 Task: Buy 3 Deep Fryers from Fryers section under best seller category for shipping address: Brittany Collins, 2429 August Lane, Shreveport, Louisiana 71101, Cell Number 3184332610. Pay from credit card ending with 7965, CVV 549
Action: Mouse moved to (144, 103)
Screenshot: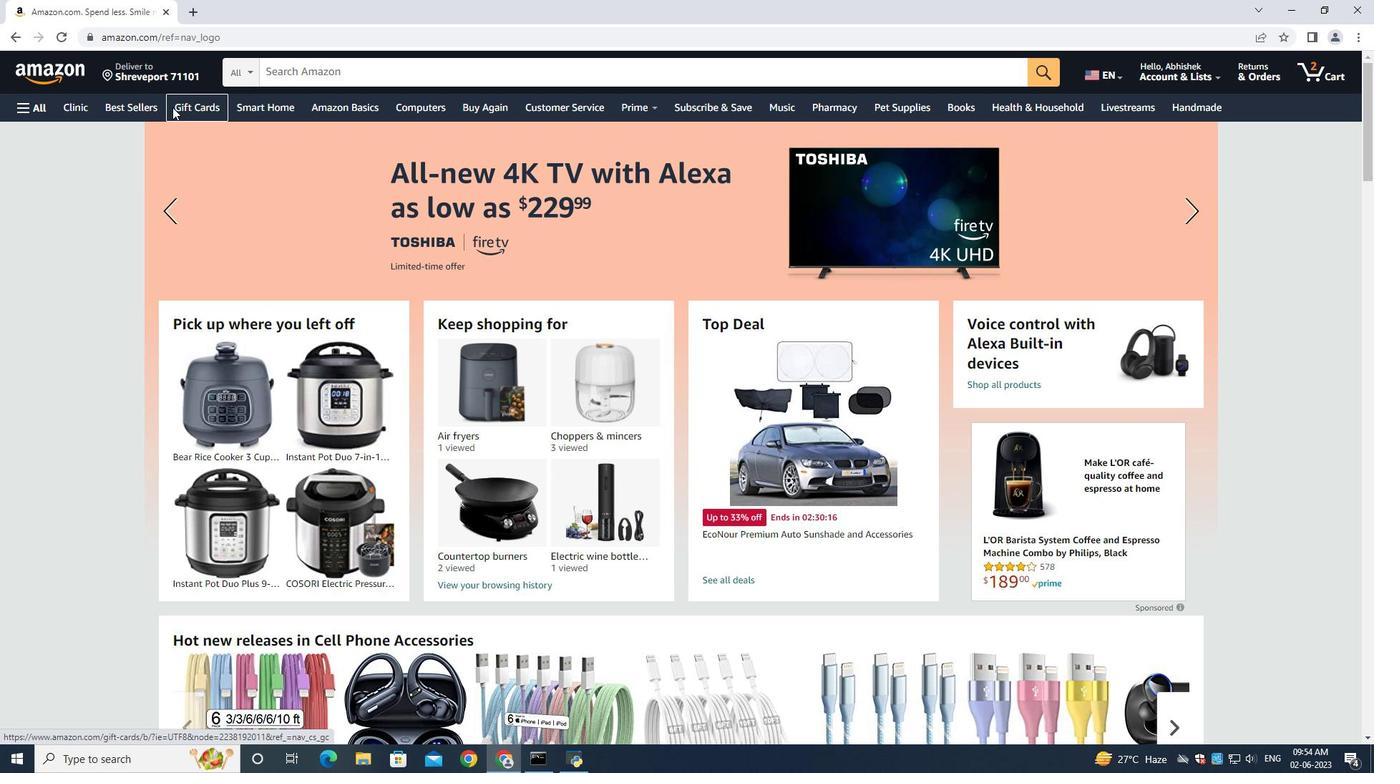 
Action: Mouse pressed left at (144, 103)
Screenshot: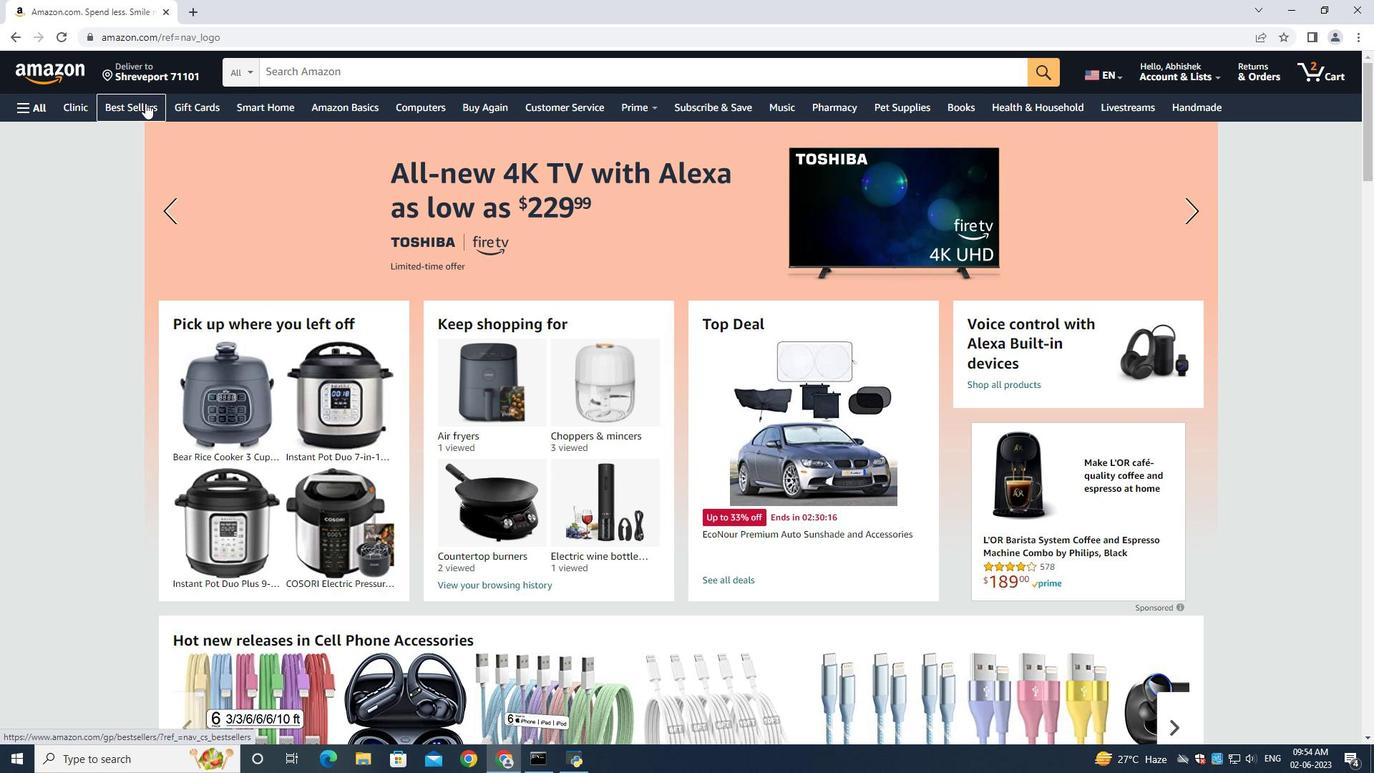 
Action: Mouse moved to (349, 67)
Screenshot: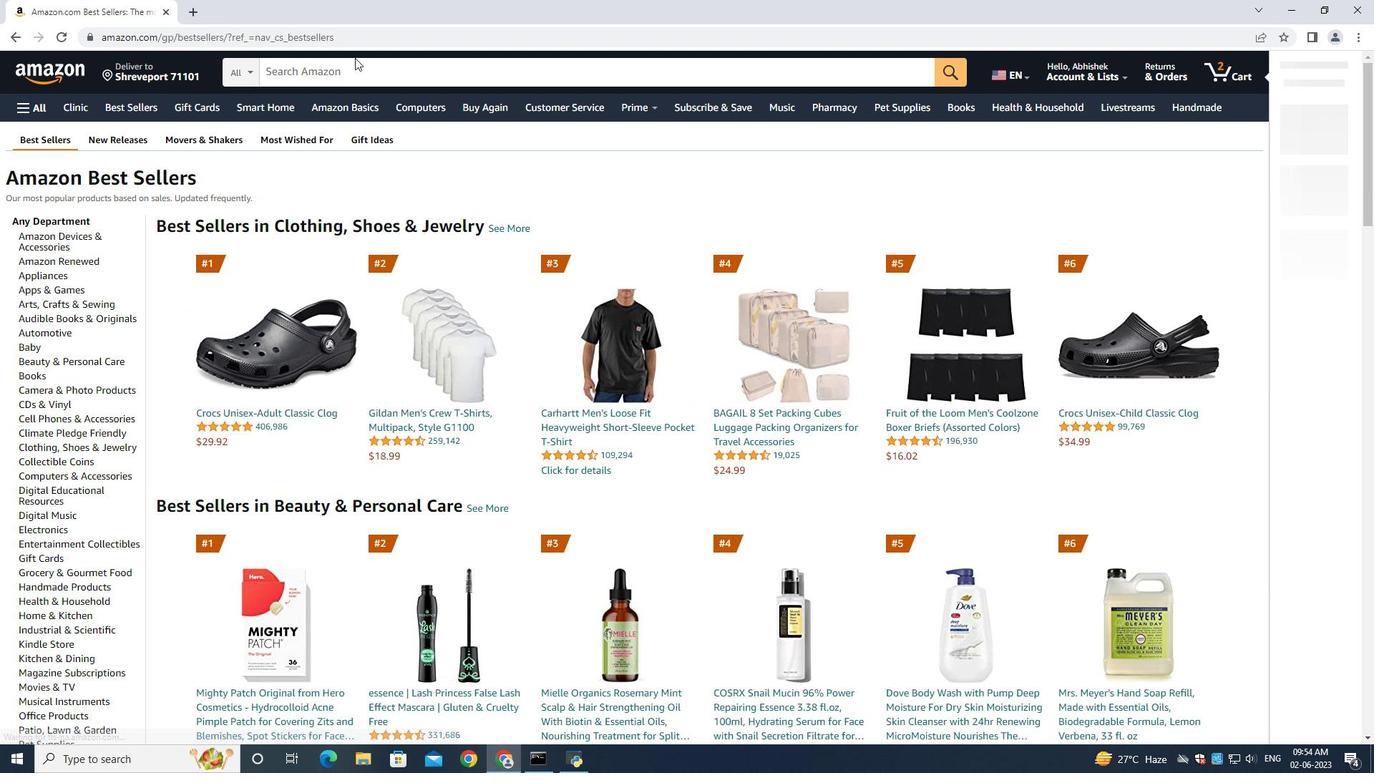 
Action: Mouse pressed left at (349, 67)
Screenshot: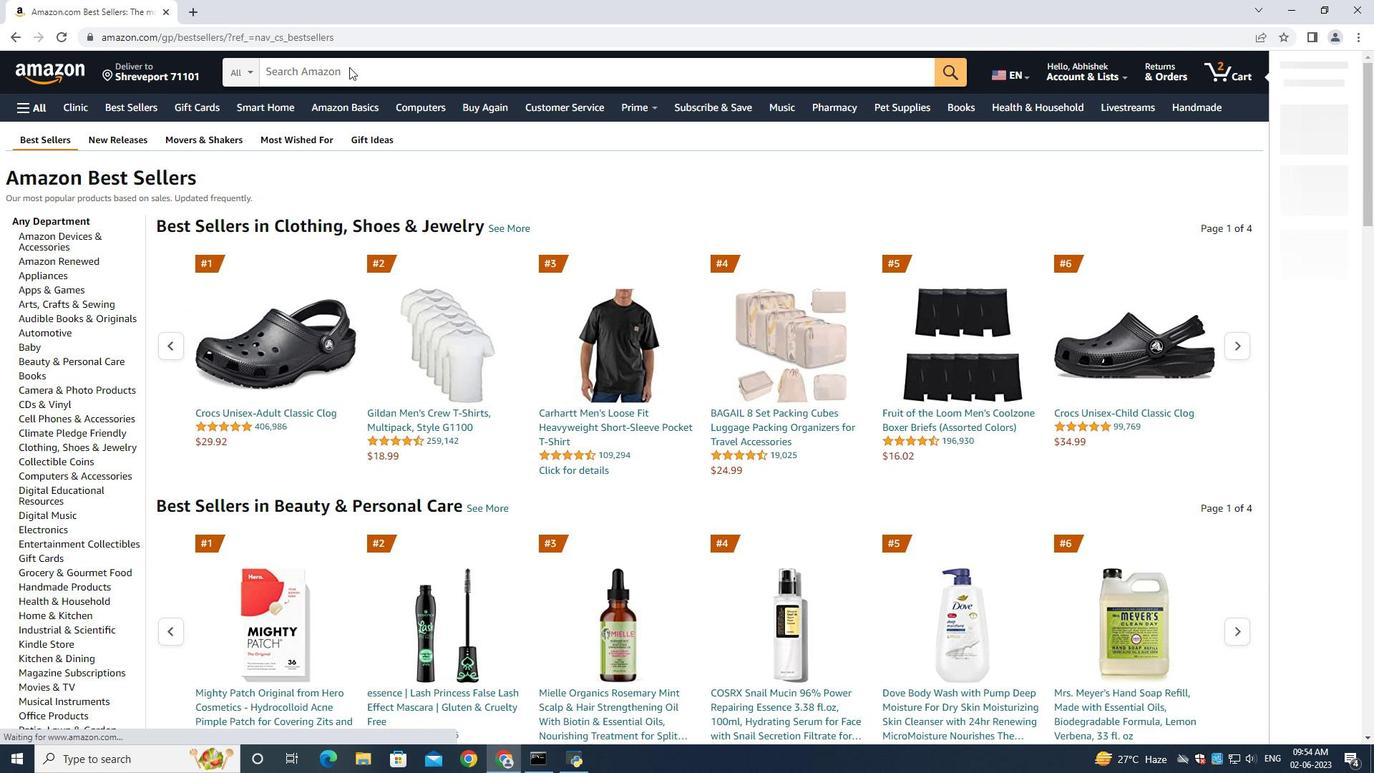 
Action: Mouse moved to (1344, 300)
Screenshot: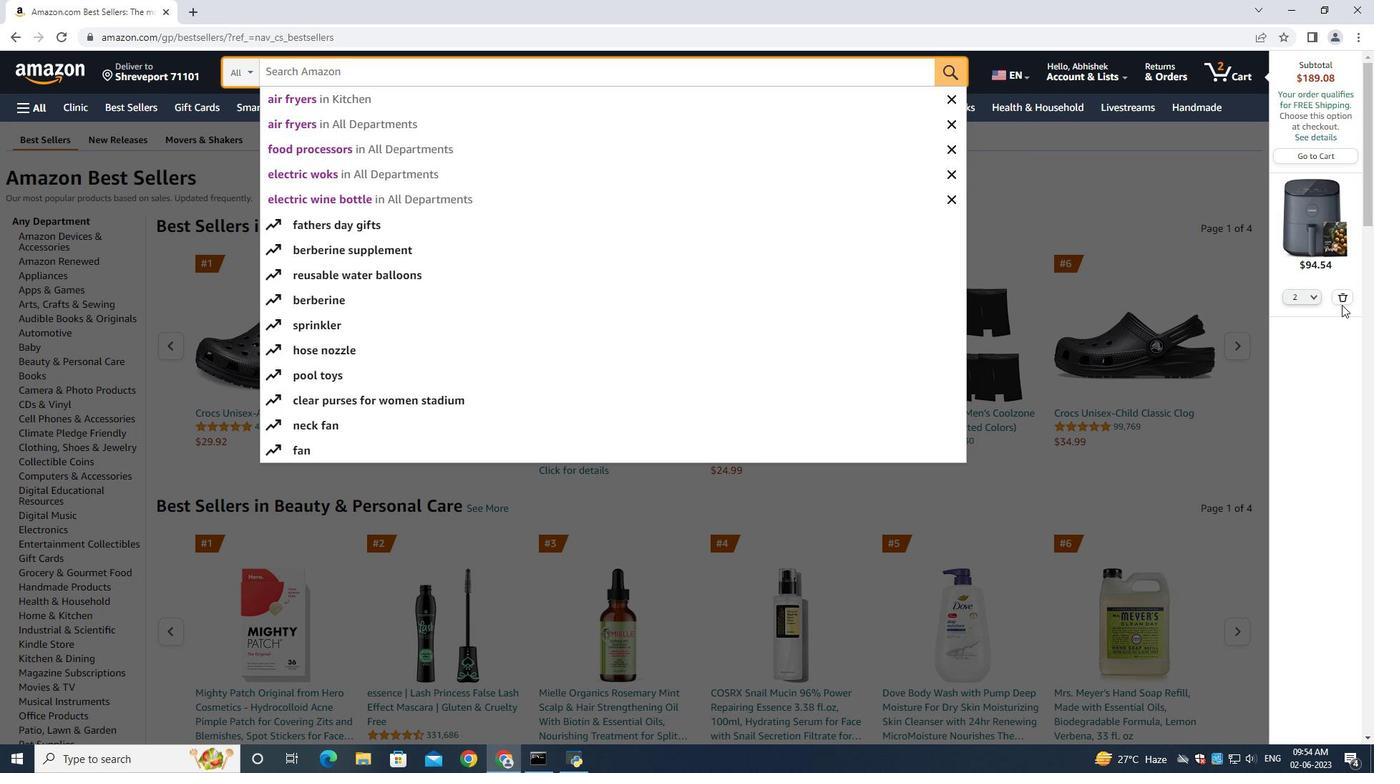
Action: Mouse pressed left at (1344, 300)
Screenshot: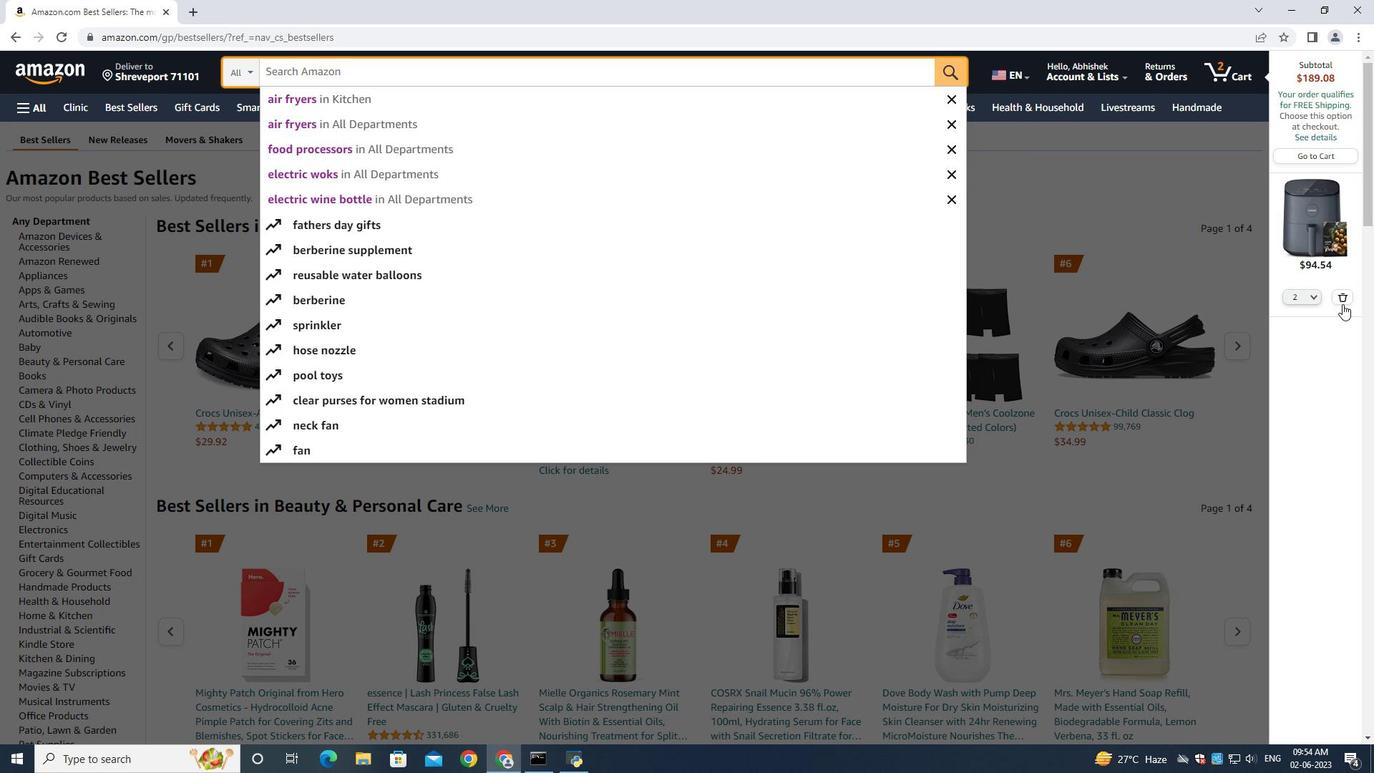 
Action: Mouse moved to (284, 74)
Screenshot: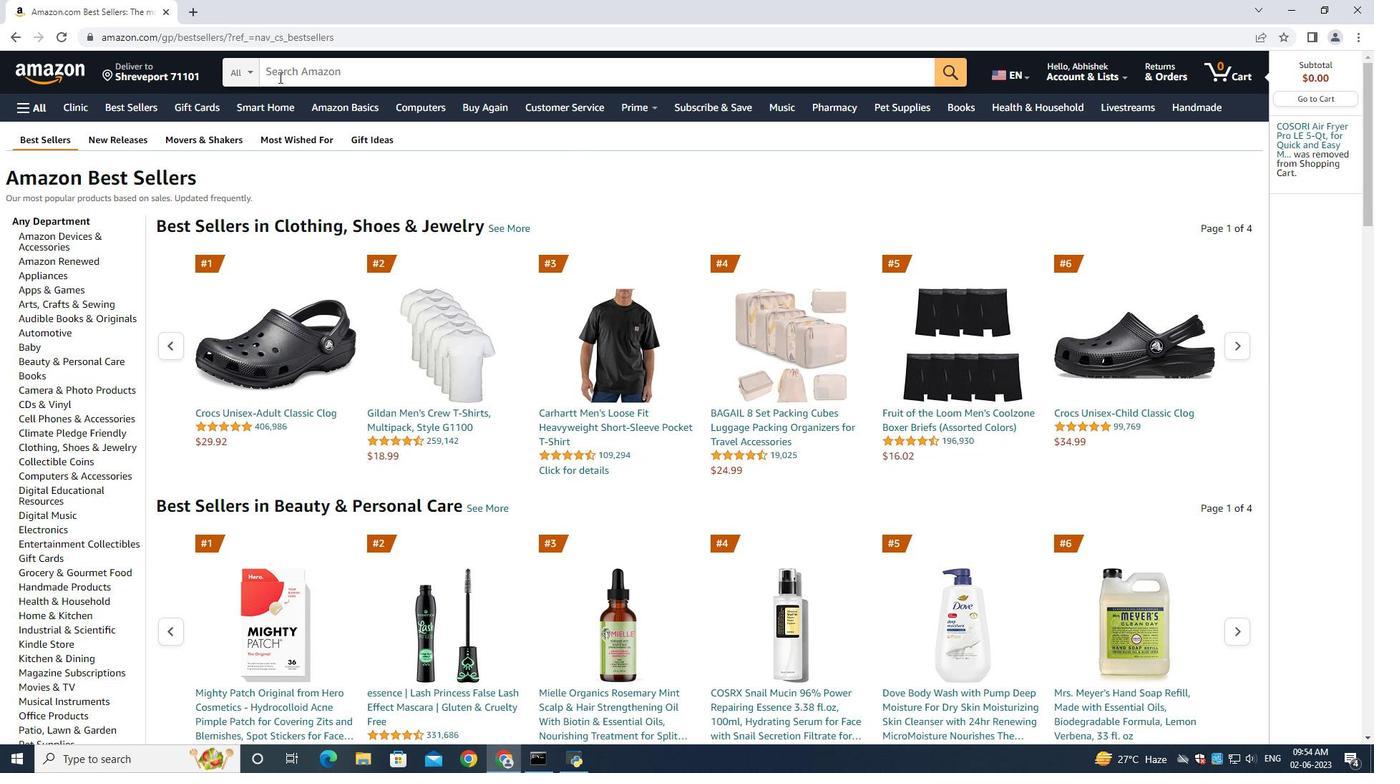 
Action: Mouse pressed left at (284, 74)
Screenshot: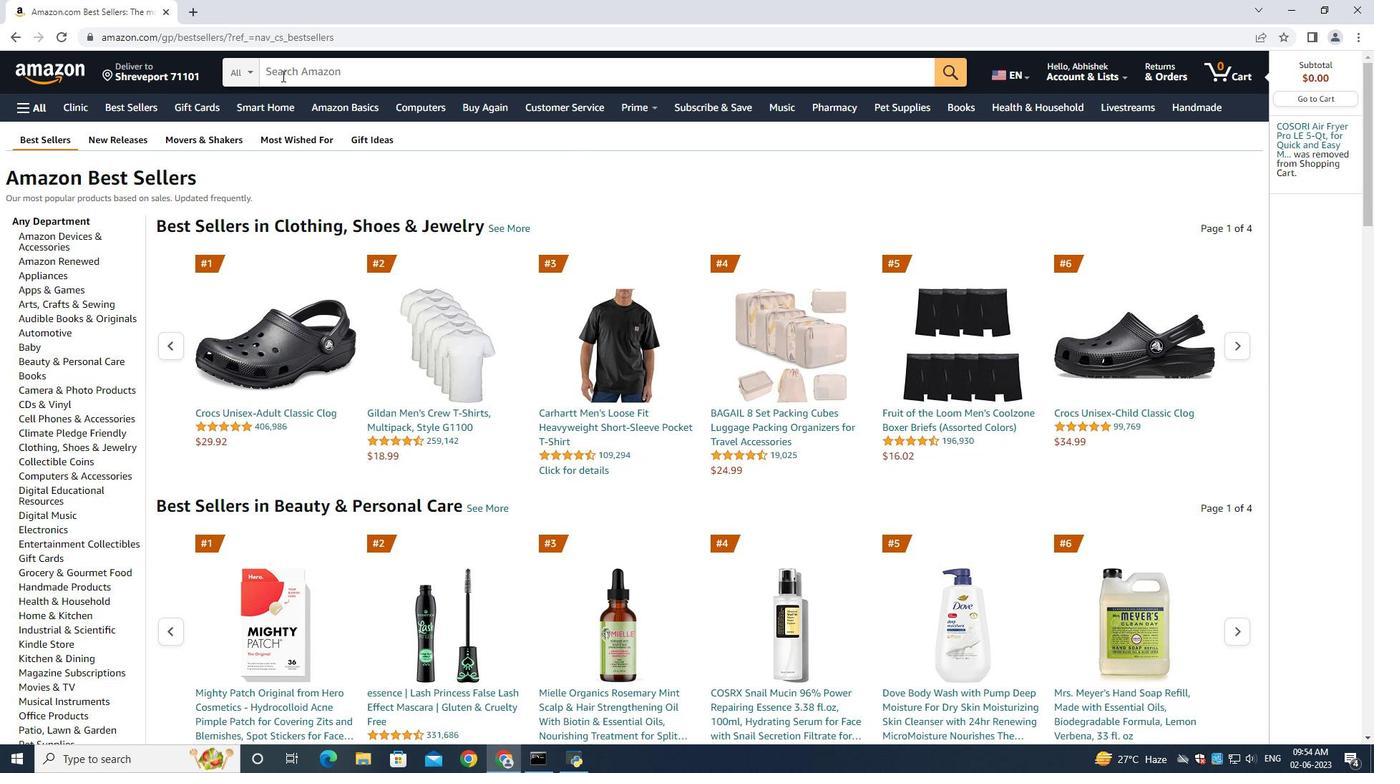 
Action: Mouse moved to (283, 74)
Screenshot: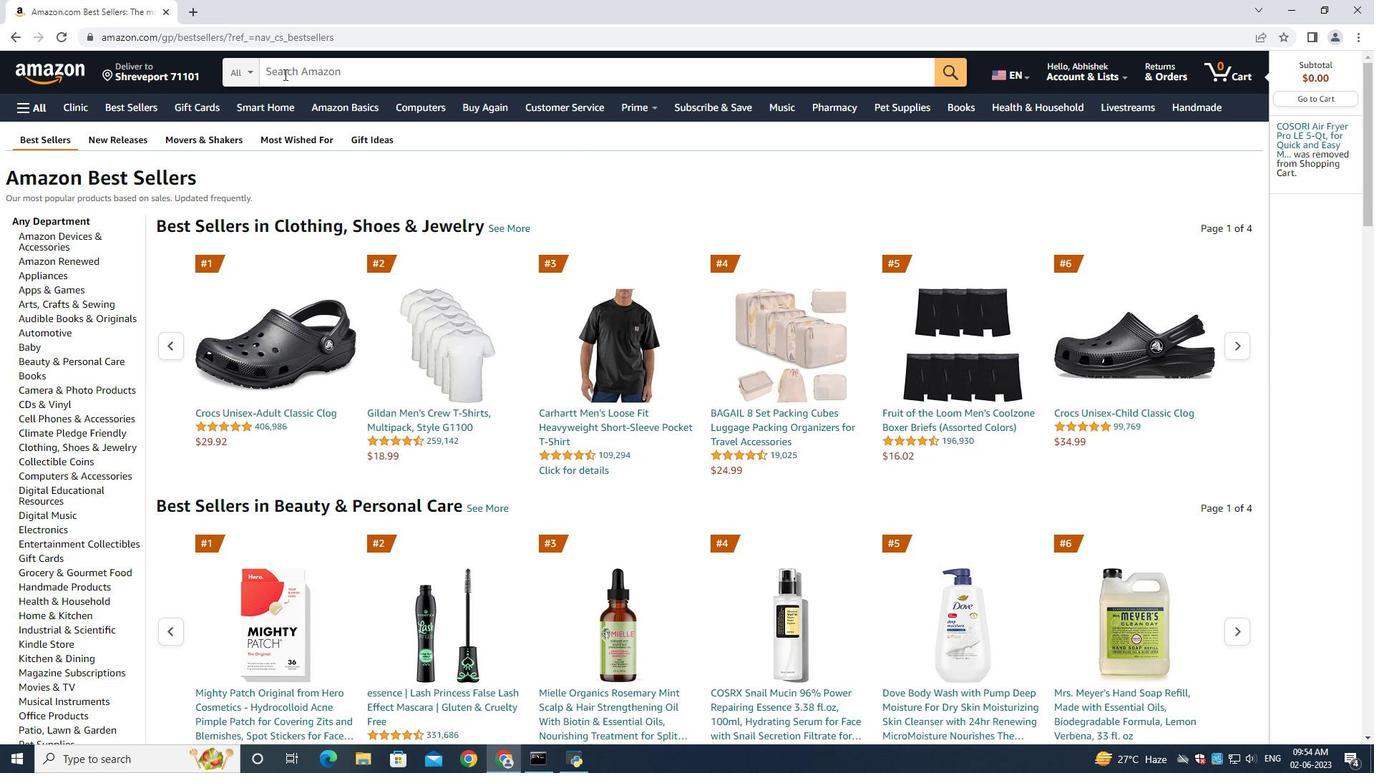 
Action: Key pressed <Key.shift>Deep<Key.space><Key.shift><Key.shift><Key.shift><Key.shift><Key.shift><Key.shift><Key.shift><Key.shift><Key.shift><Key.shift><Key.shift><Key.shift><Key.shift><Key.shift><Key.shift>Fryers<Key.enter>
Screenshot: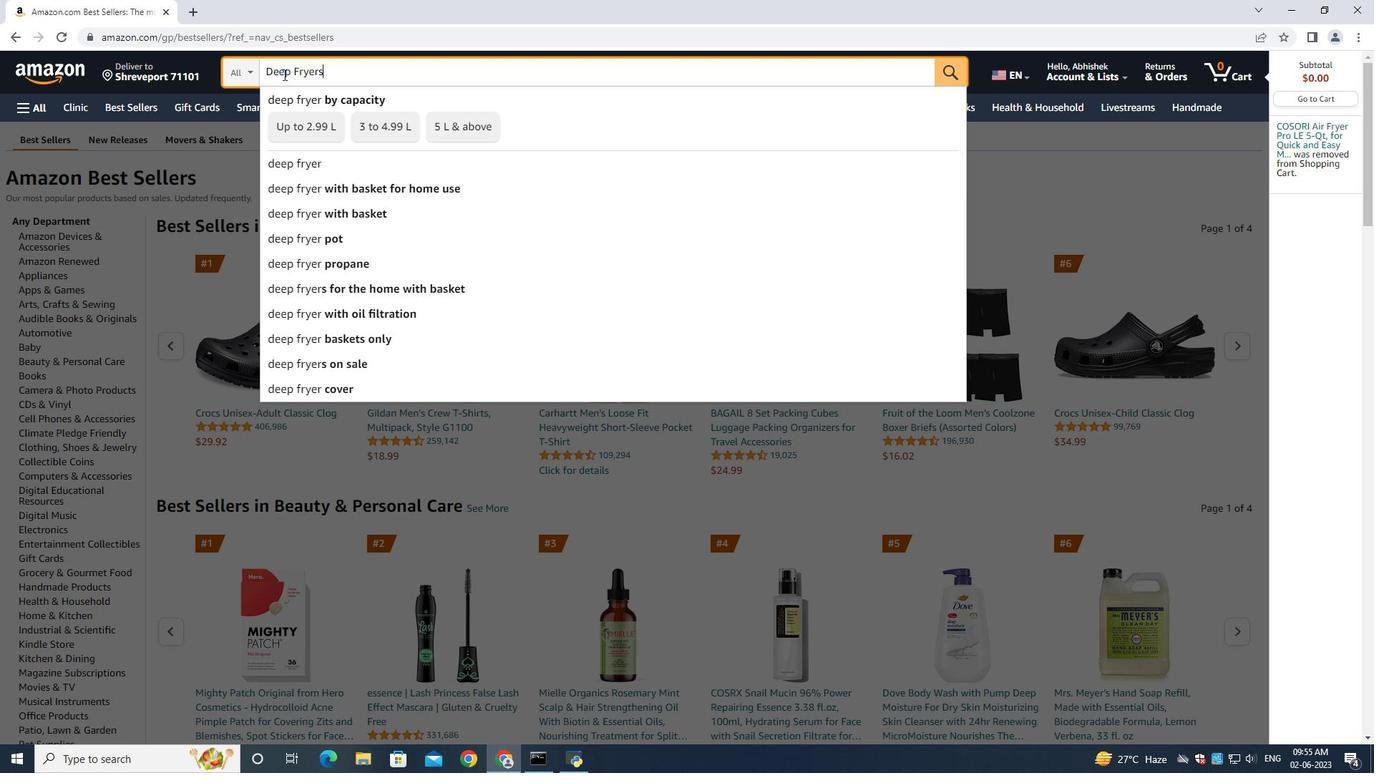 
Action: Mouse moved to (52, 254)
Screenshot: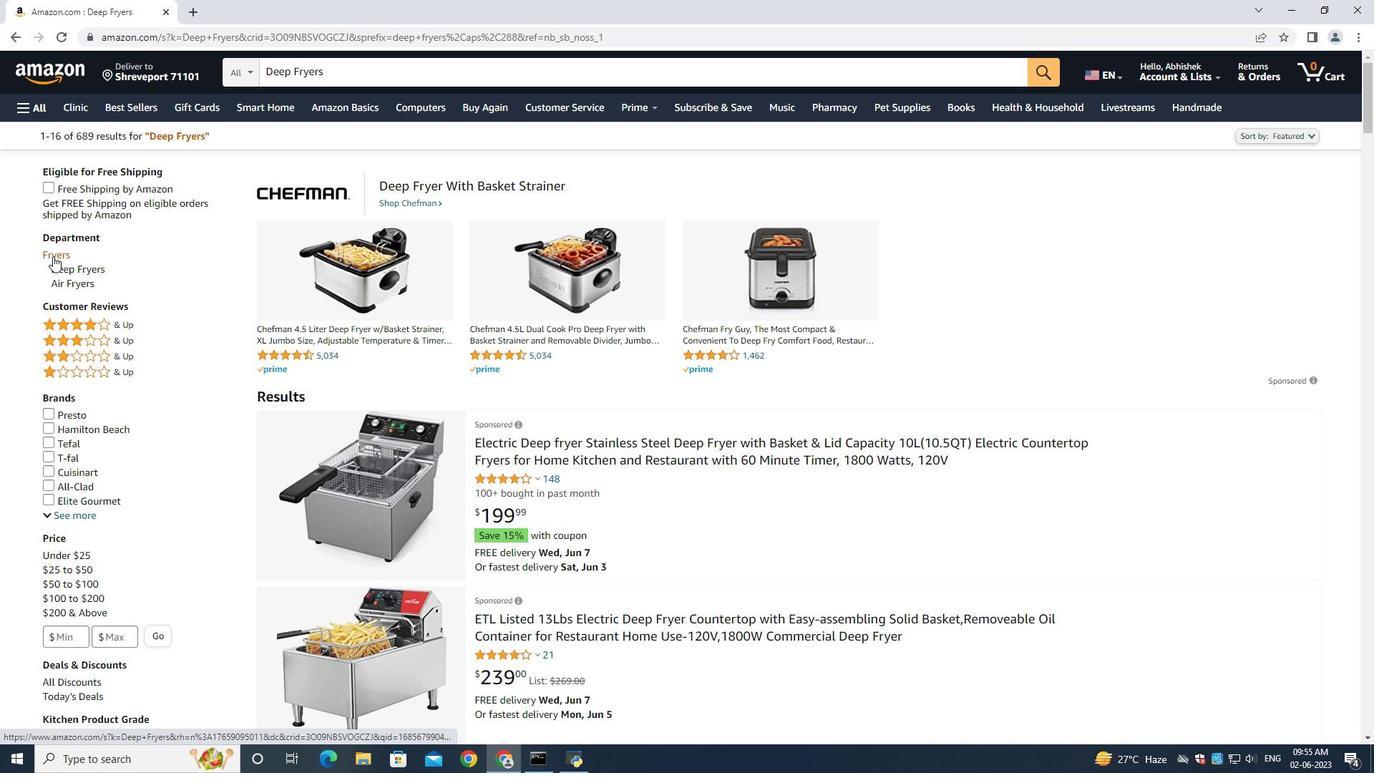 
Action: Mouse pressed left at (52, 254)
Screenshot: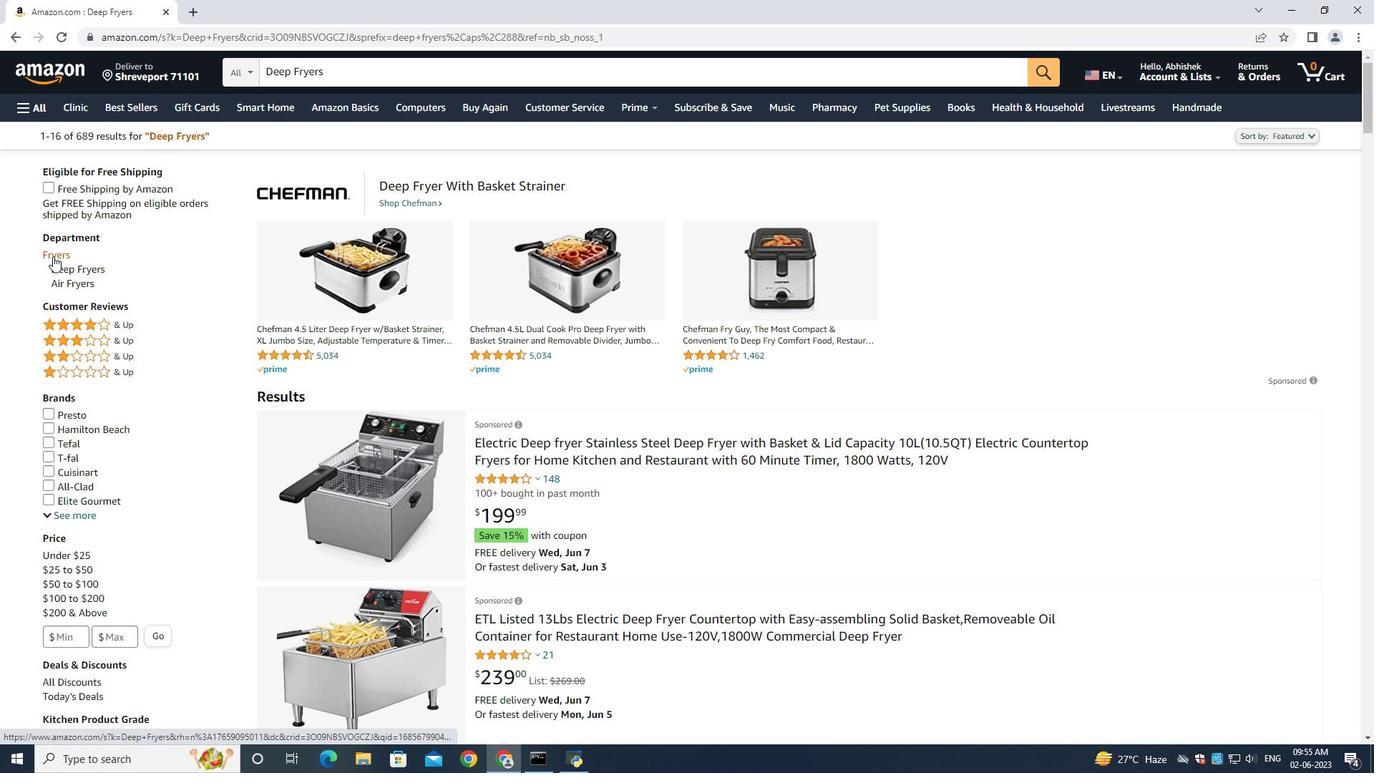 
Action: Mouse moved to (658, 485)
Screenshot: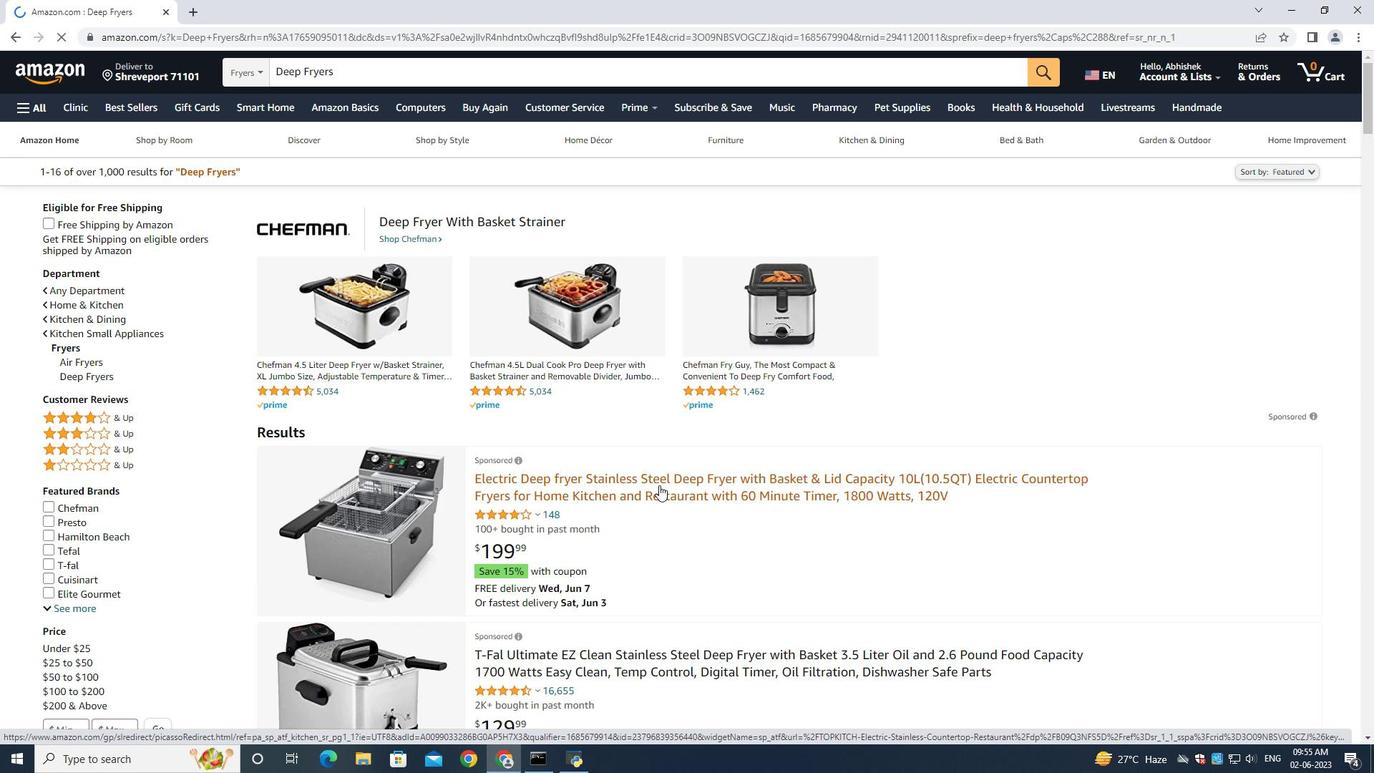 
Action: Mouse pressed left at (658, 485)
Screenshot: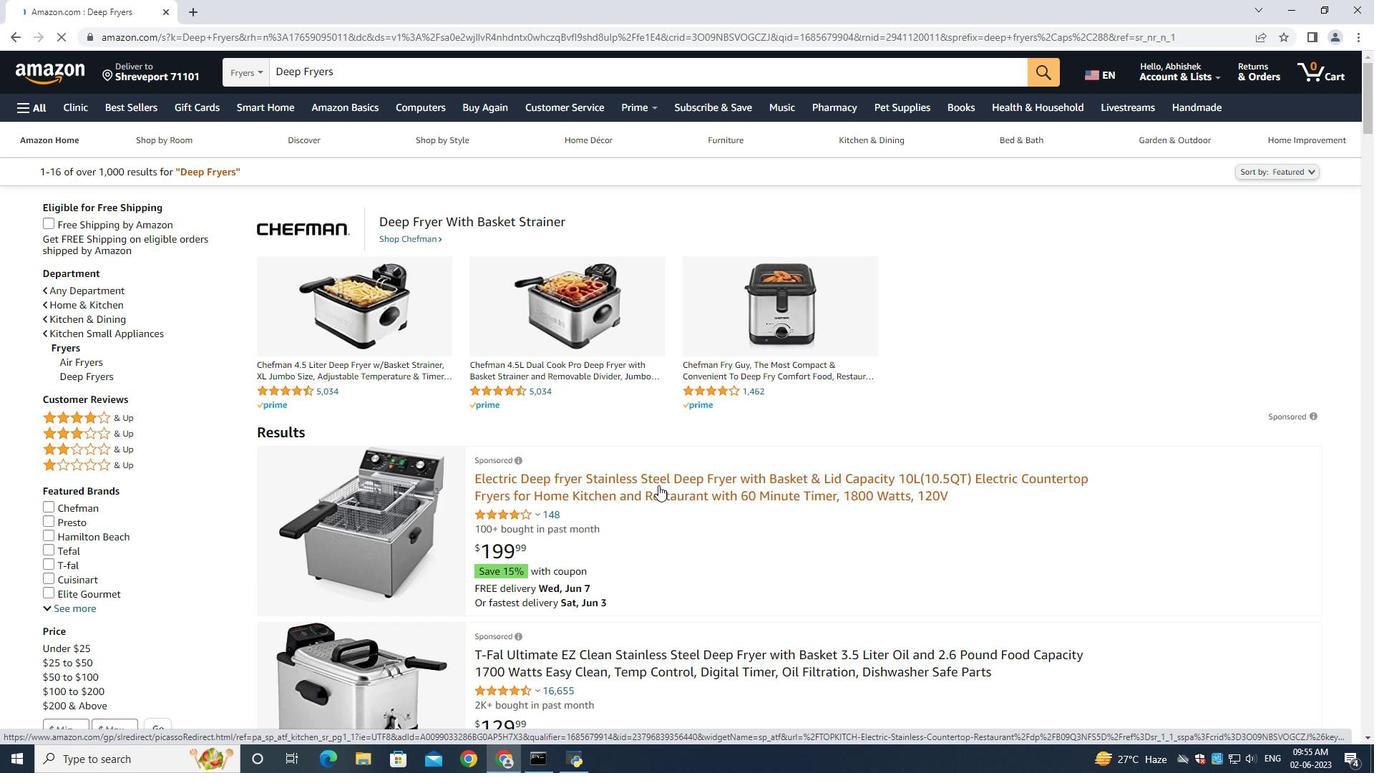 
Action: Mouse moved to (1077, 485)
Screenshot: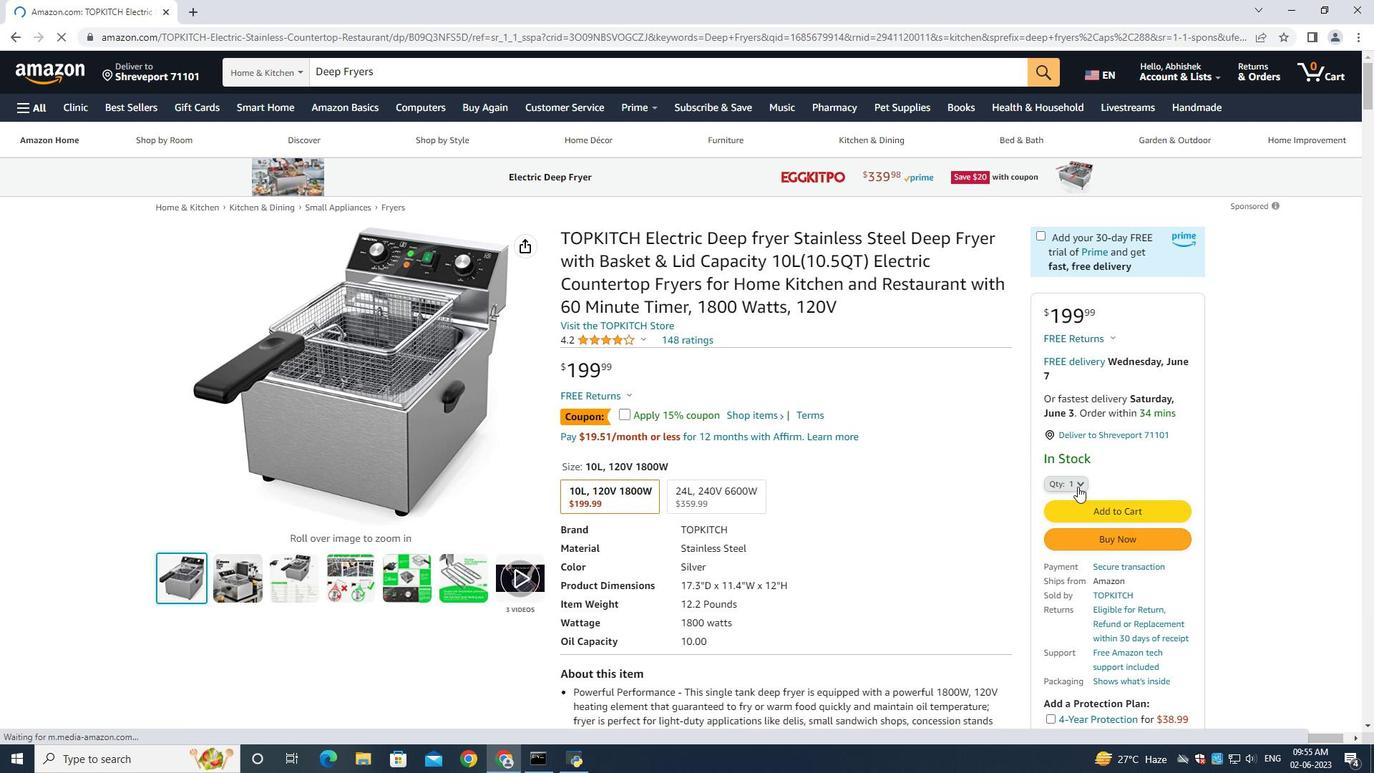 
Action: Mouse pressed left at (1077, 485)
Screenshot: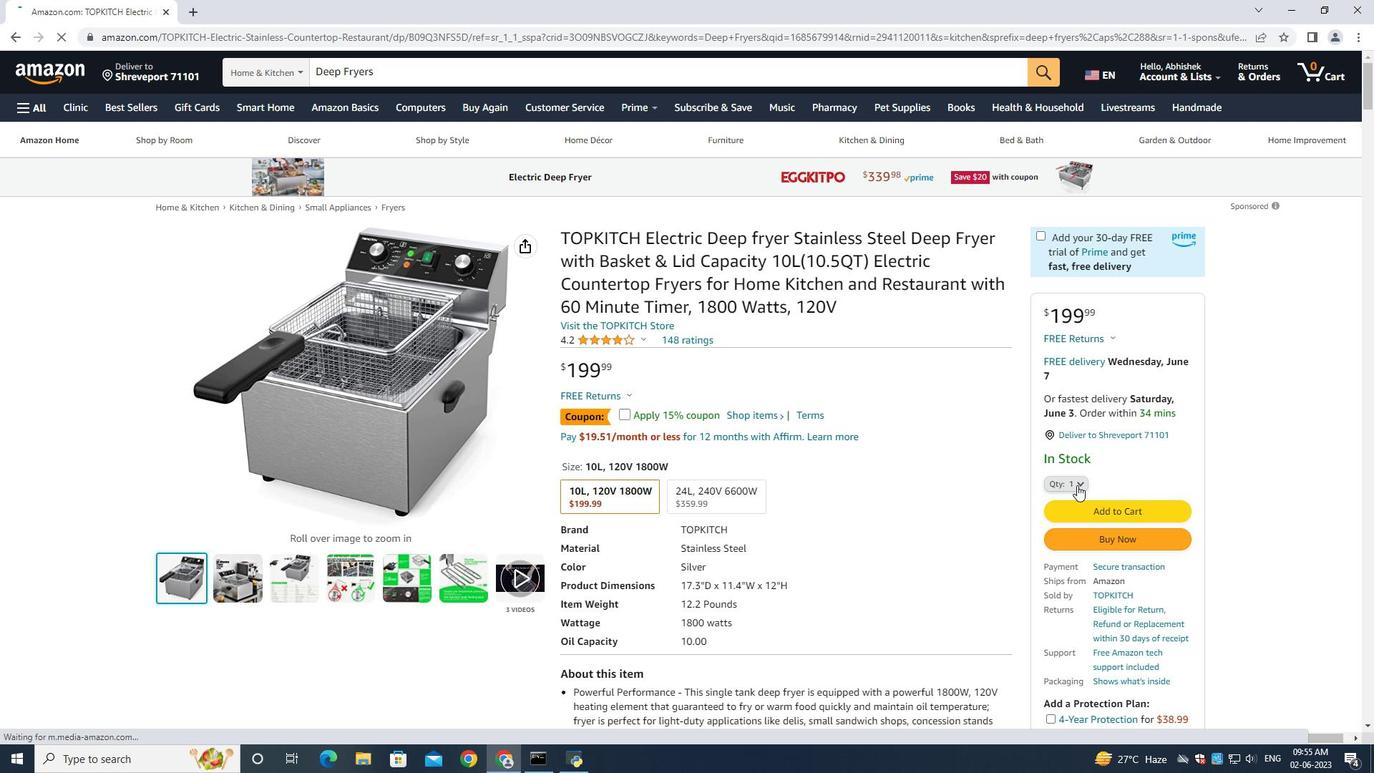 
Action: Mouse moved to (1056, 118)
Screenshot: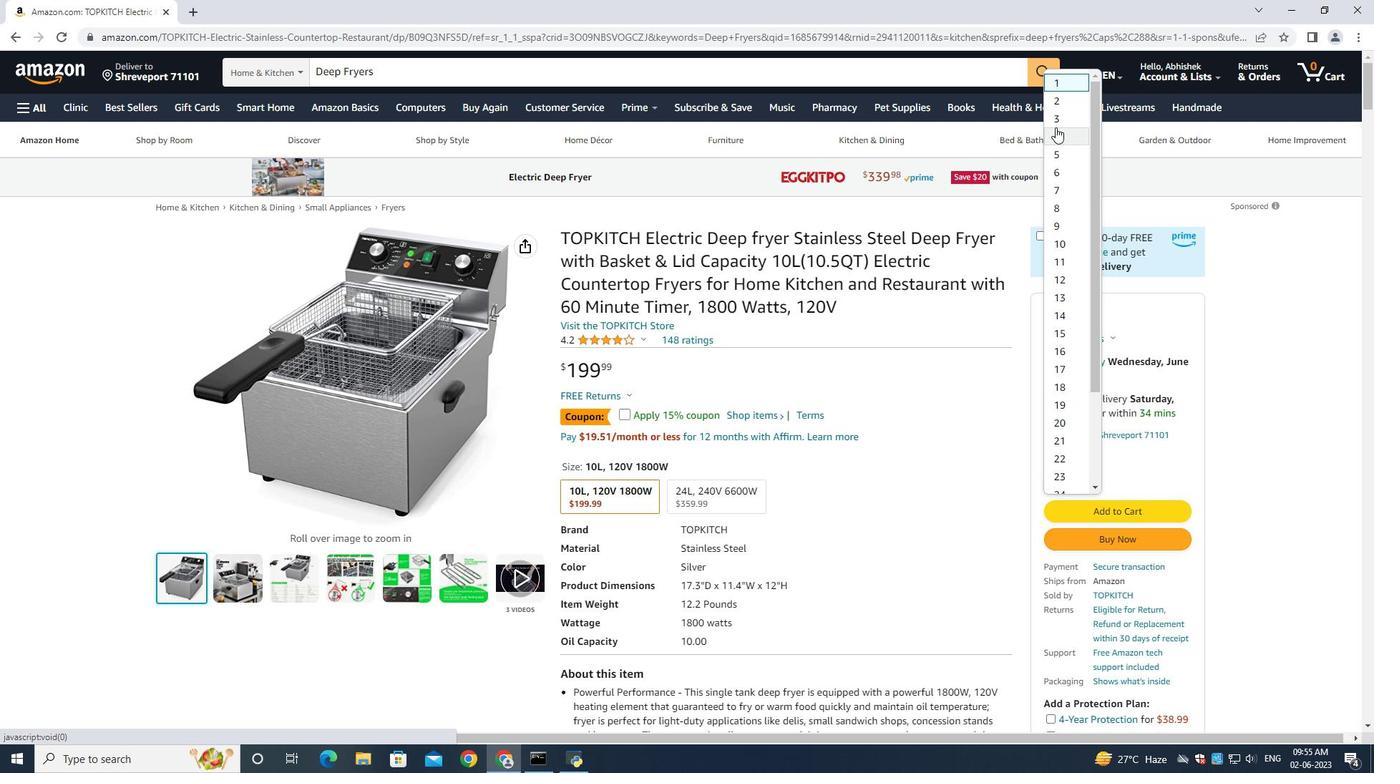 
Action: Mouse pressed left at (1056, 118)
Screenshot: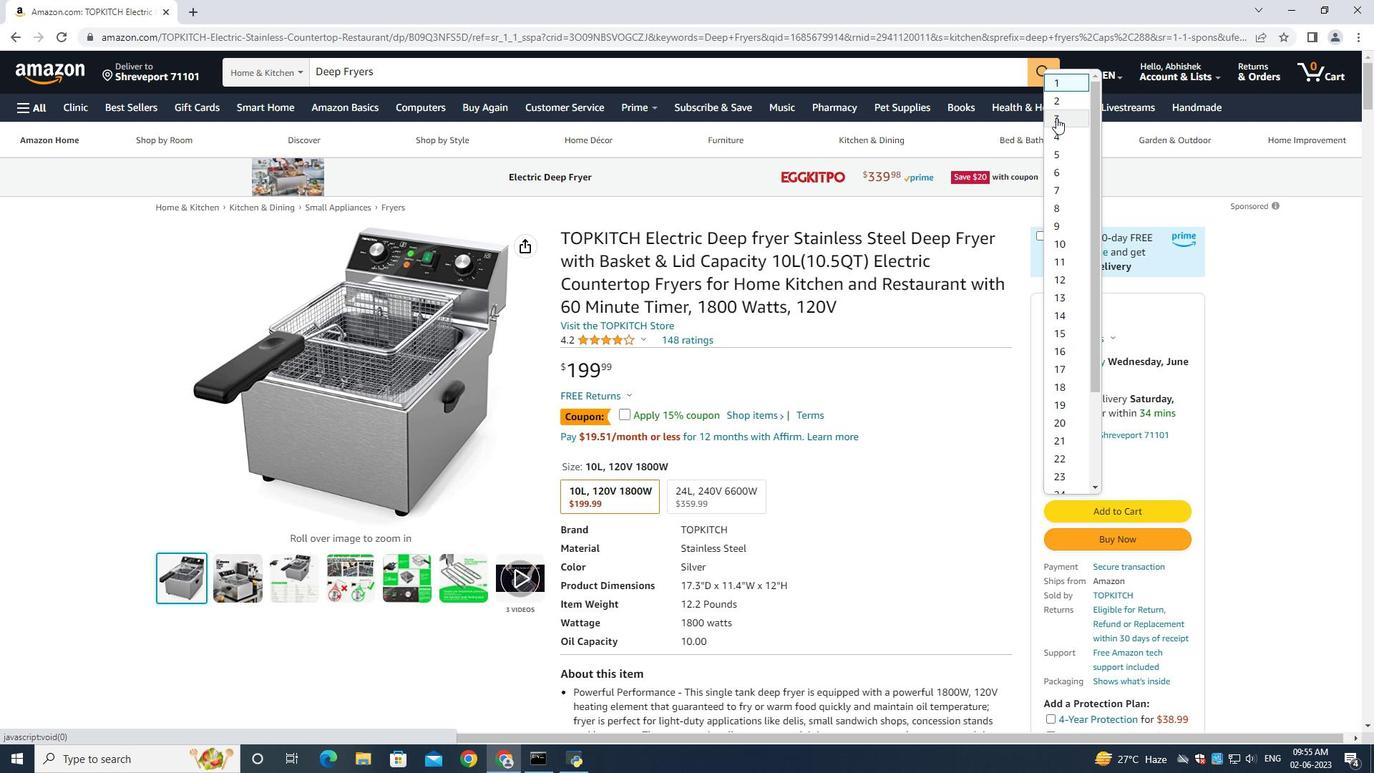 
Action: Mouse moved to (1099, 538)
Screenshot: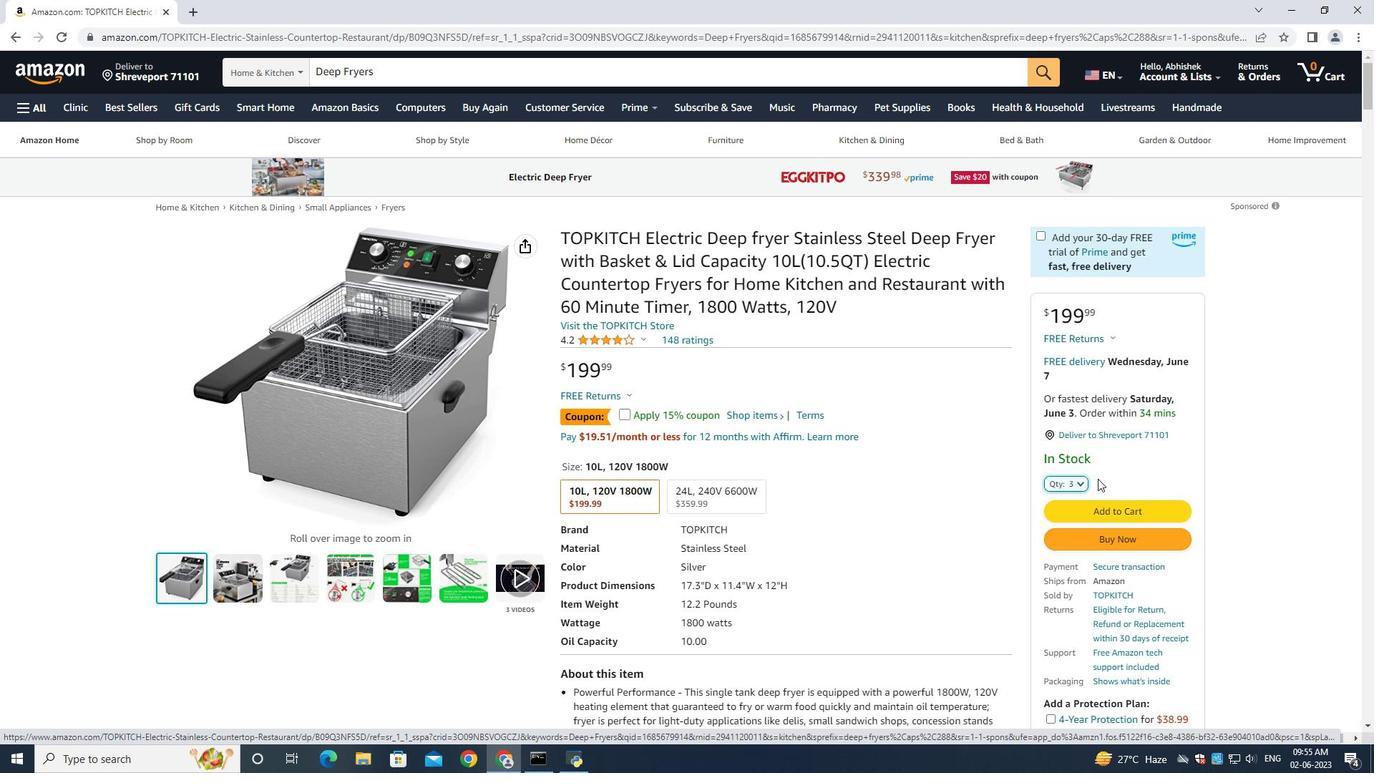 
Action: Mouse pressed left at (1099, 538)
Screenshot: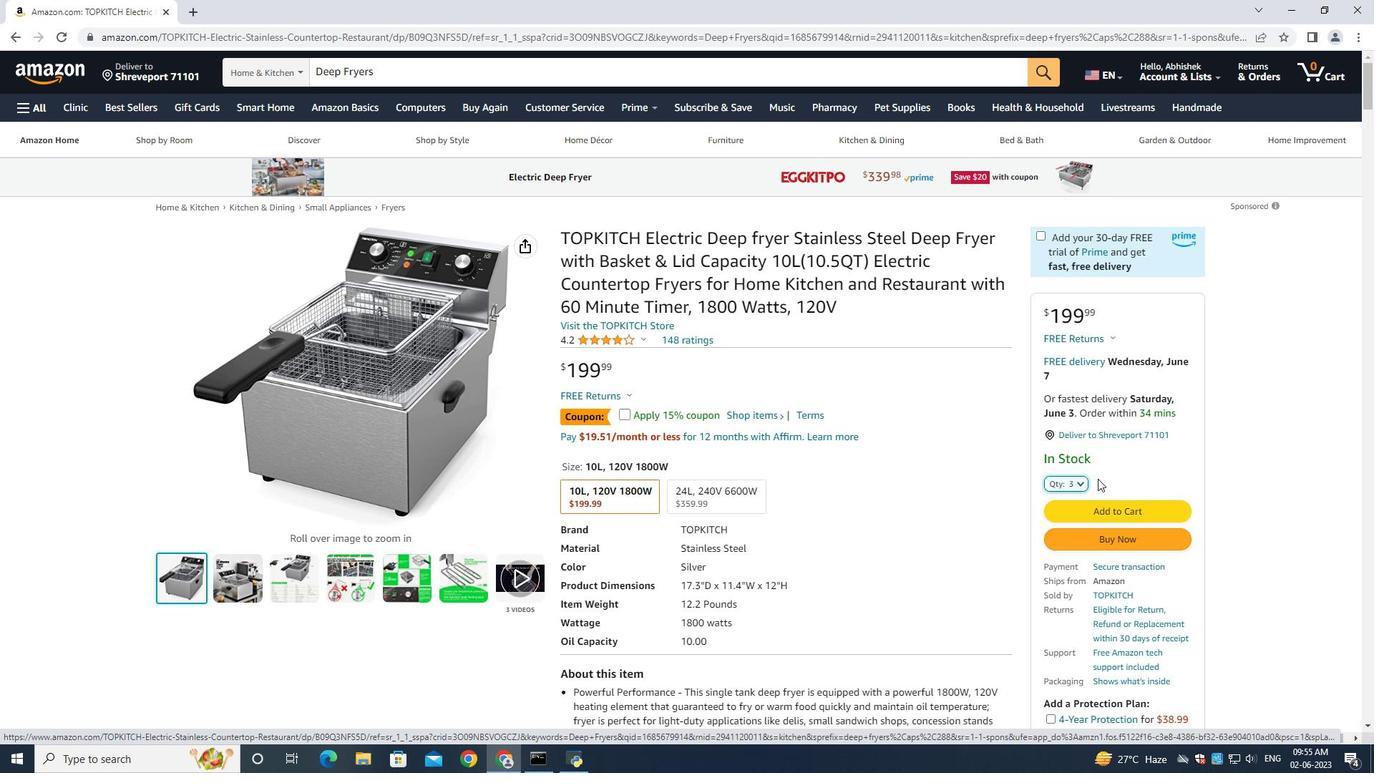 
Action: Mouse moved to (1105, 537)
Screenshot: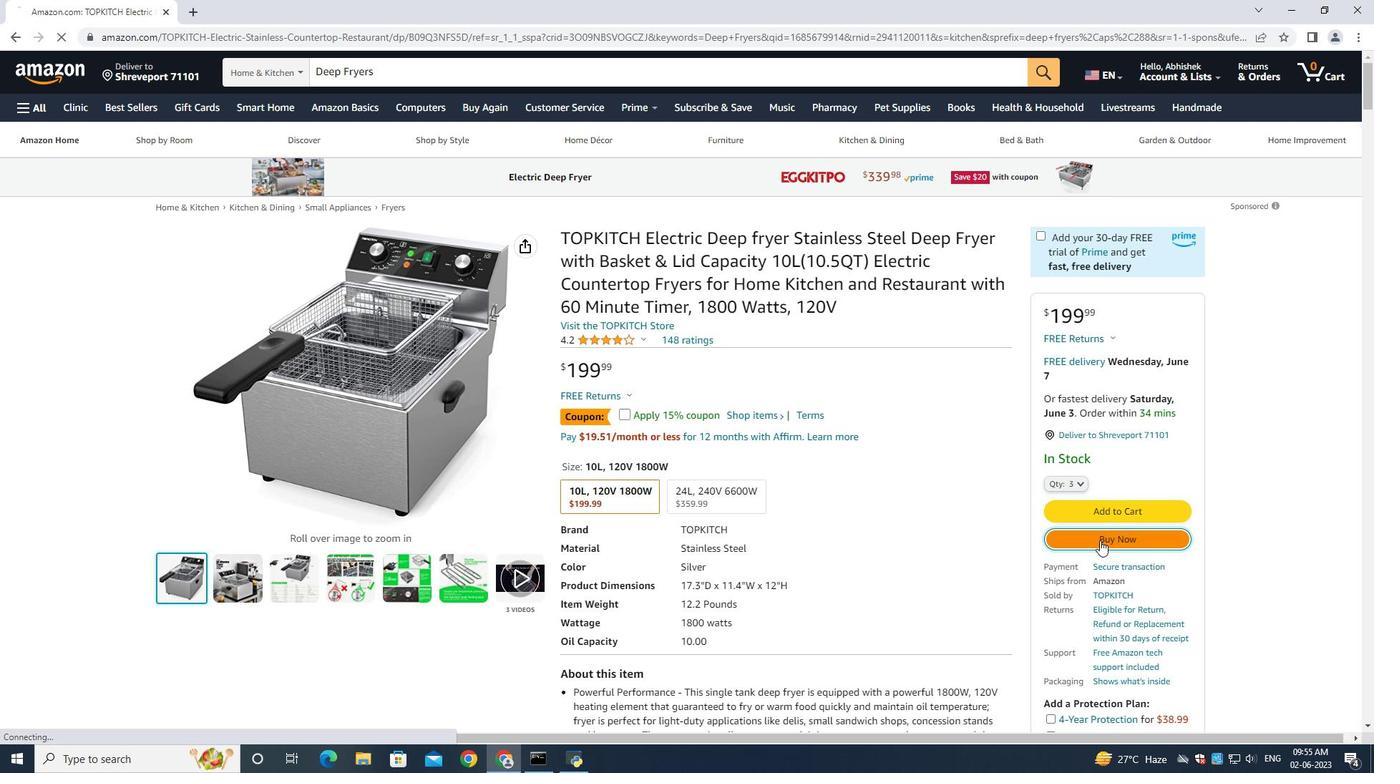 
Action: Mouse pressed left at (1105, 537)
Screenshot: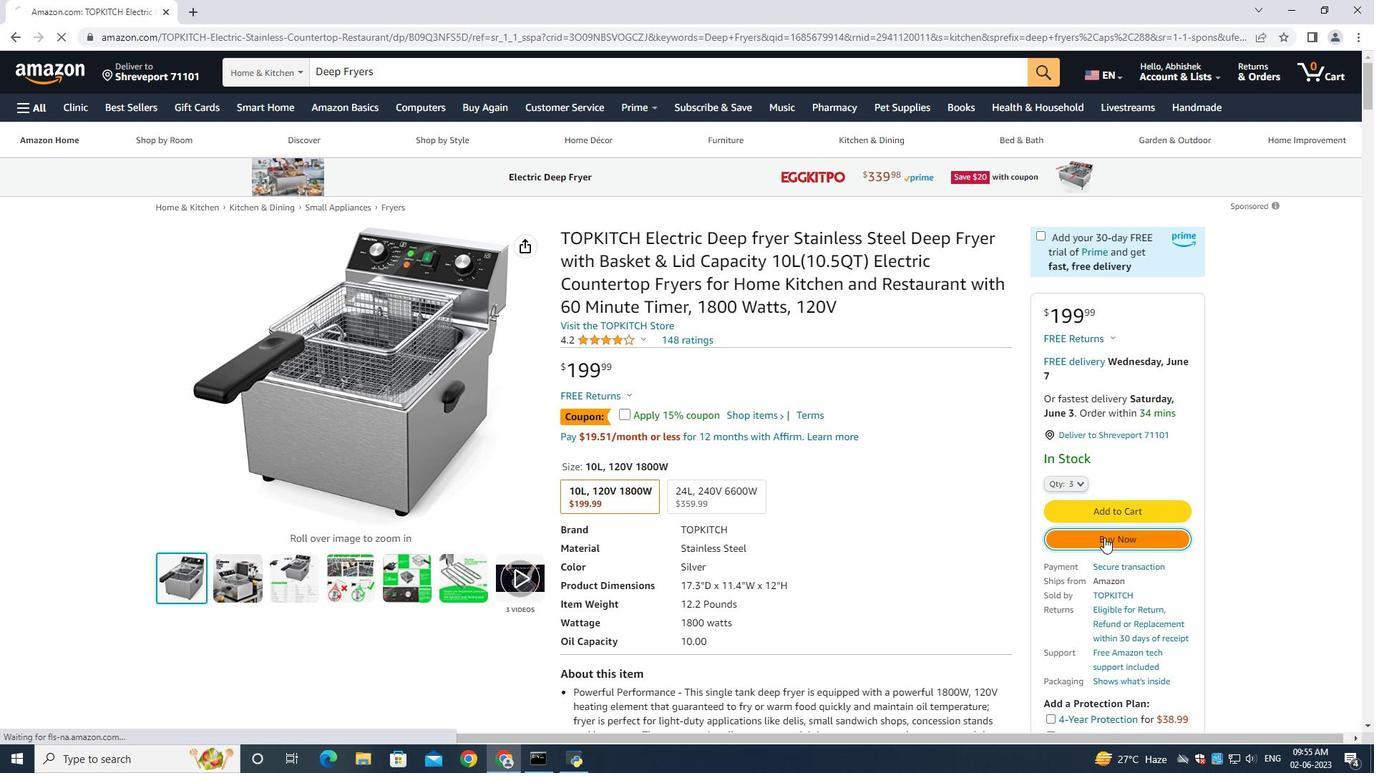 
Action: Mouse moved to (963, 420)
Screenshot: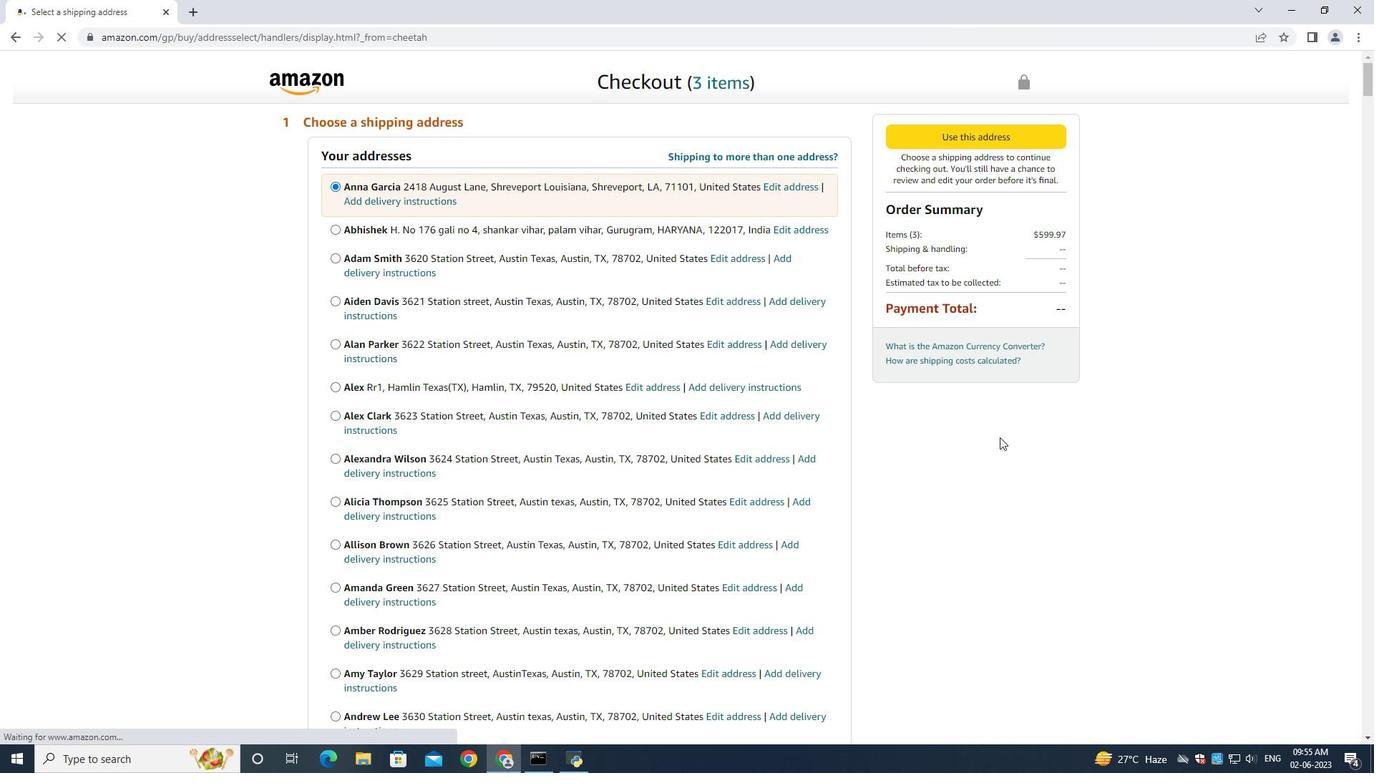 
Action: Mouse scrolled (969, 417) with delta (0, 0)
Screenshot: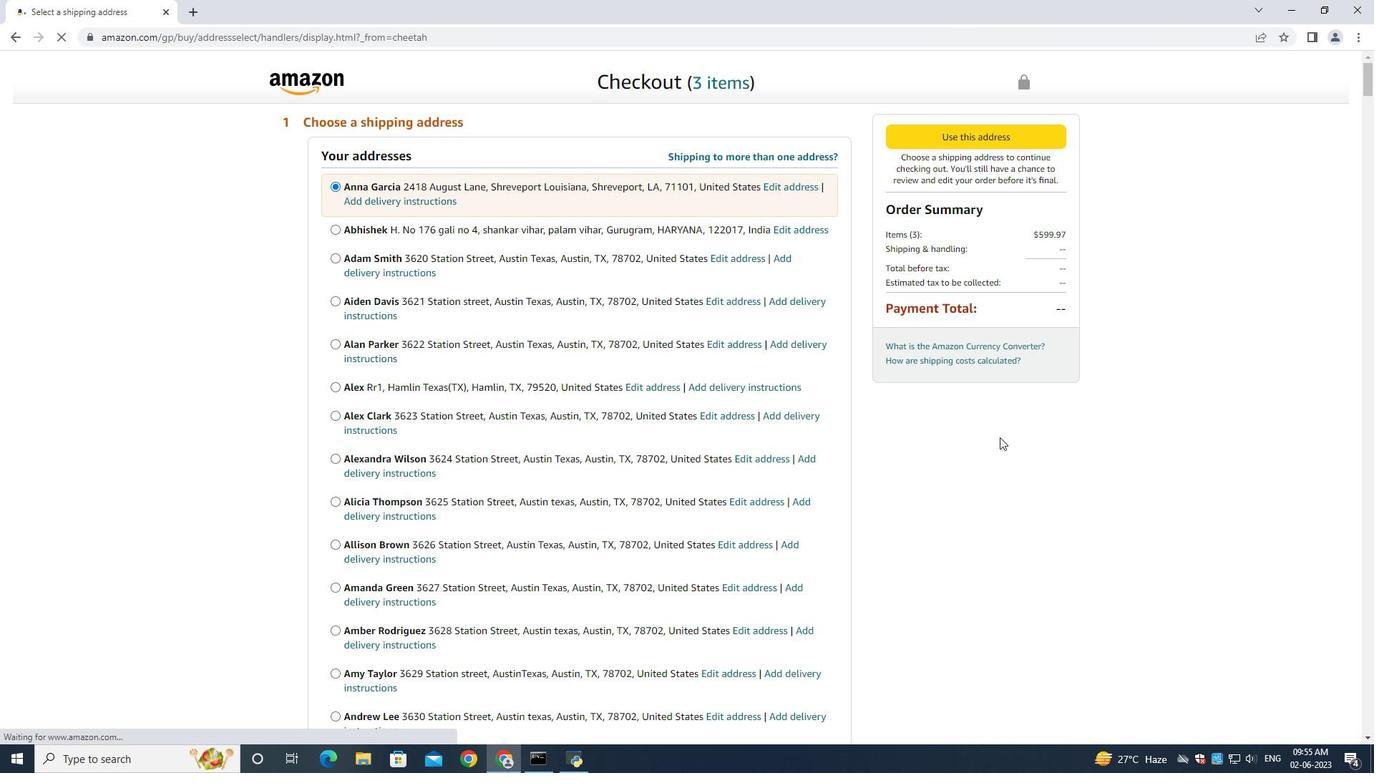 
Action: Mouse moved to (950, 427)
Screenshot: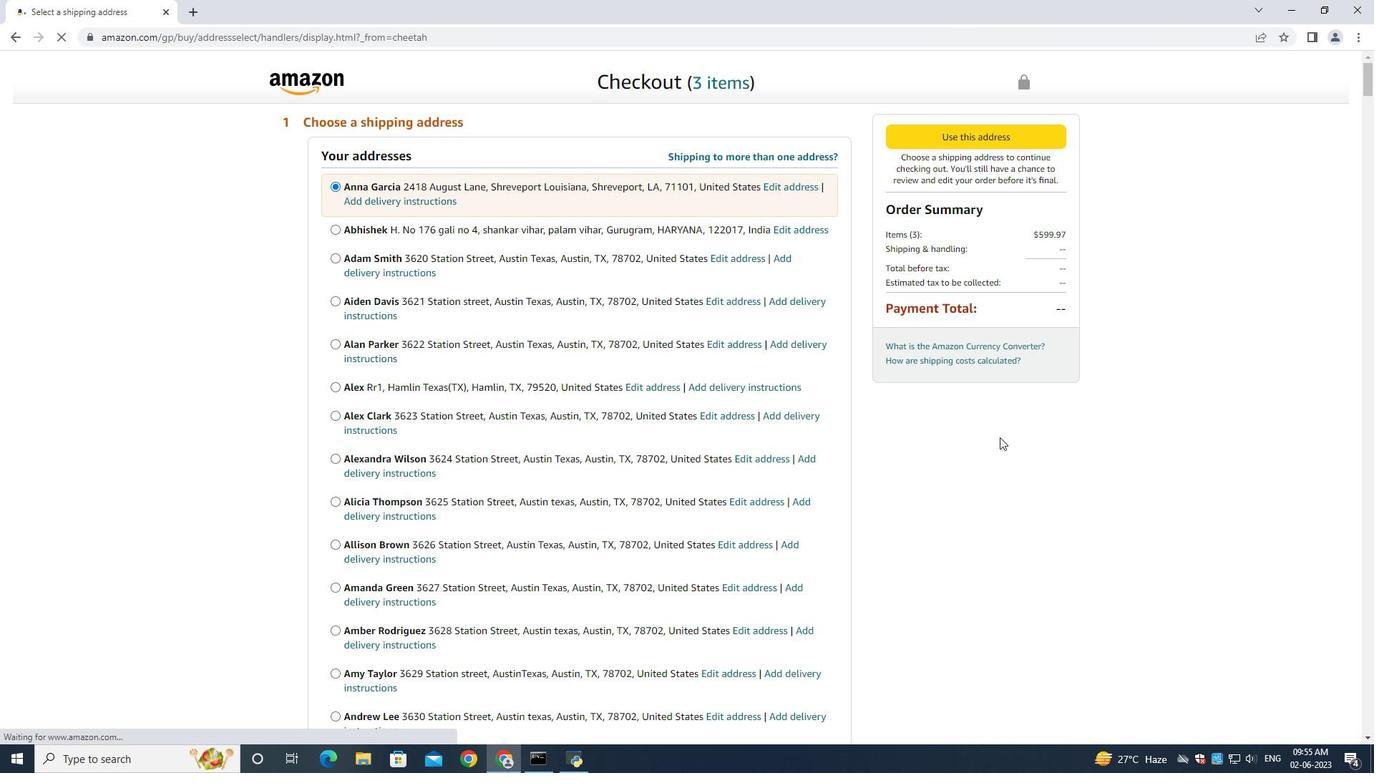 
Action: Mouse scrolled (957, 423) with delta (0, 0)
Screenshot: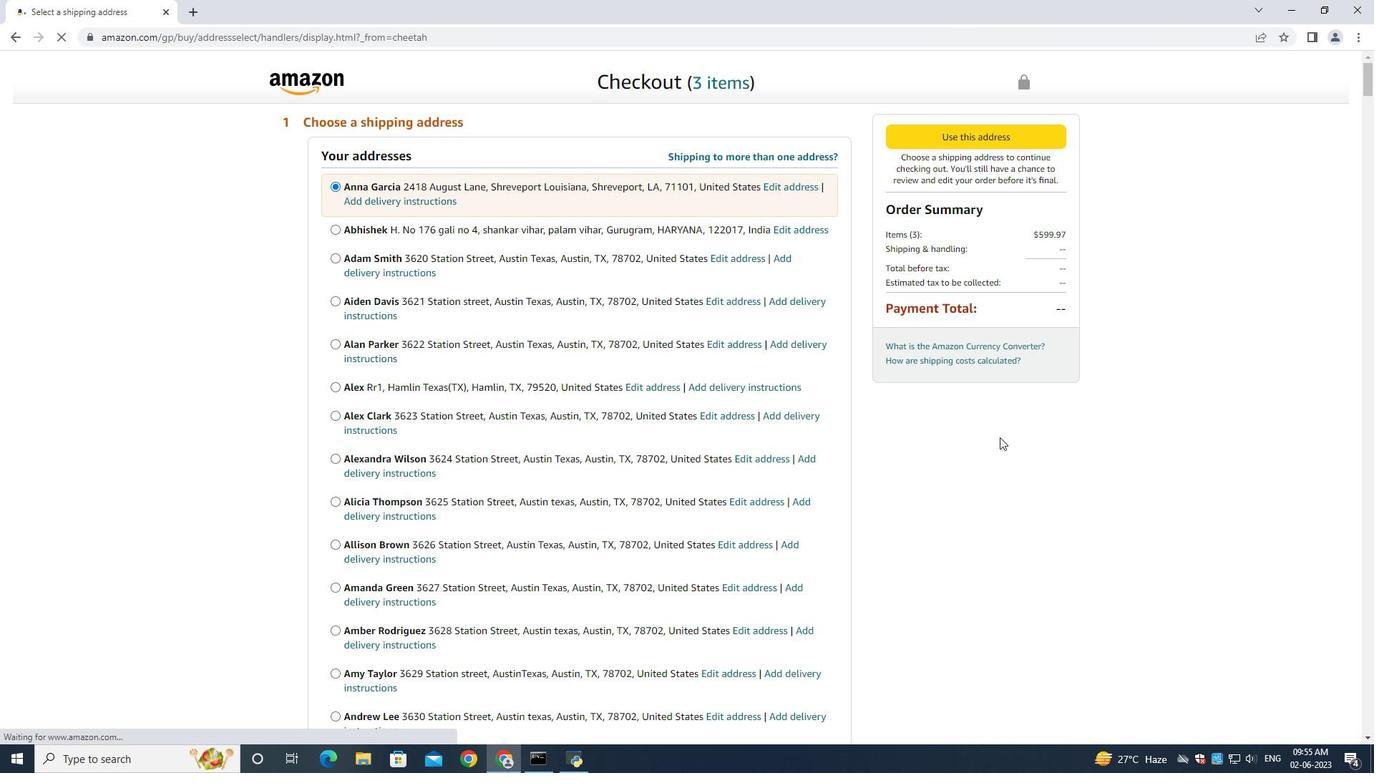 
Action: Mouse moved to (940, 430)
Screenshot: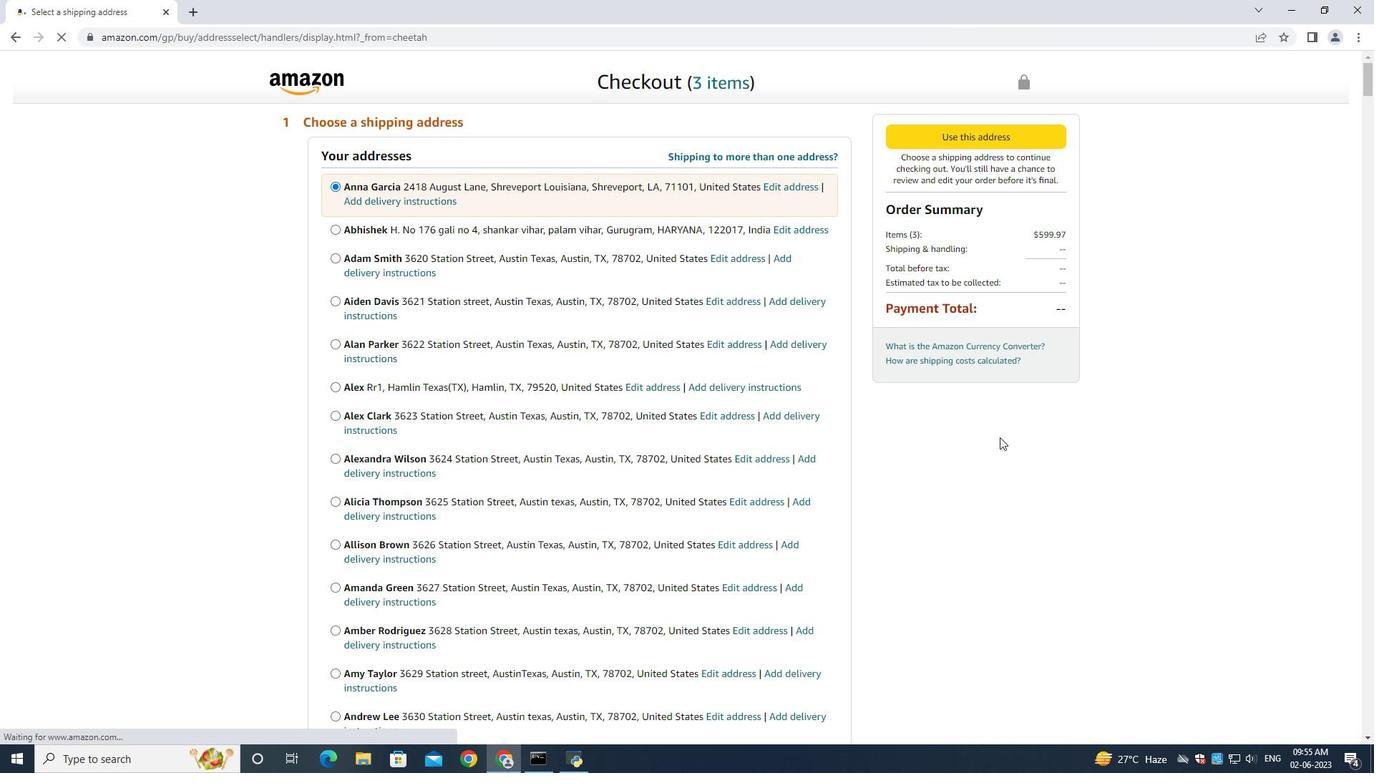
Action: Mouse scrolled (945, 428) with delta (0, 0)
Screenshot: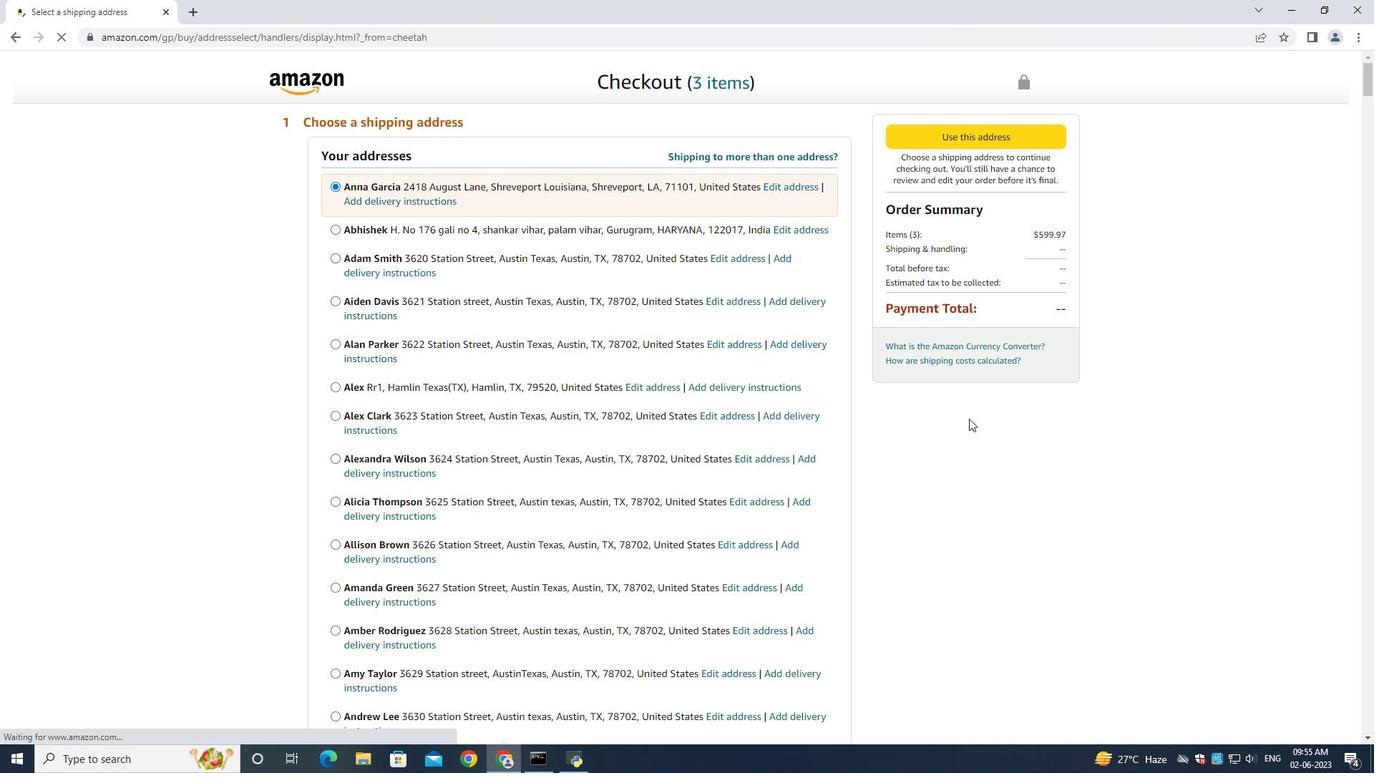 
Action: Mouse moved to (935, 430)
Screenshot: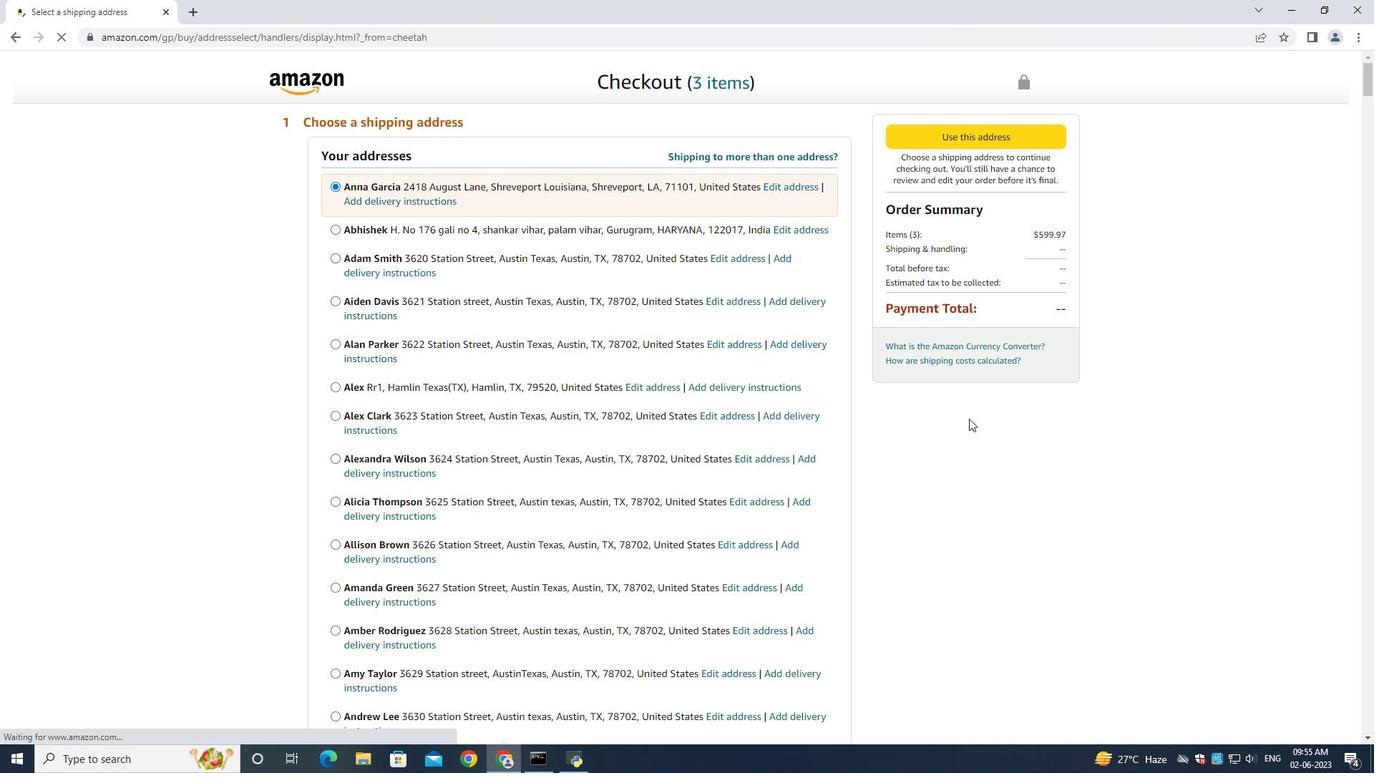 
Action: Mouse scrolled (940, 429) with delta (0, 0)
Screenshot: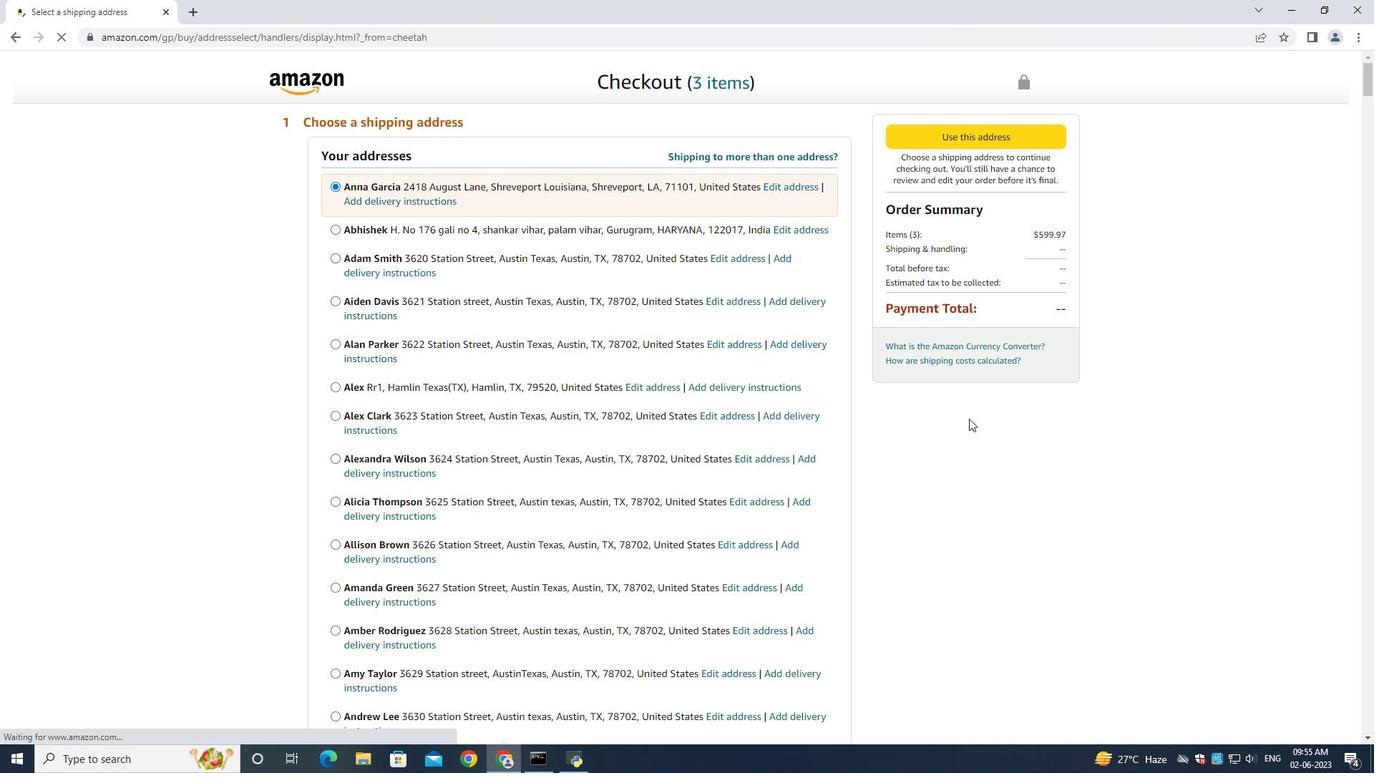 
Action: Mouse moved to (925, 430)
Screenshot: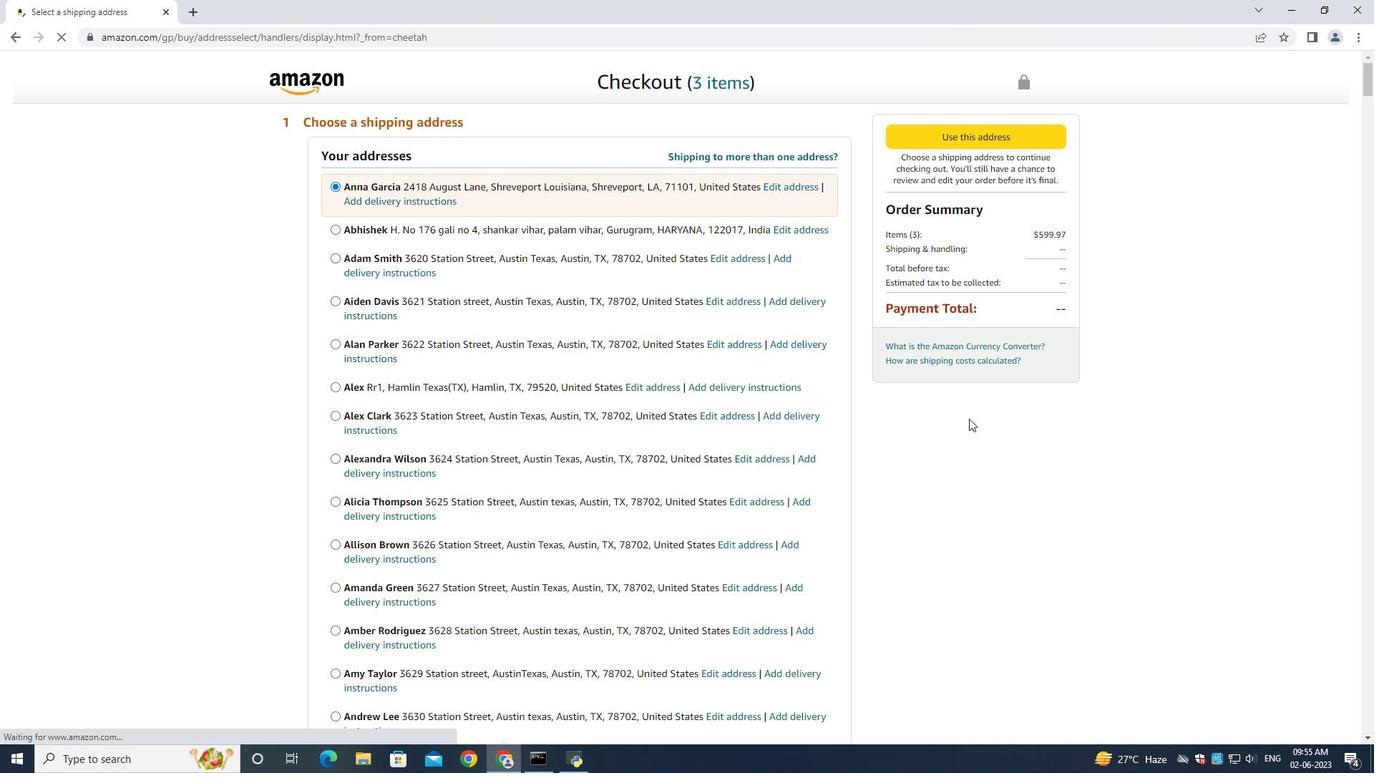 
Action: Mouse scrolled (929, 429) with delta (0, 0)
Screenshot: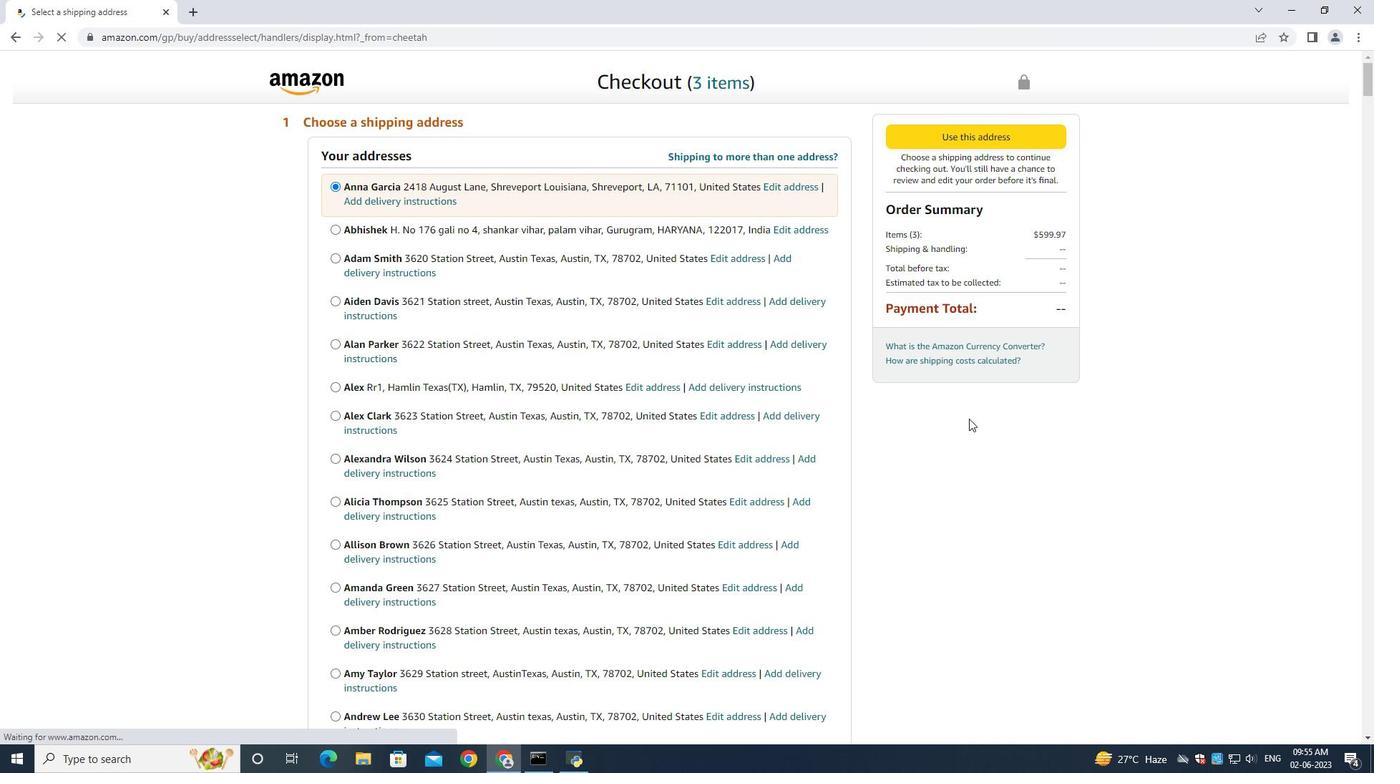
Action: Mouse moved to (918, 430)
Screenshot: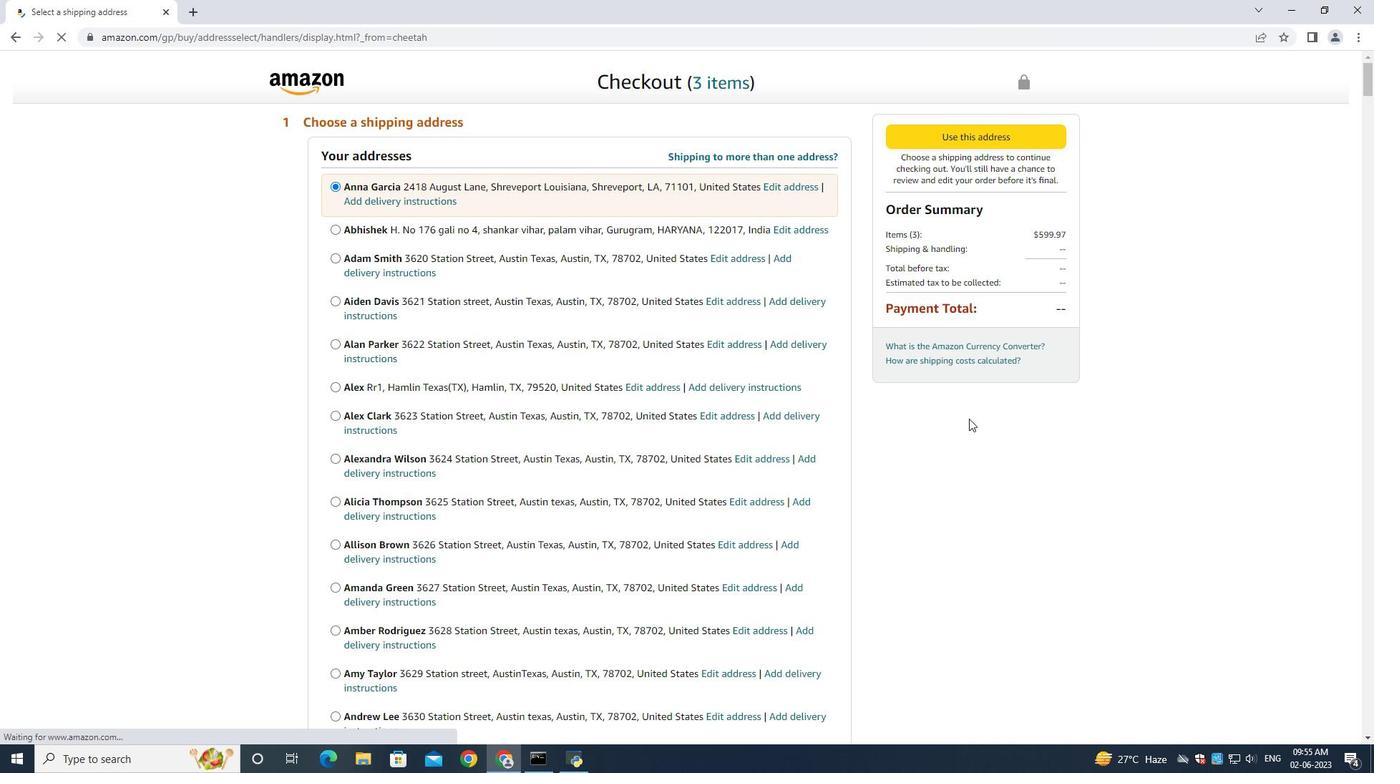 
Action: Mouse scrolled (925, 429) with delta (0, 0)
Screenshot: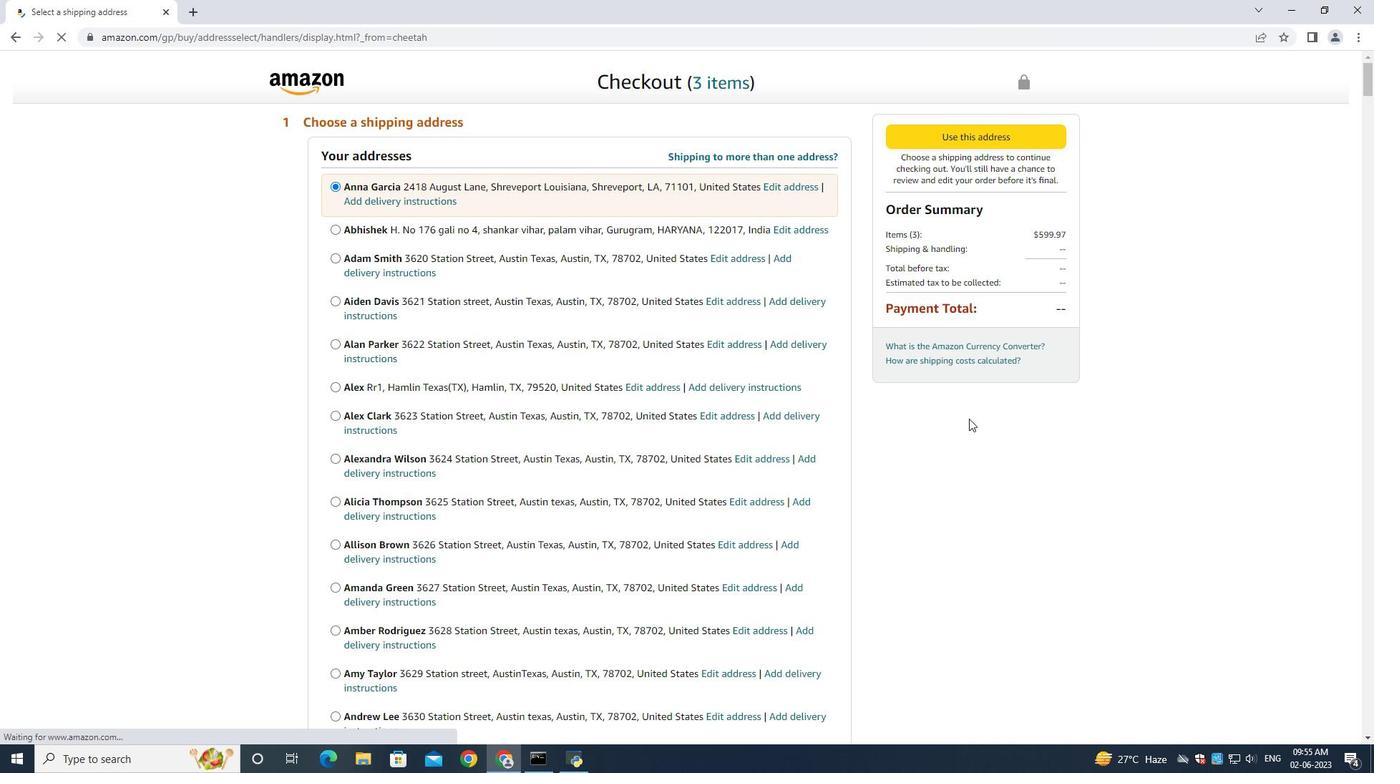 
Action: Mouse moved to (884, 428)
Screenshot: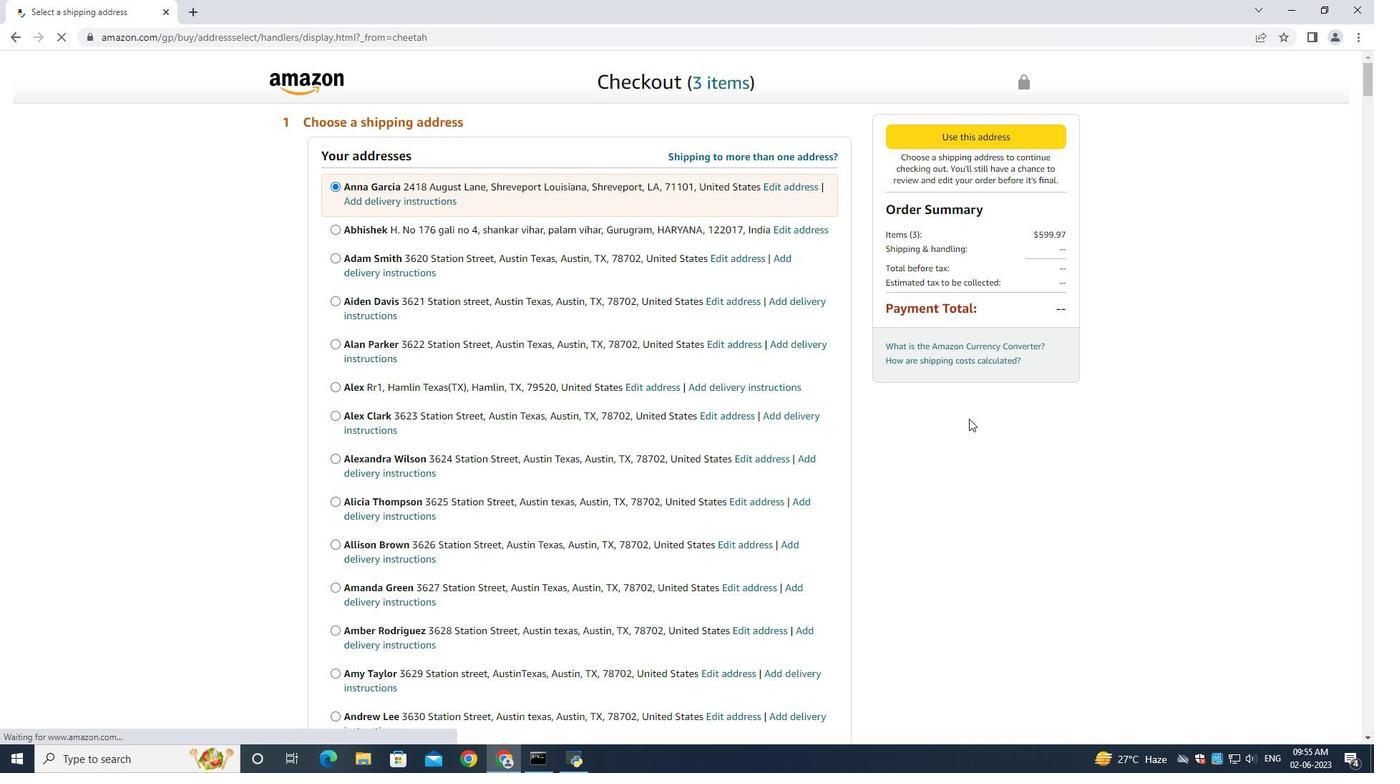 
Action: Mouse scrolled (906, 429) with delta (0, 0)
Screenshot: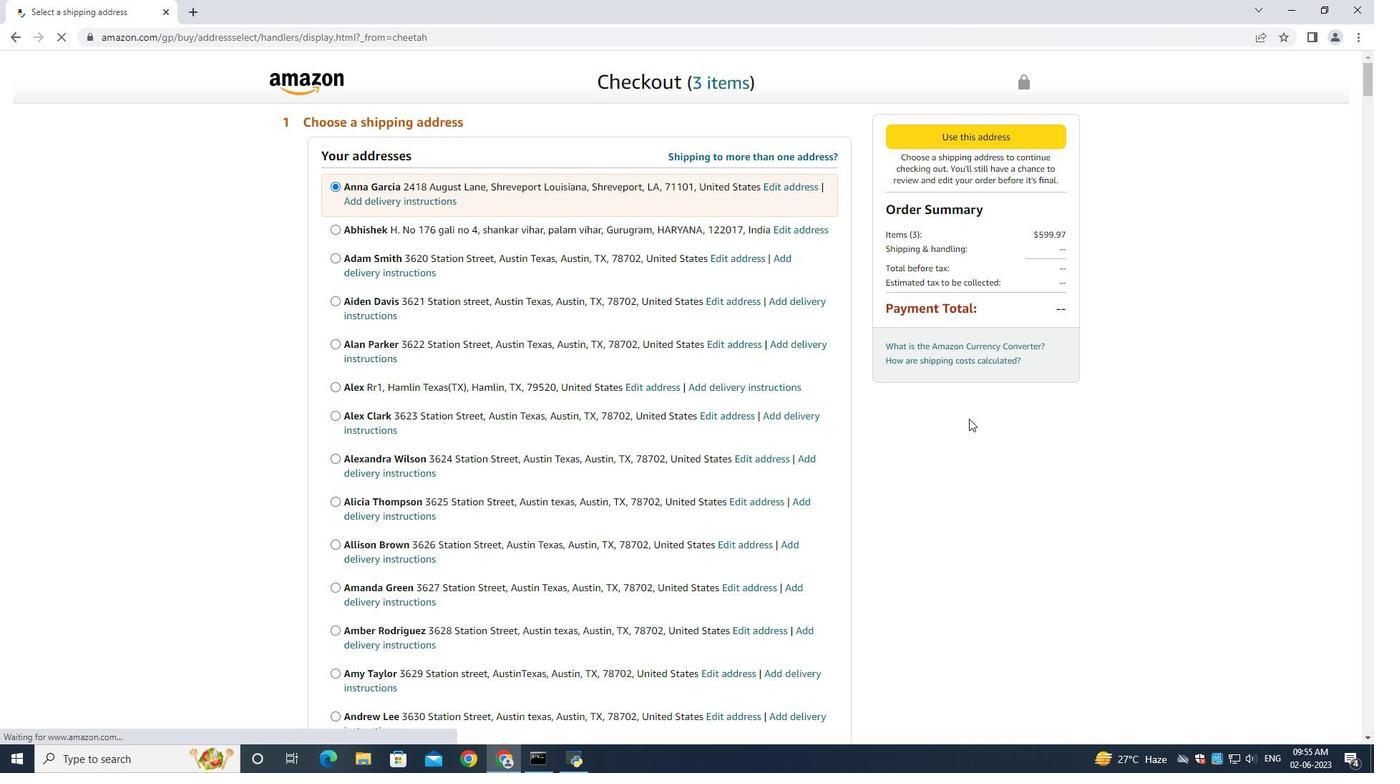 
Action: Mouse moved to (698, 414)
Screenshot: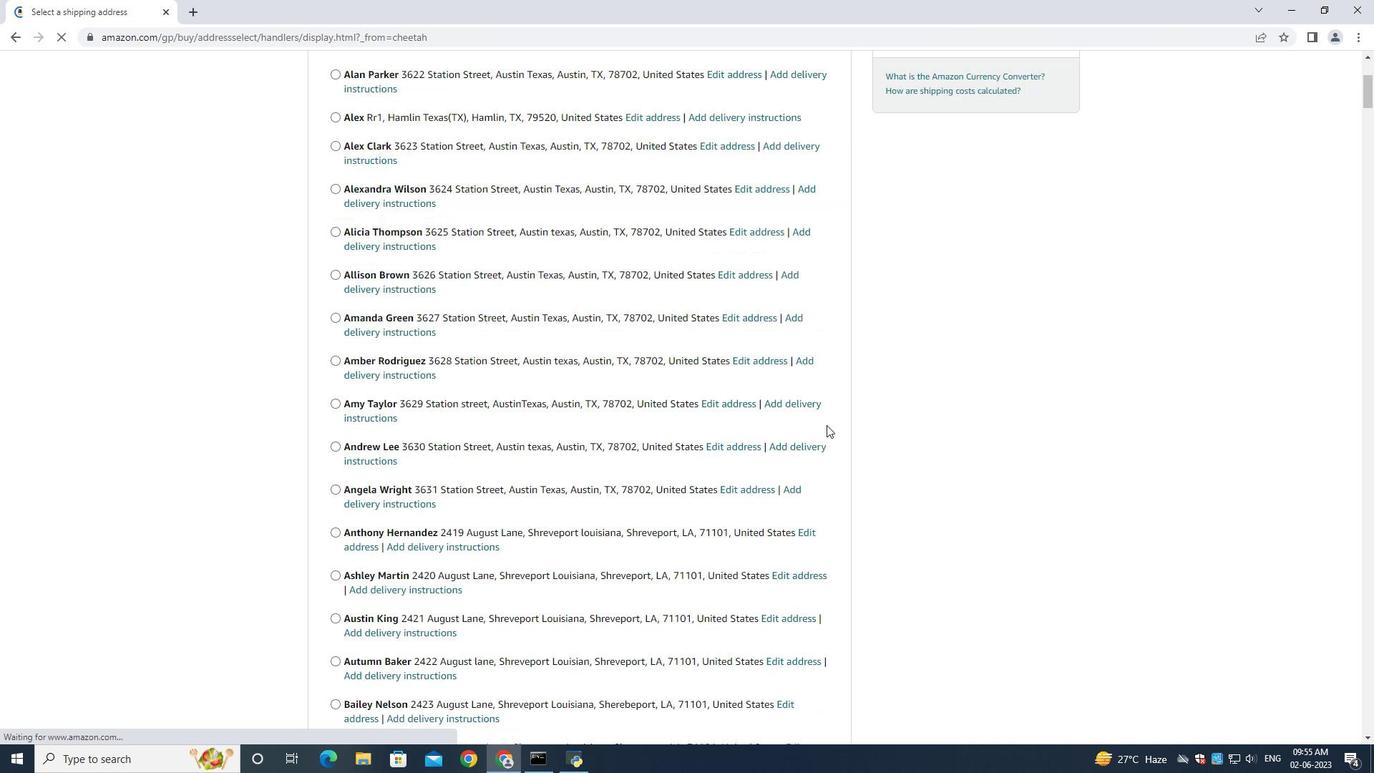 
Action: Mouse scrolled (698, 413) with delta (0, 0)
Screenshot: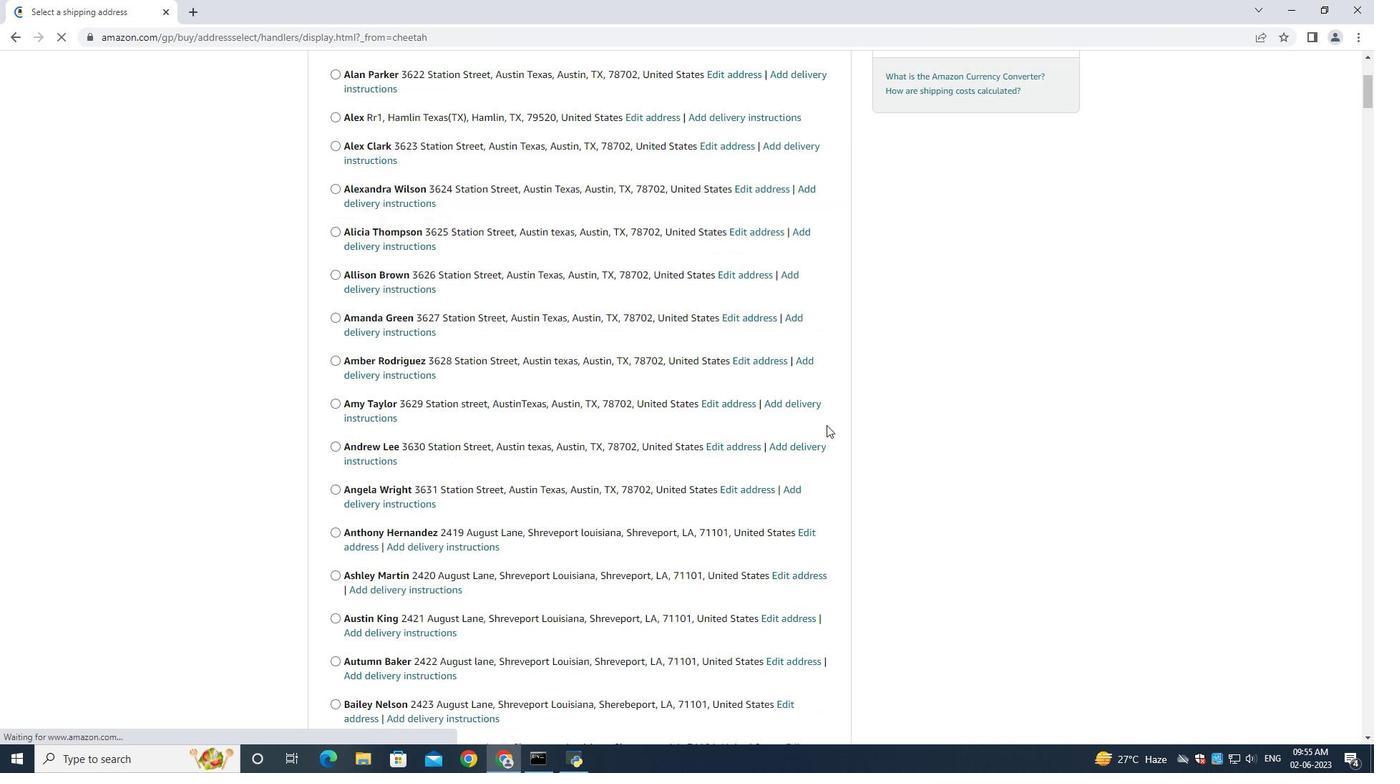 
Action: Mouse scrolled (698, 413) with delta (0, 0)
Screenshot: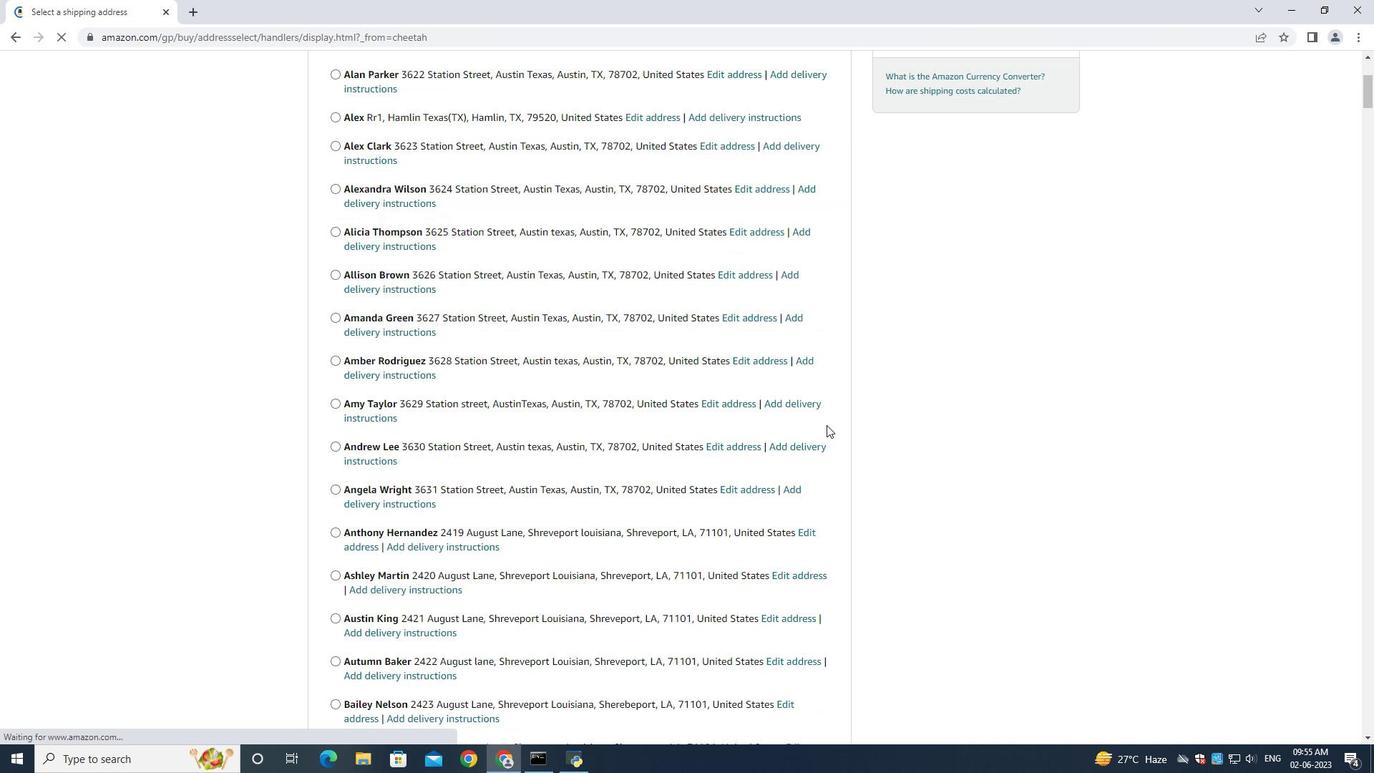 
Action: Mouse scrolled (698, 413) with delta (0, 0)
Screenshot: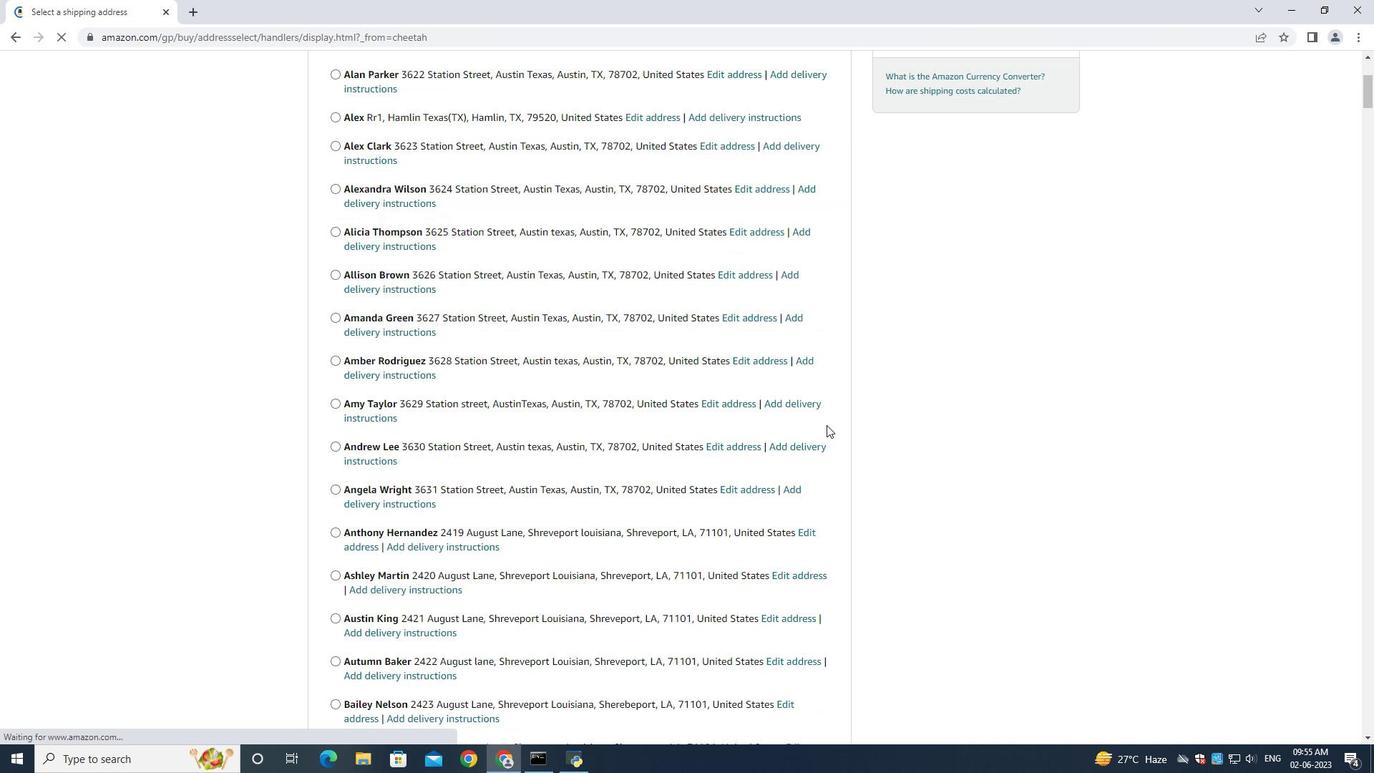 
Action: Mouse scrolled (698, 413) with delta (0, 0)
Screenshot: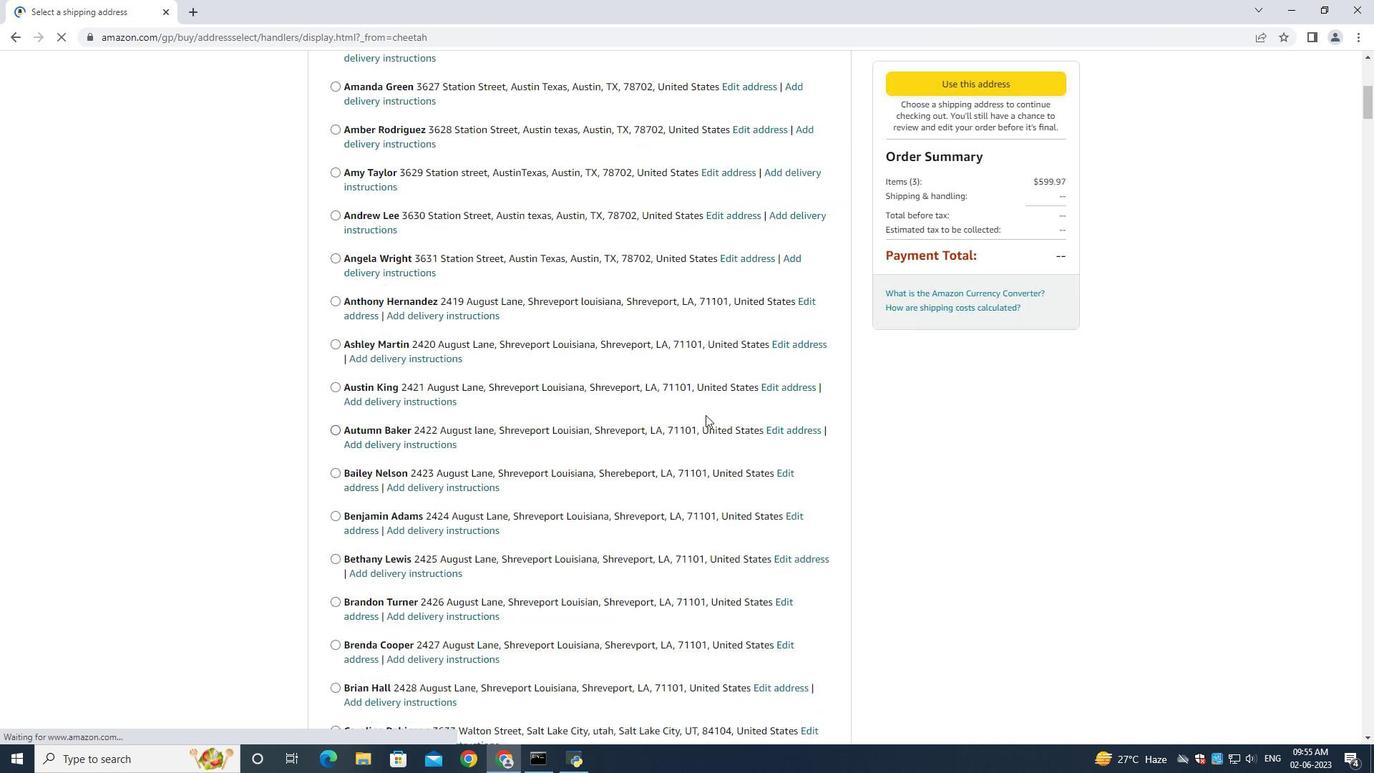 
Action: Mouse moved to (695, 412)
Screenshot: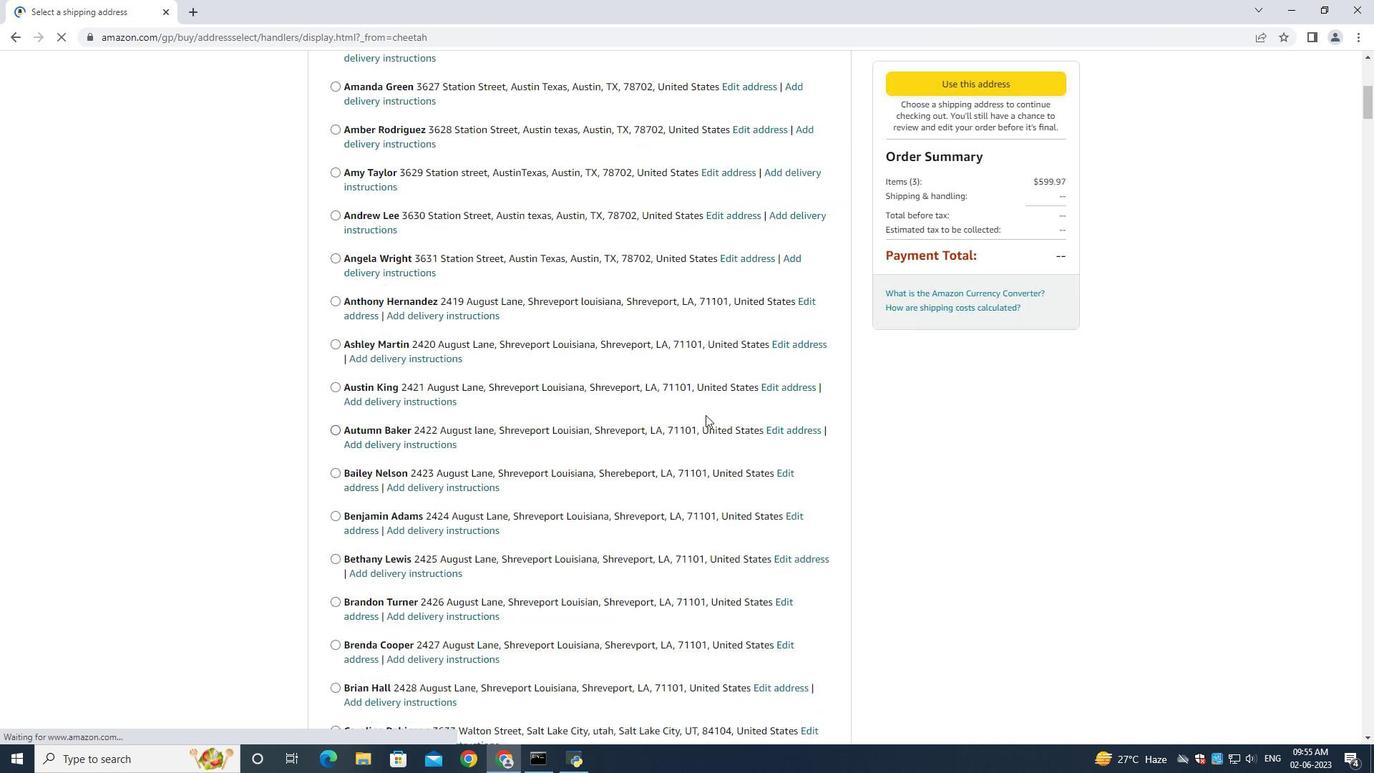 
Action: Mouse scrolled (695, 411) with delta (0, 0)
Screenshot: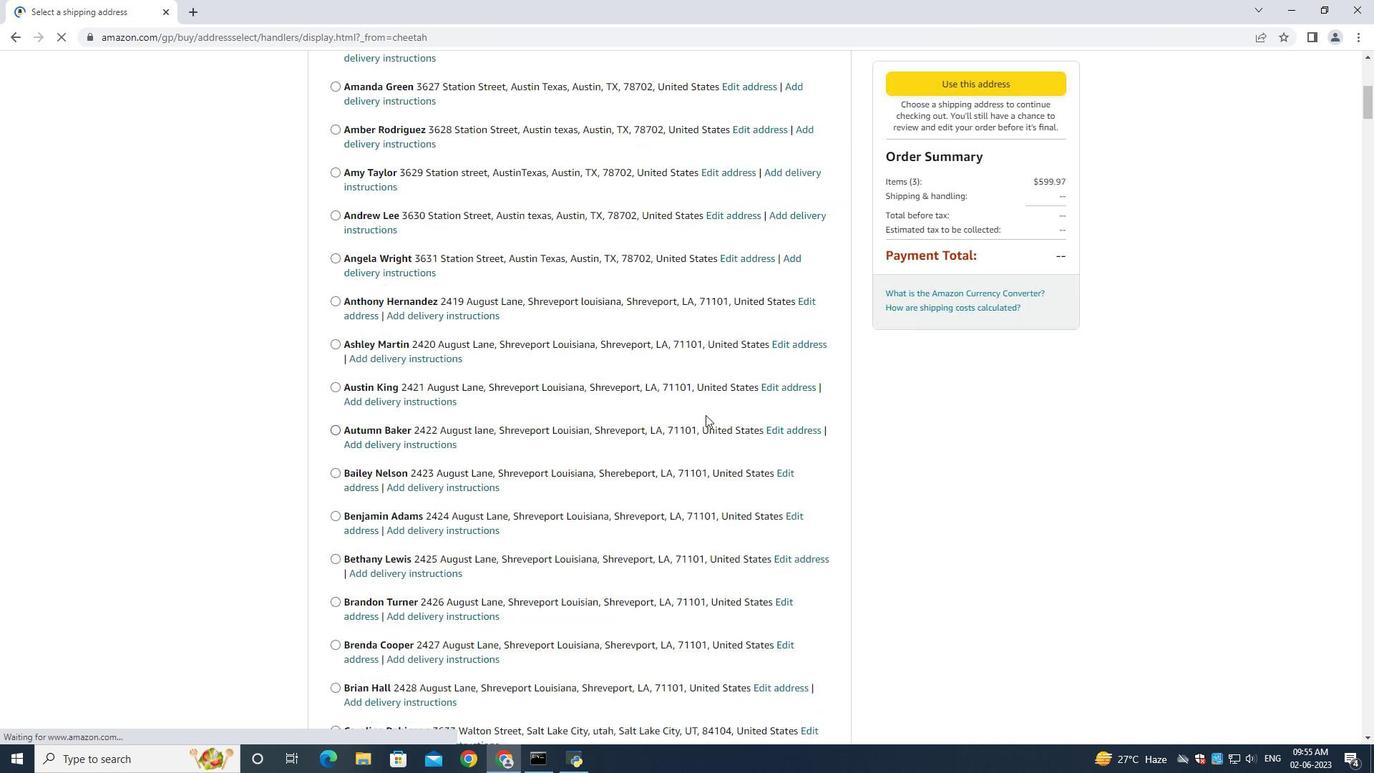 
Action: Mouse moved to (677, 393)
Screenshot: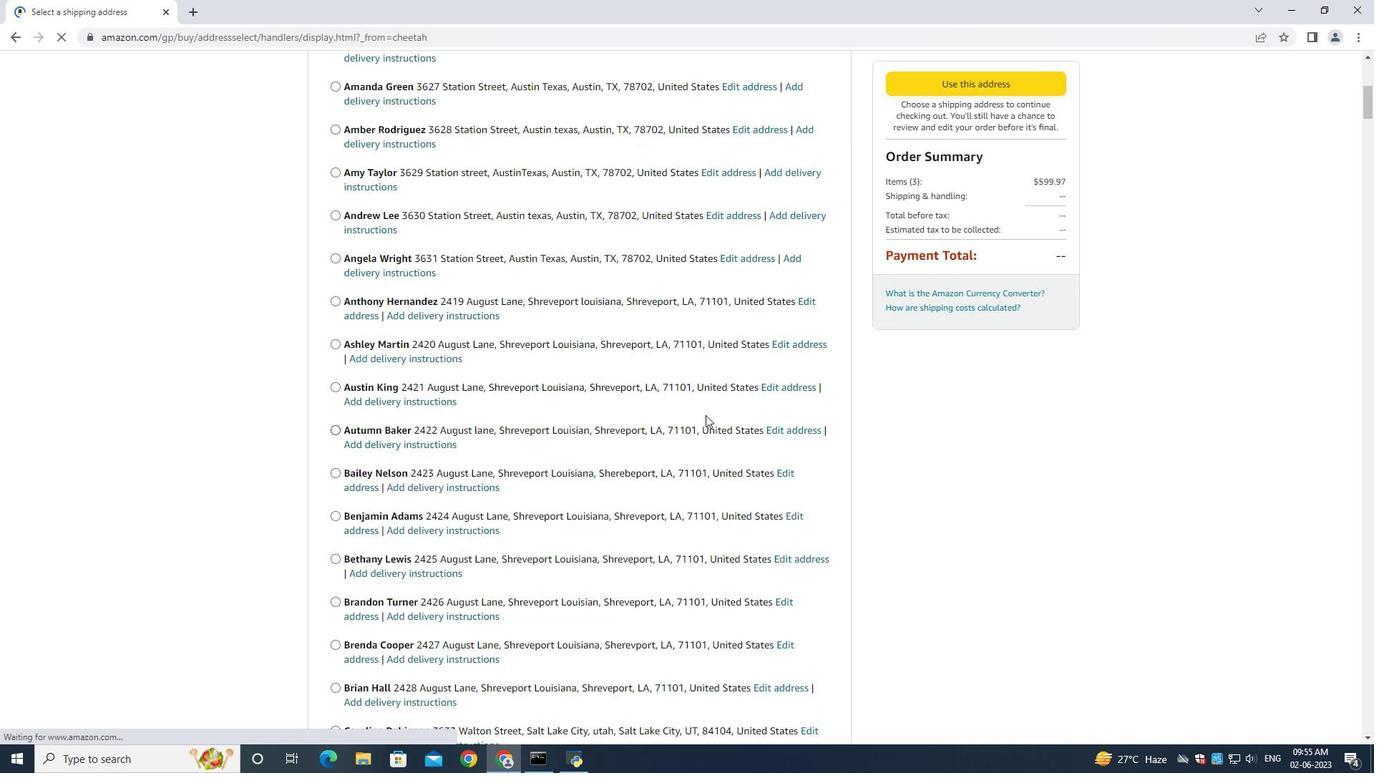 
Action: Mouse scrolled (688, 403) with delta (0, 0)
Screenshot: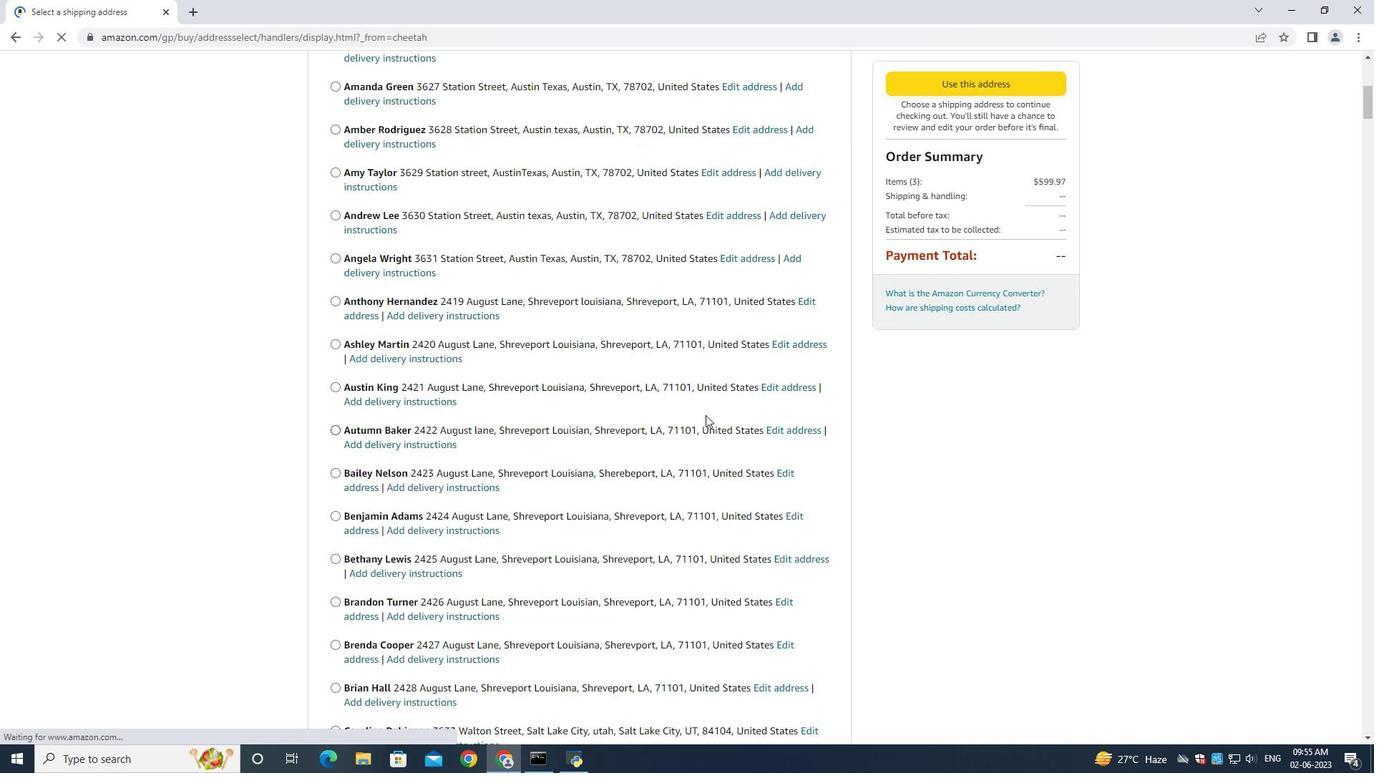 
Action: Mouse moved to (648, 379)
Screenshot: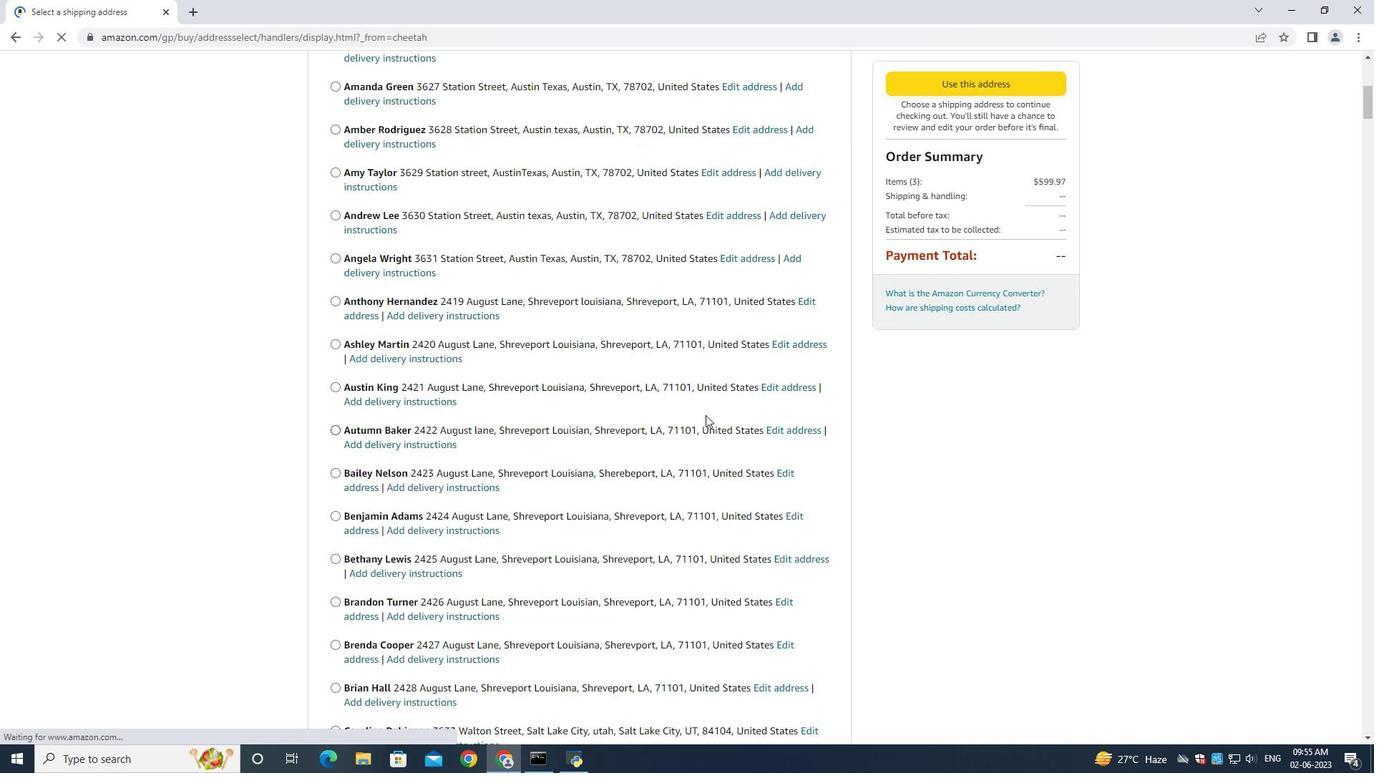 
Action: Mouse scrolled (677, 392) with delta (0, 0)
Screenshot: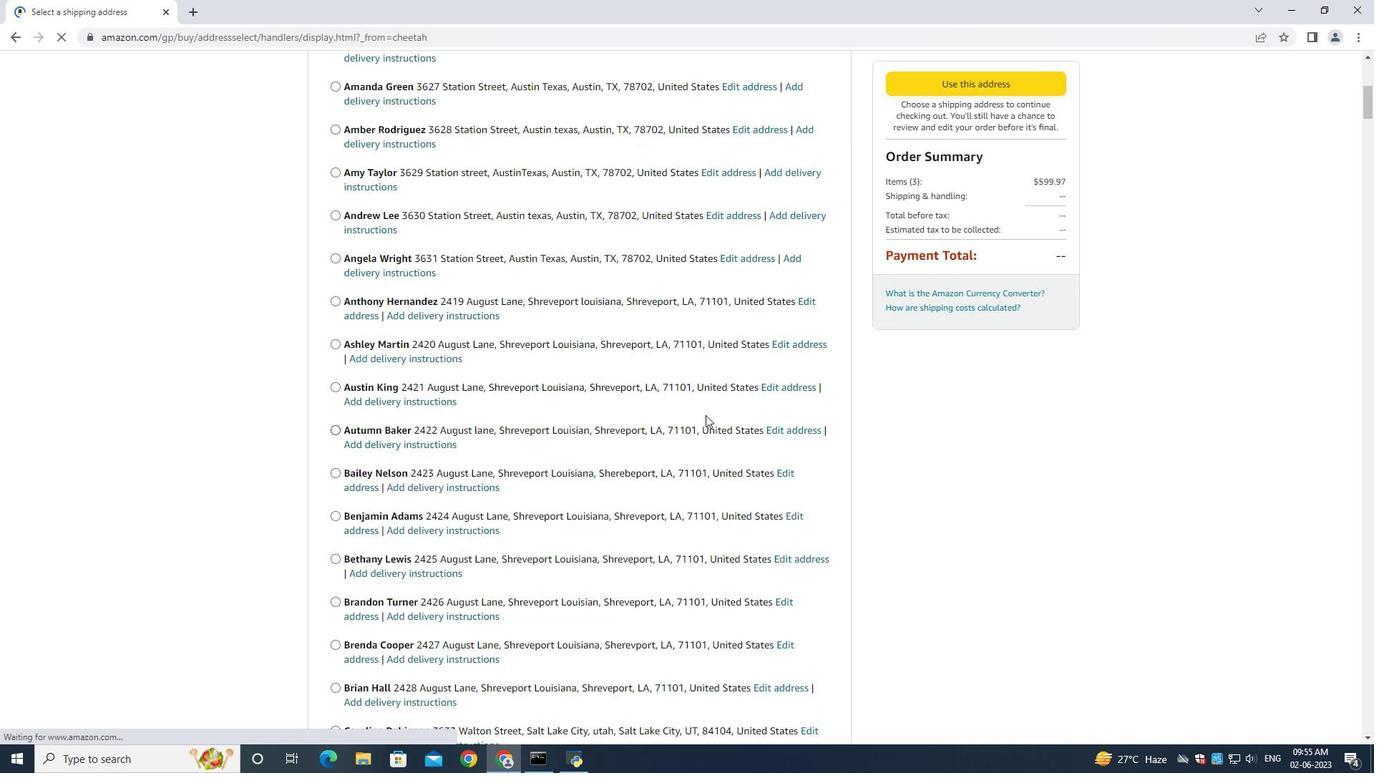 
Action: Mouse moved to (624, 361)
Screenshot: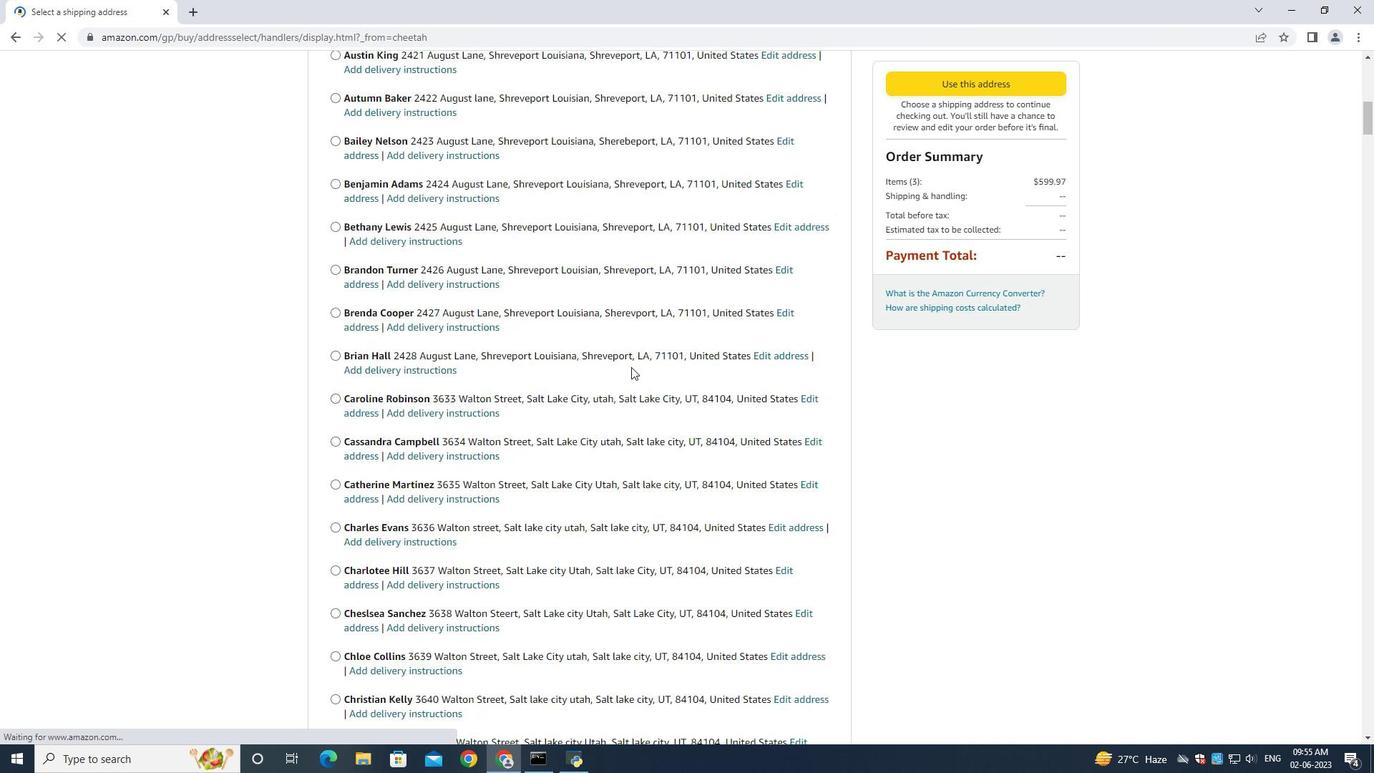 
Action: Mouse scrolled (624, 360) with delta (0, 0)
Screenshot: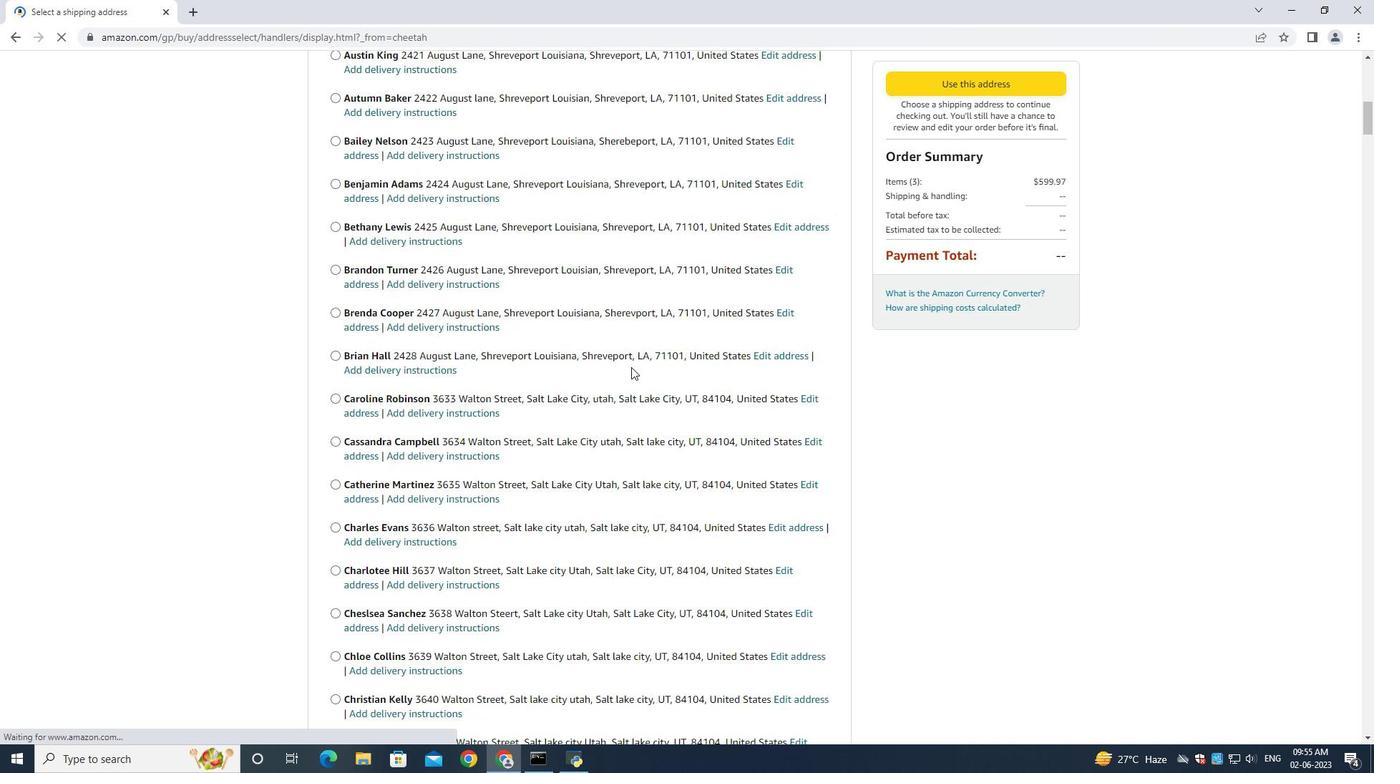
Action: Mouse scrolled (624, 360) with delta (0, 0)
Screenshot: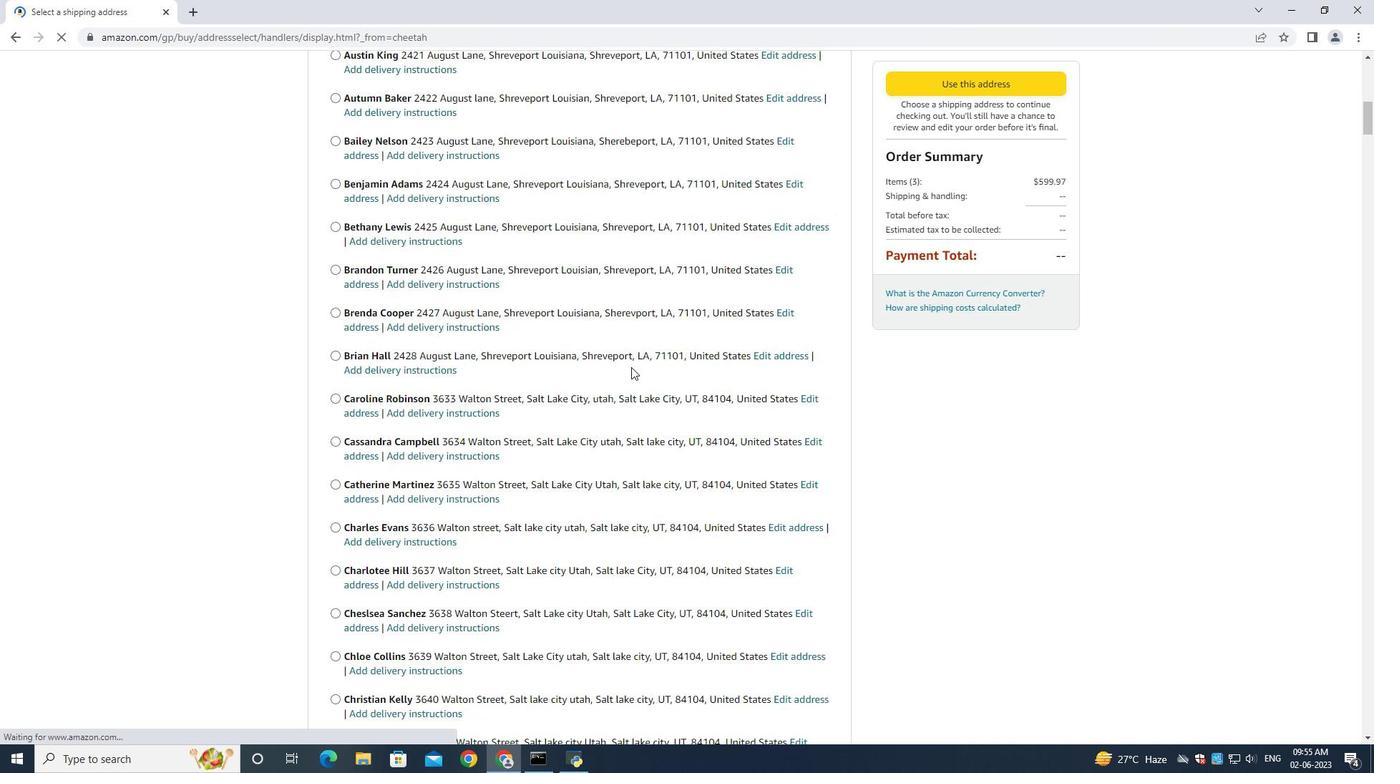 
Action: Mouse scrolled (624, 360) with delta (0, 0)
Screenshot: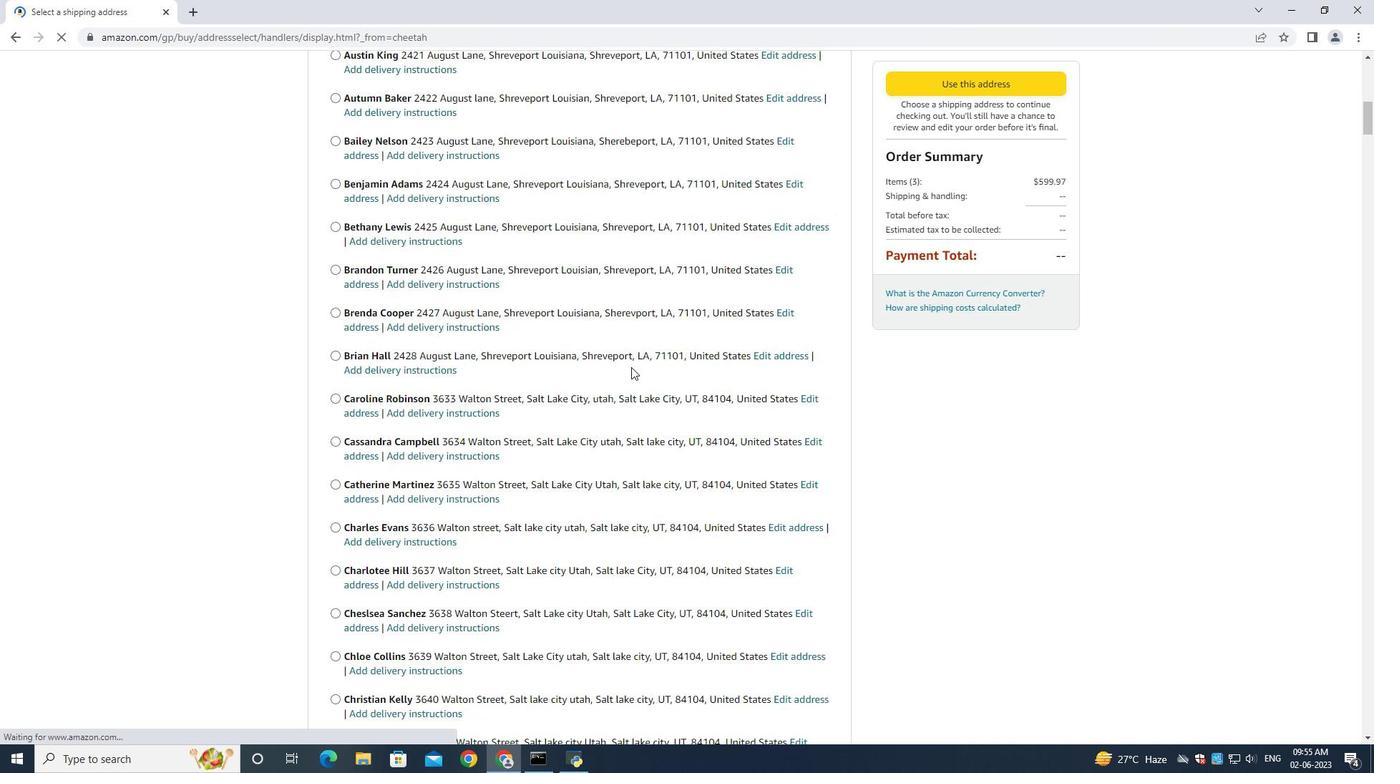 
Action: Mouse scrolled (624, 360) with delta (0, 0)
Screenshot: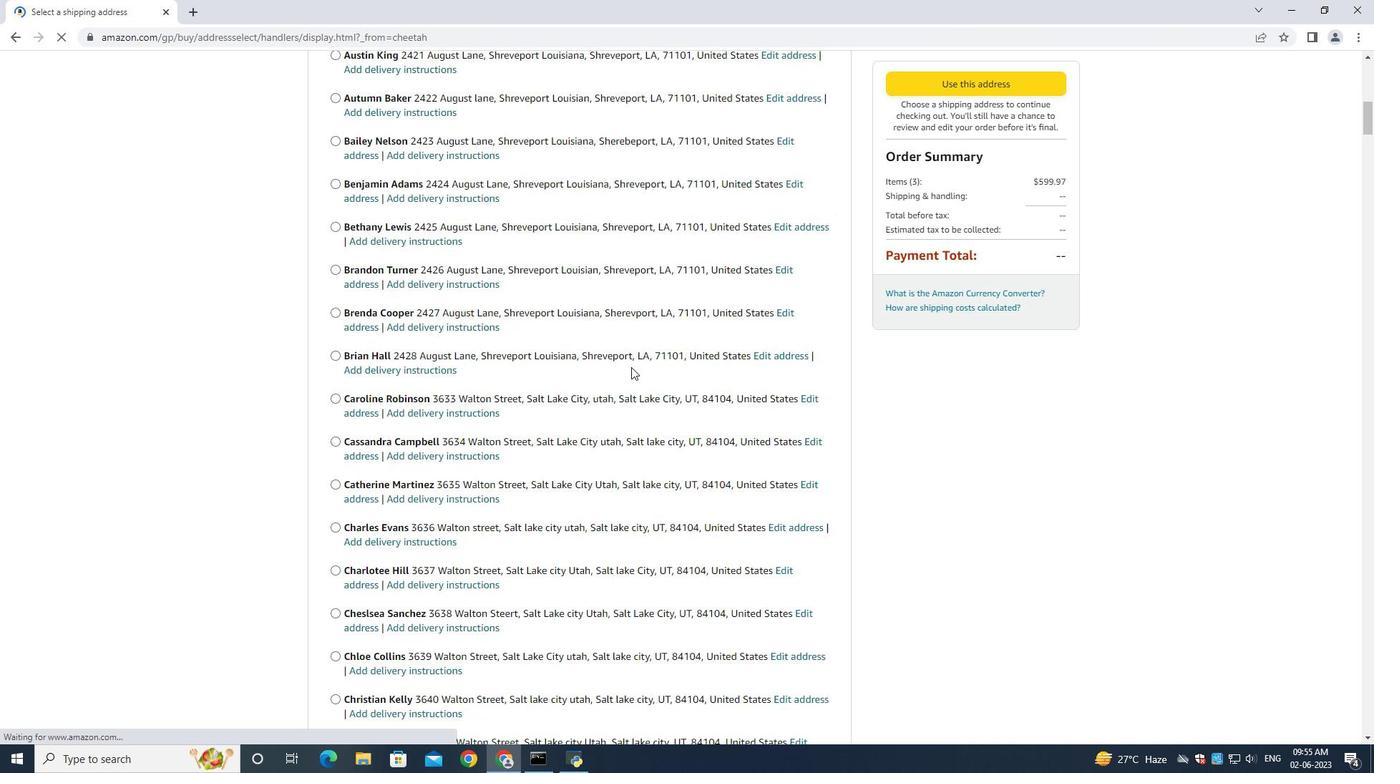
Action: Mouse scrolled (624, 360) with delta (0, -1)
Screenshot: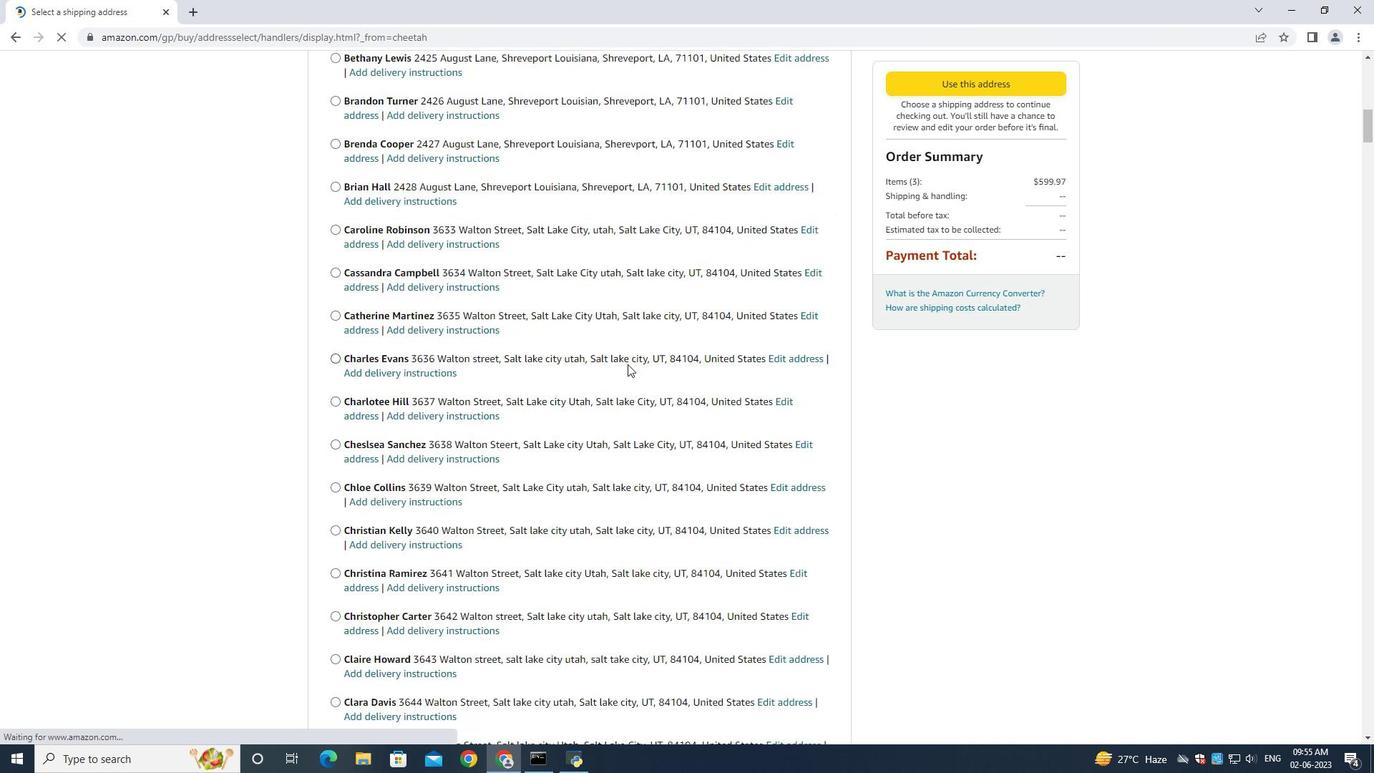 
Action: Mouse moved to (622, 355)
Screenshot: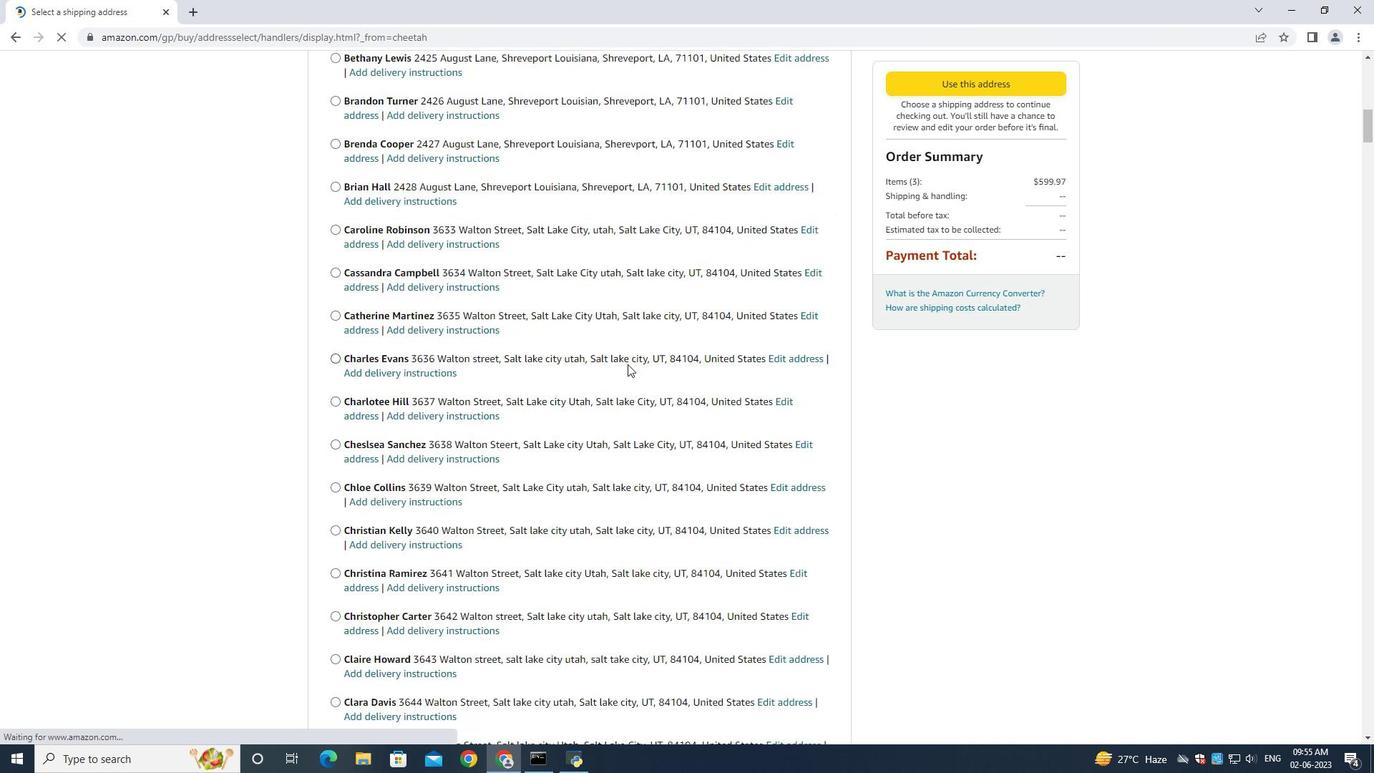 
Action: Mouse scrolled (622, 355) with delta (0, 0)
Screenshot: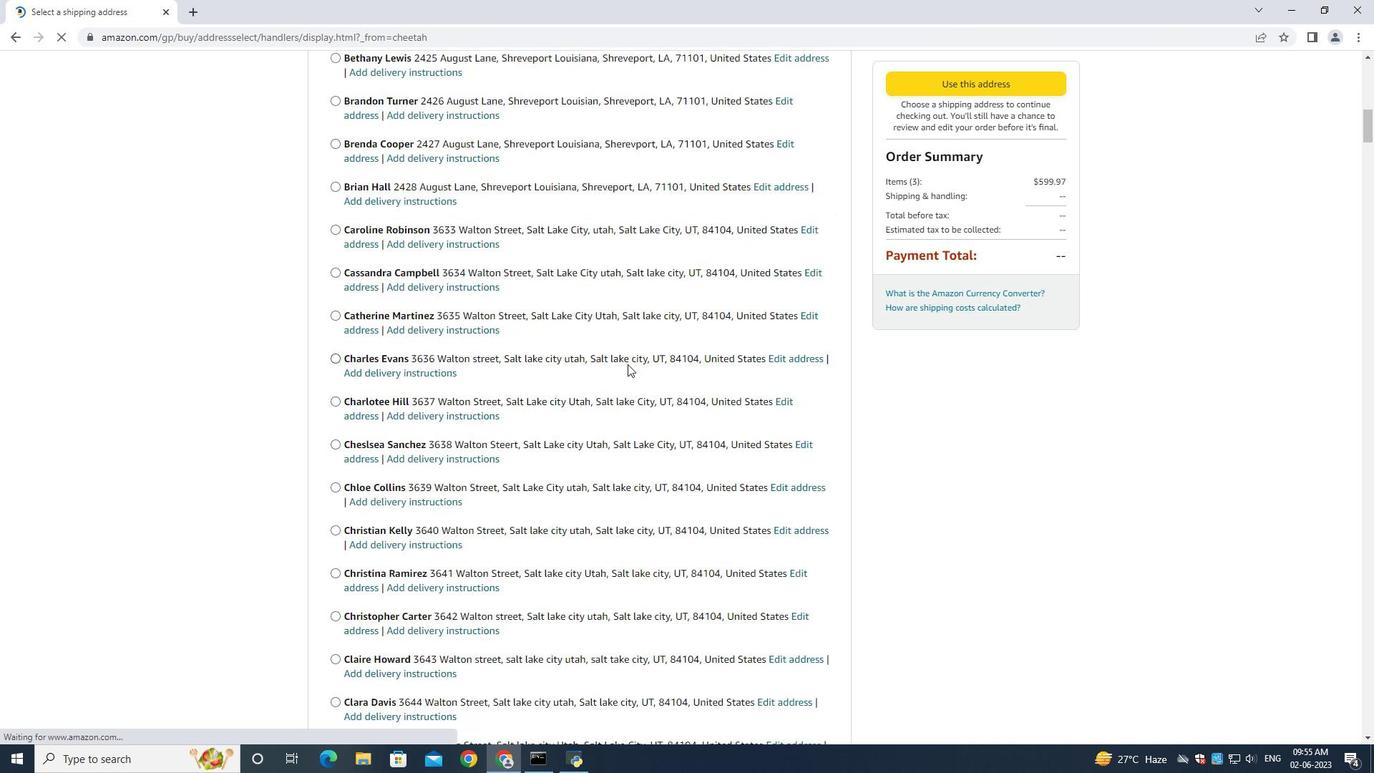 
Action: Mouse moved to (616, 339)
Screenshot: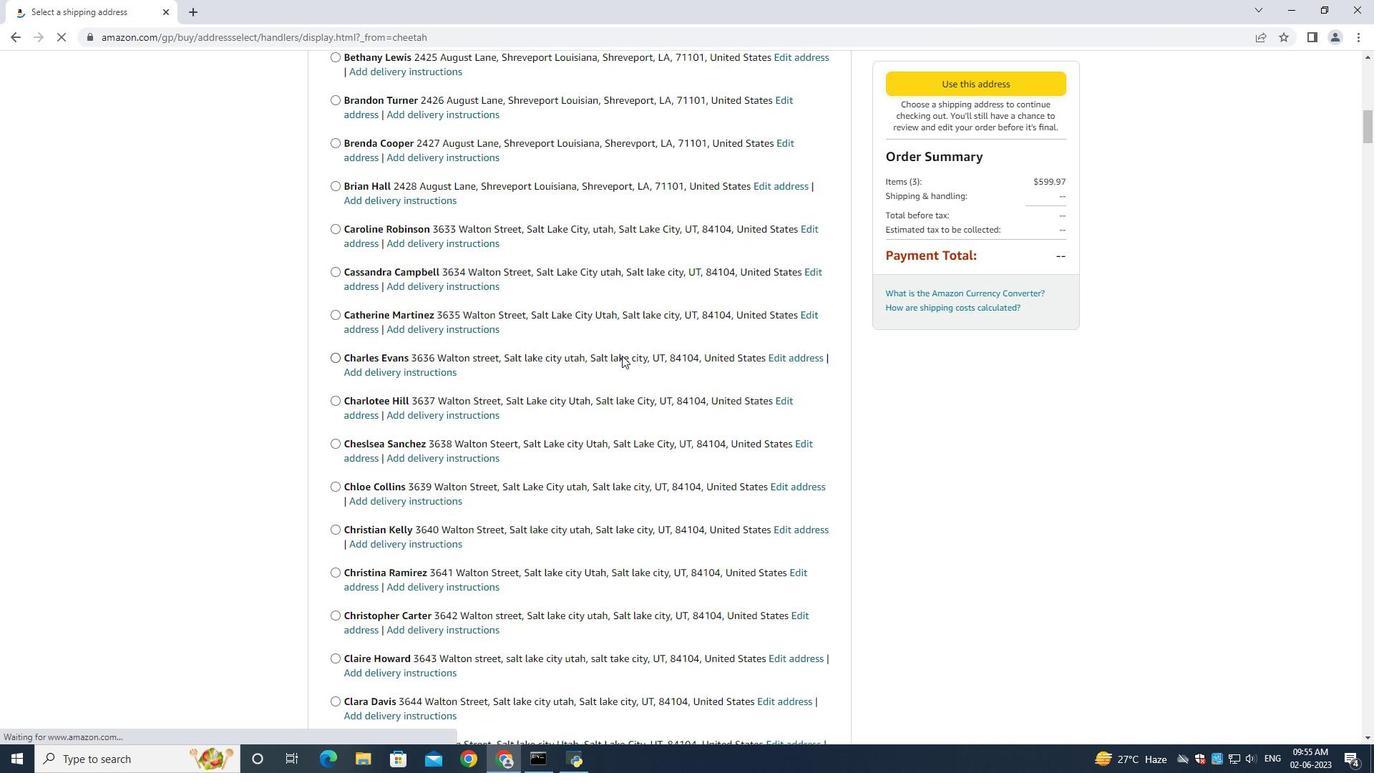 
Action: Mouse scrolled (616, 338) with delta (0, 0)
Screenshot: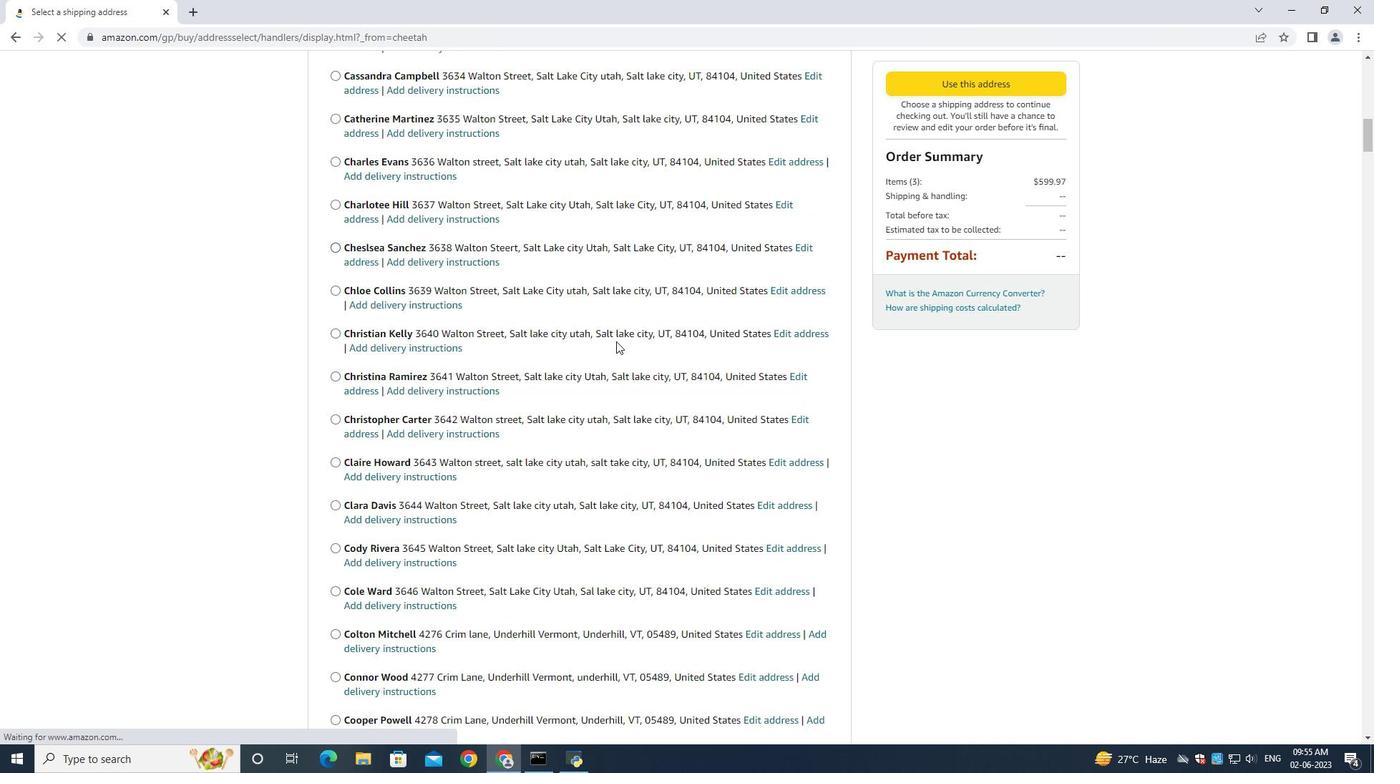 
Action: Mouse scrolled (616, 338) with delta (0, 0)
Screenshot: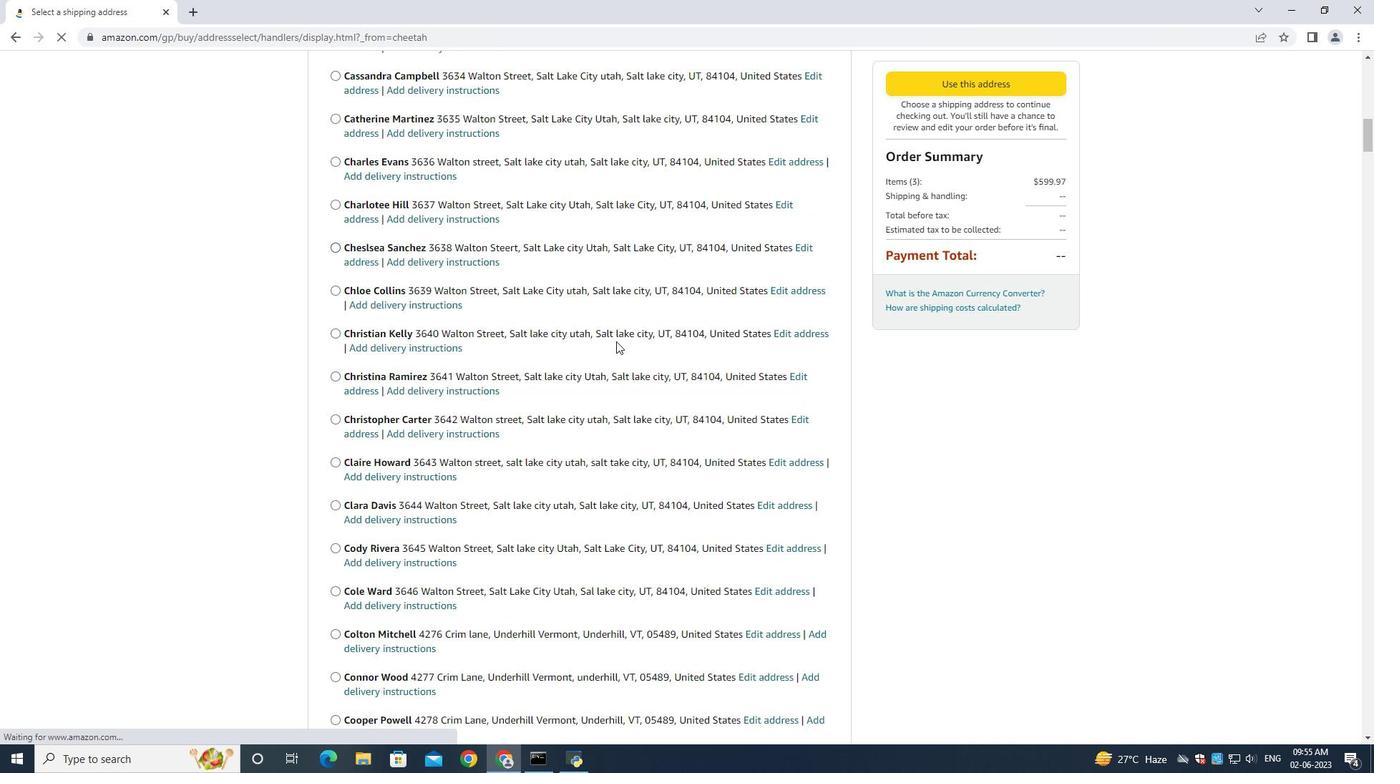
Action: Mouse scrolled (616, 338) with delta (0, 0)
Screenshot: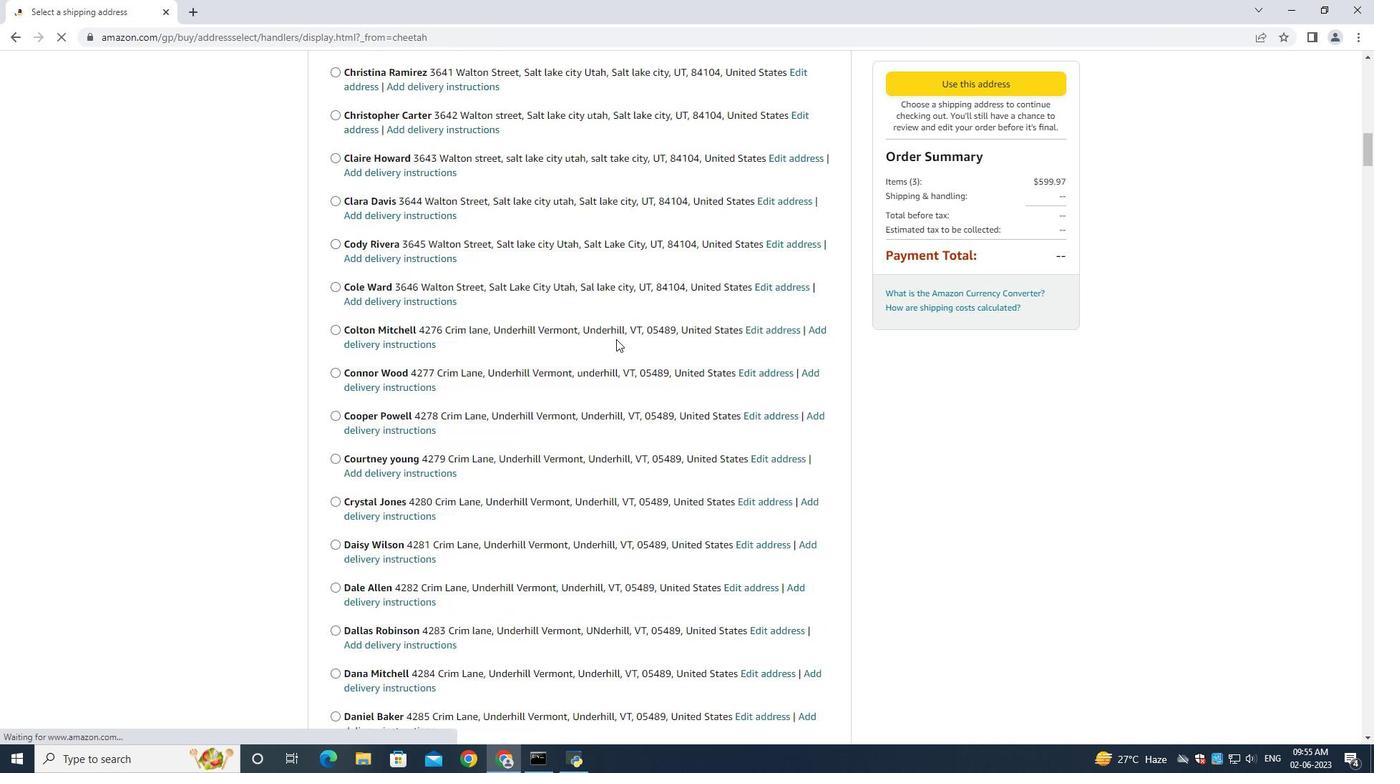 
Action: Mouse scrolled (616, 338) with delta (0, 0)
Screenshot: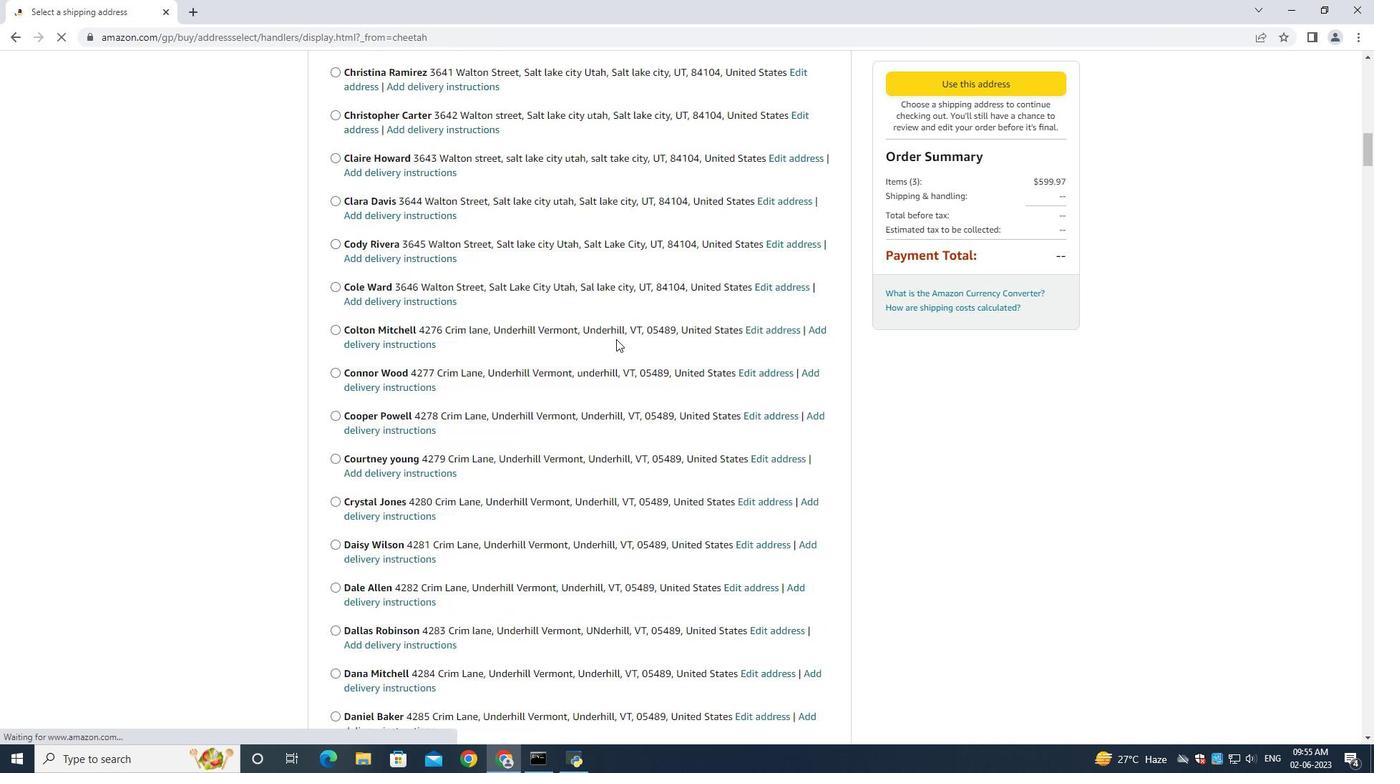 
Action: Mouse scrolled (616, 338) with delta (0, 0)
Screenshot: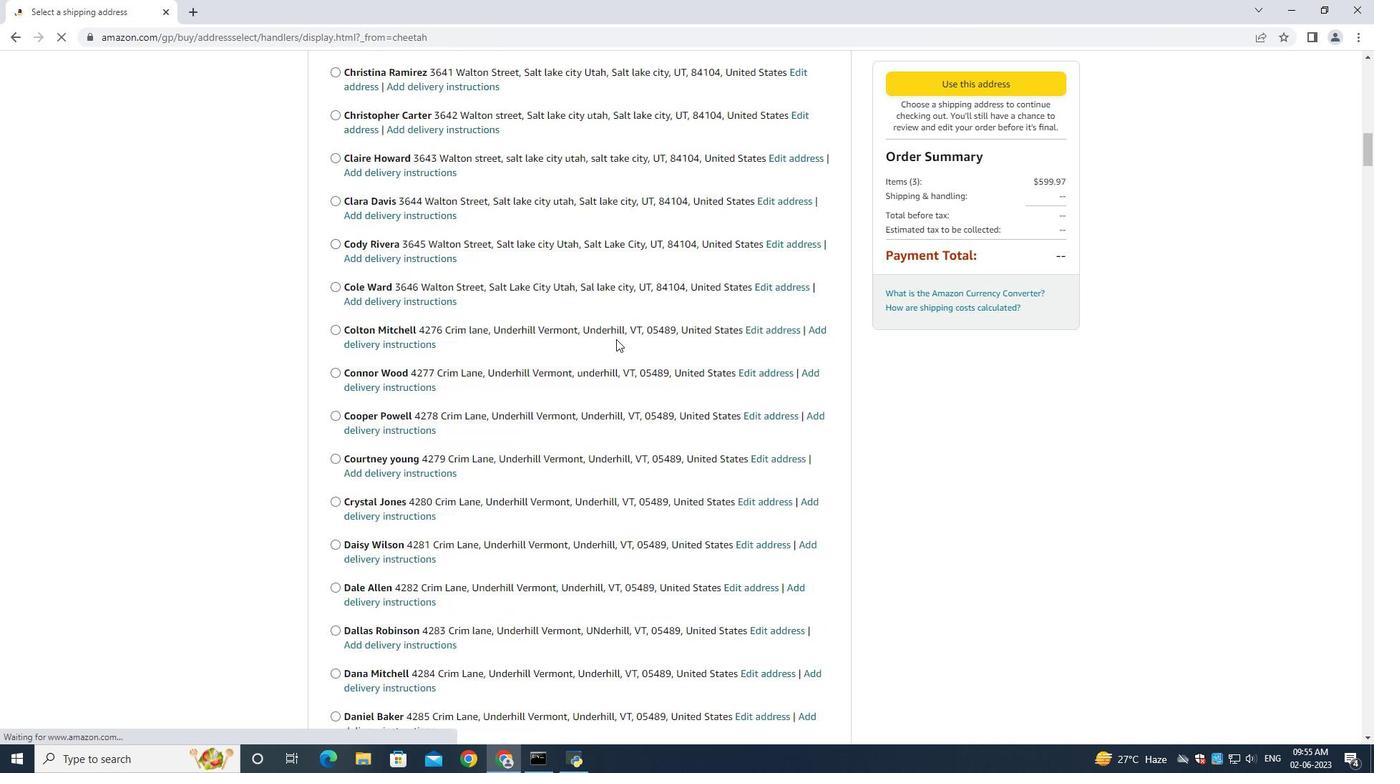 
Action: Mouse scrolled (616, 338) with delta (0, 0)
Screenshot: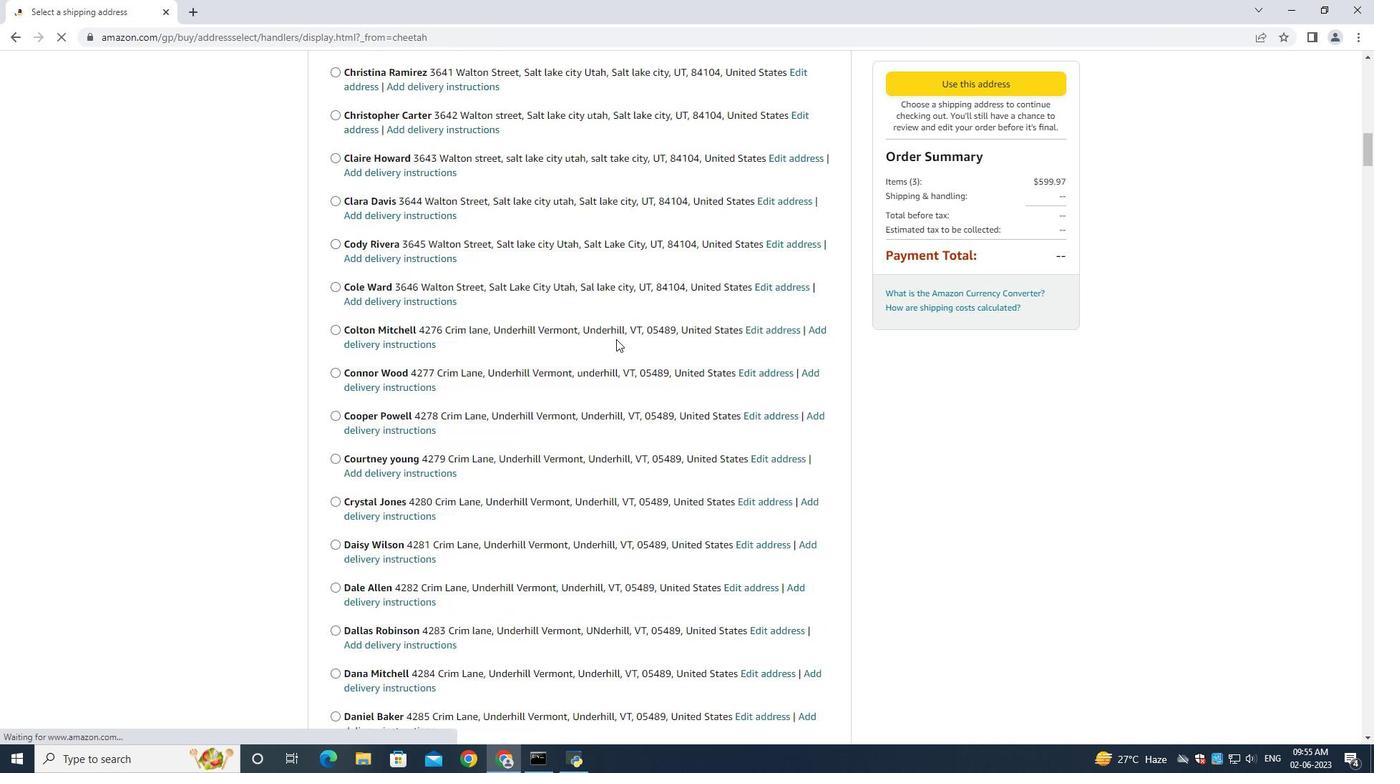 
Action: Mouse scrolled (616, 338) with delta (0, 0)
Screenshot: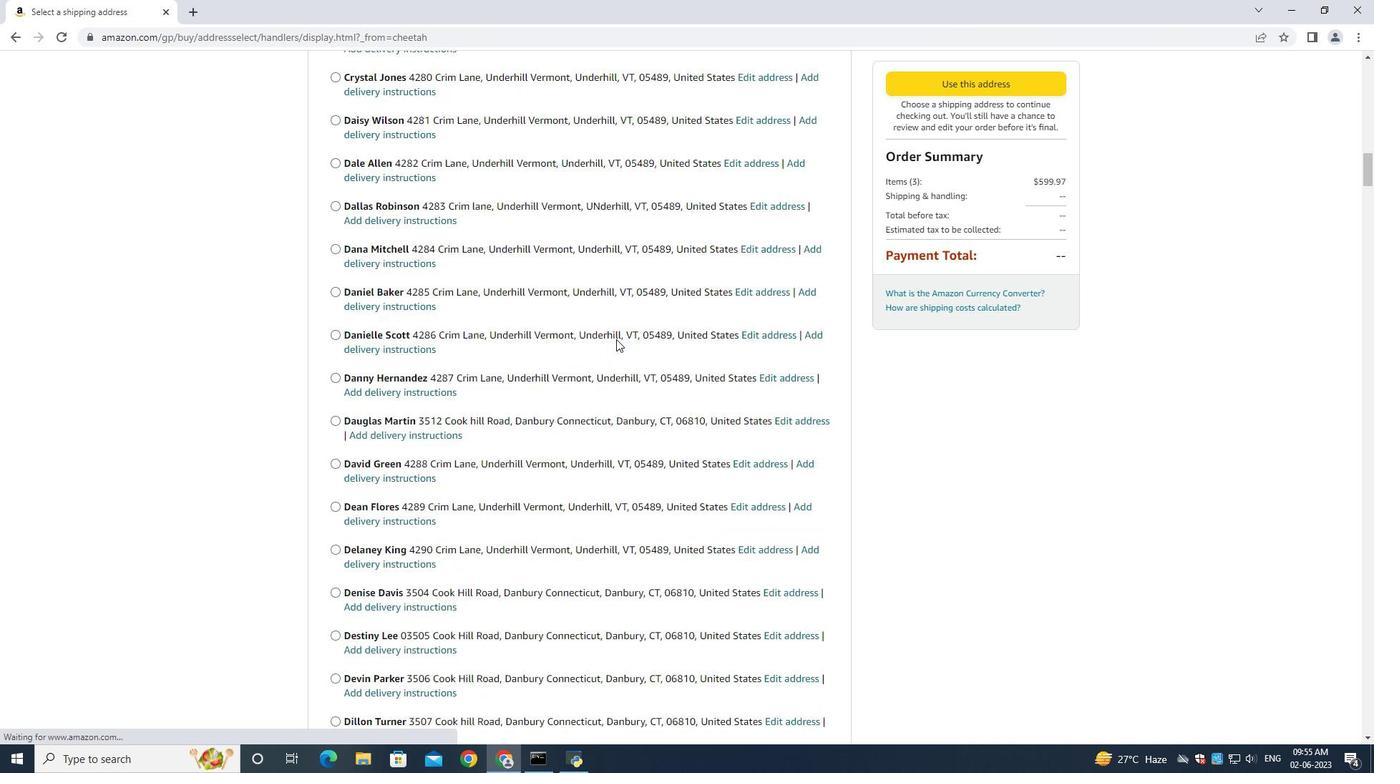 
Action: Mouse scrolled (616, 338) with delta (0, 0)
Screenshot: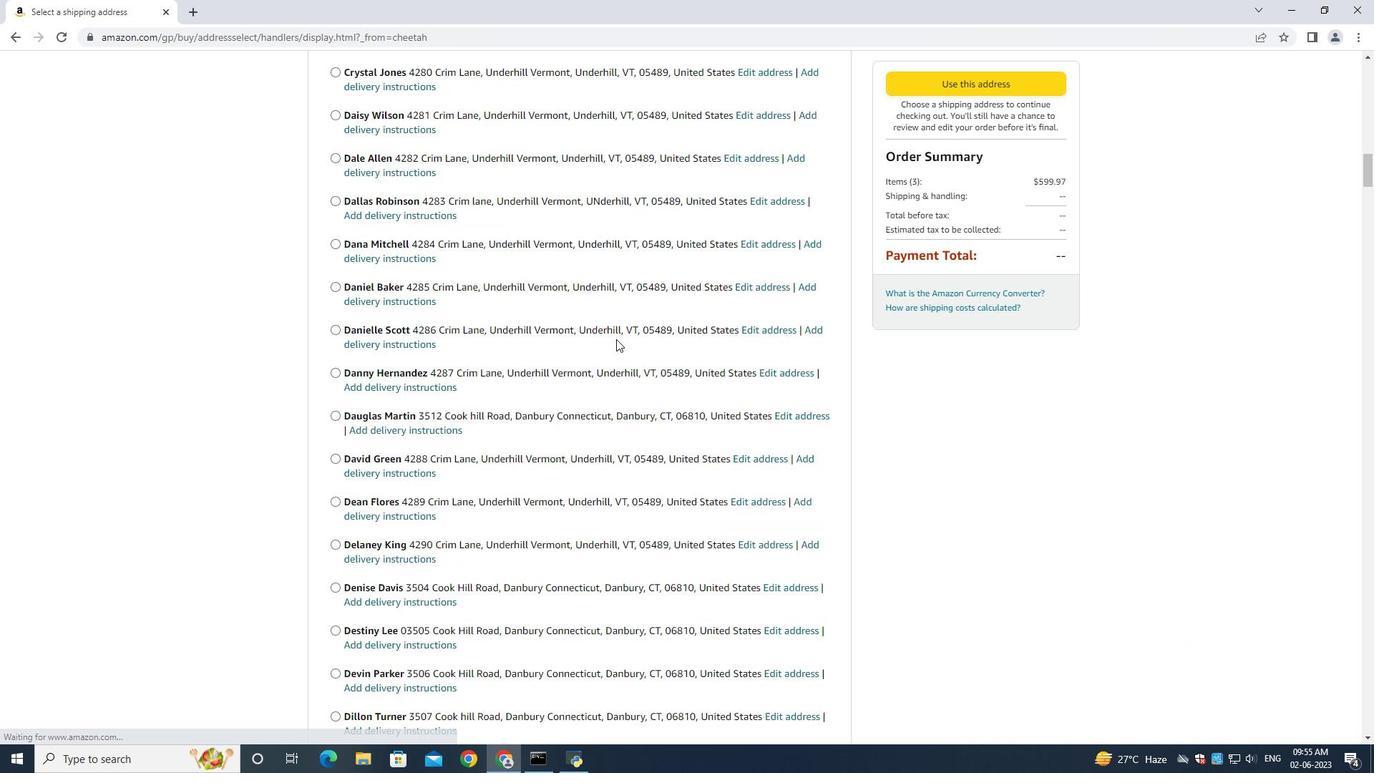 
Action: Mouse scrolled (616, 338) with delta (0, 0)
Screenshot: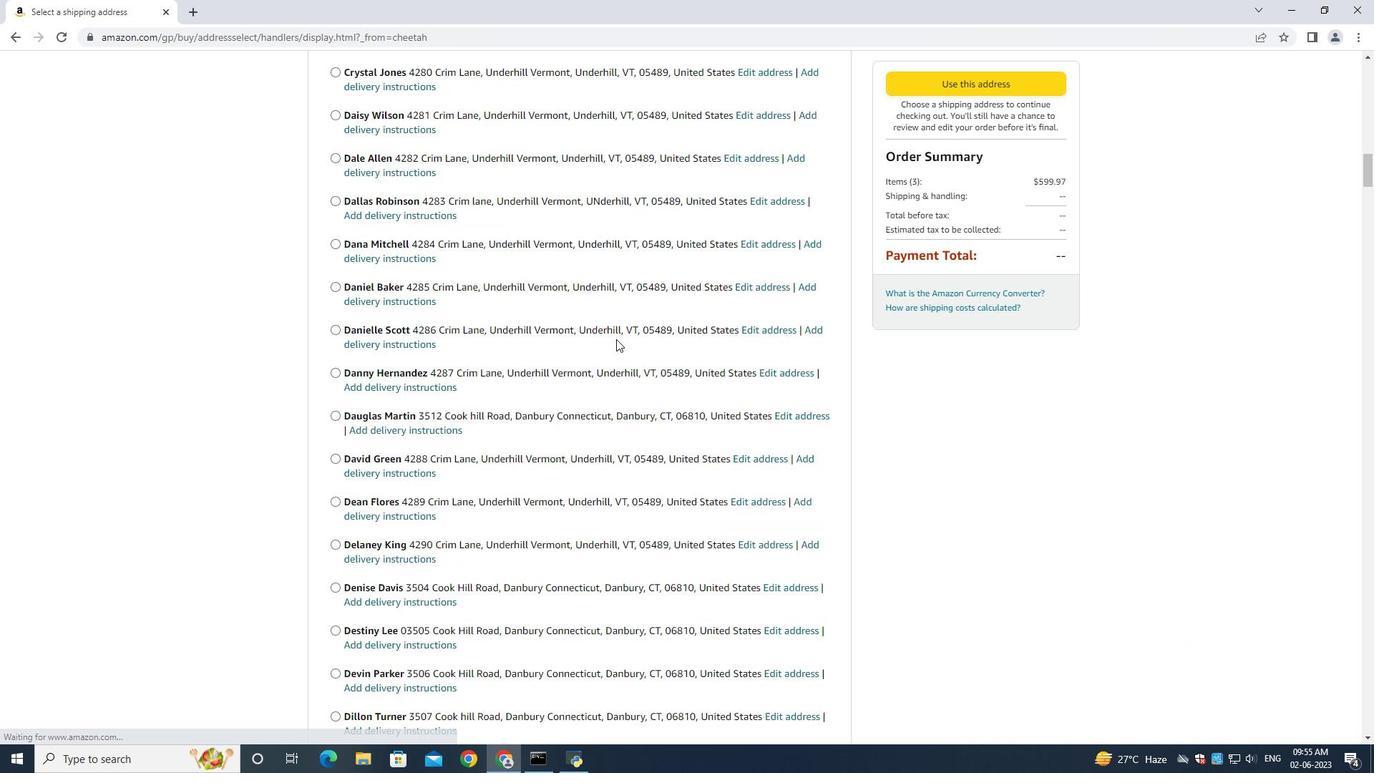 
Action: Mouse scrolled (616, 338) with delta (0, 0)
Screenshot: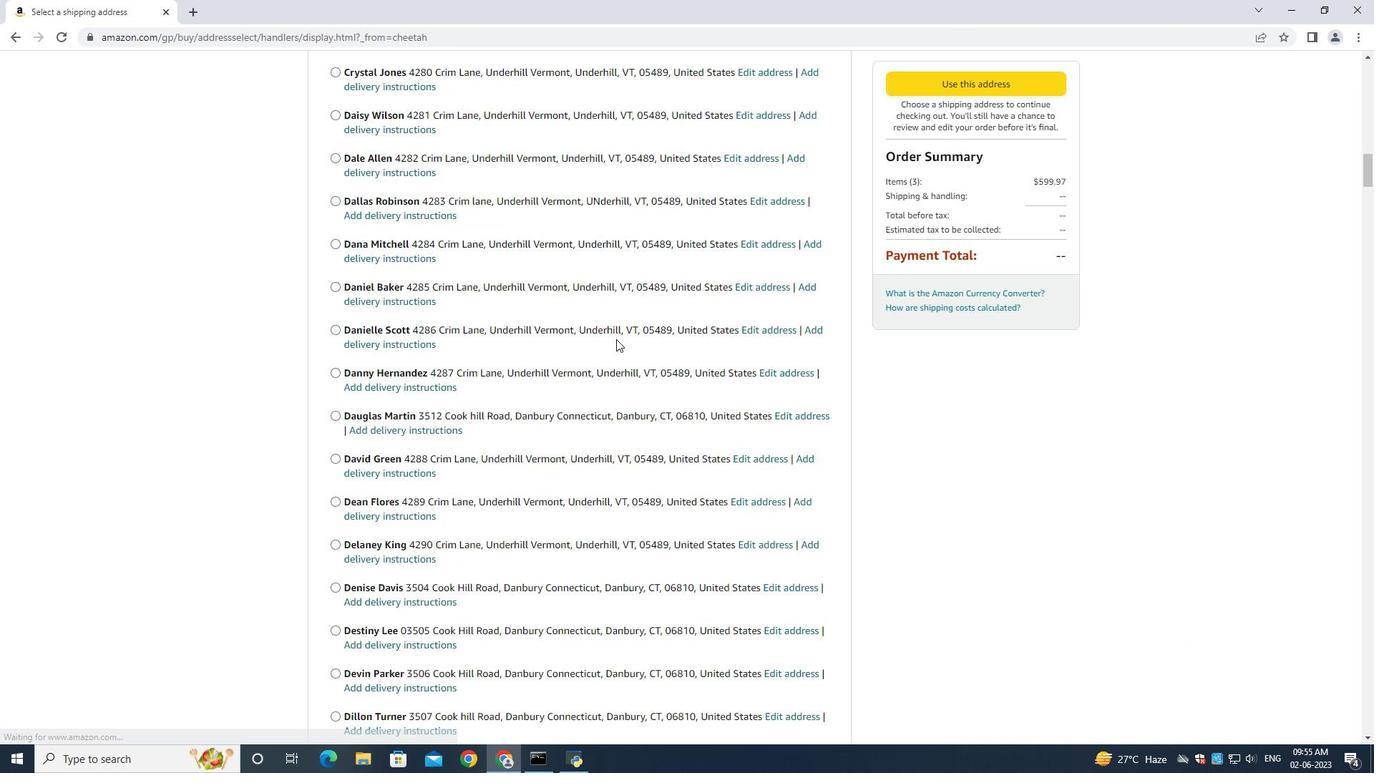 
Action: Mouse scrolled (616, 338) with delta (0, 0)
Screenshot: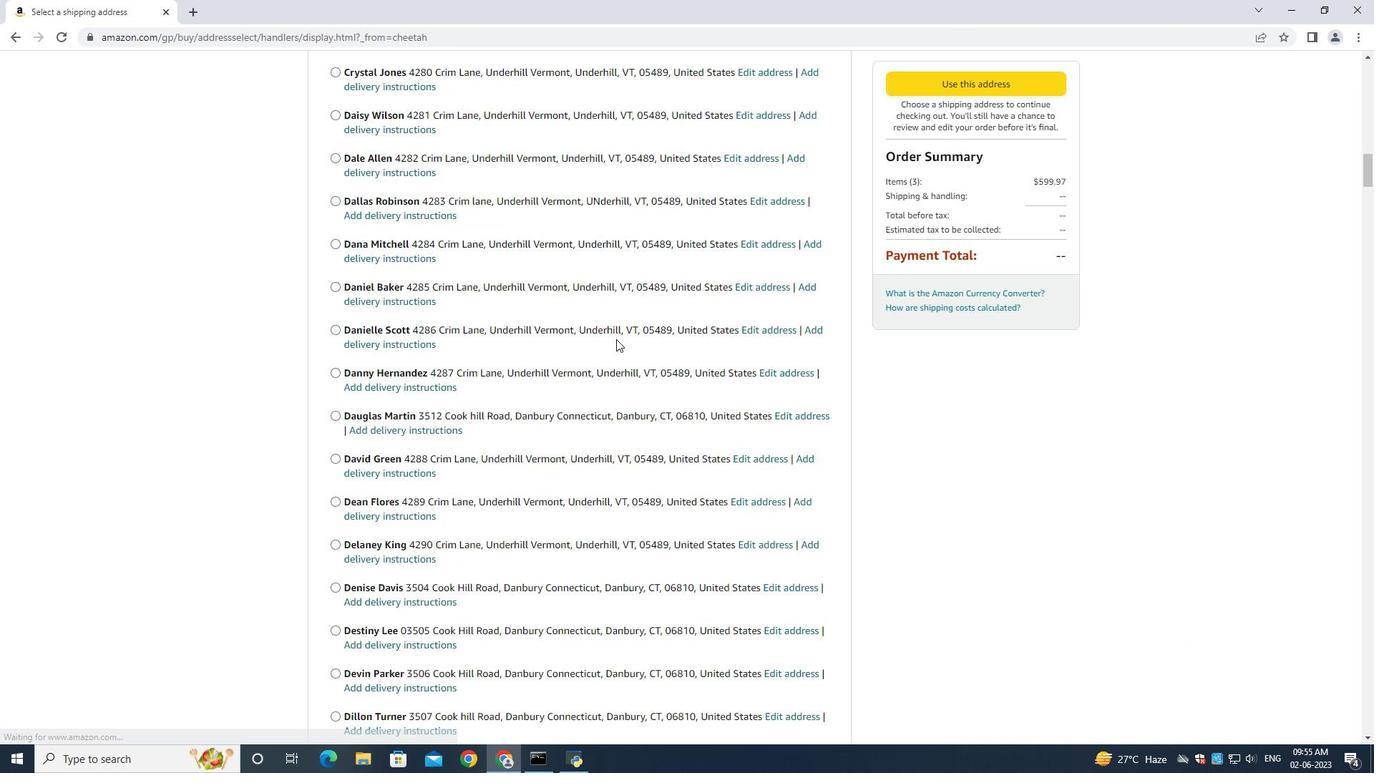 
Action: Mouse scrolled (616, 338) with delta (0, 0)
Screenshot: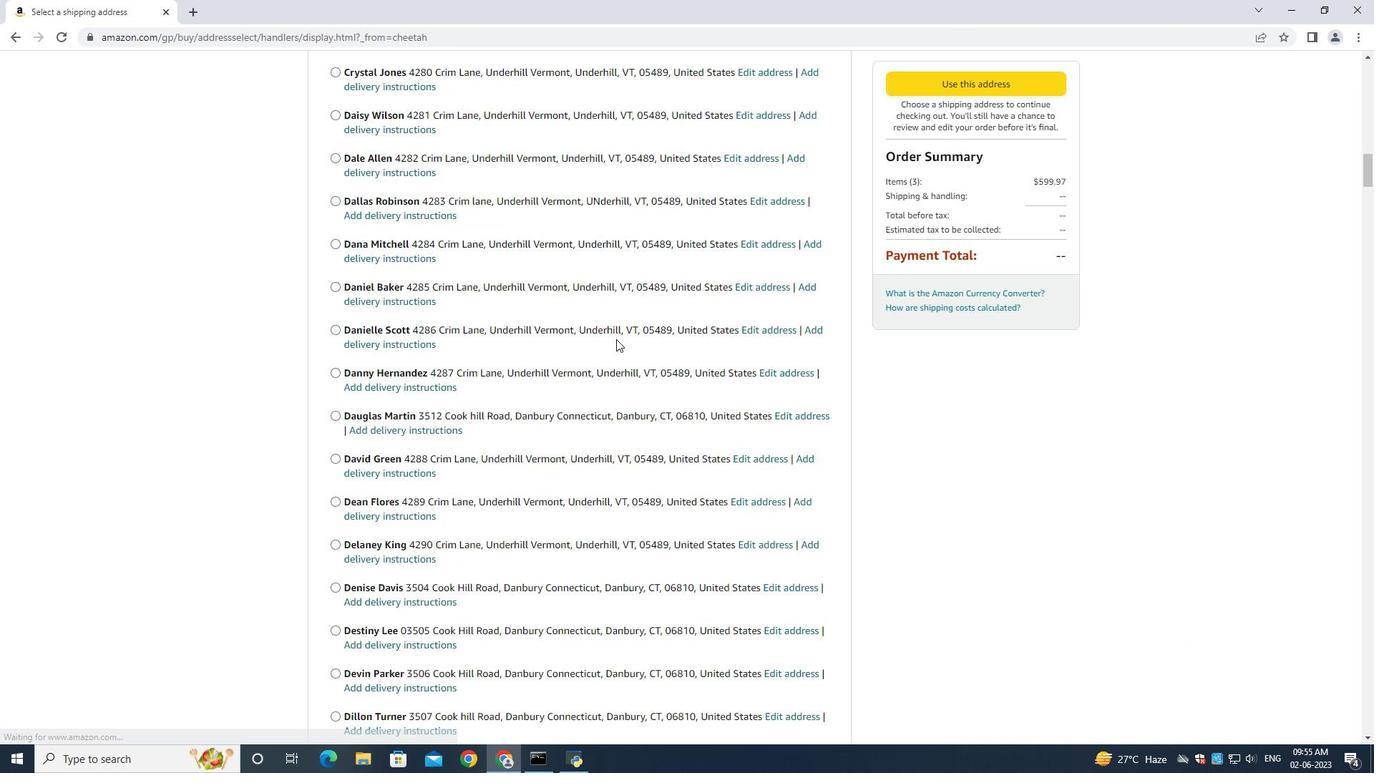 
Action: Mouse moved to (616, 337)
Screenshot: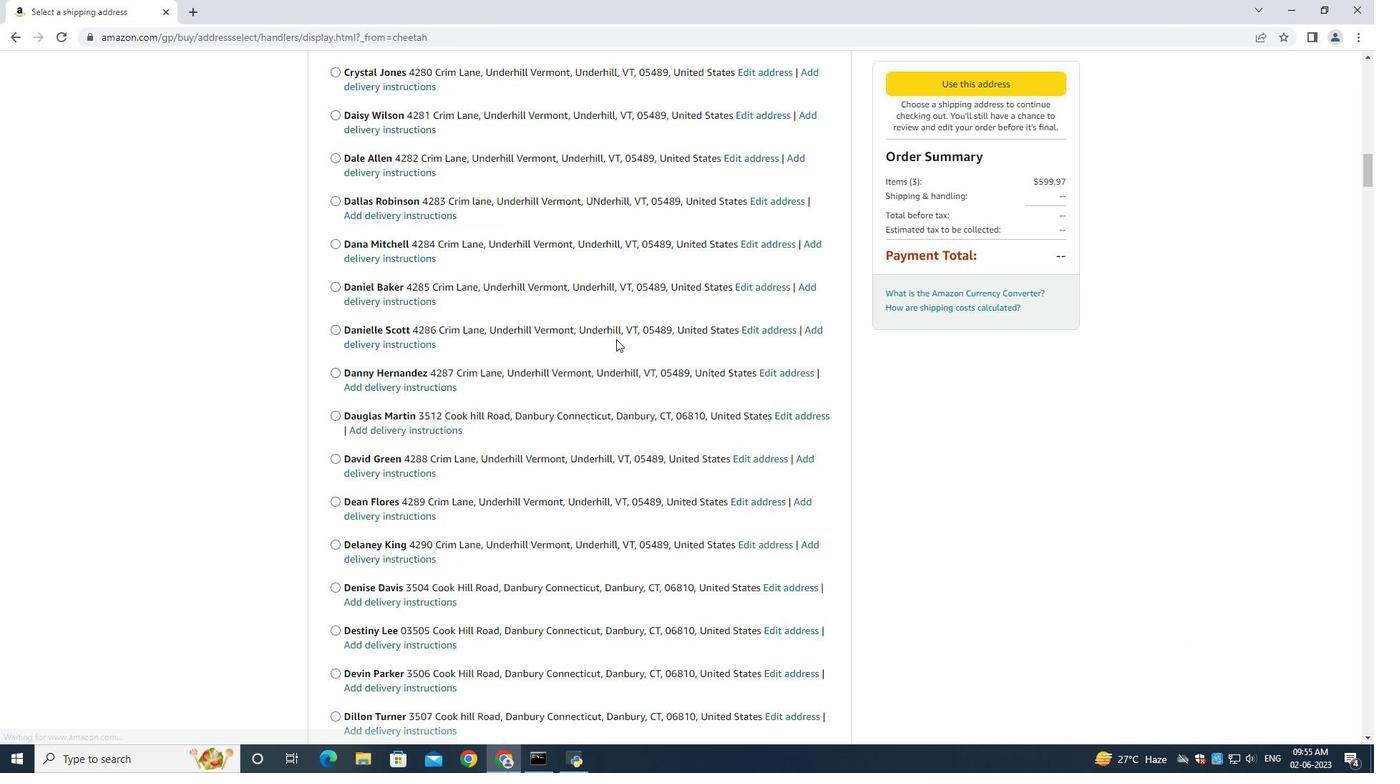 
Action: Mouse scrolled (616, 336) with delta (0, 0)
Screenshot: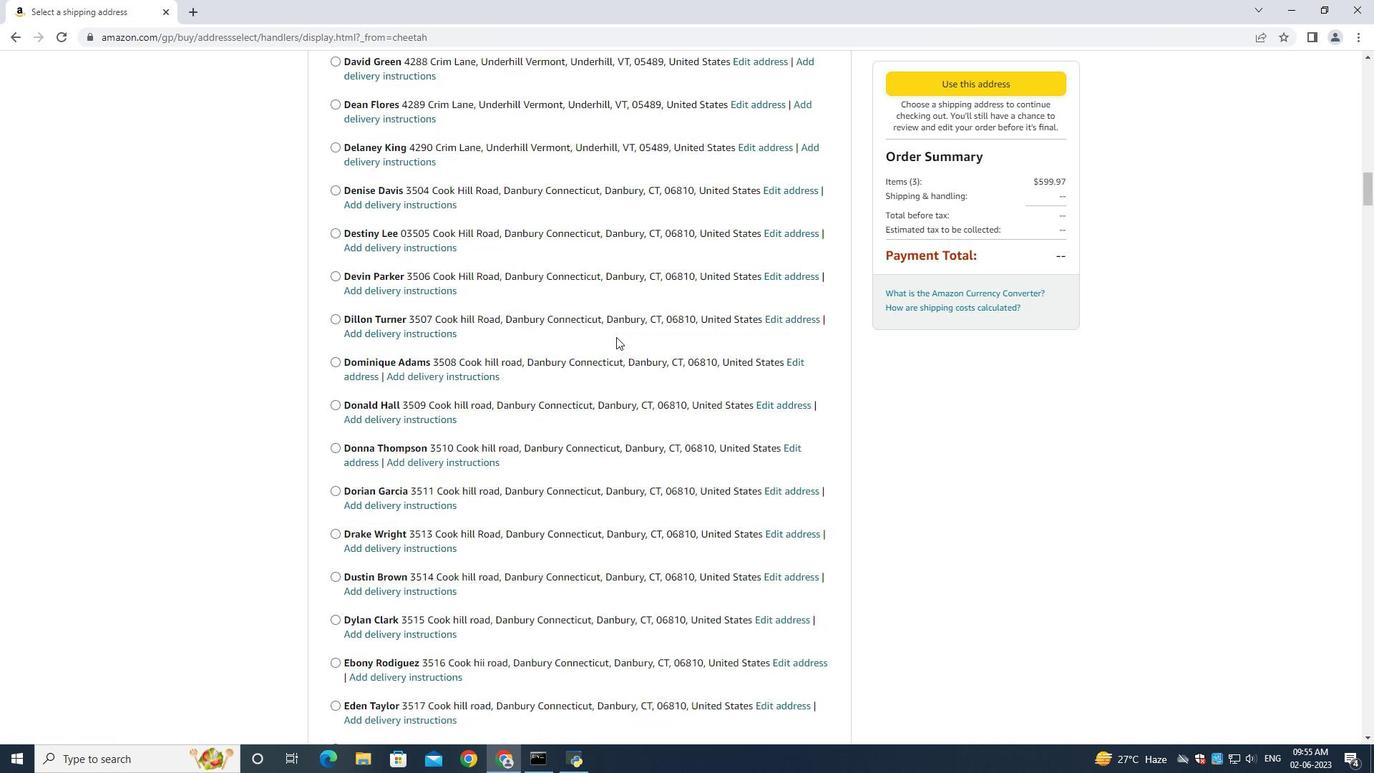 
Action: Mouse scrolled (616, 336) with delta (0, 0)
Screenshot: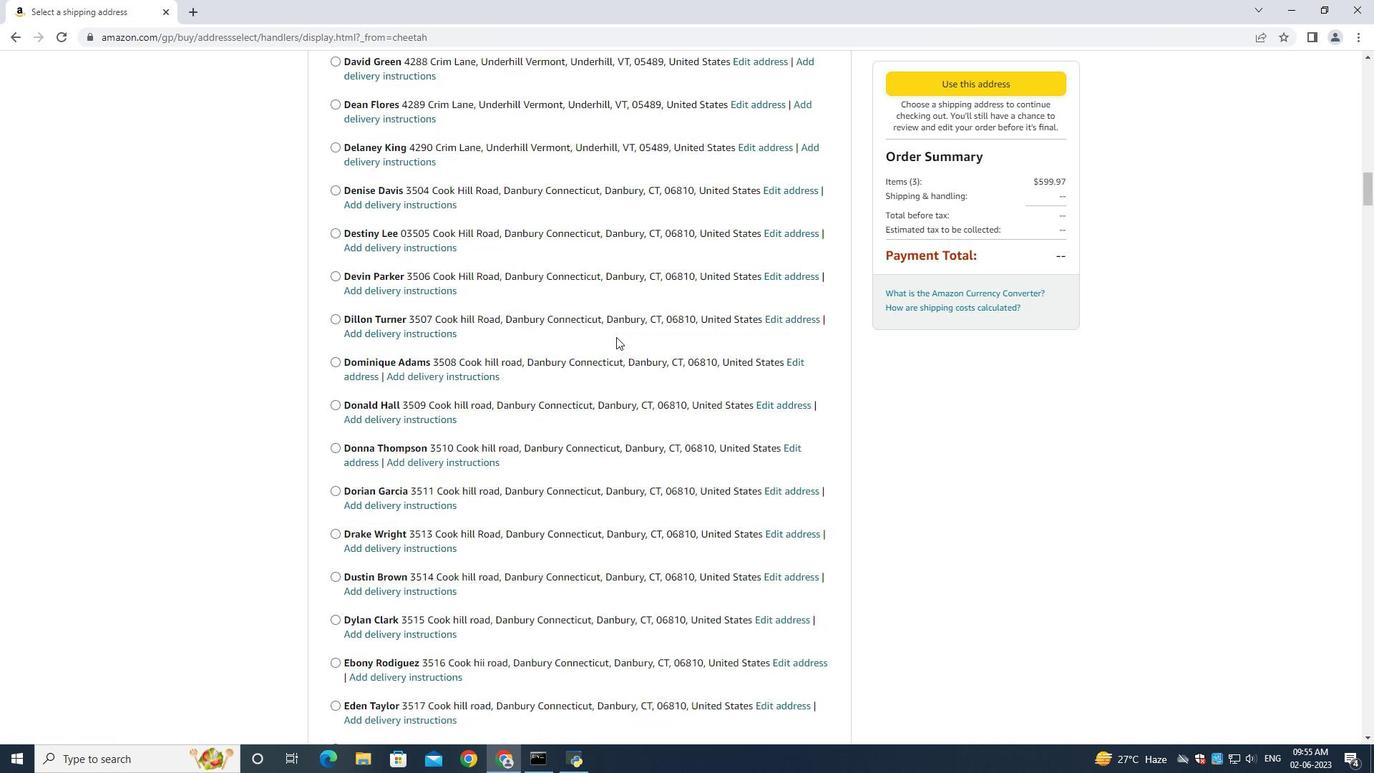 
Action: Mouse scrolled (616, 336) with delta (0, 0)
Screenshot: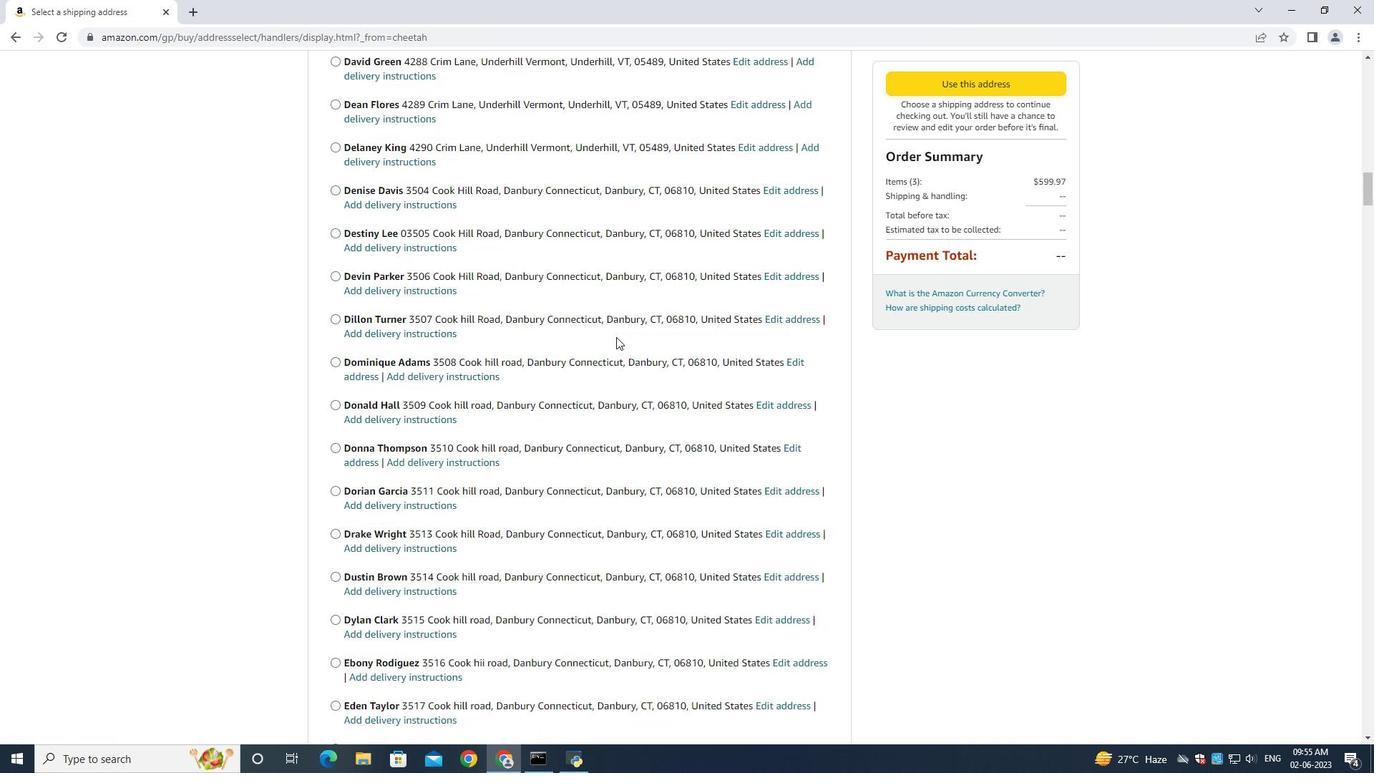 
Action: Mouse scrolled (616, 336) with delta (0, 0)
Screenshot: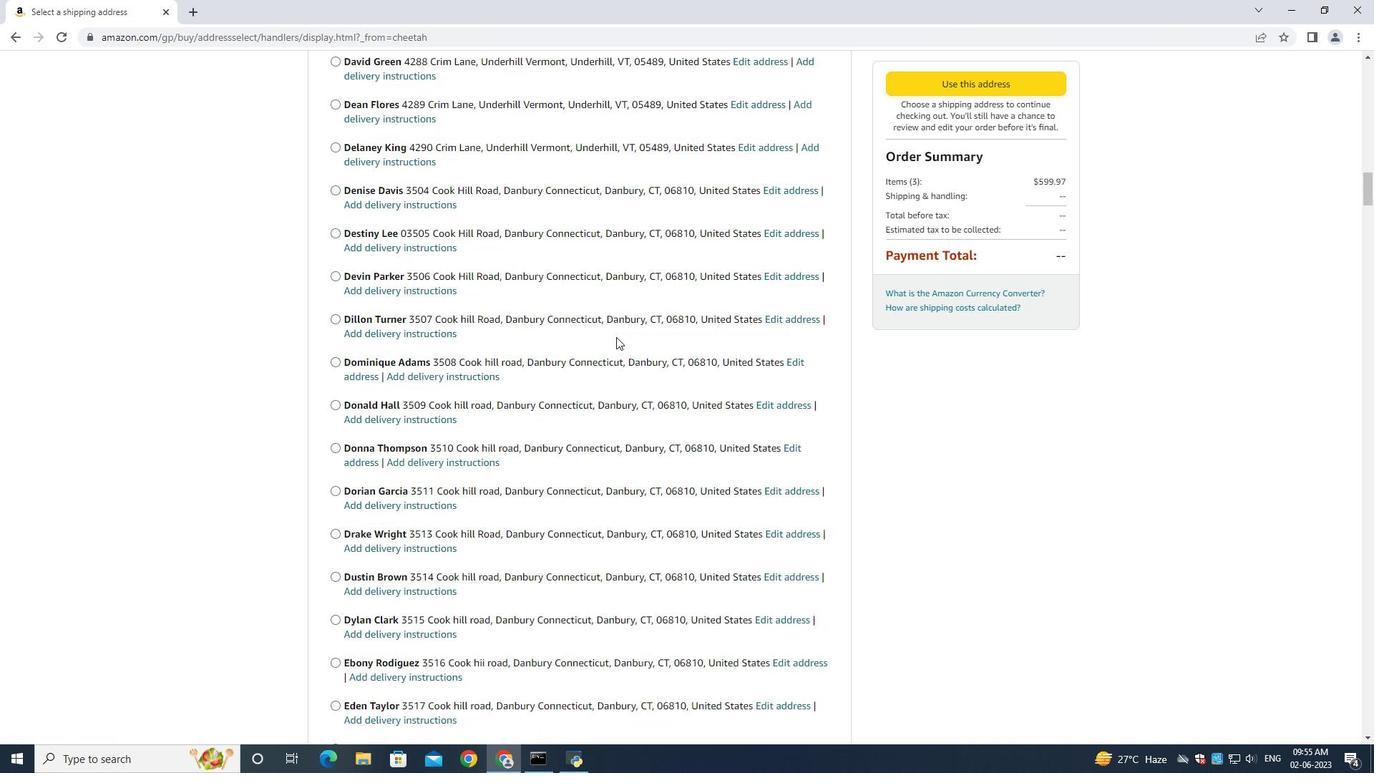 
Action: Mouse scrolled (616, 336) with delta (0, 0)
Screenshot: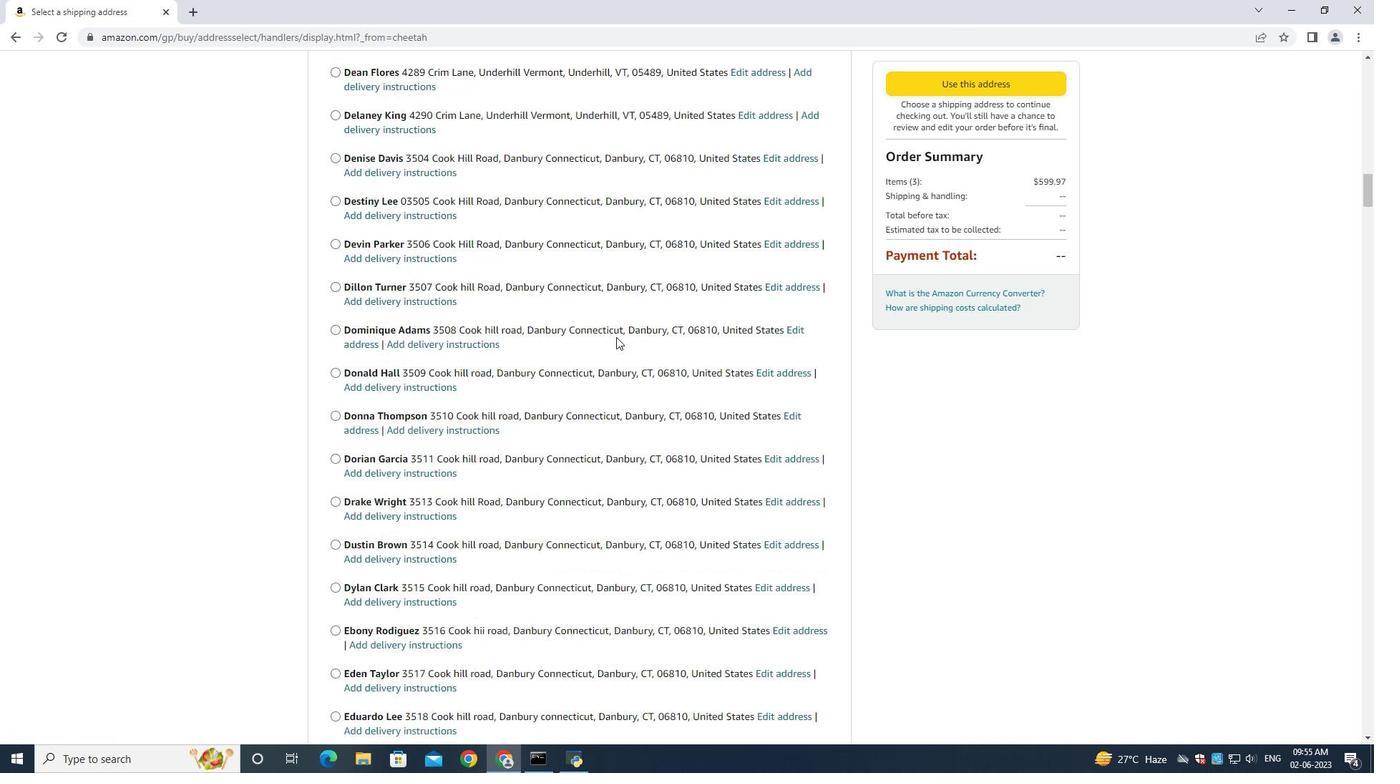 
Action: Mouse moved to (616, 336)
Screenshot: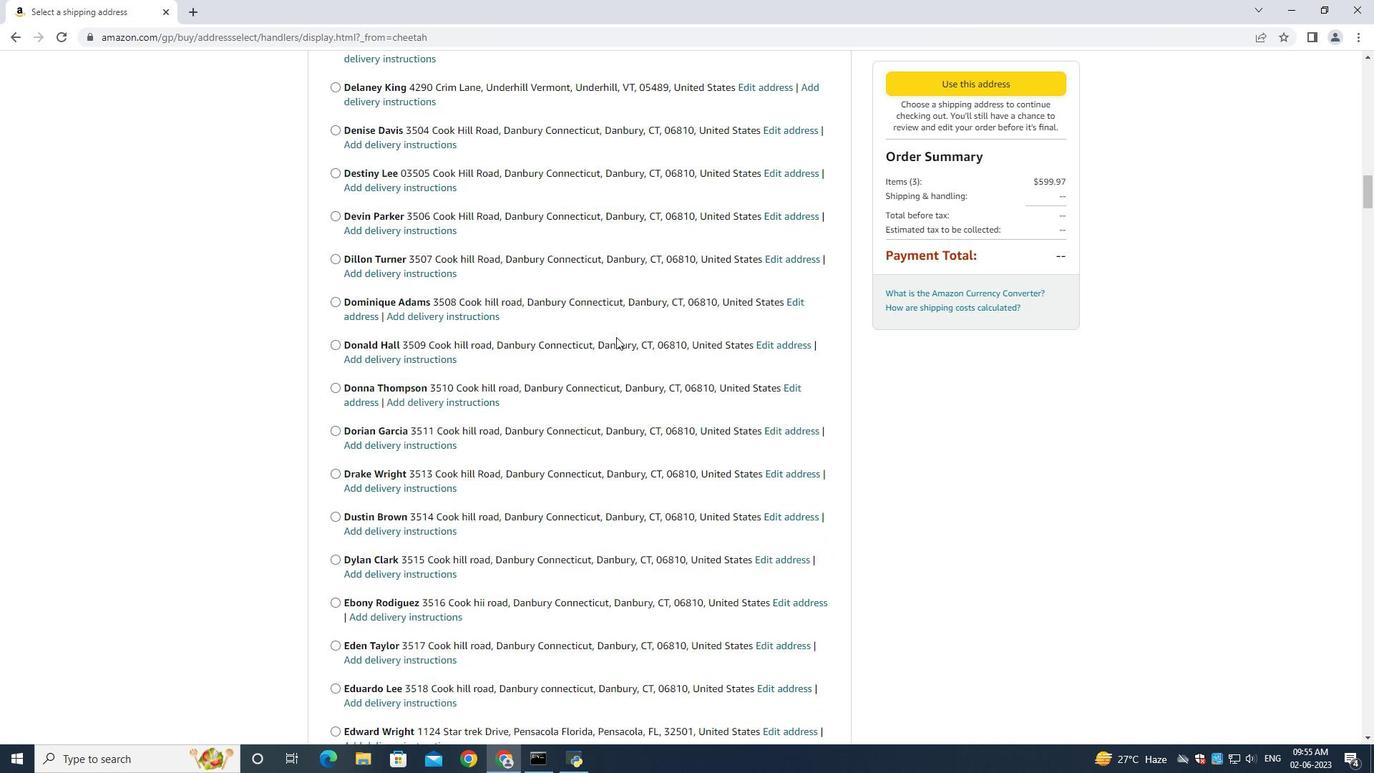 
Action: Mouse scrolled (616, 335) with delta (0, 0)
Screenshot: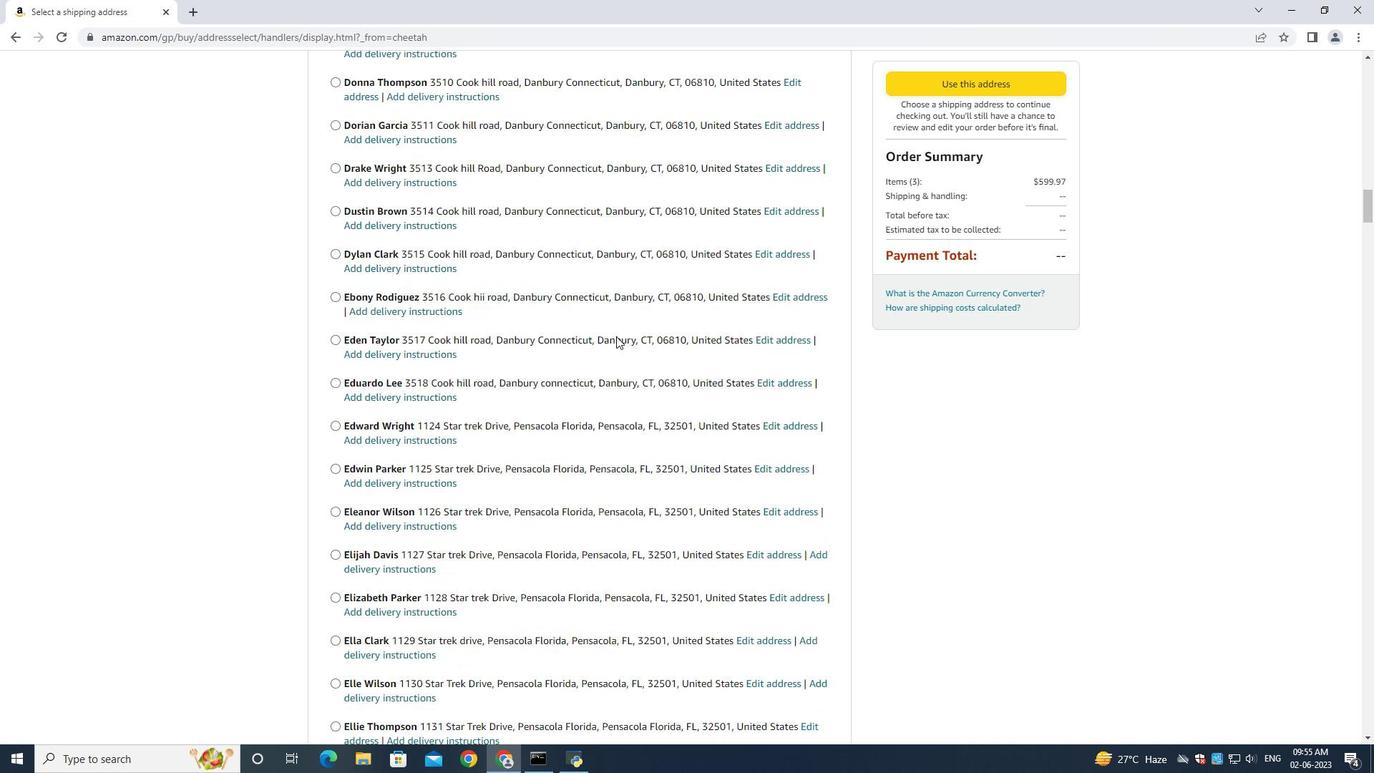 
Action: Mouse scrolled (616, 335) with delta (0, 0)
Screenshot: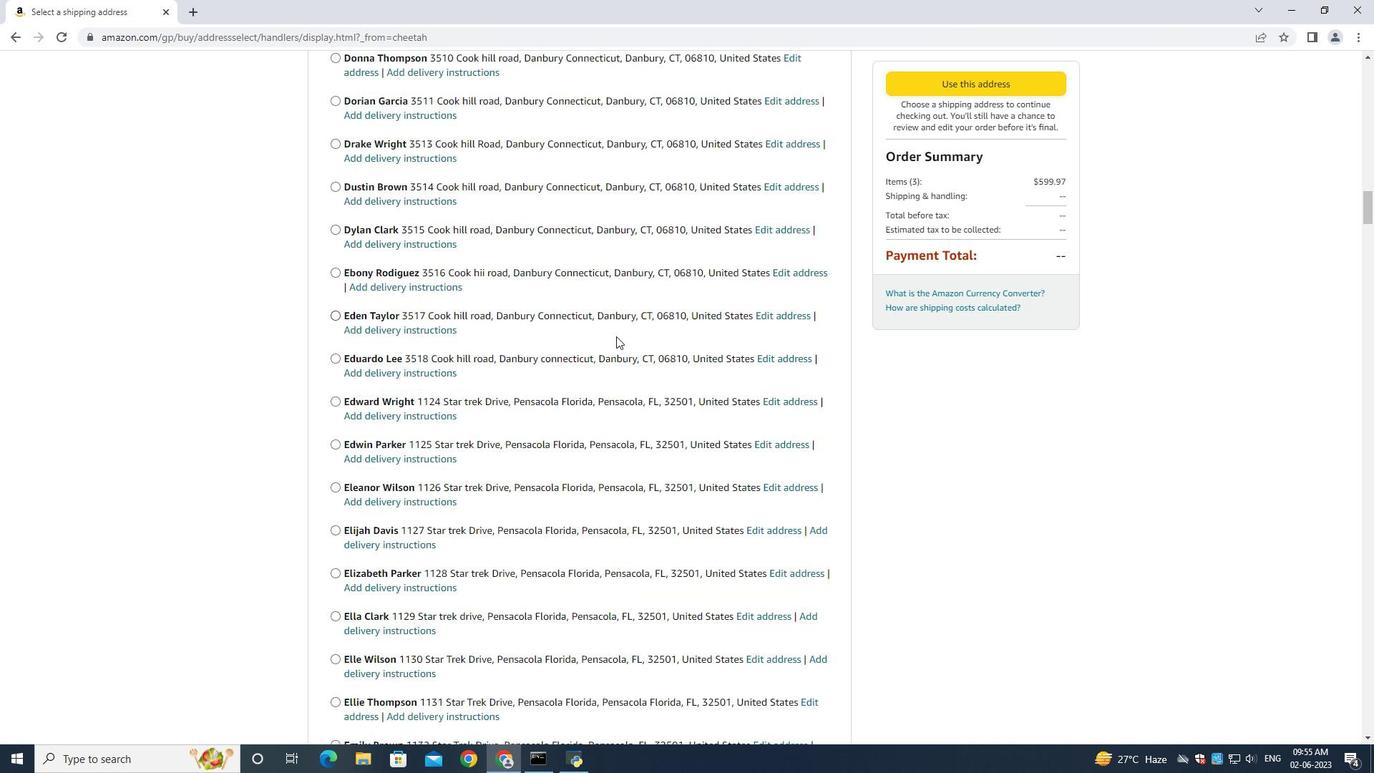 
Action: Mouse scrolled (616, 335) with delta (0, 0)
Screenshot: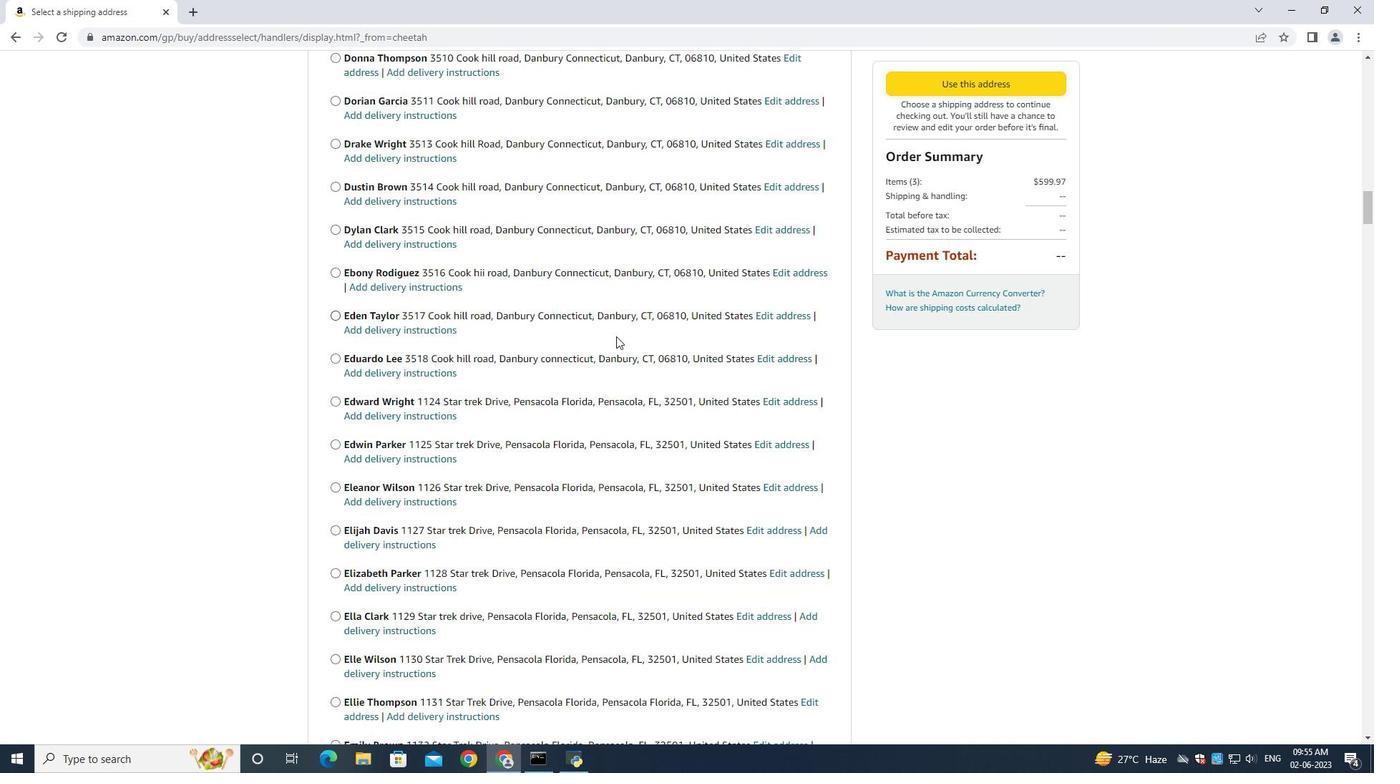 
Action: Mouse scrolled (616, 335) with delta (0, 0)
Screenshot: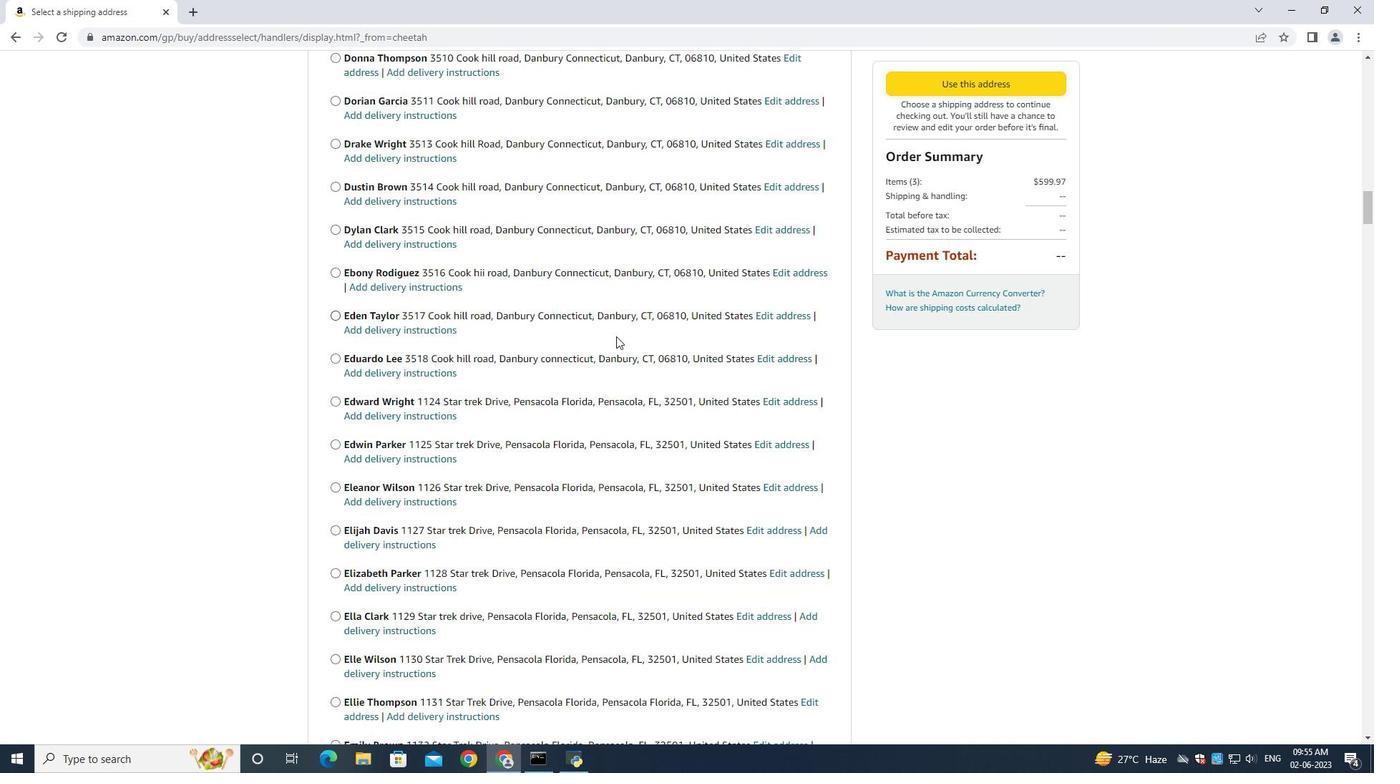 
Action: Mouse scrolled (616, 335) with delta (0, 0)
Screenshot: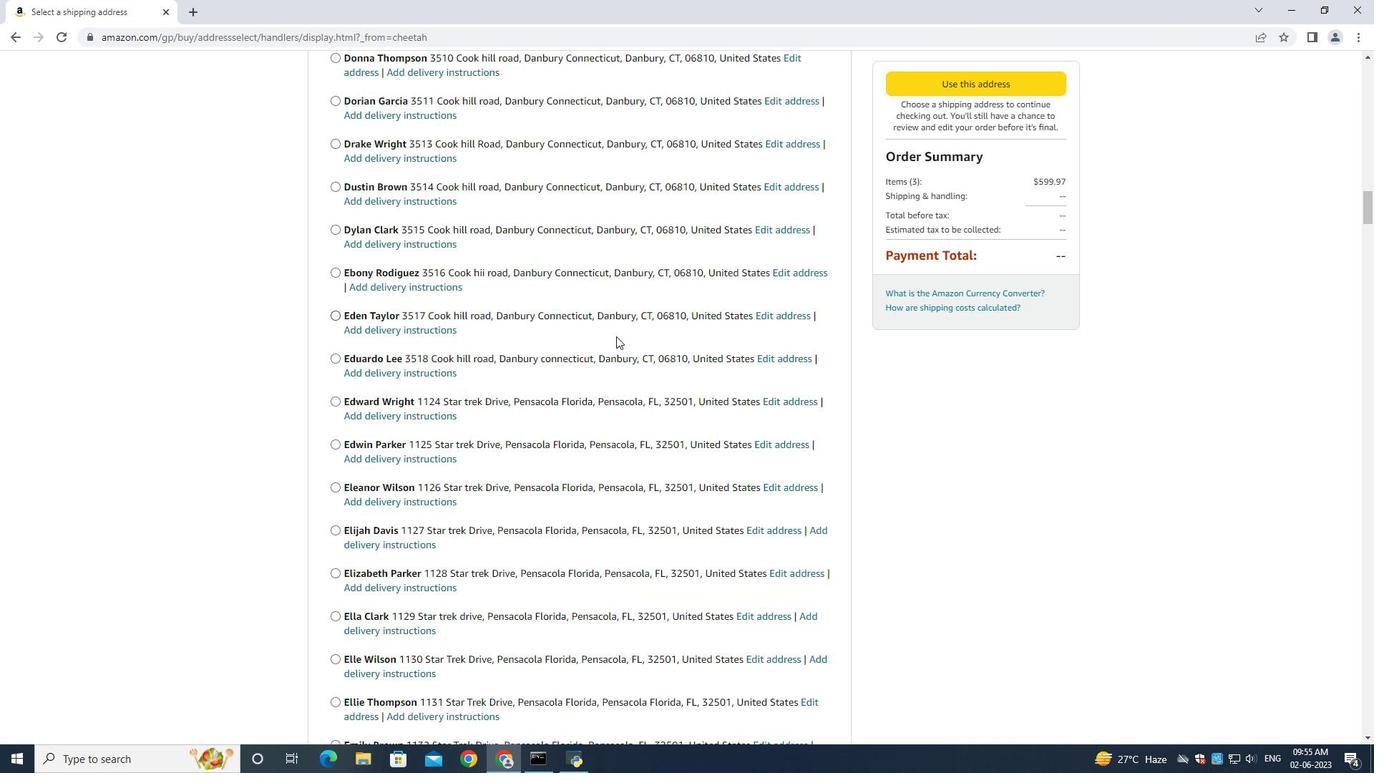 
Action: Mouse scrolled (616, 335) with delta (0, 0)
Screenshot: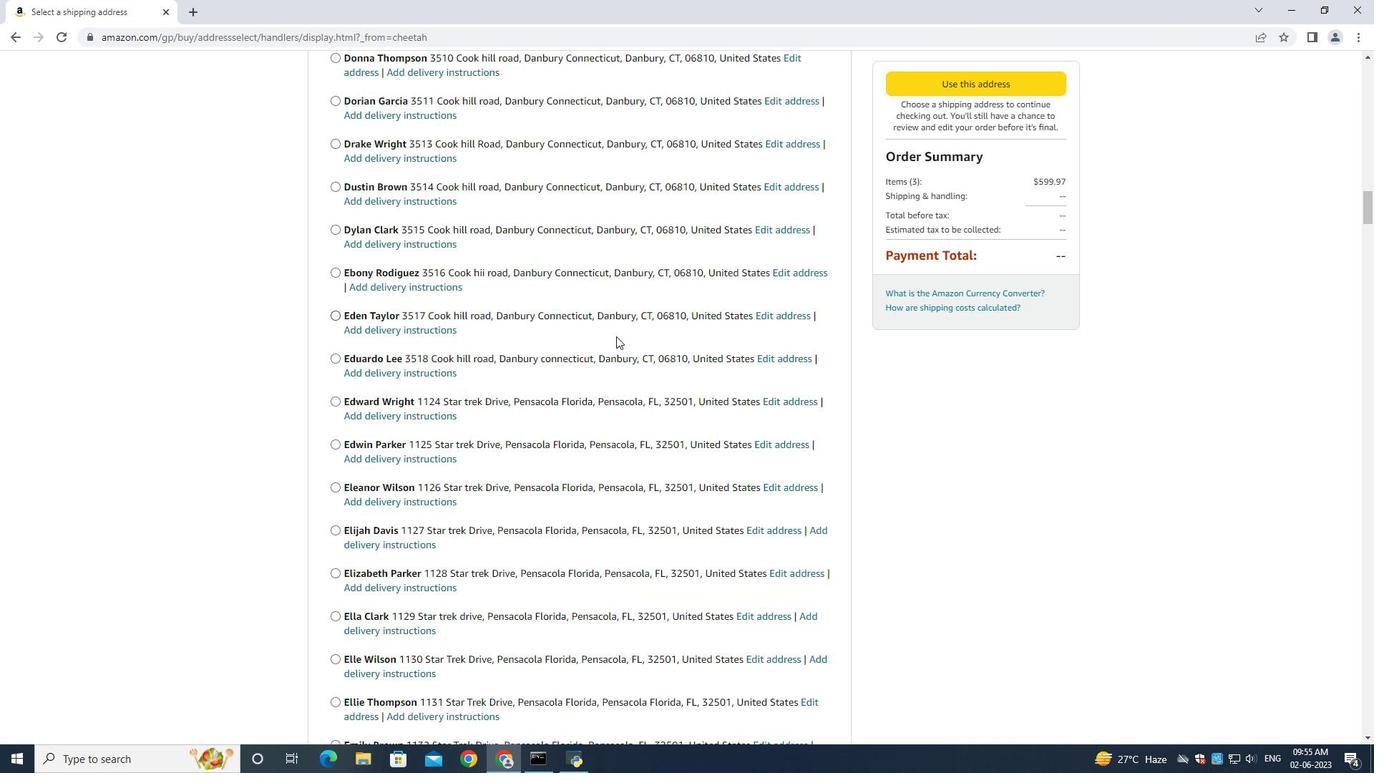 
Action: Mouse moved to (615, 333)
Screenshot: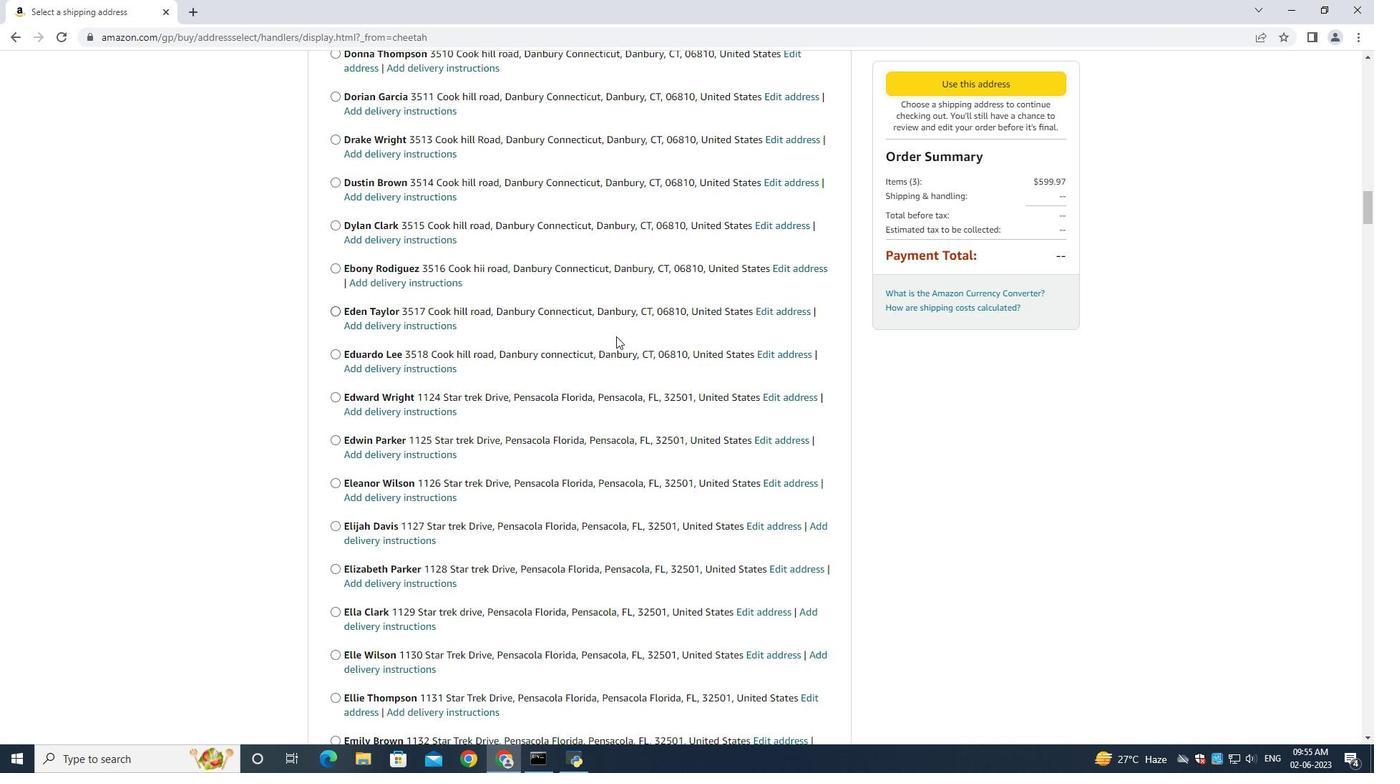 
Action: Mouse scrolled (615, 332) with delta (0, 0)
Screenshot: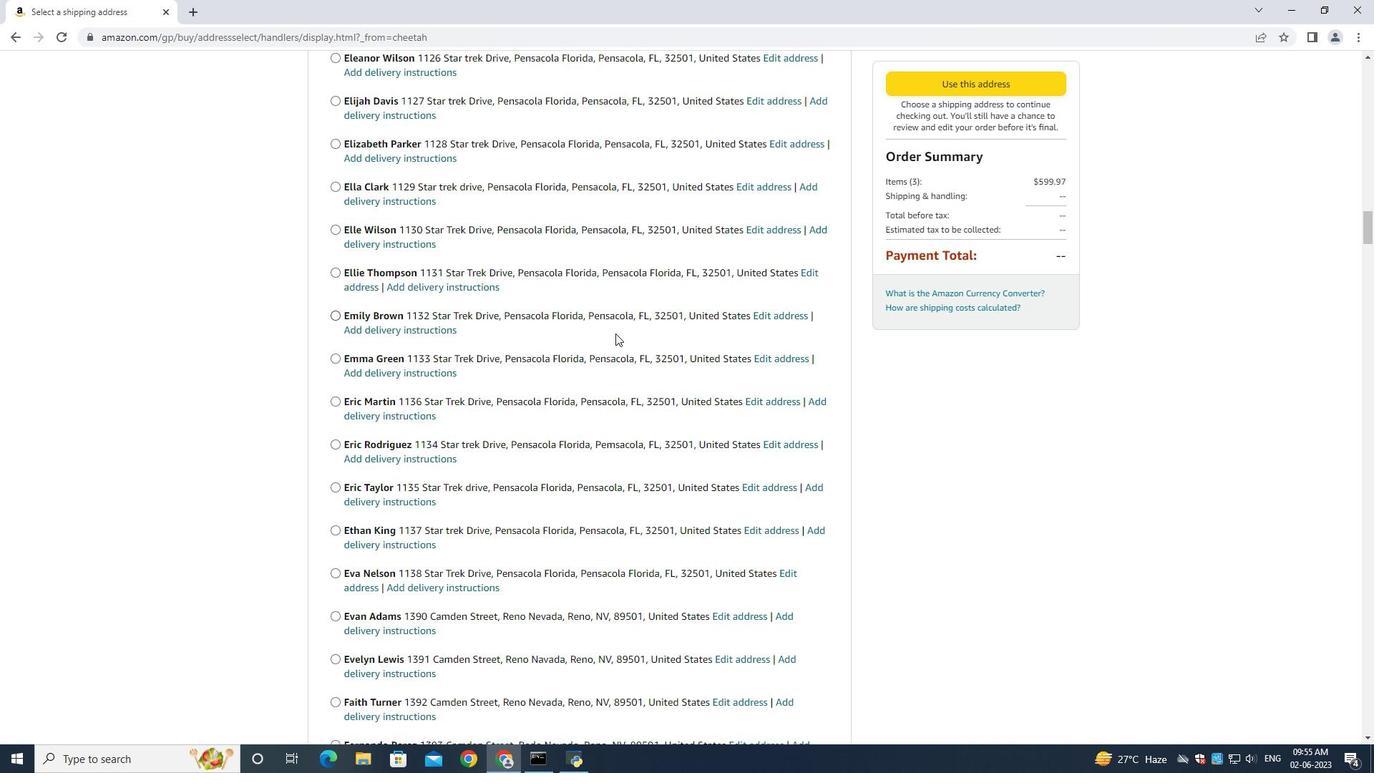 
Action: Mouse scrolled (615, 332) with delta (0, 0)
Screenshot: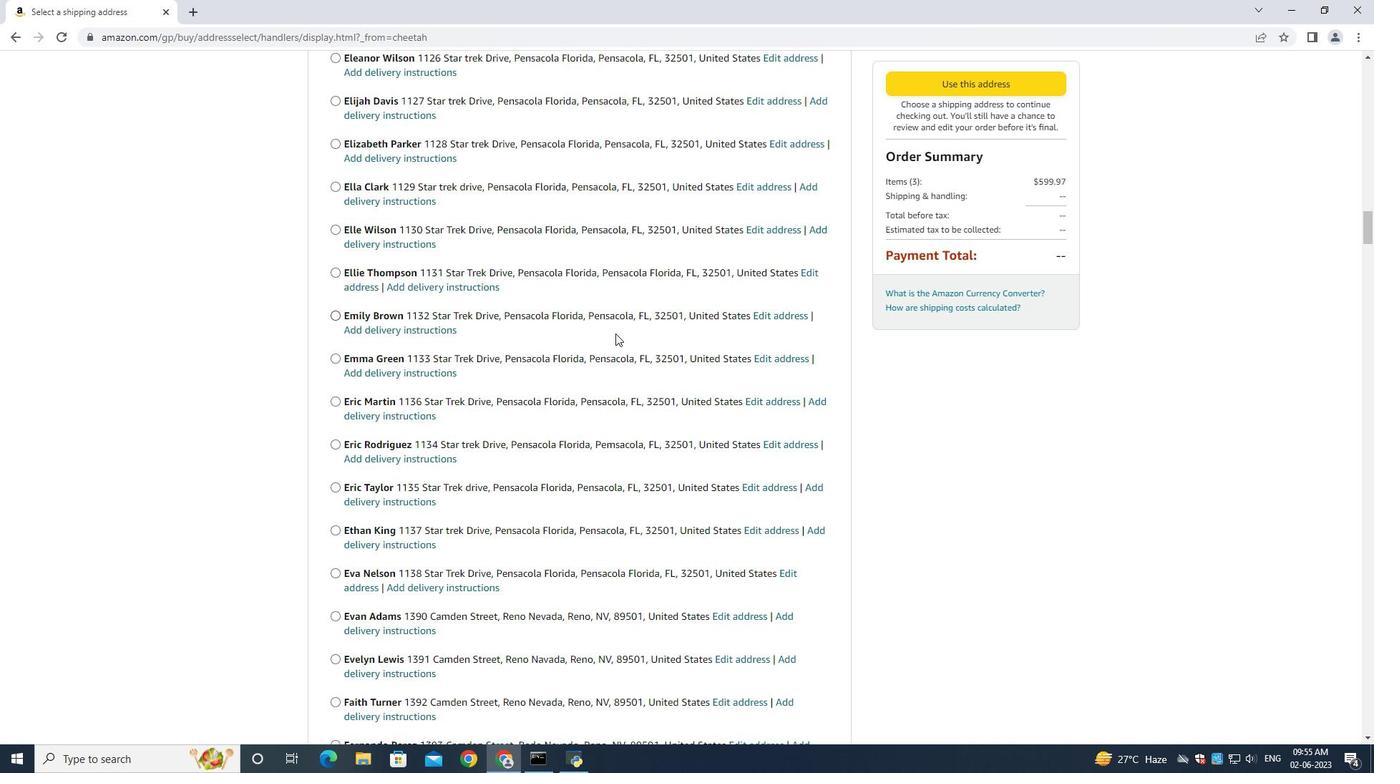 
Action: Mouse scrolled (615, 332) with delta (0, 0)
Screenshot: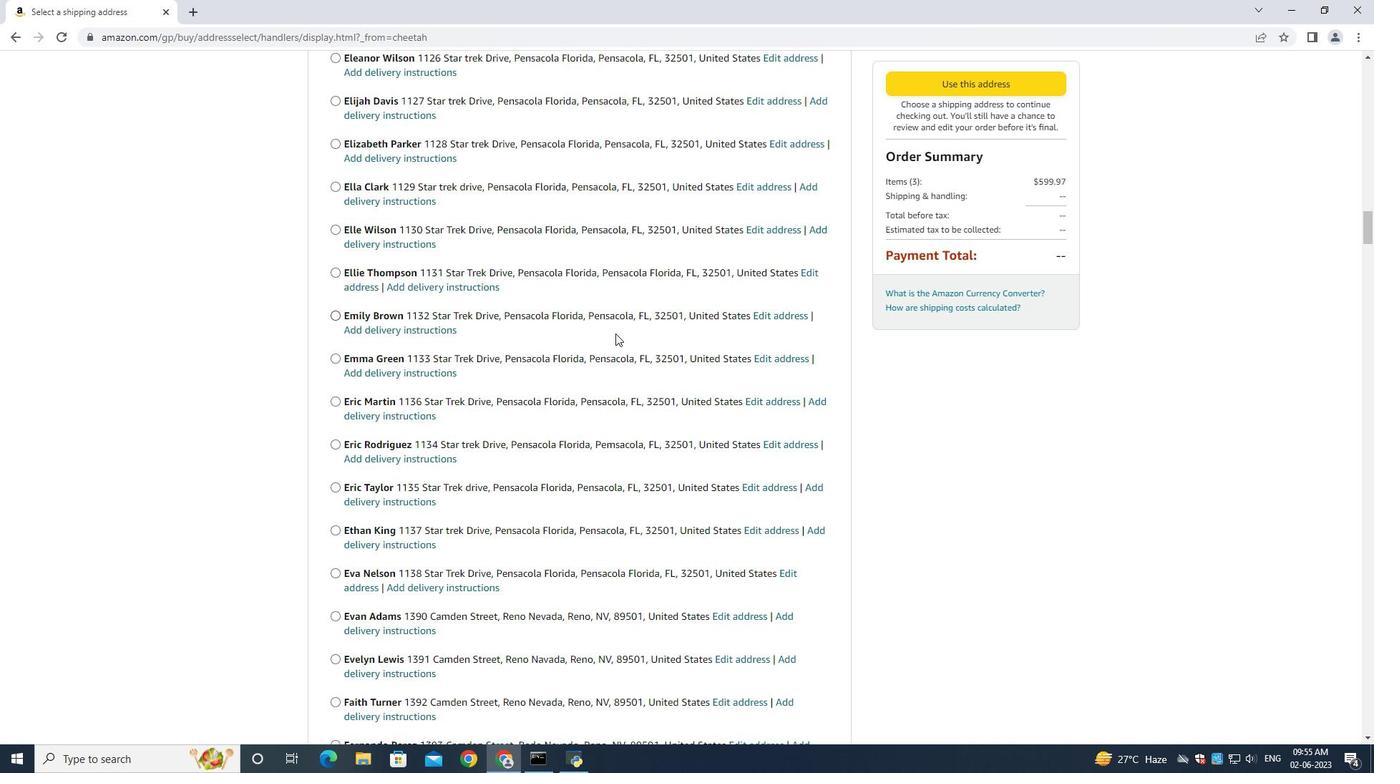 
Action: Mouse scrolled (615, 332) with delta (0, 0)
Screenshot: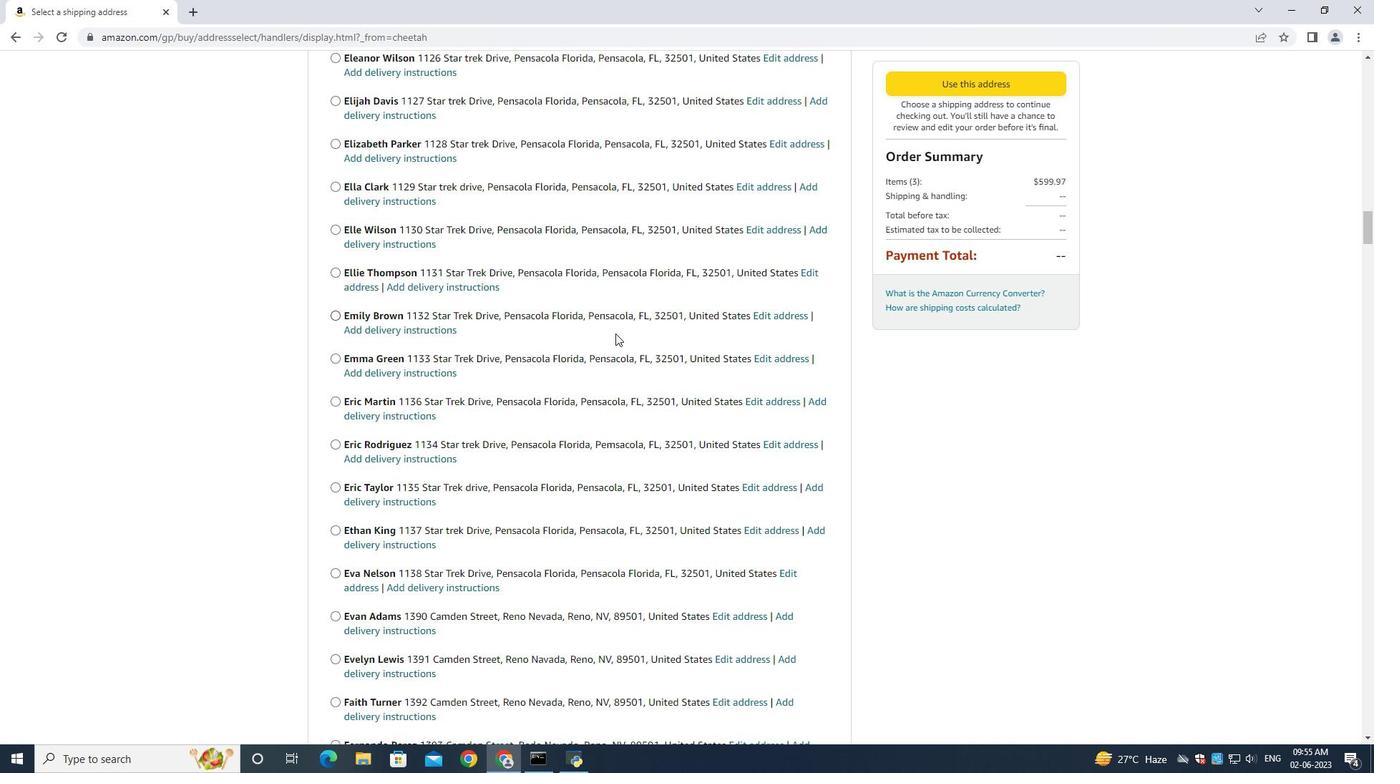 
Action: Mouse scrolled (615, 332) with delta (0, 0)
Screenshot: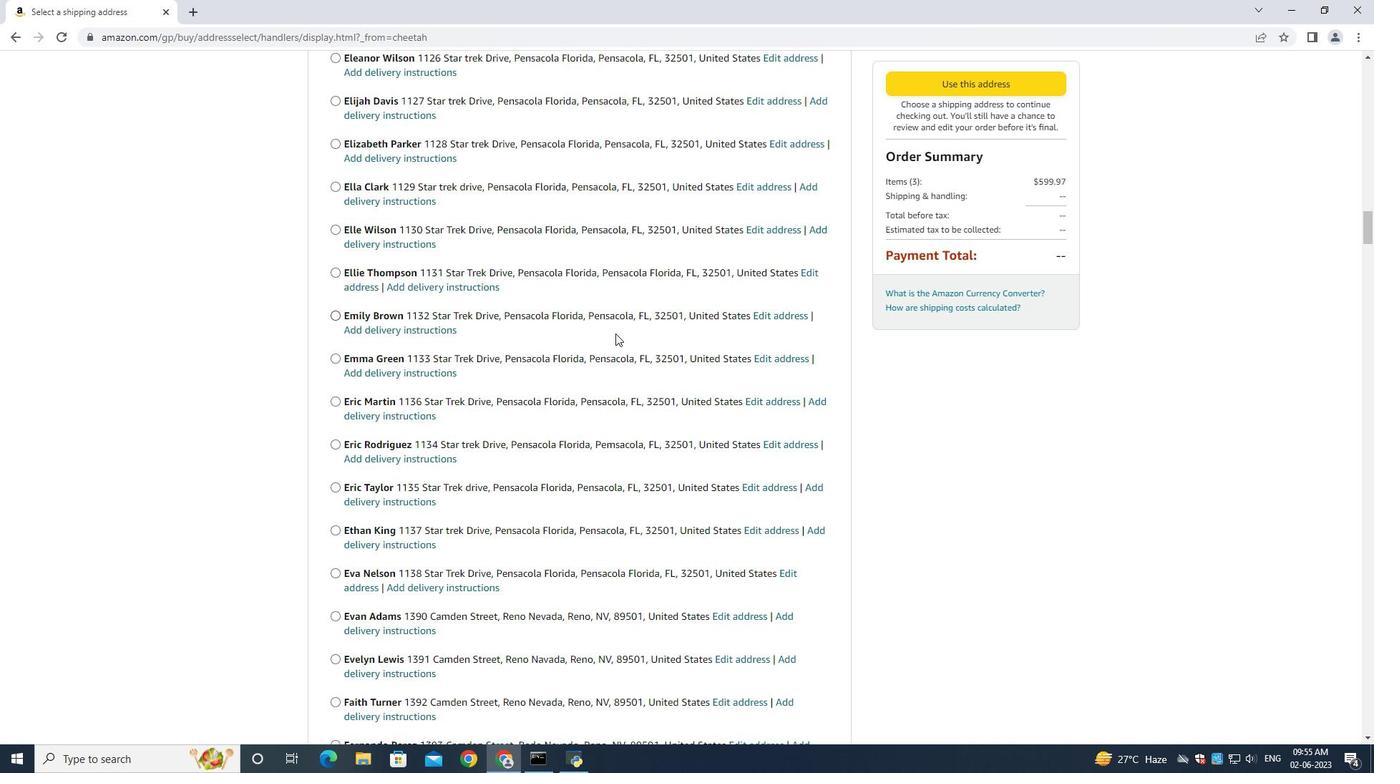 
Action: Mouse scrolled (615, 332) with delta (0, 0)
Screenshot: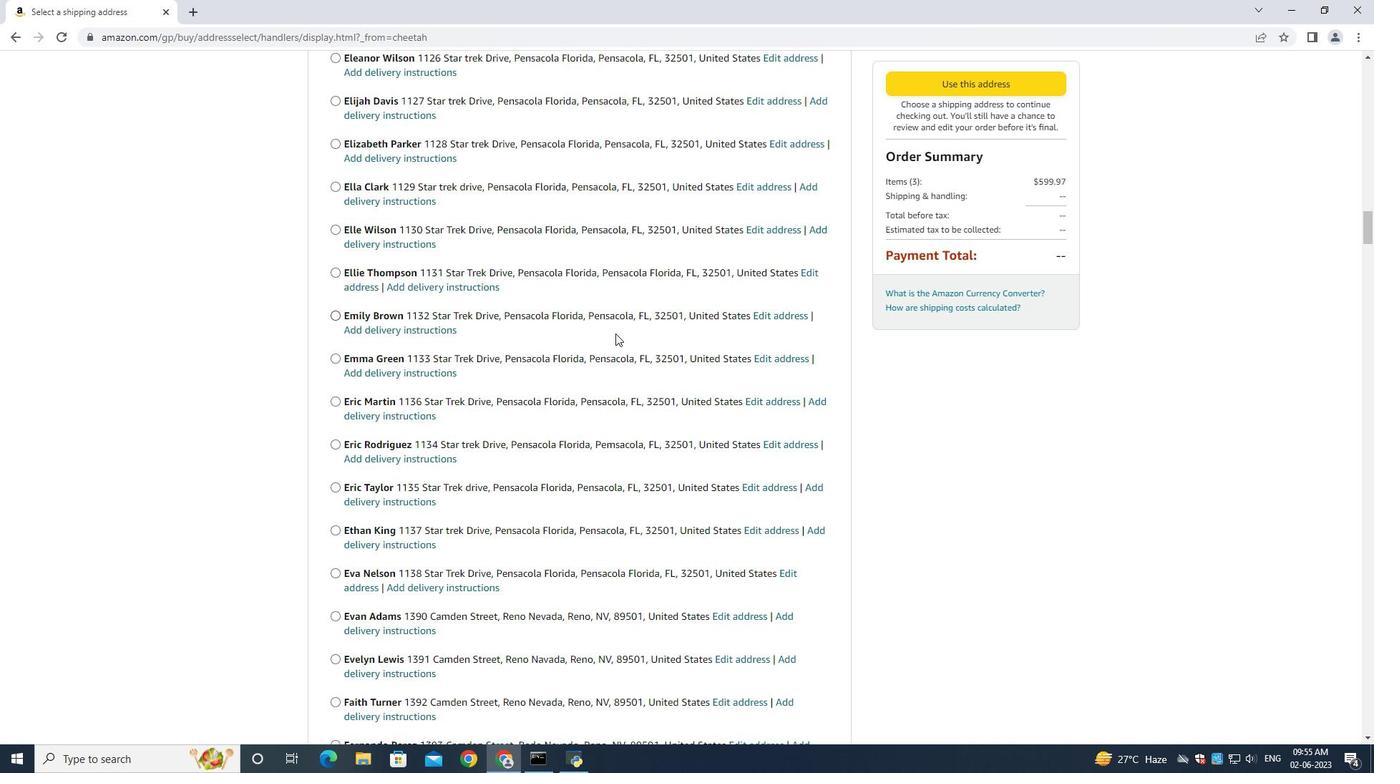
Action: Mouse scrolled (615, 332) with delta (0, 0)
Screenshot: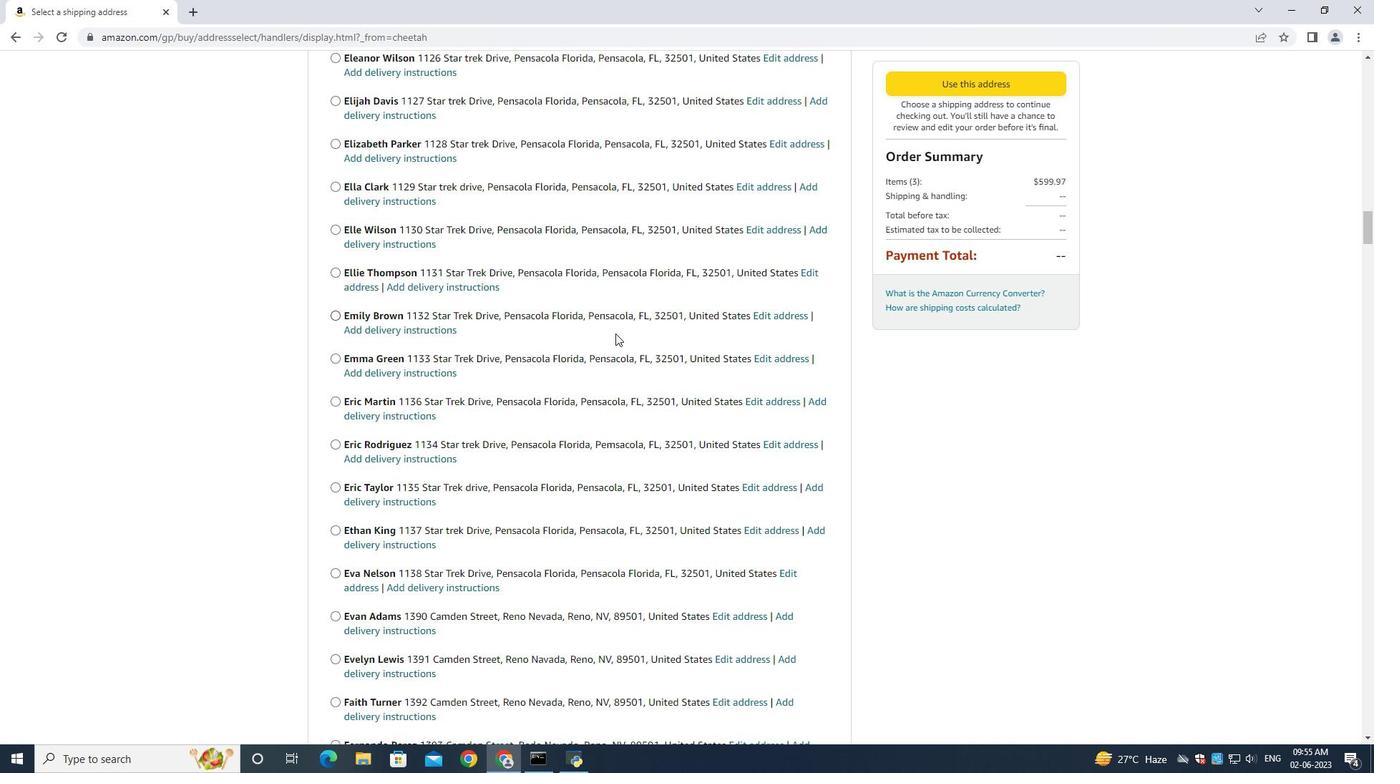 
Action: Mouse moved to (615, 331)
Screenshot: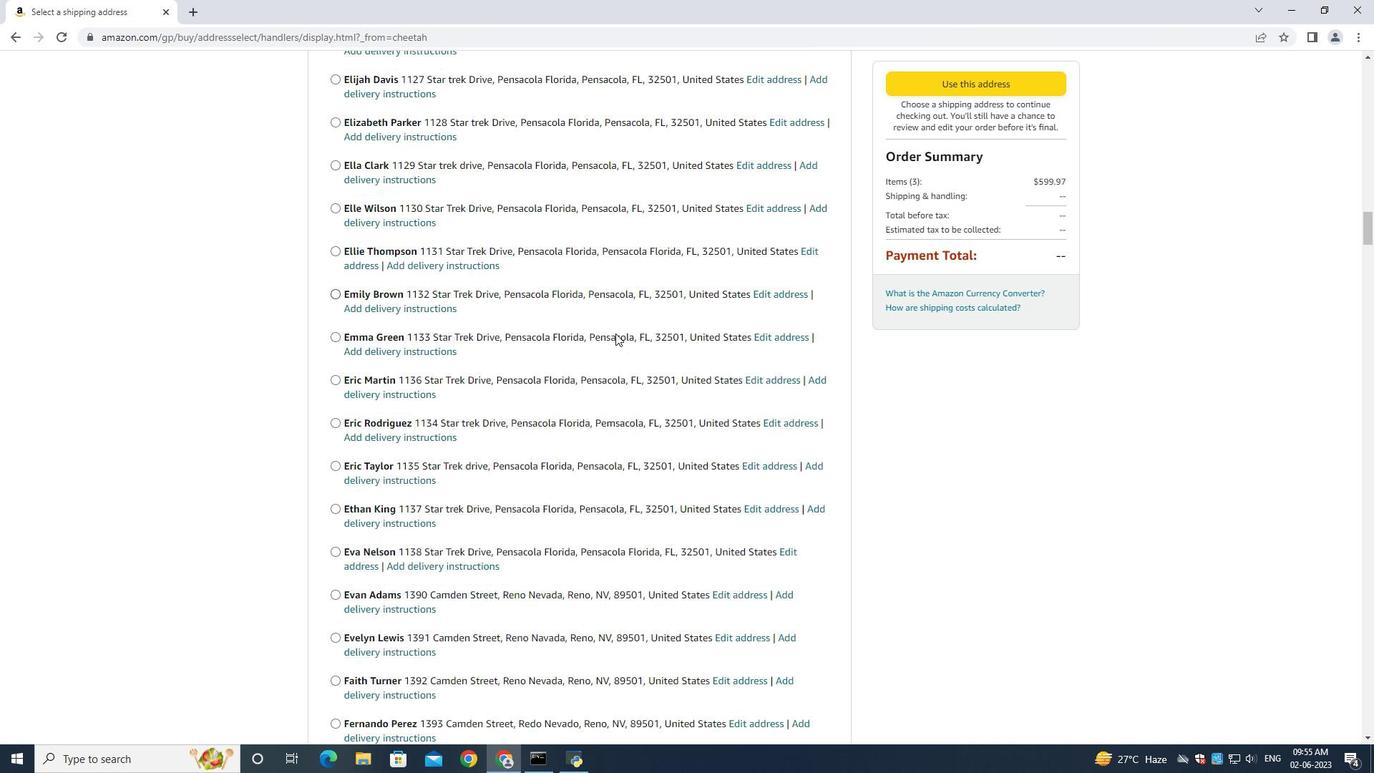 
Action: Mouse scrolled (615, 330) with delta (0, 0)
Screenshot: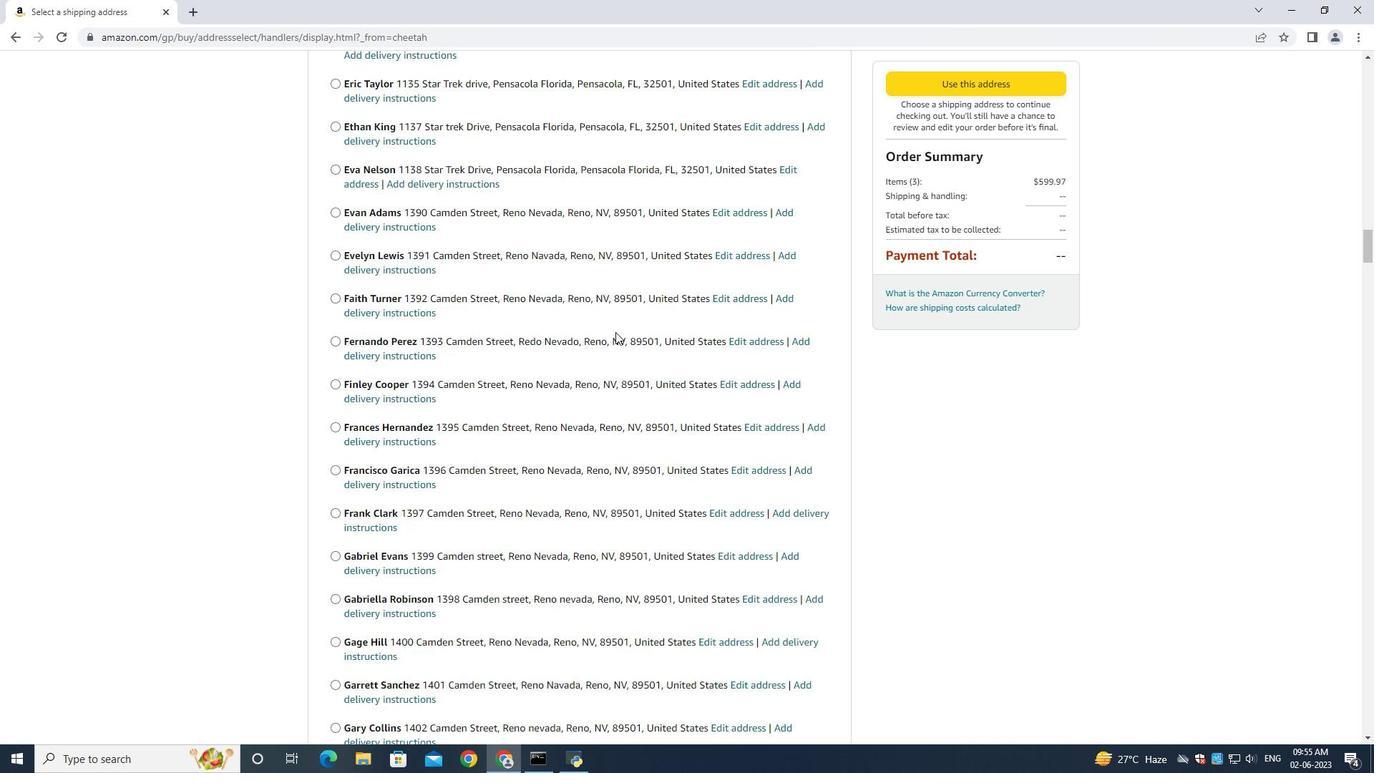 
Action: Mouse scrolled (615, 330) with delta (0, 0)
Screenshot: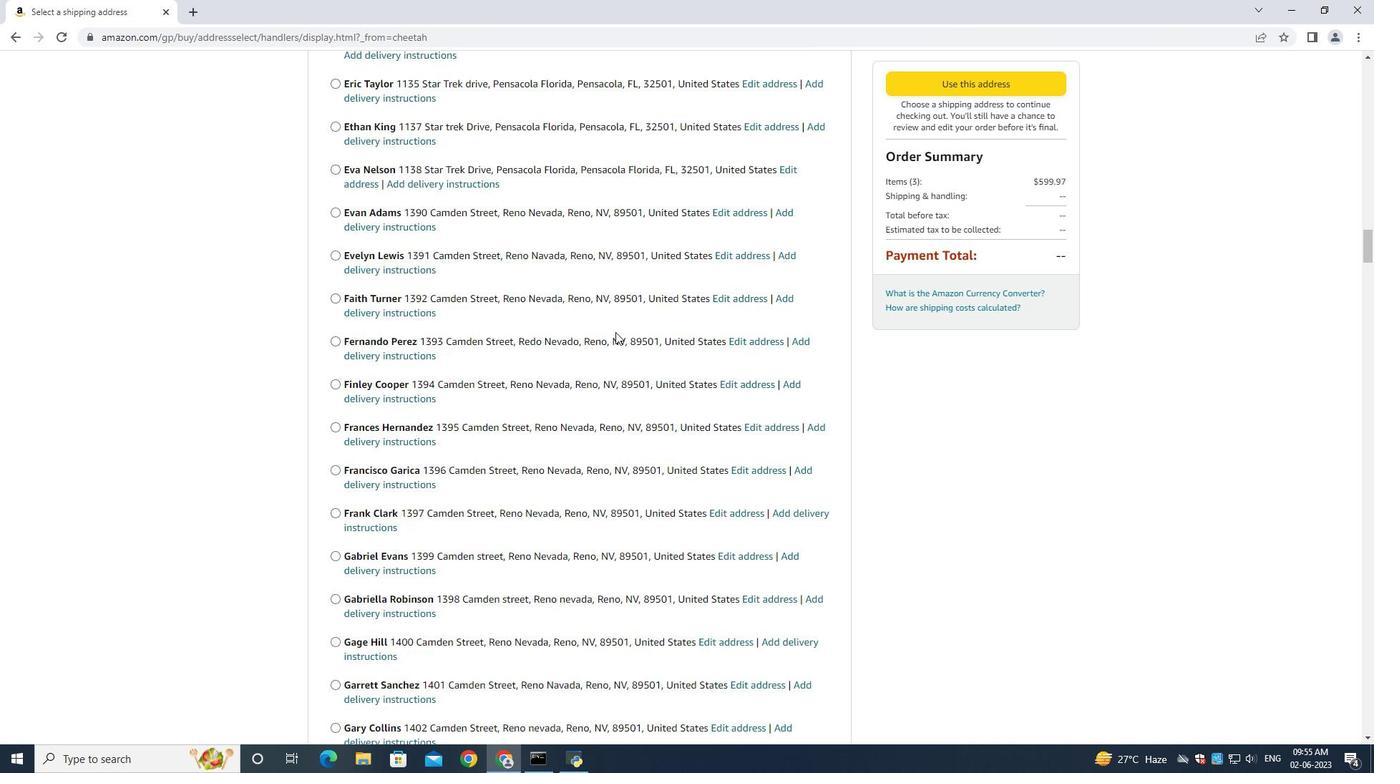 
Action: Mouse scrolled (615, 330) with delta (0, 0)
Screenshot: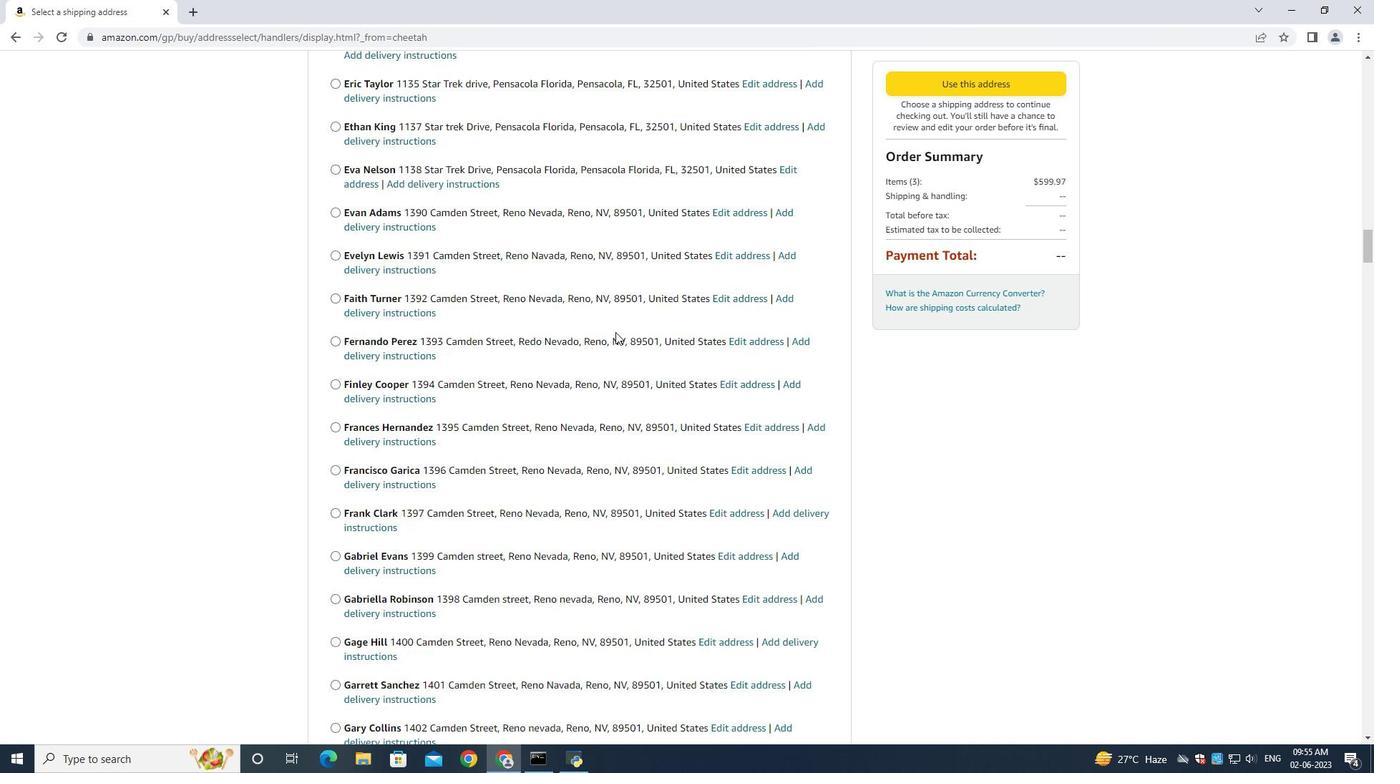 
Action: Mouse scrolled (615, 330) with delta (0, 0)
Screenshot: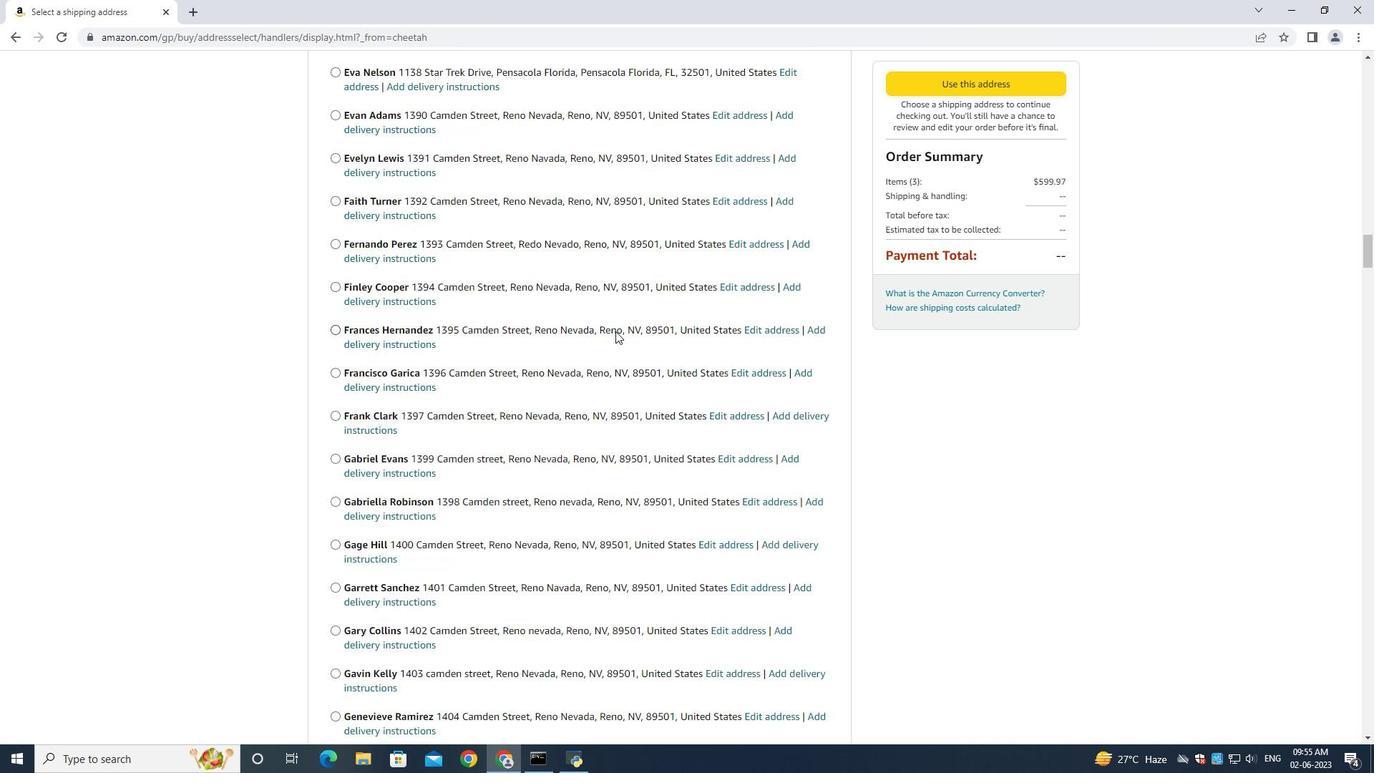 
Action: Mouse scrolled (615, 330) with delta (0, 0)
Screenshot: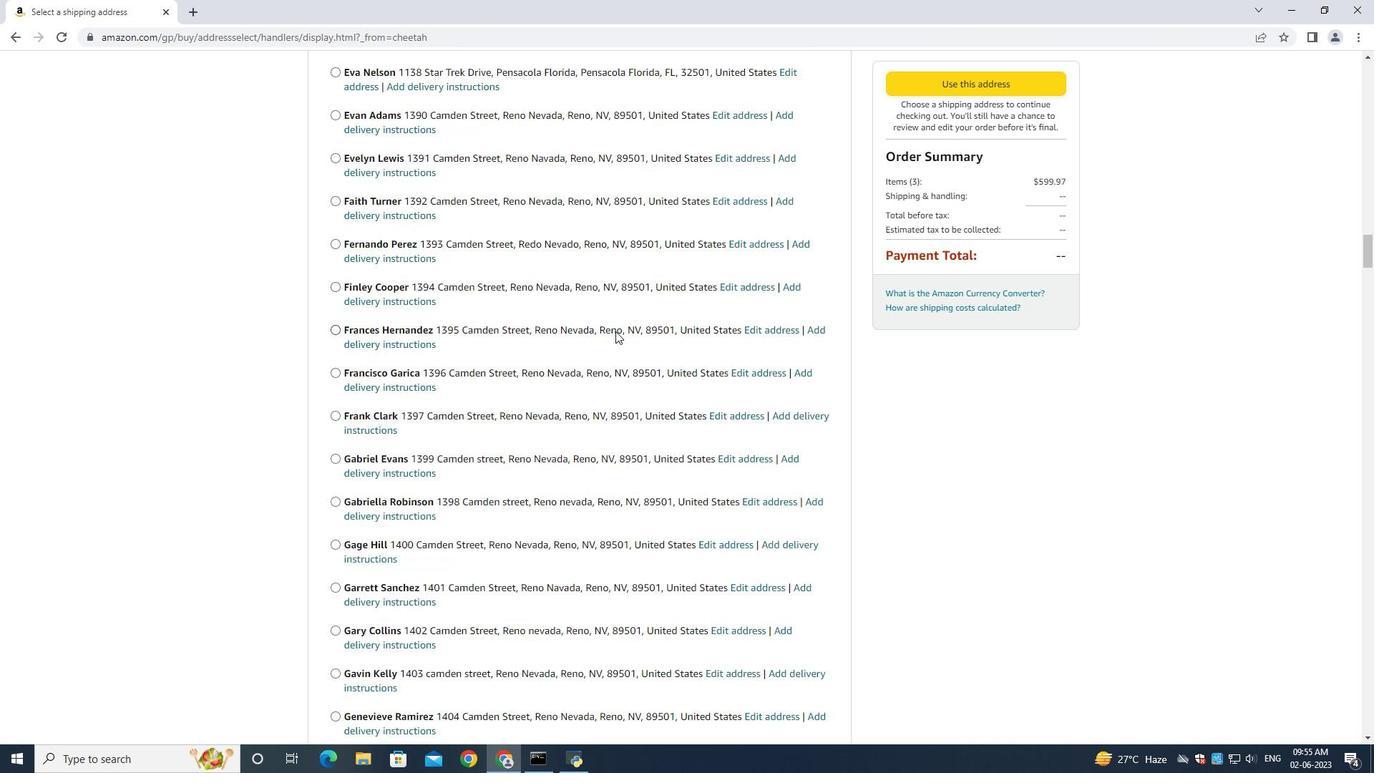 
Action: Mouse scrolled (615, 330) with delta (0, 0)
Screenshot: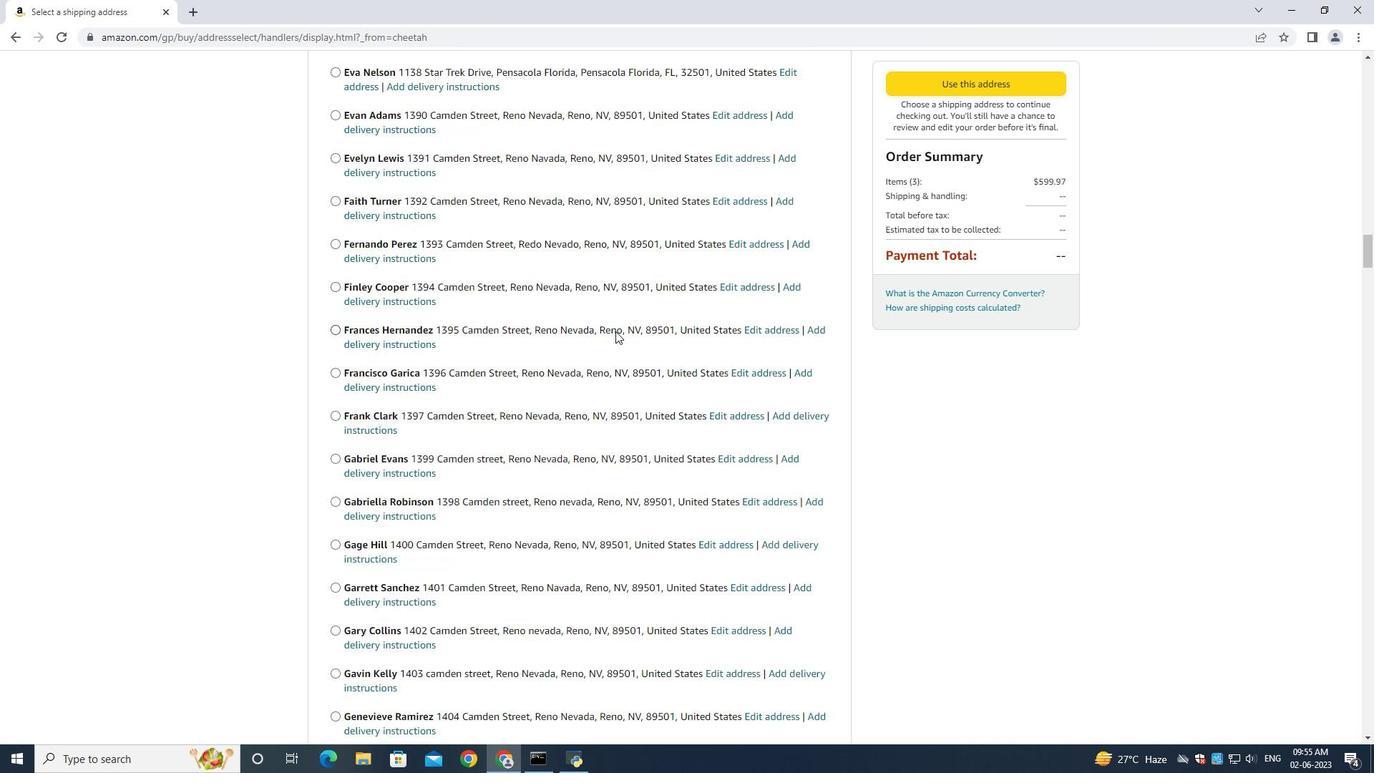 
Action: Mouse scrolled (615, 330) with delta (0, 0)
Screenshot: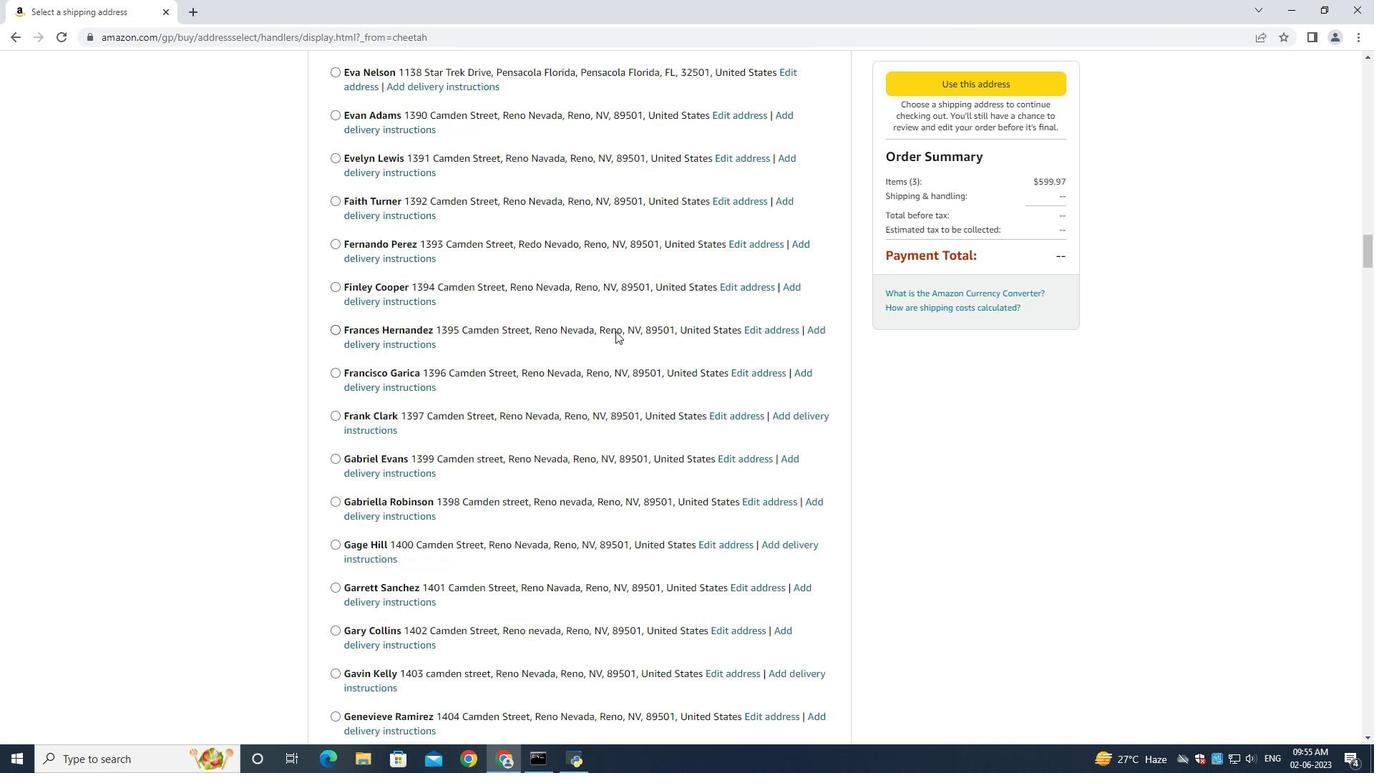 
Action: Mouse scrolled (615, 330) with delta (0, 0)
Screenshot: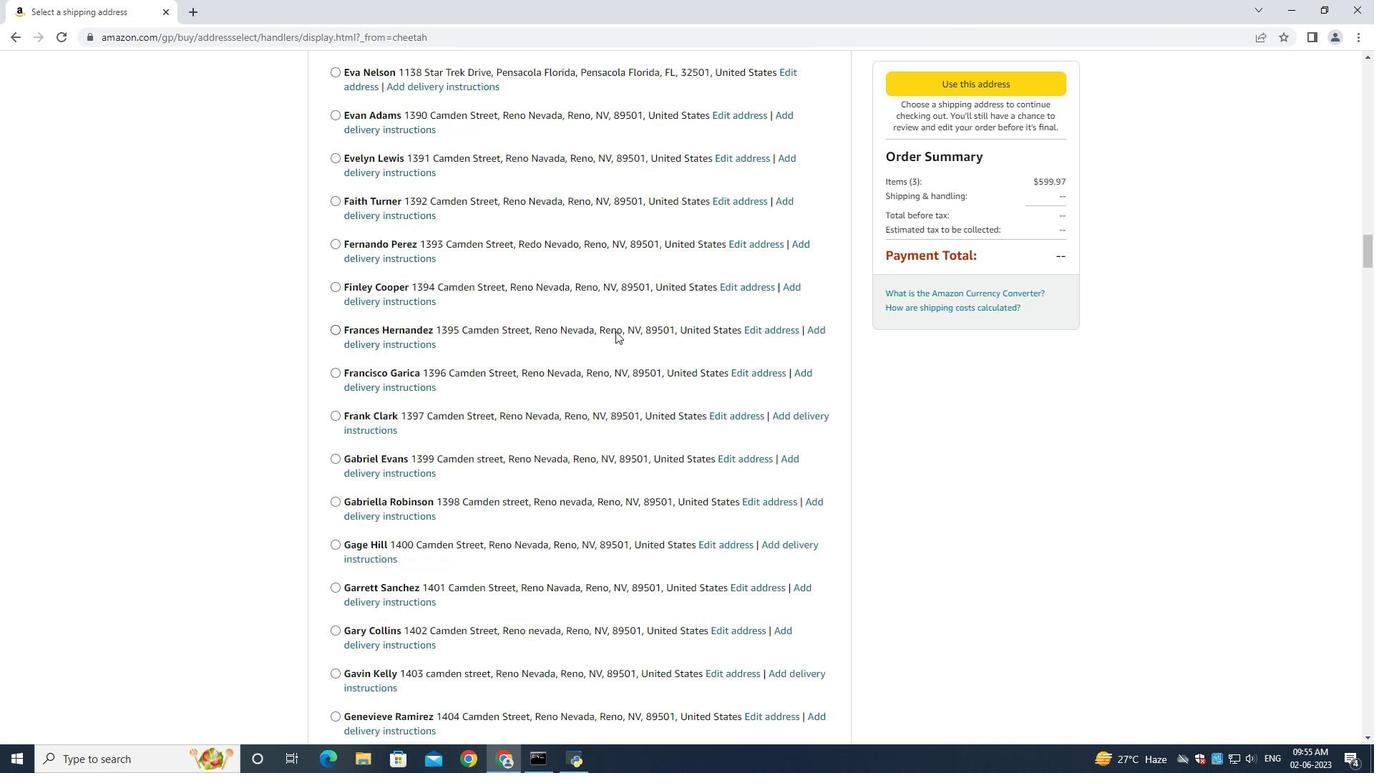 
Action: Mouse moved to (608, 319)
Screenshot: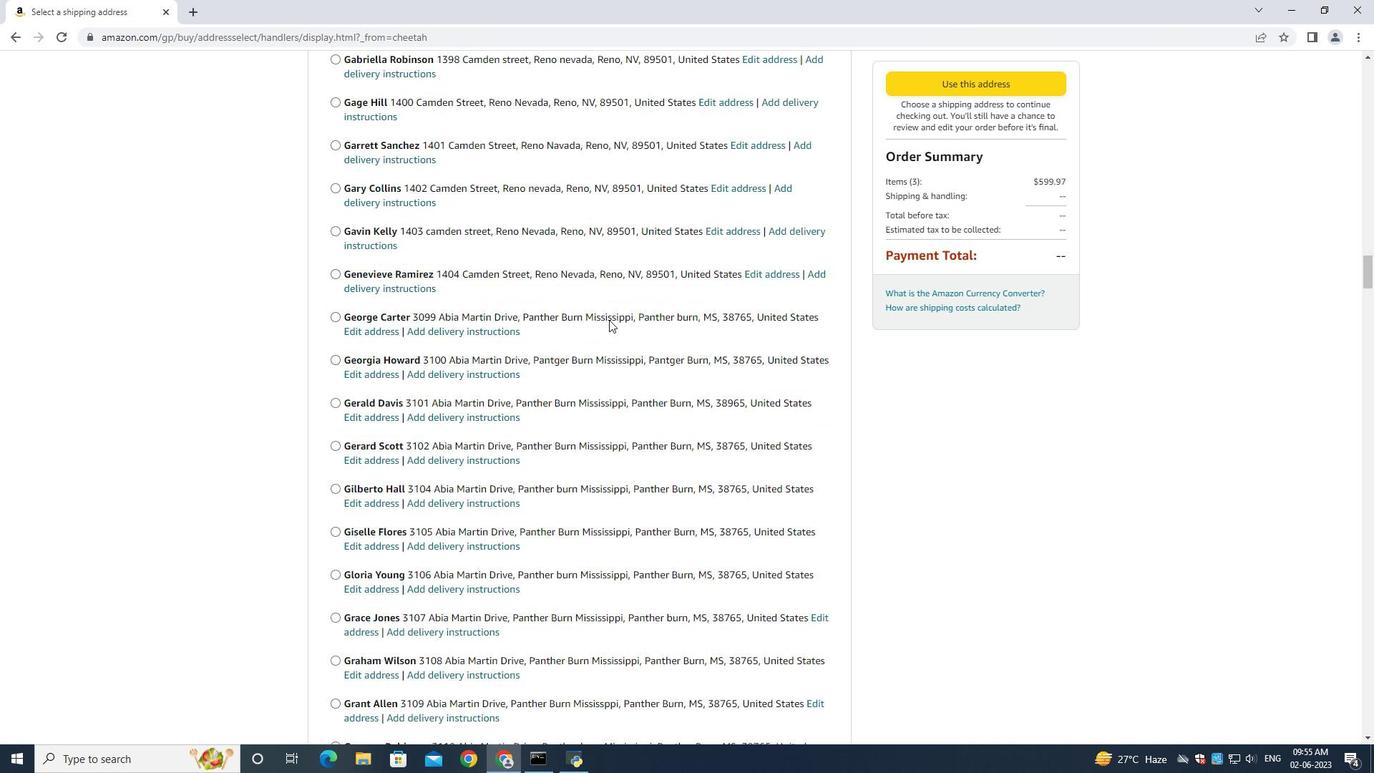 
Action: Mouse scrolled (608, 318) with delta (0, 0)
Screenshot: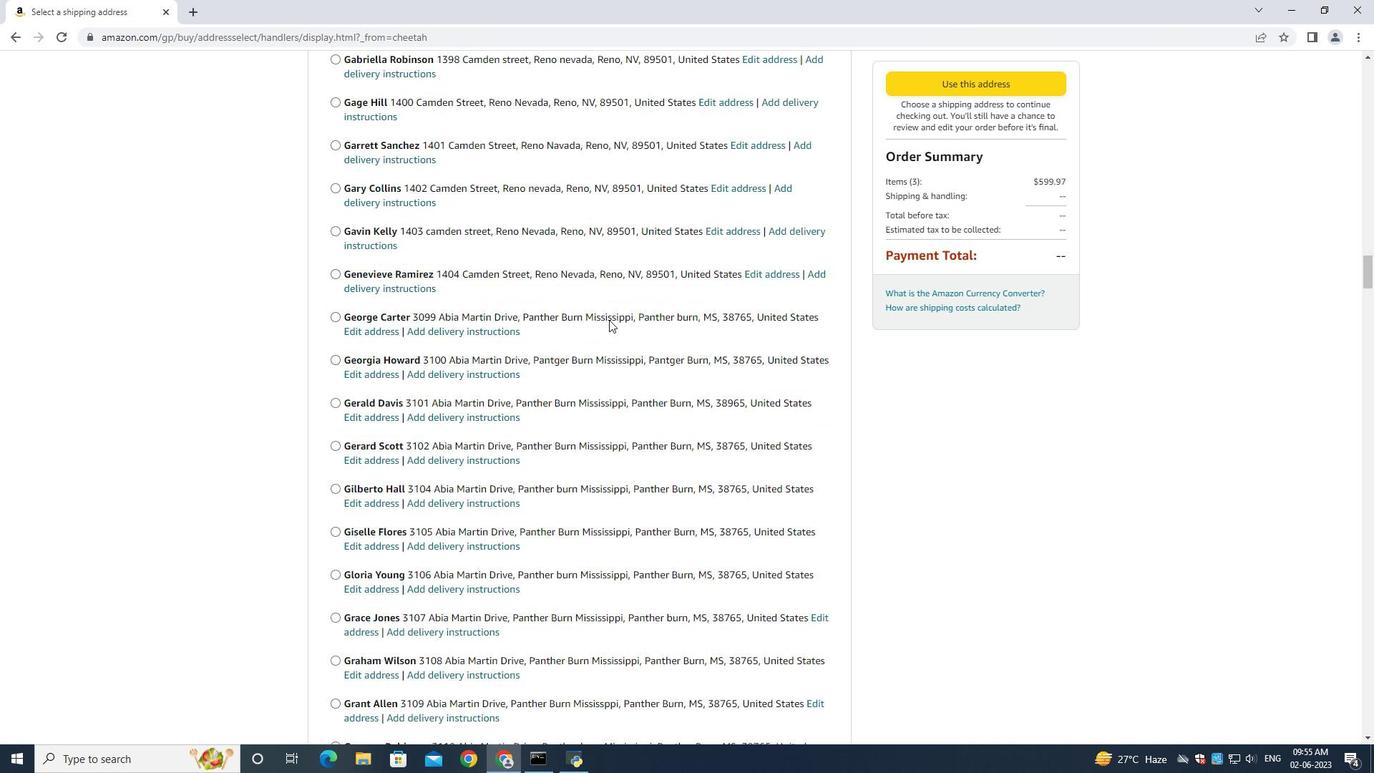 
Action: Mouse scrolled (608, 318) with delta (0, 0)
Screenshot: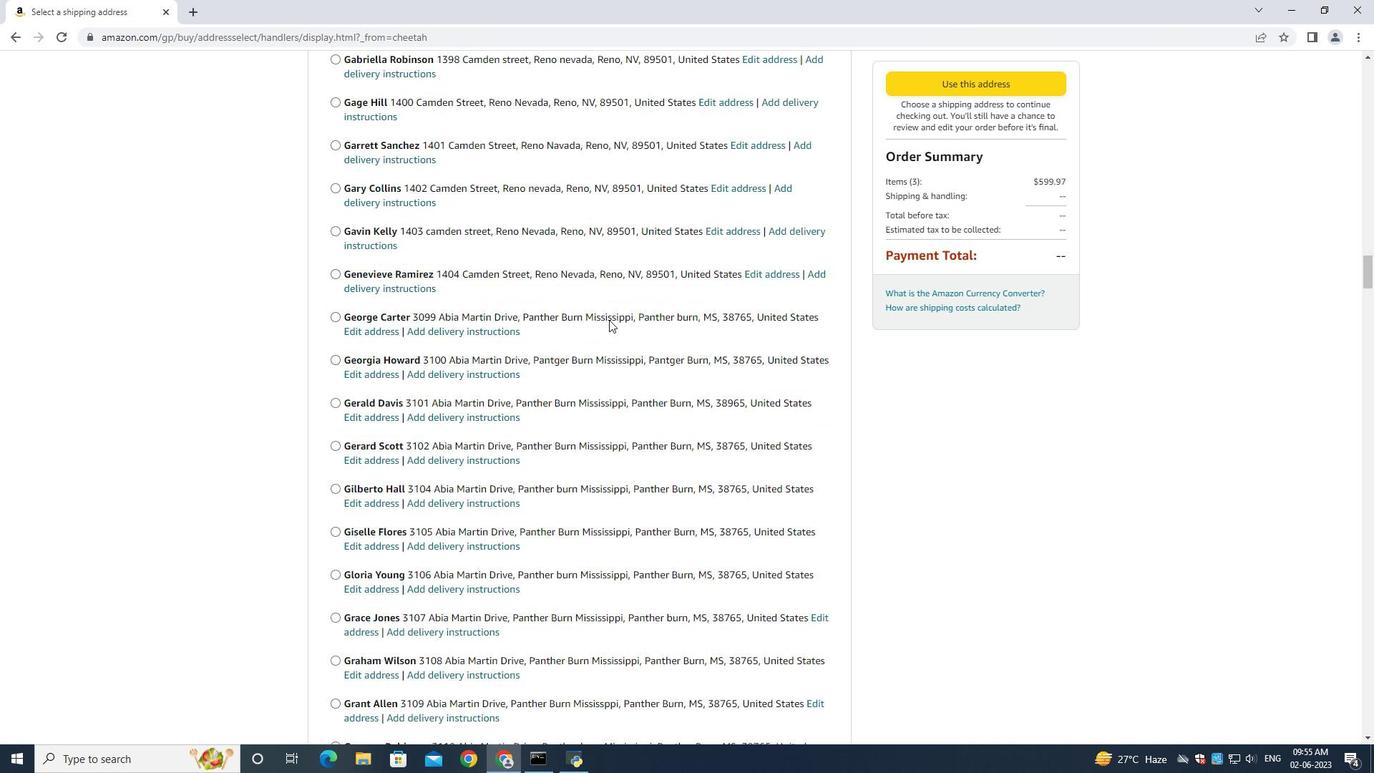 
Action: Mouse scrolled (608, 318) with delta (0, 0)
Screenshot: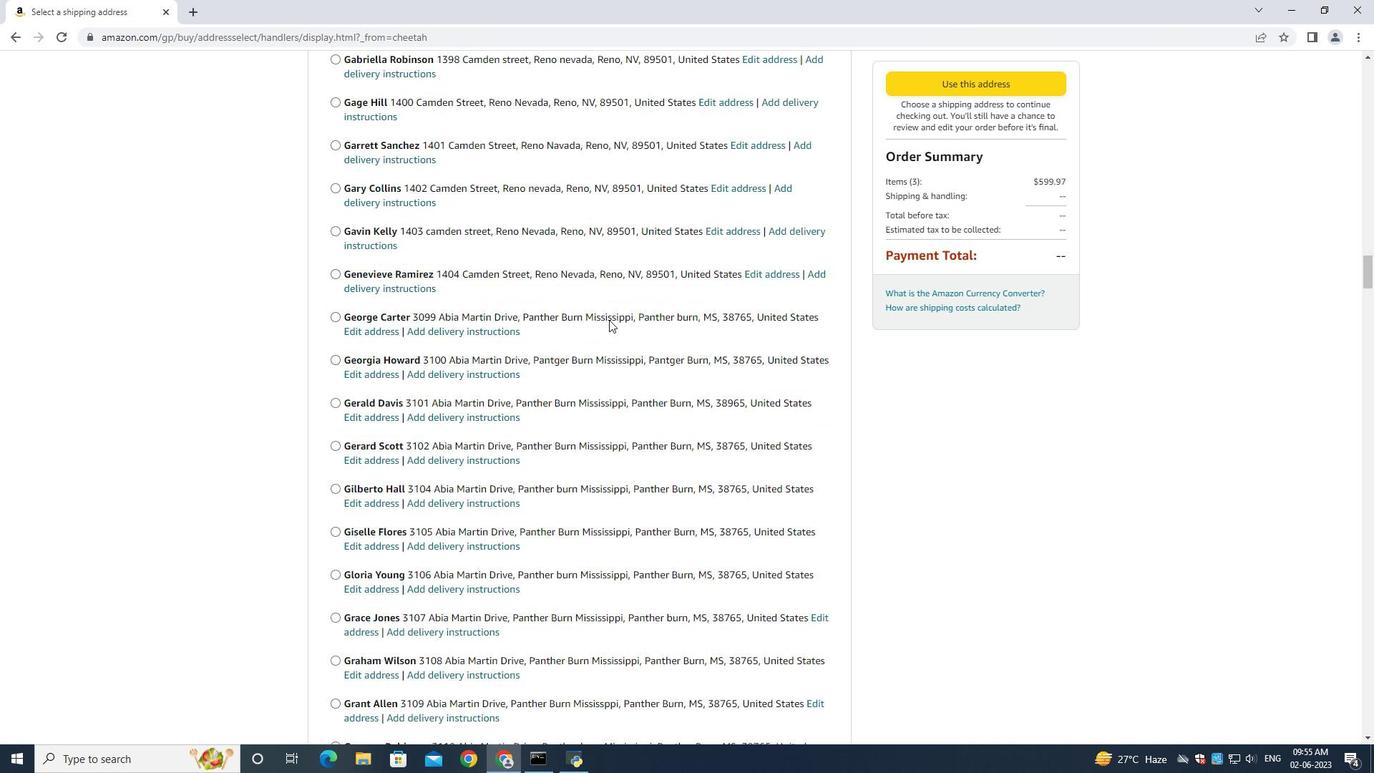 
Action: Mouse scrolled (608, 318) with delta (0, 0)
Screenshot: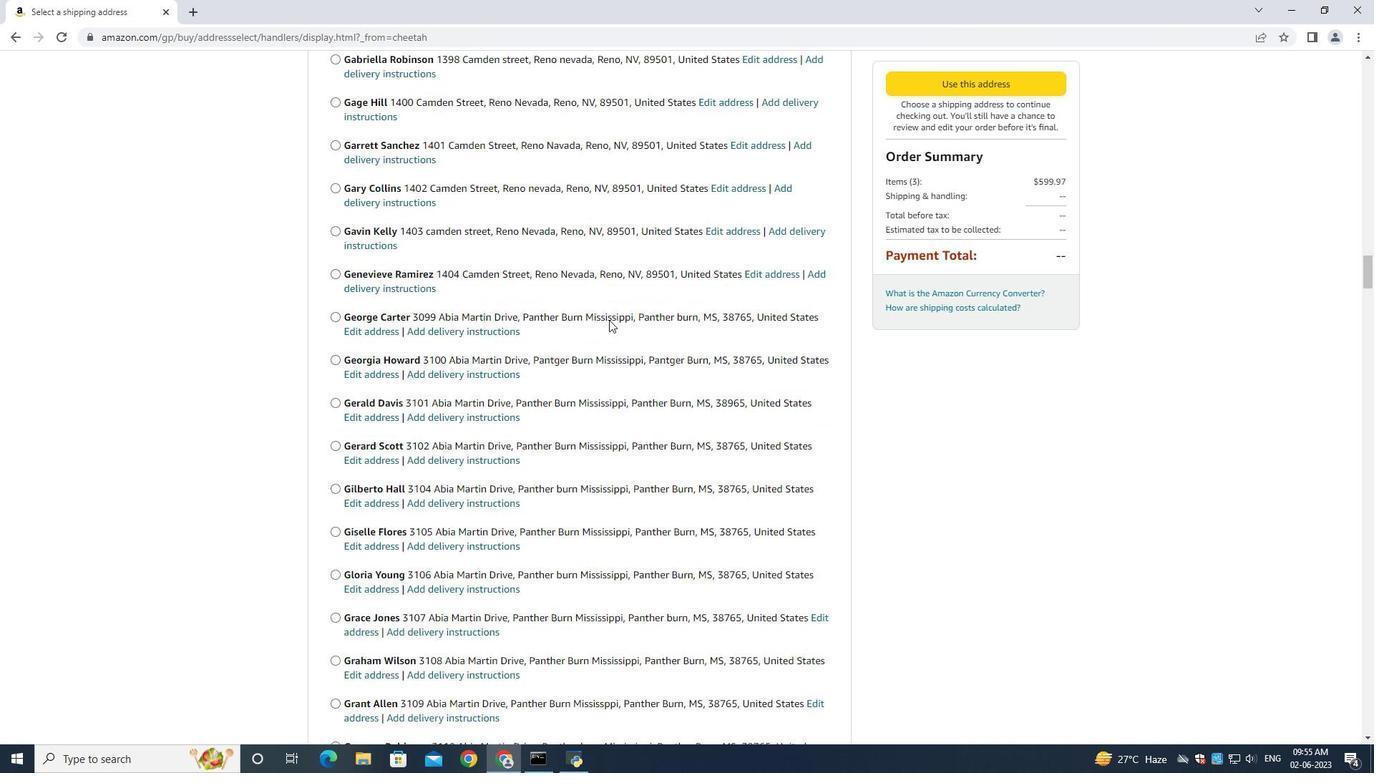 
Action: Mouse scrolled (608, 318) with delta (0, 0)
Screenshot: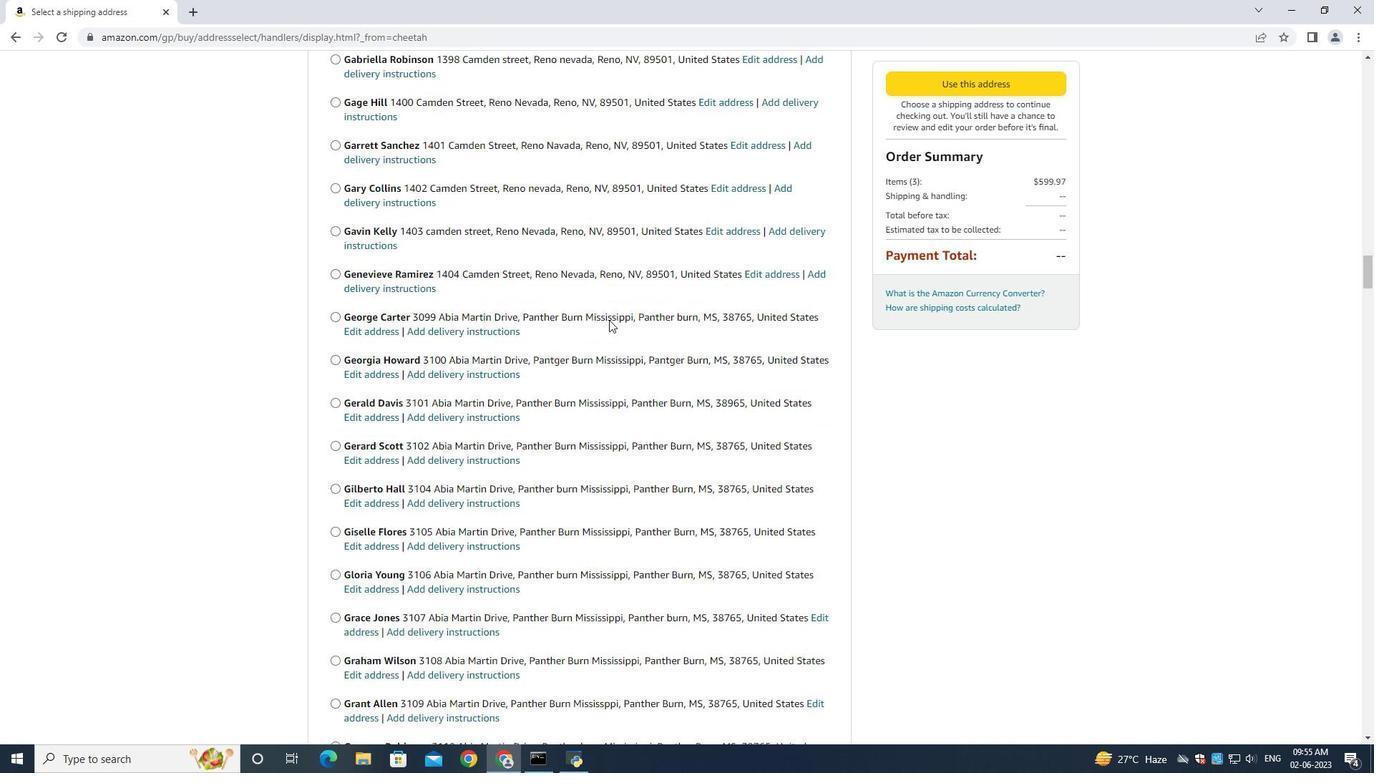 
Action: Mouse scrolled (608, 317) with delta (0, -1)
Screenshot: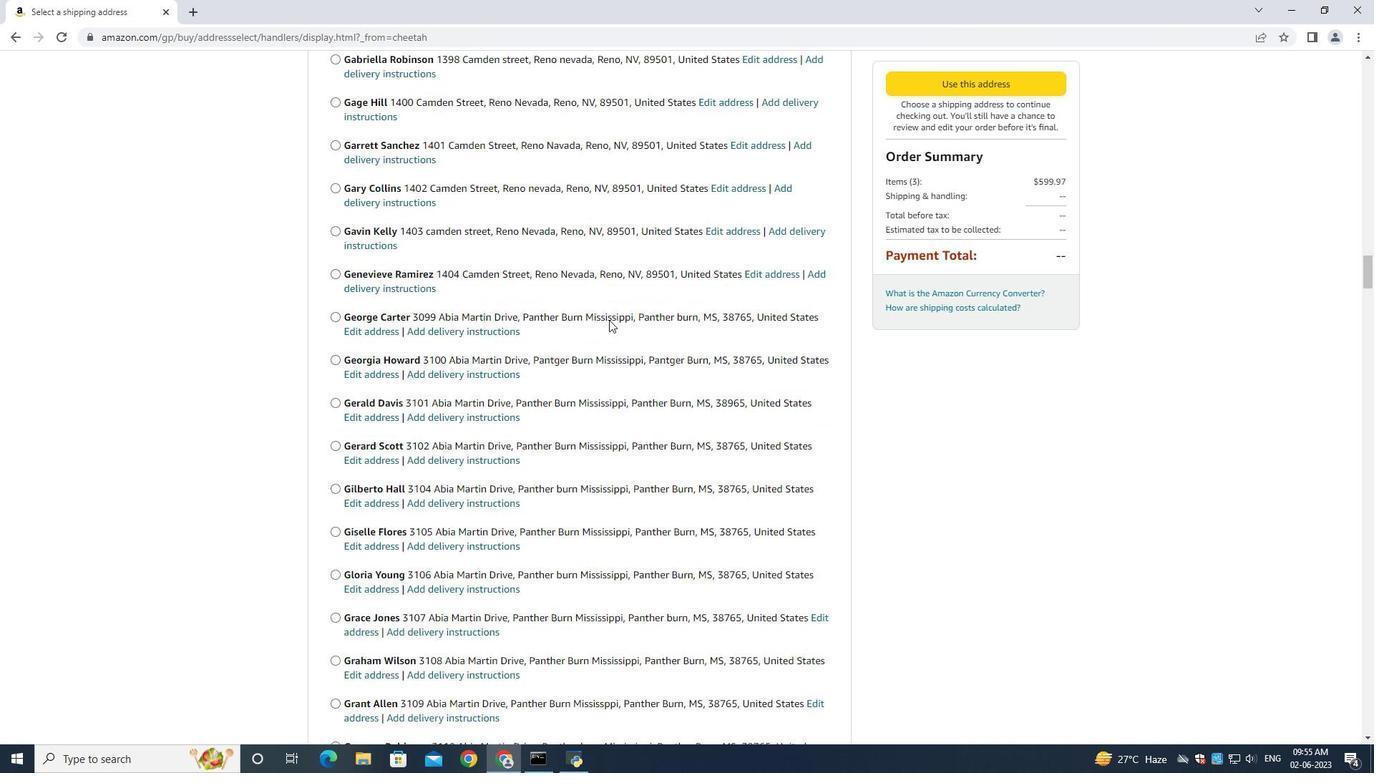 
Action: Mouse scrolled (608, 318) with delta (0, 0)
Screenshot: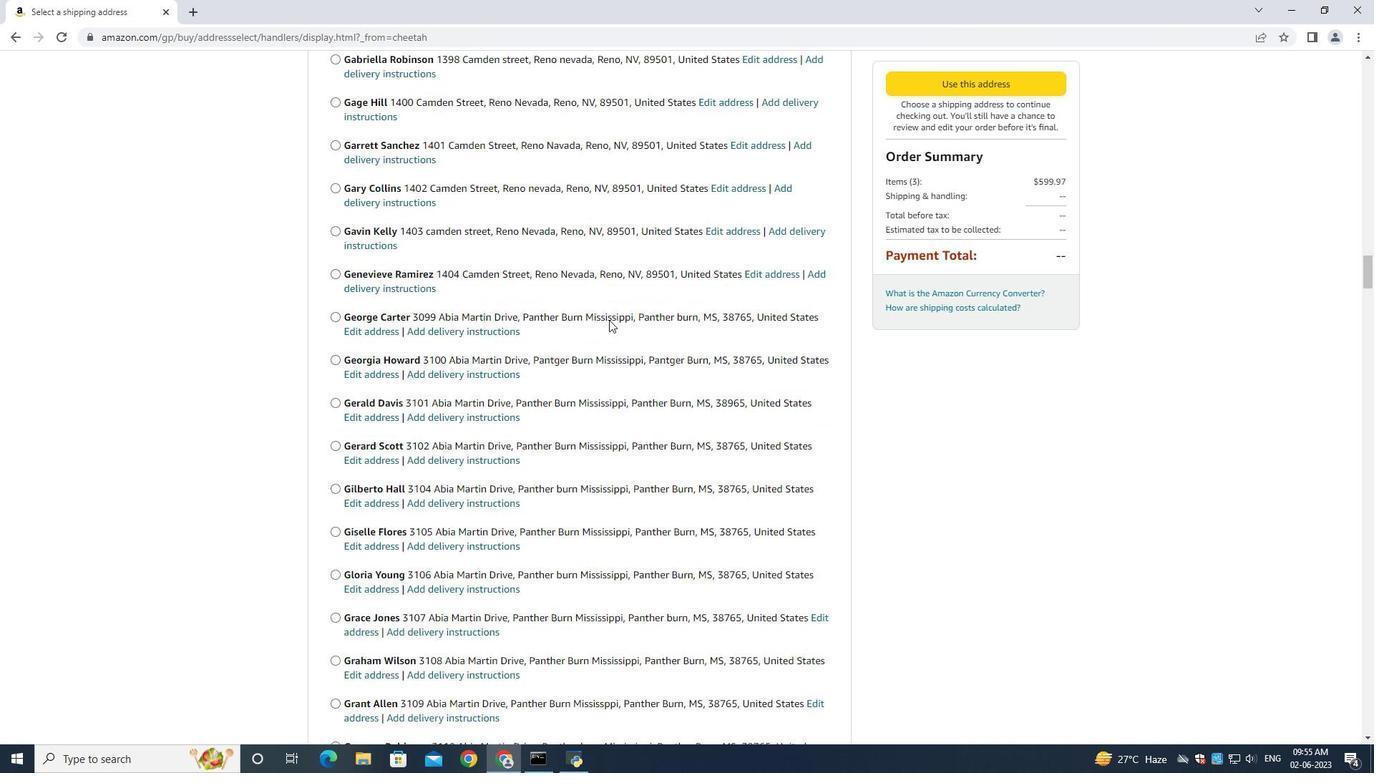 
Action: Mouse moved to (608, 320)
Screenshot: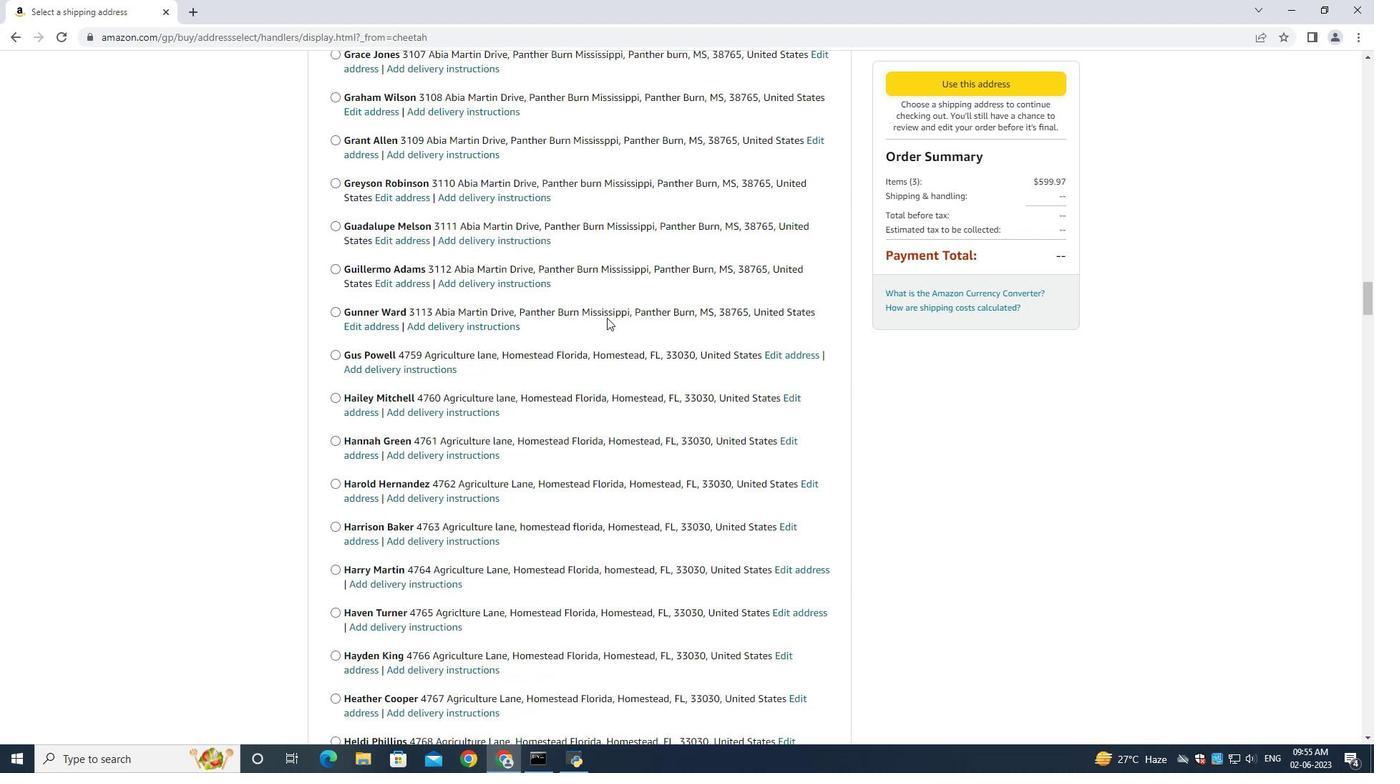 
Action: Mouse scrolled (608, 320) with delta (0, 0)
Screenshot: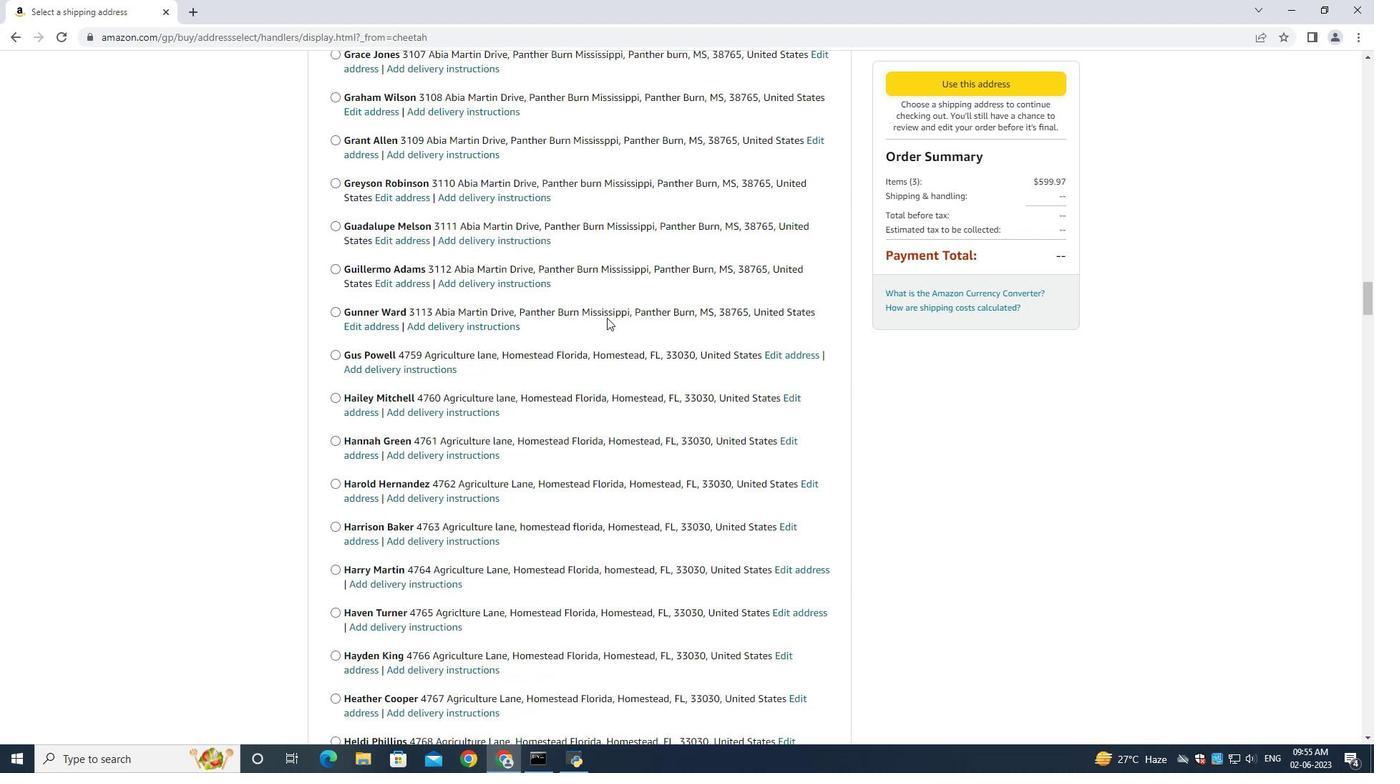 
Action: Mouse scrolled (608, 320) with delta (0, 0)
Screenshot: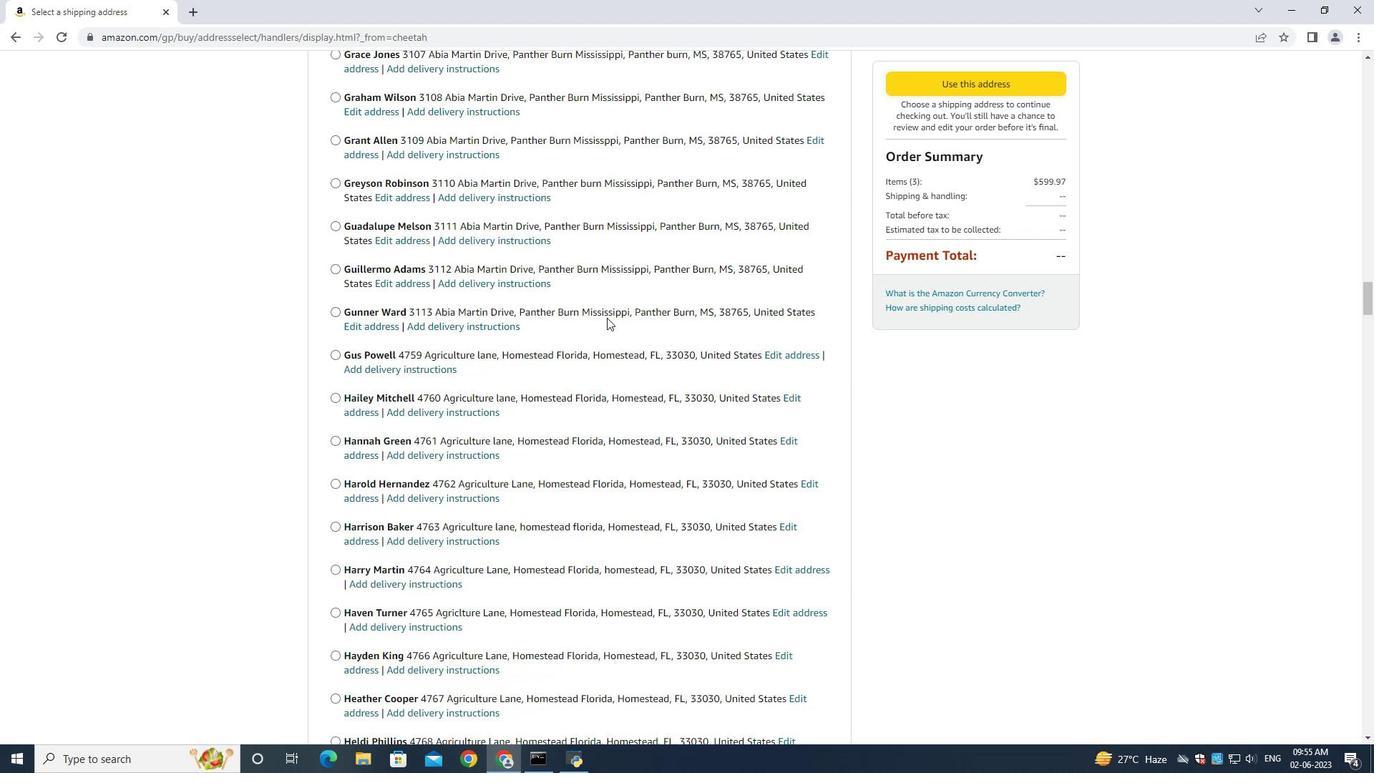 
Action: Mouse scrolled (608, 320) with delta (0, 0)
Screenshot: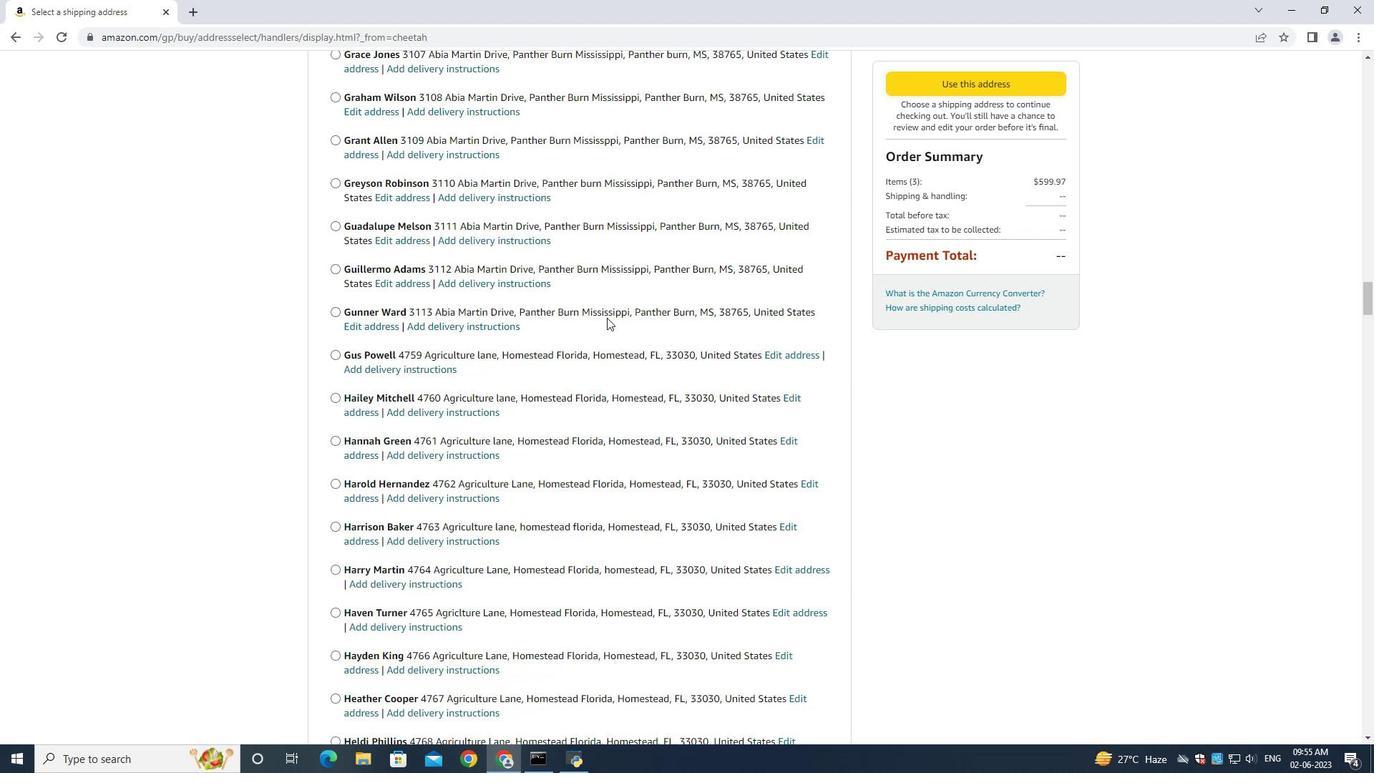 
Action: Mouse scrolled (608, 320) with delta (0, 0)
Screenshot: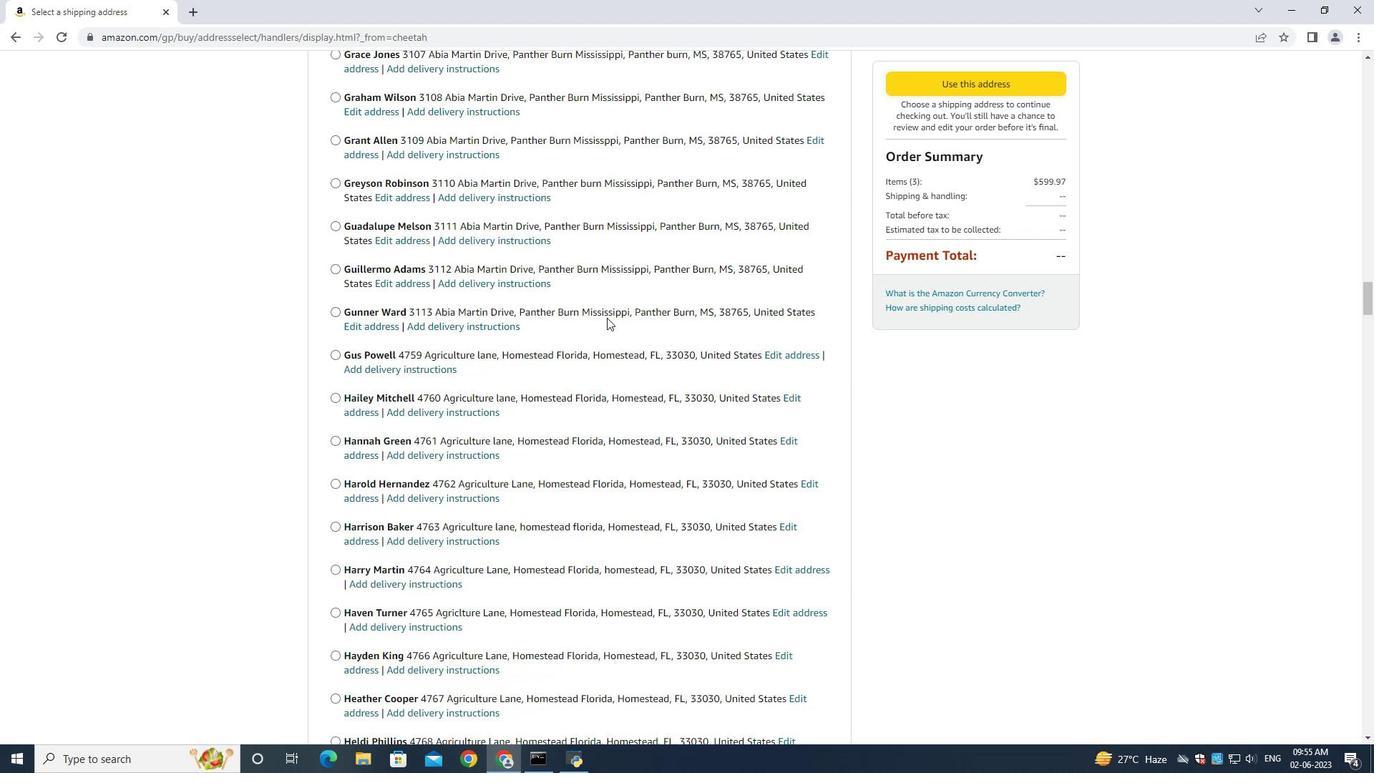 
Action: Mouse scrolled (608, 320) with delta (0, 0)
Screenshot: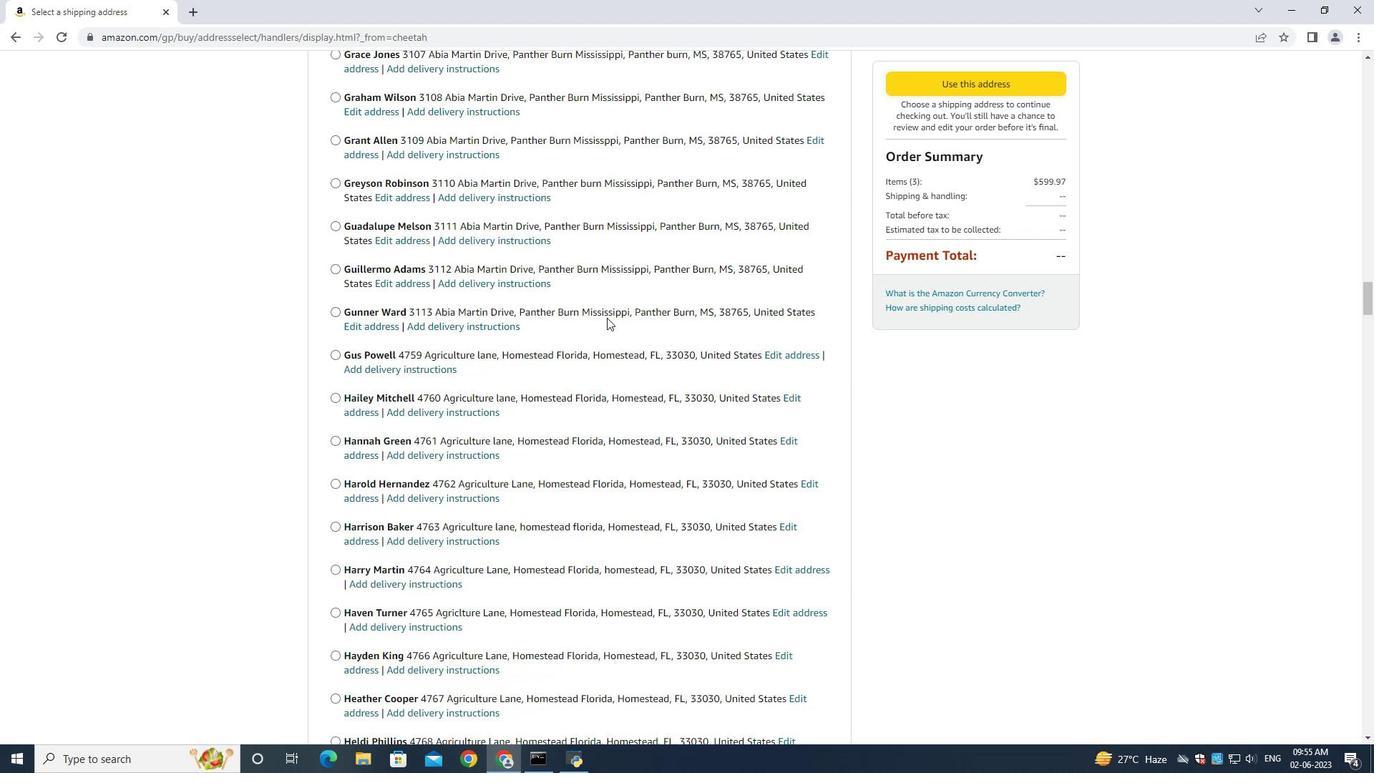 
Action: Mouse scrolled (608, 319) with delta (0, -1)
Screenshot: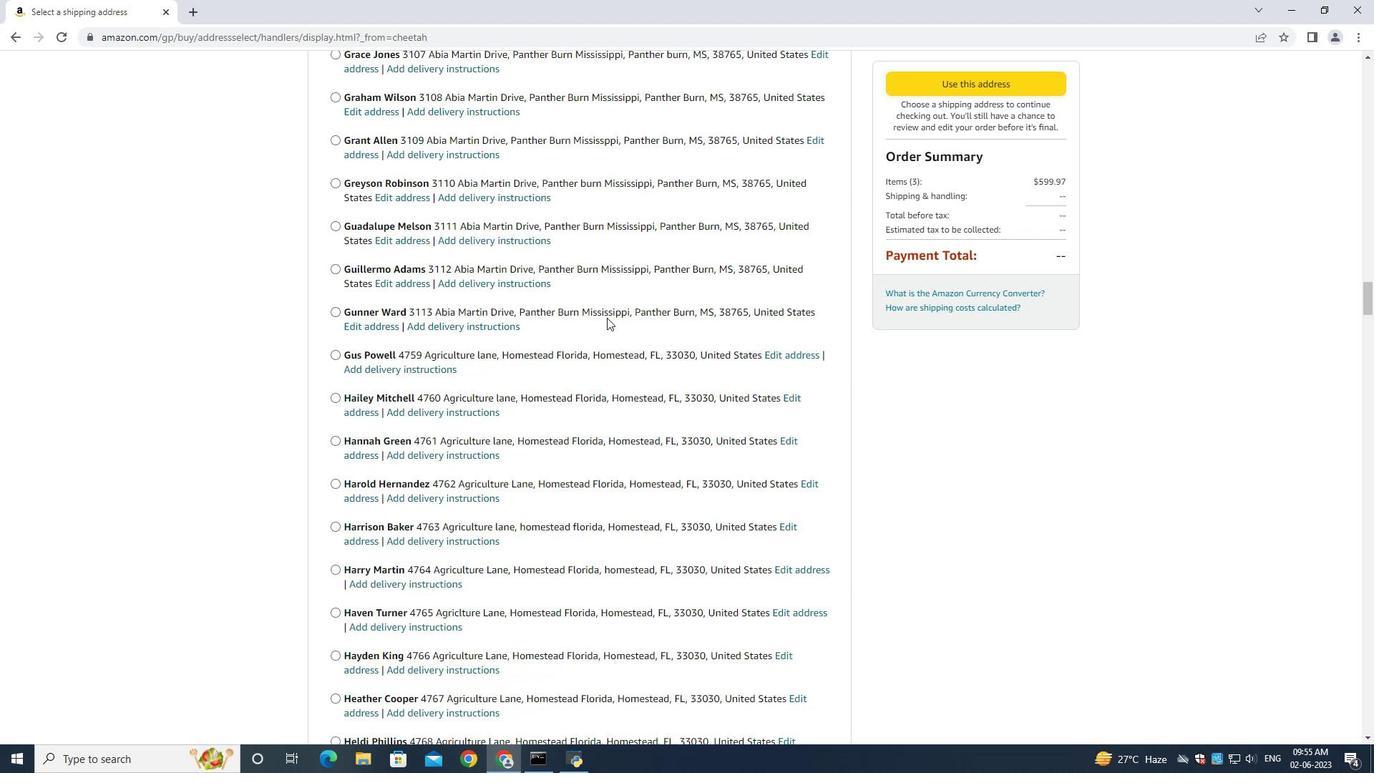 
Action: Mouse scrolled (608, 320) with delta (0, 0)
Screenshot: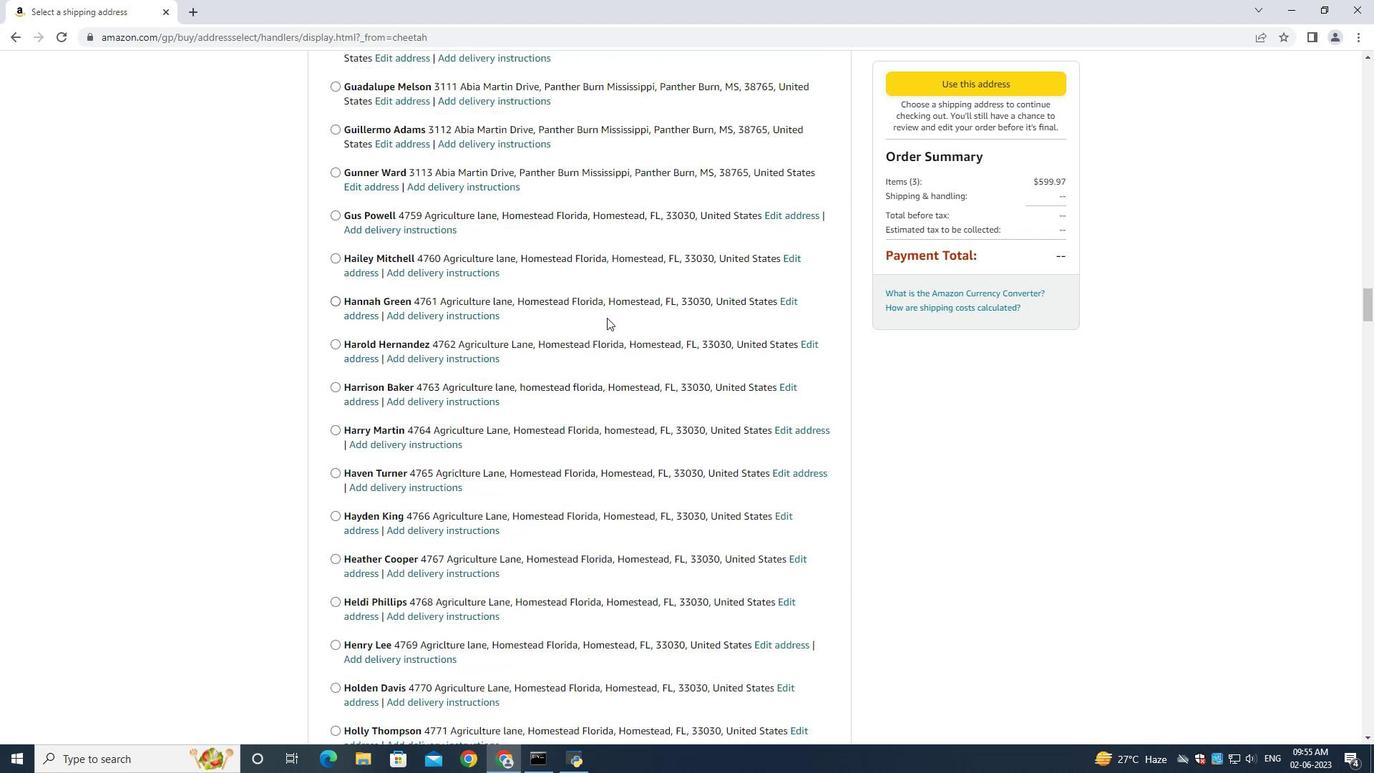 
Action: Mouse scrolled (608, 320) with delta (0, 0)
Screenshot: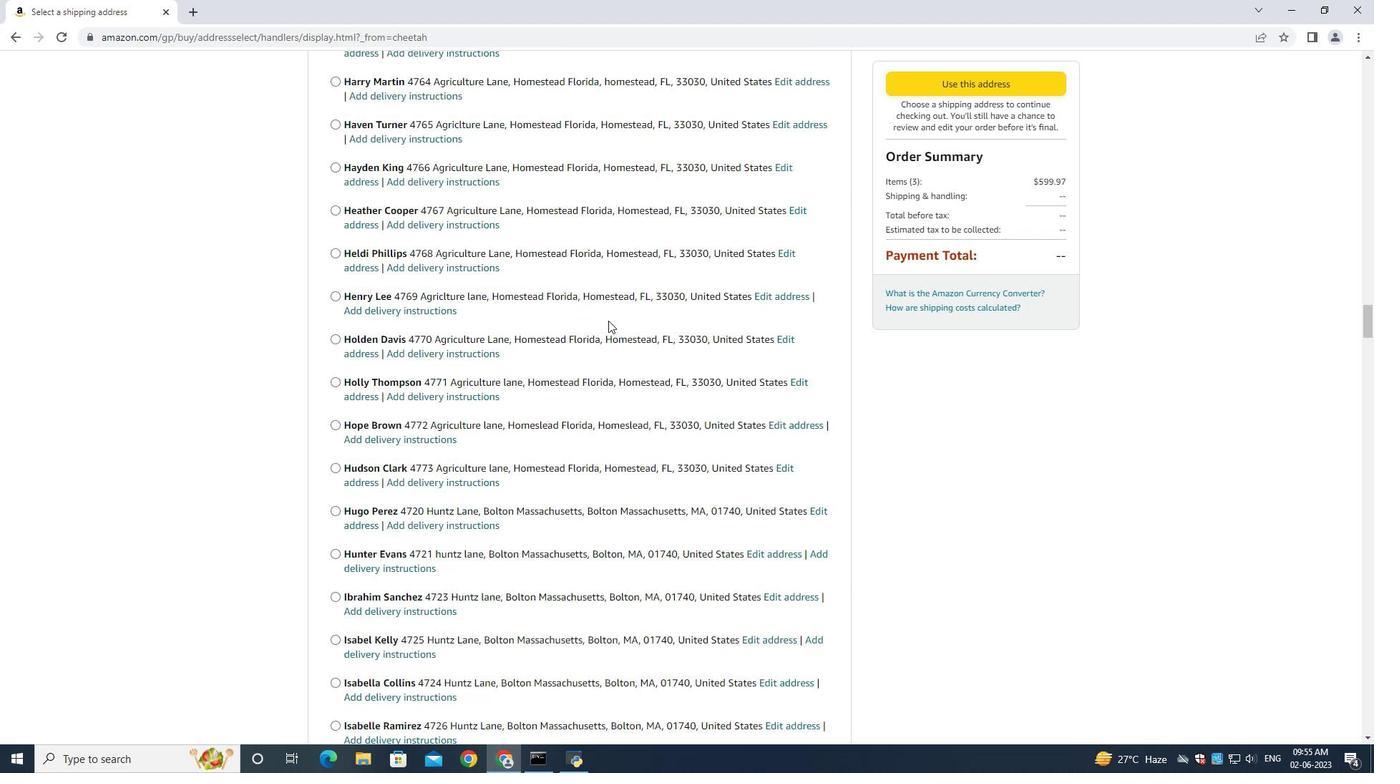 
Action: Mouse scrolled (608, 320) with delta (0, 0)
Screenshot: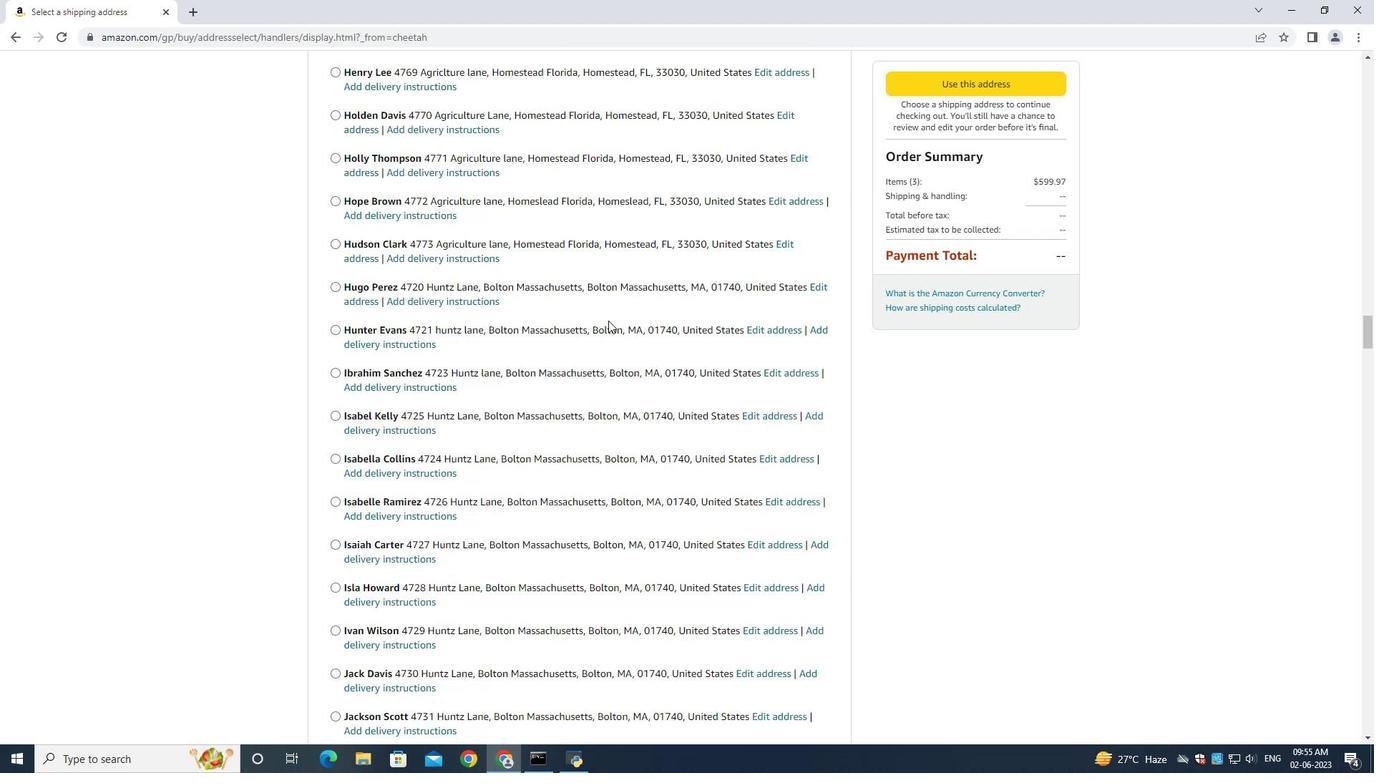 
Action: Mouse scrolled (608, 320) with delta (0, 0)
Screenshot: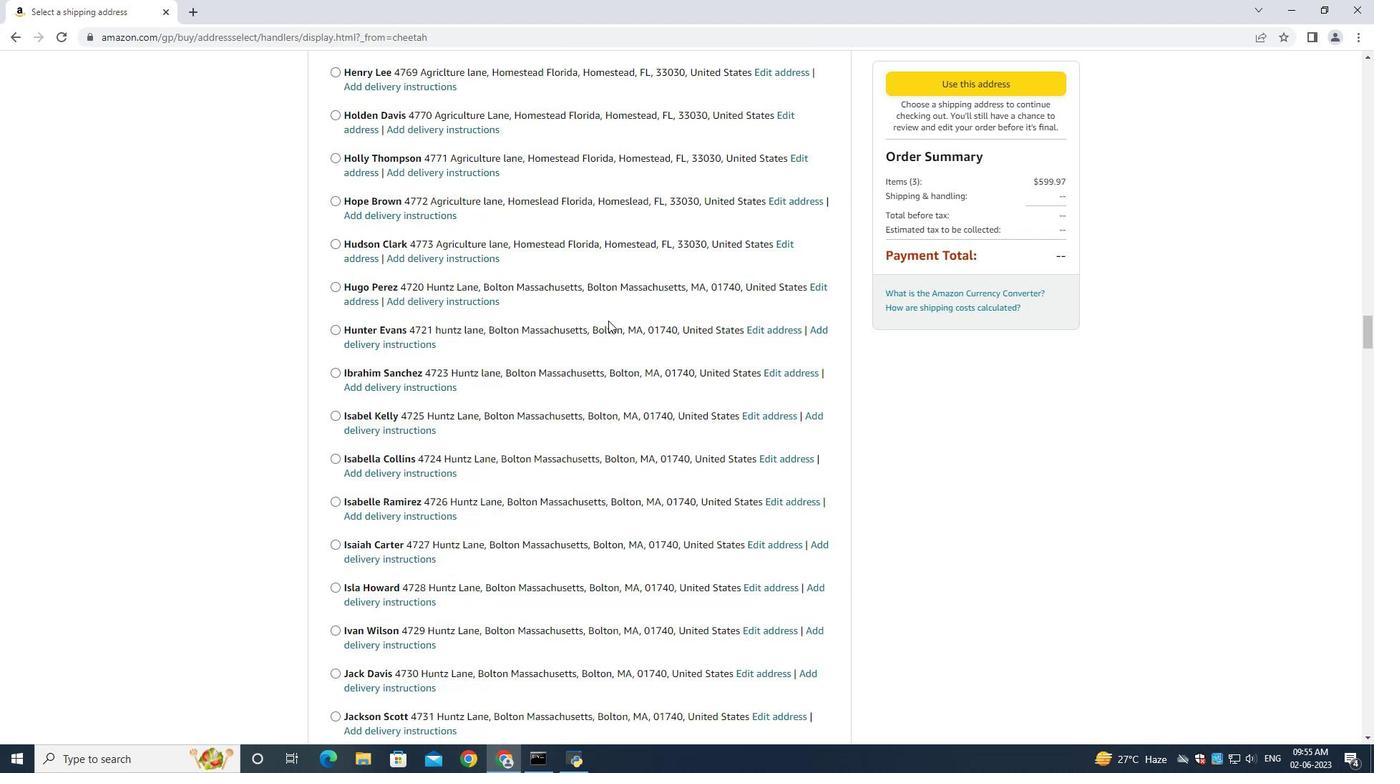 
Action: Mouse scrolled (608, 320) with delta (0, 0)
Screenshot: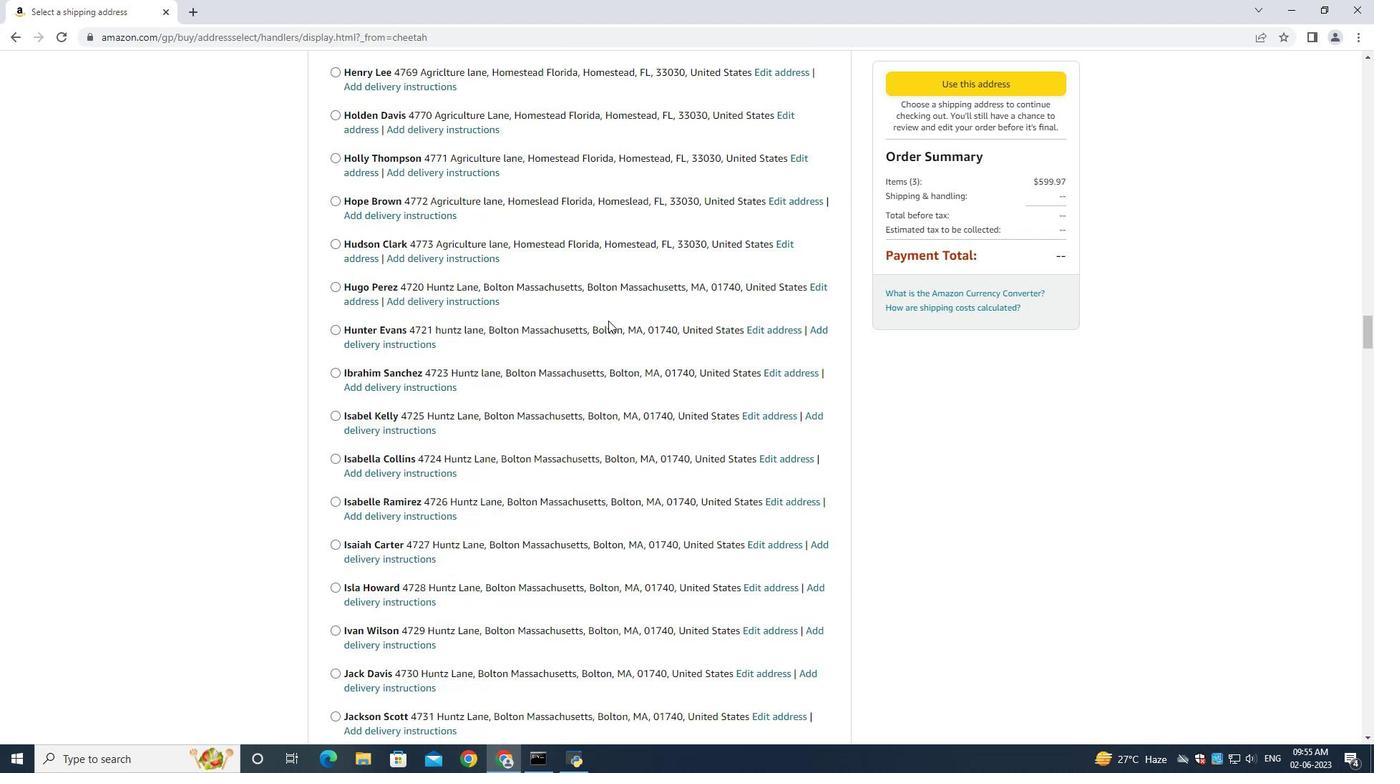 
Action: Mouse moved to (608, 319)
Screenshot: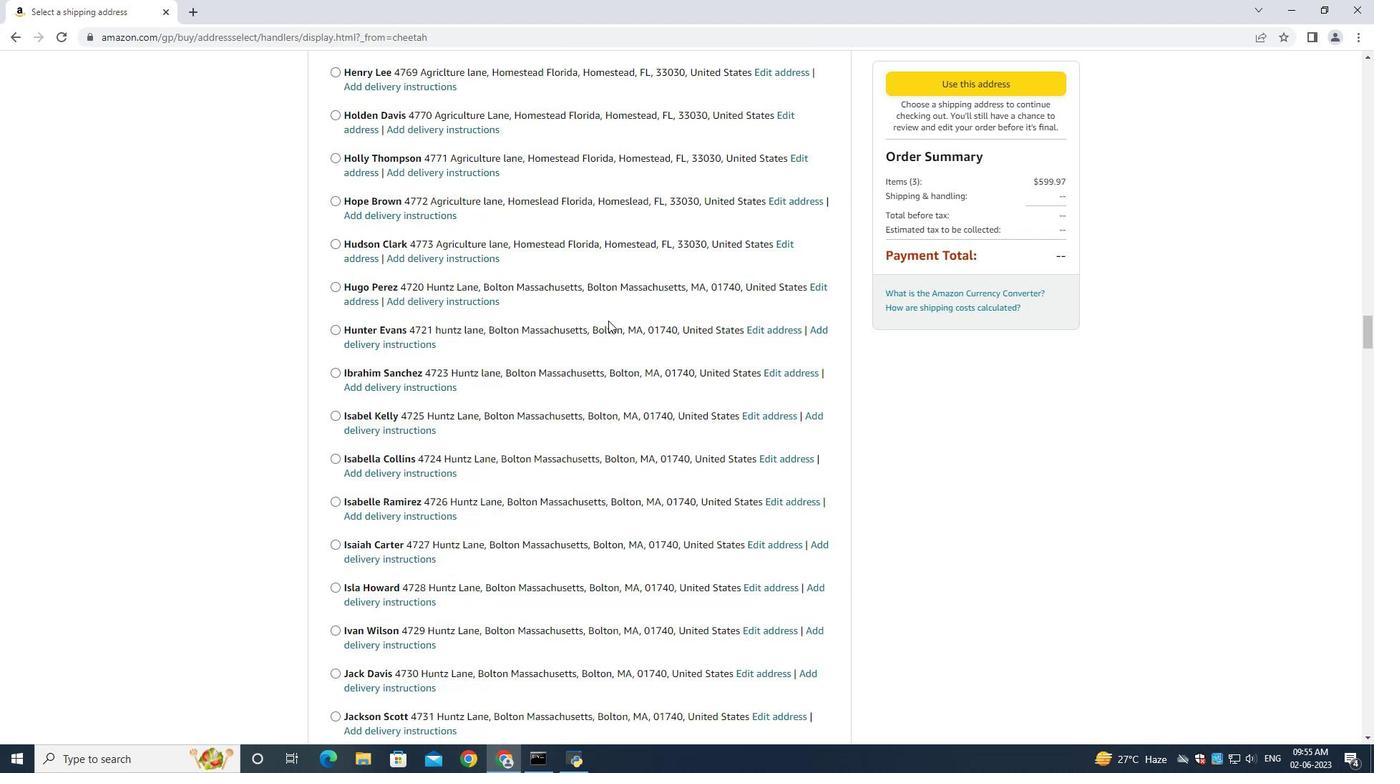 
Action: Mouse scrolled (608, 320) with delta (0, 0)
Screenshot: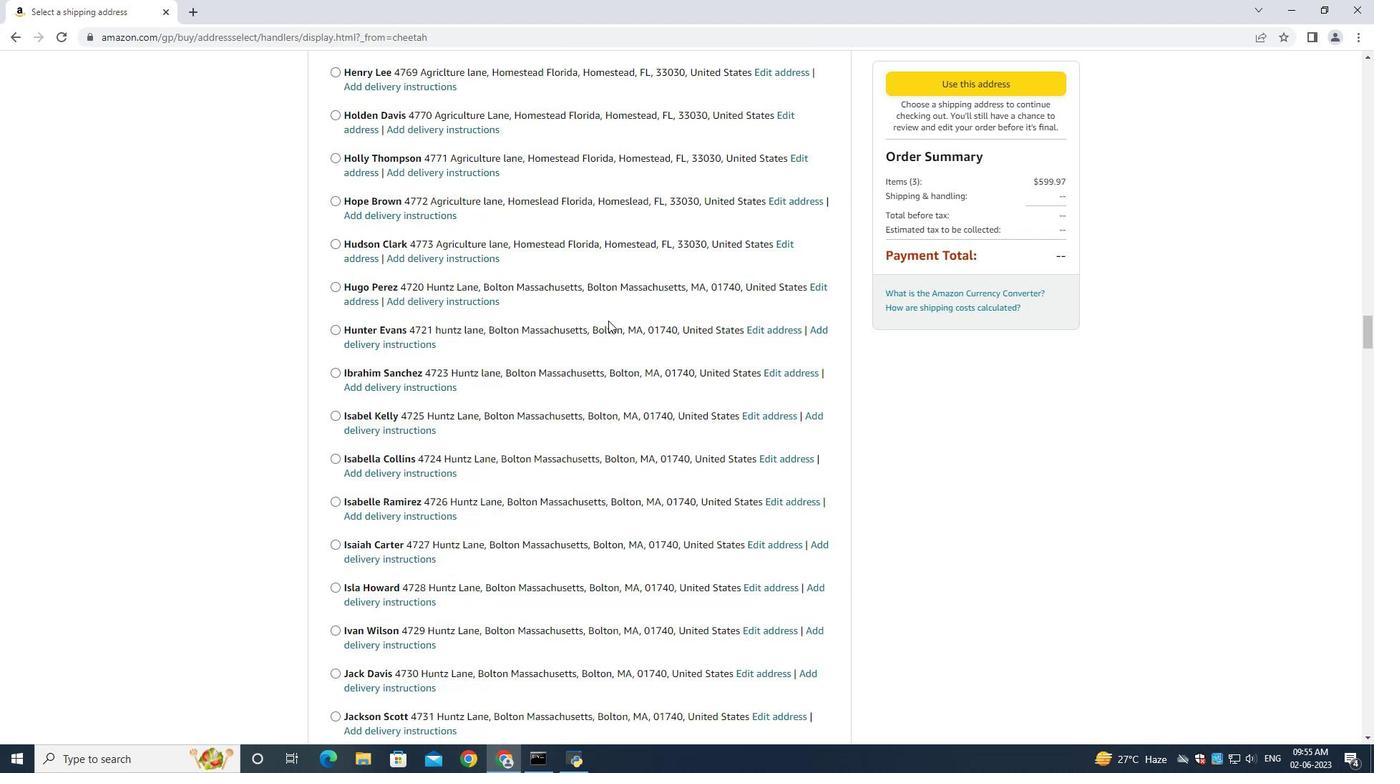 
Action: Mouse moved to (607, 317)
Screenshot: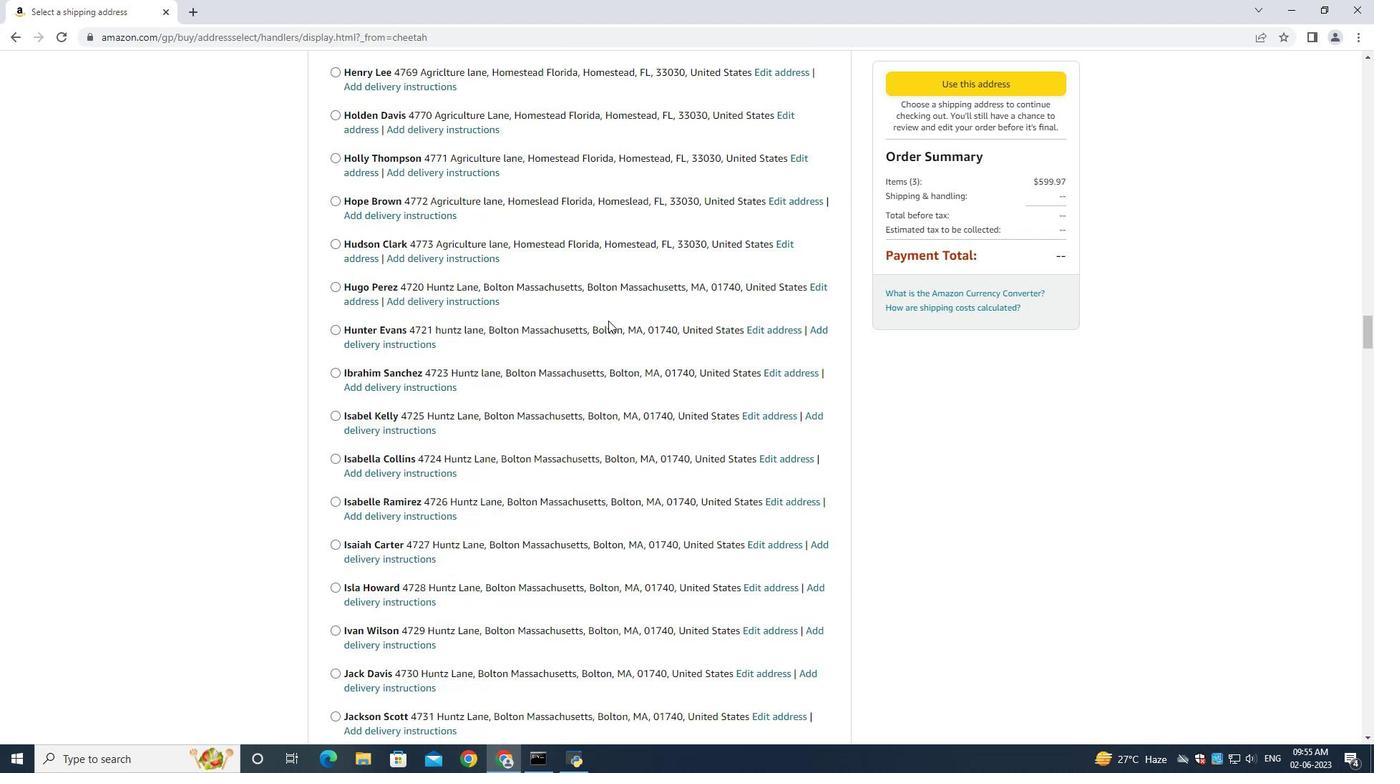 
Action: Mouse scrolled (608, 319) with delta (0, -1)
Screenshot: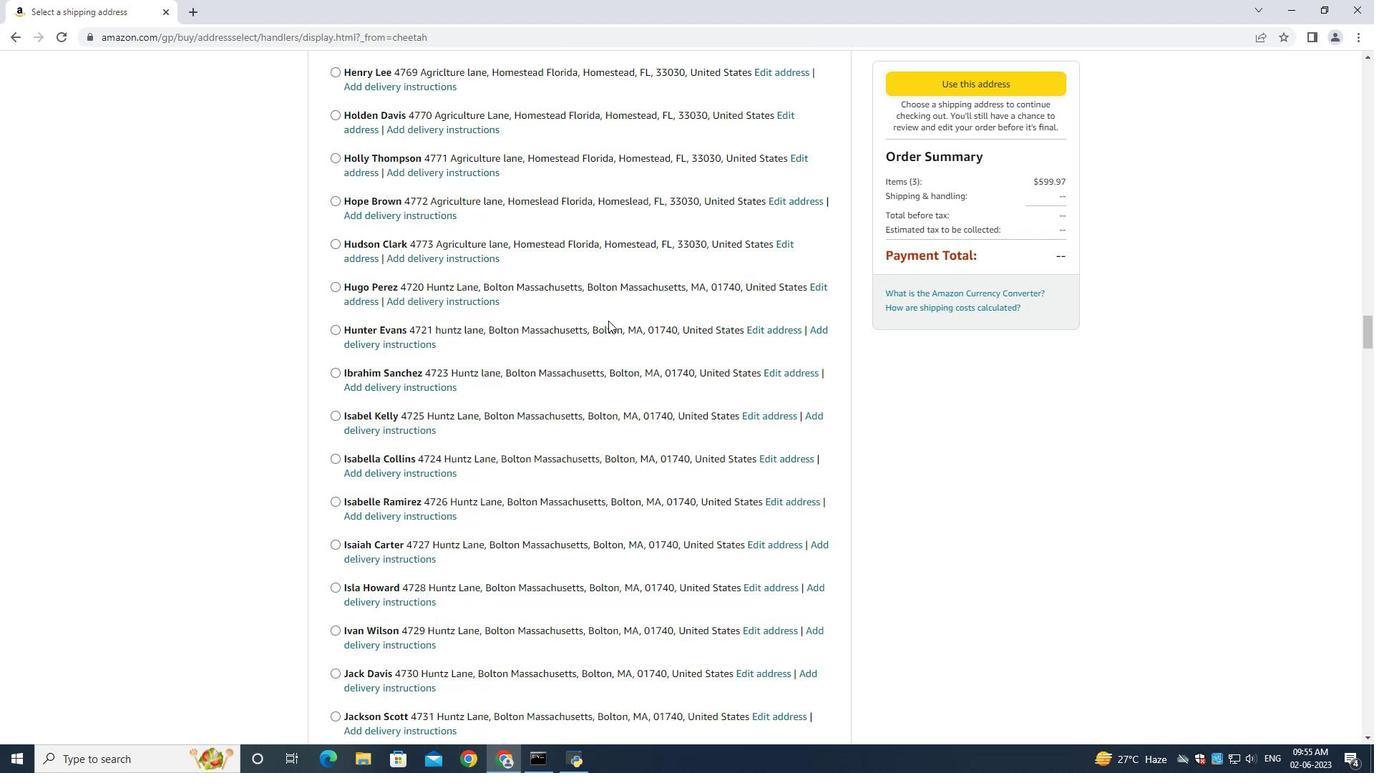 
Action: Mouse moved to (607, 316)
Screenshot: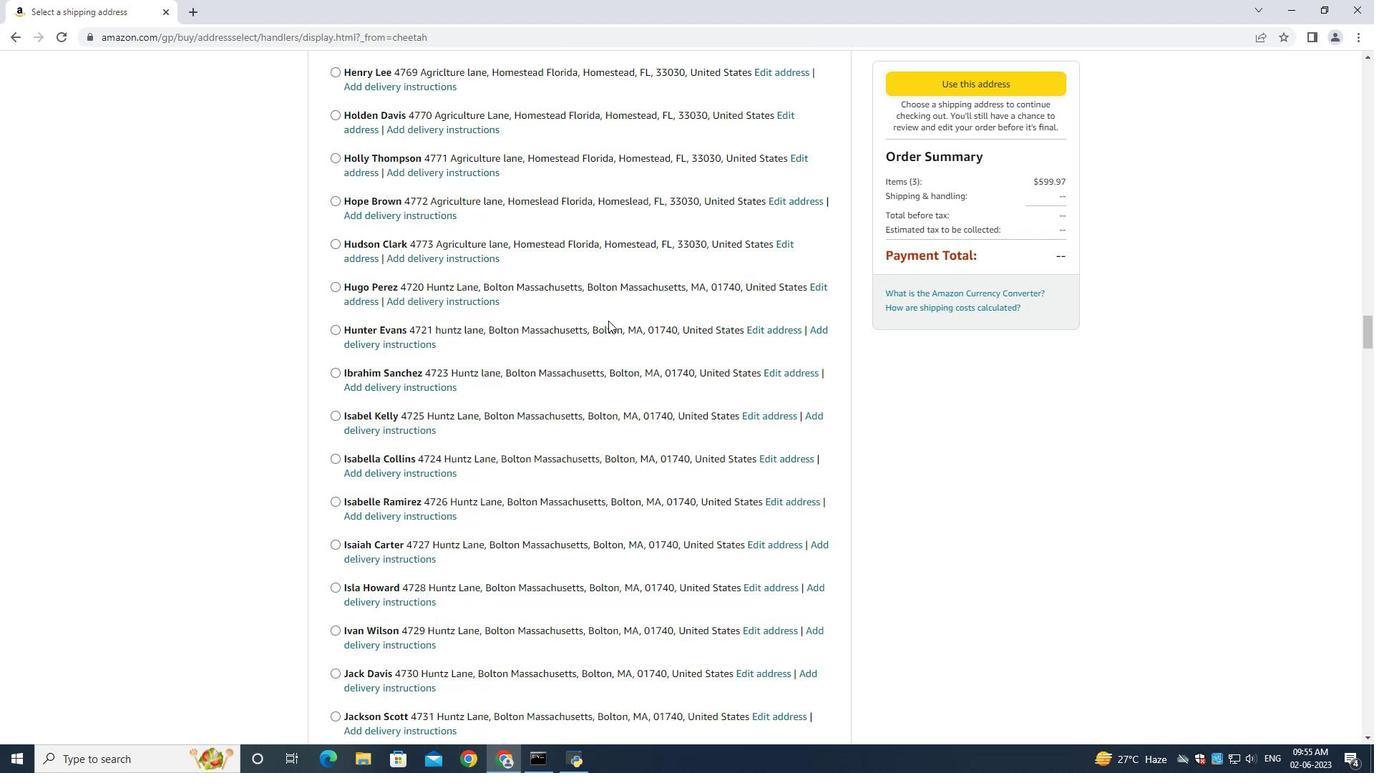 
Action: Mouse scrolled (608, 320) with delta (0, 0)
Screenshot: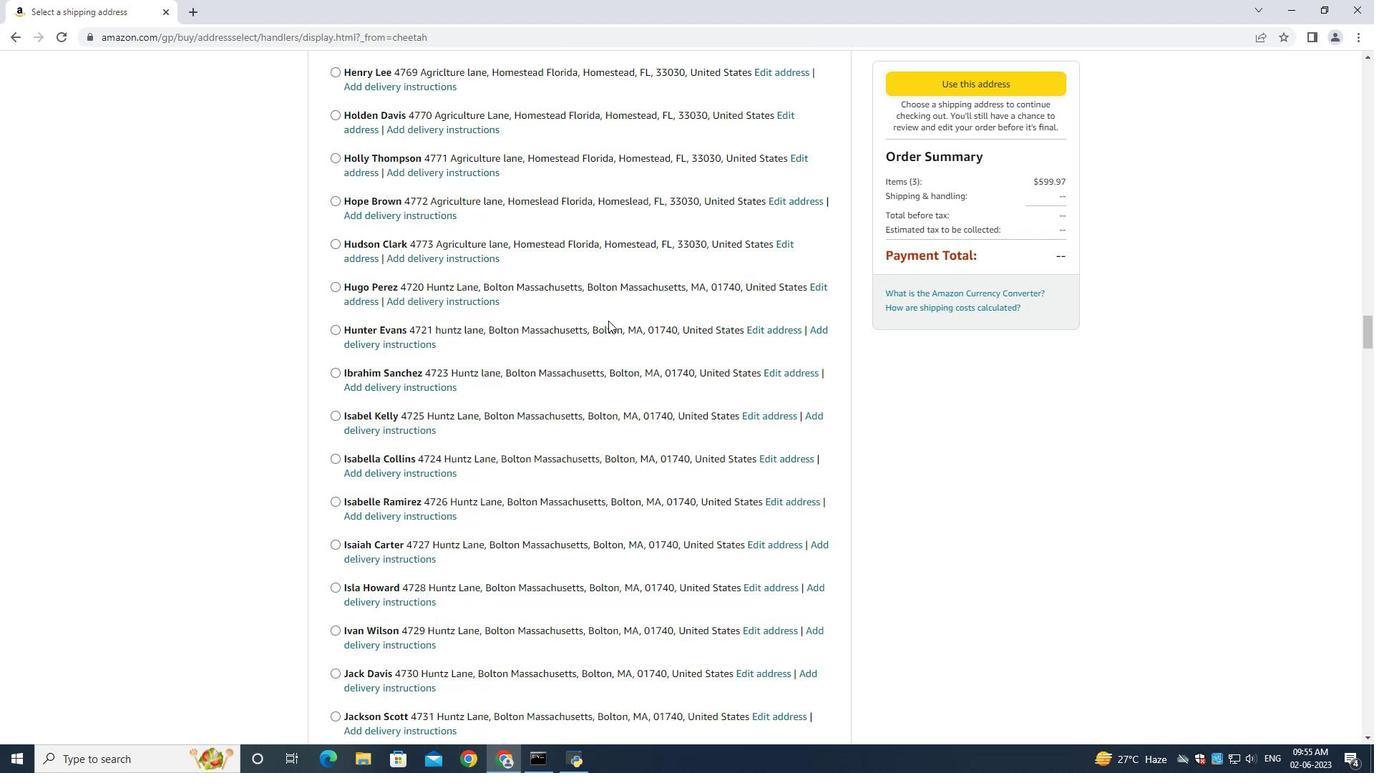 
Action: Mouse moved to (607, 322)
Screenshot: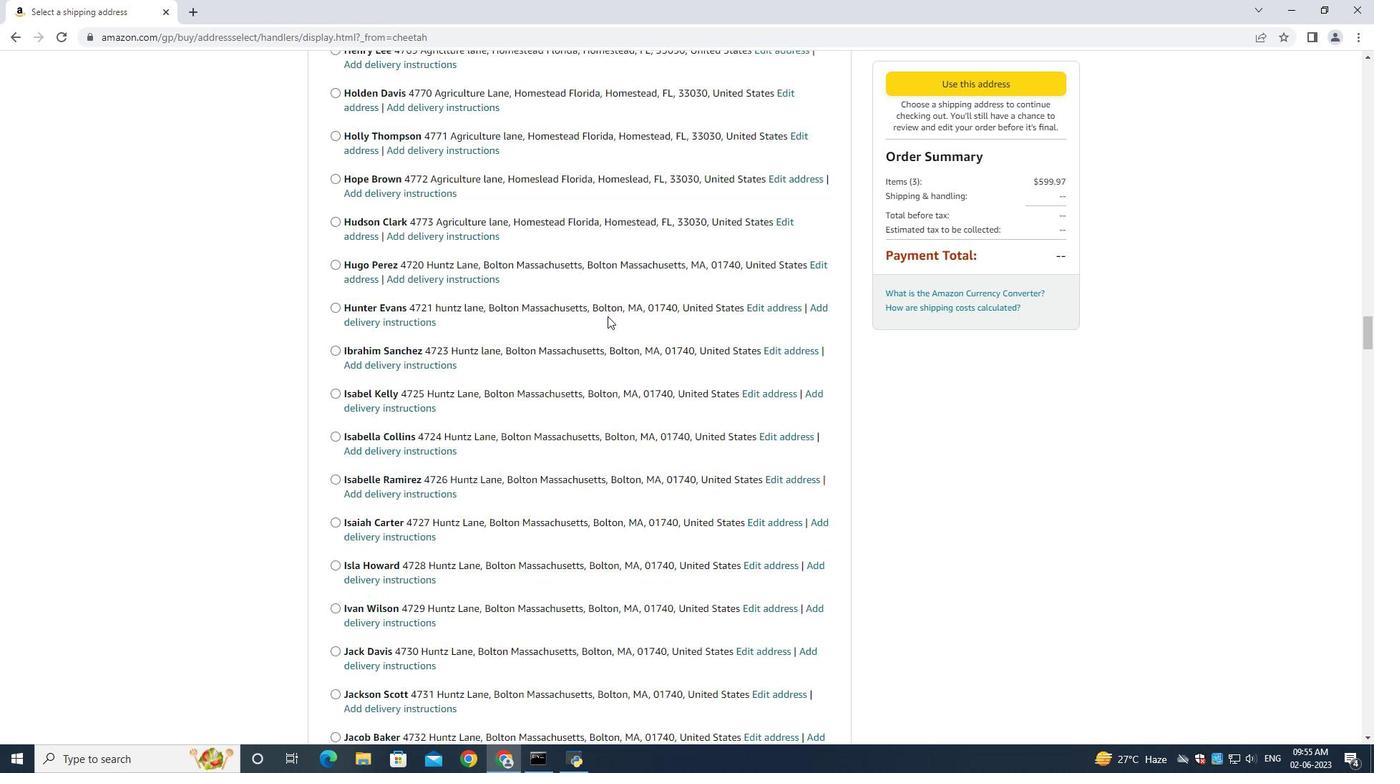 
Action: Mouse scrolled (607, 319) with delta (0, 0)
Screenshot: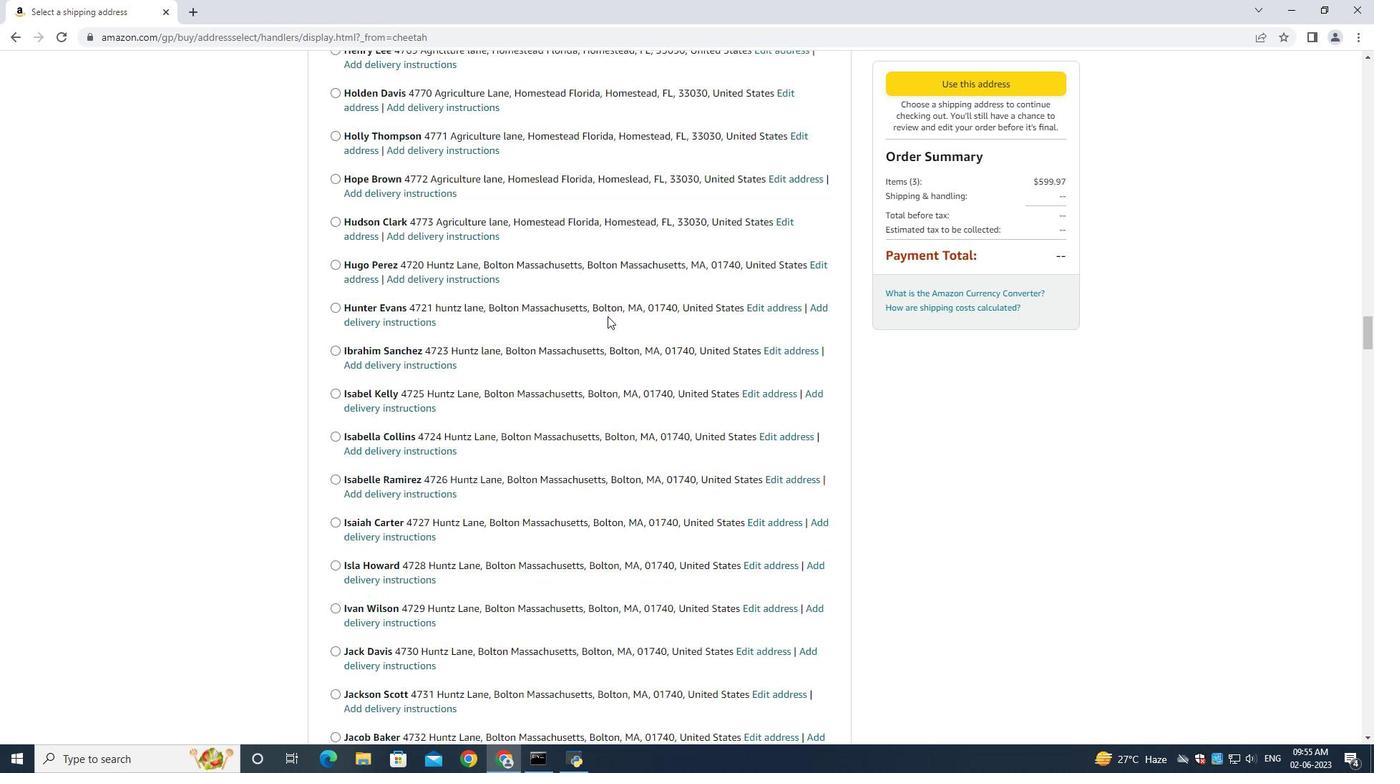 
Action: Mouse moved to (607, 323)
Screenshot: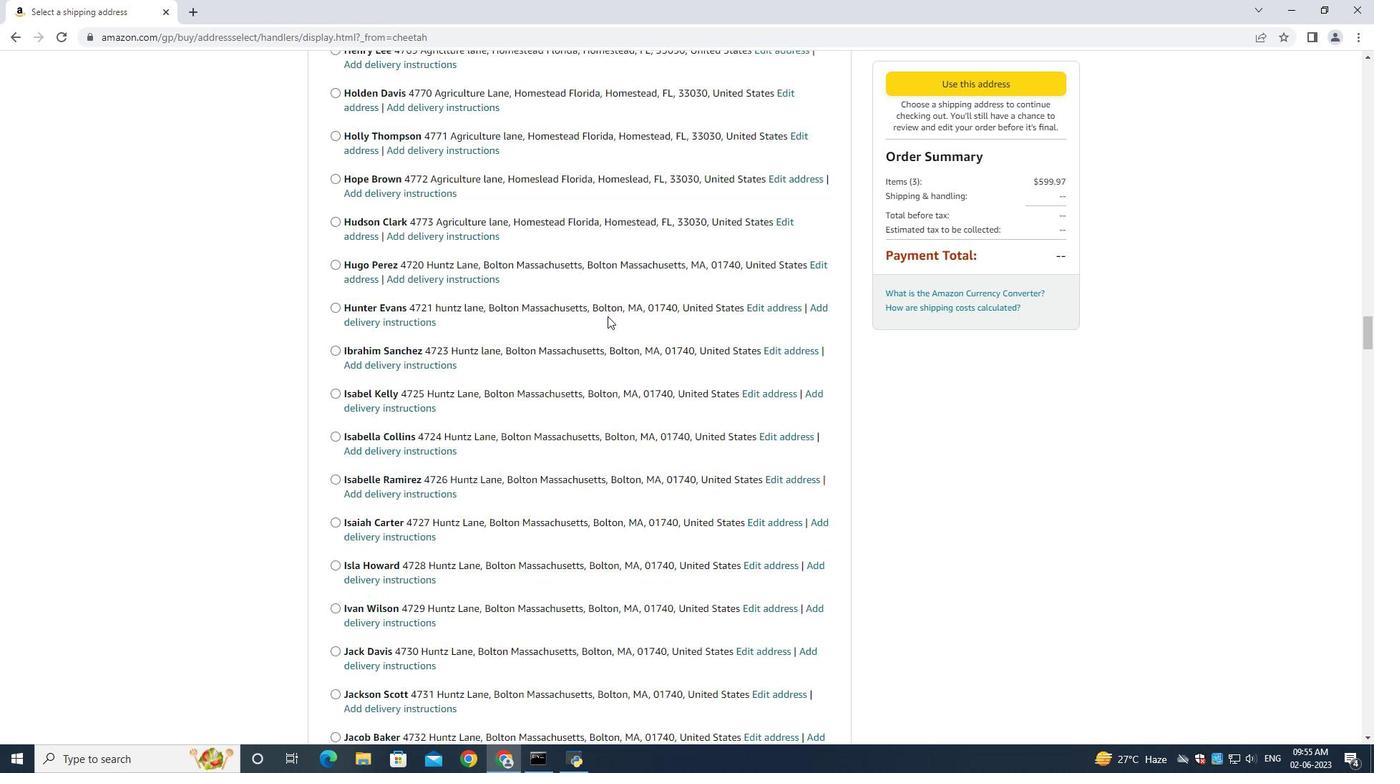 
Action: Mouse scrolled (607, 321) with delta (0, -1)
Screenshot: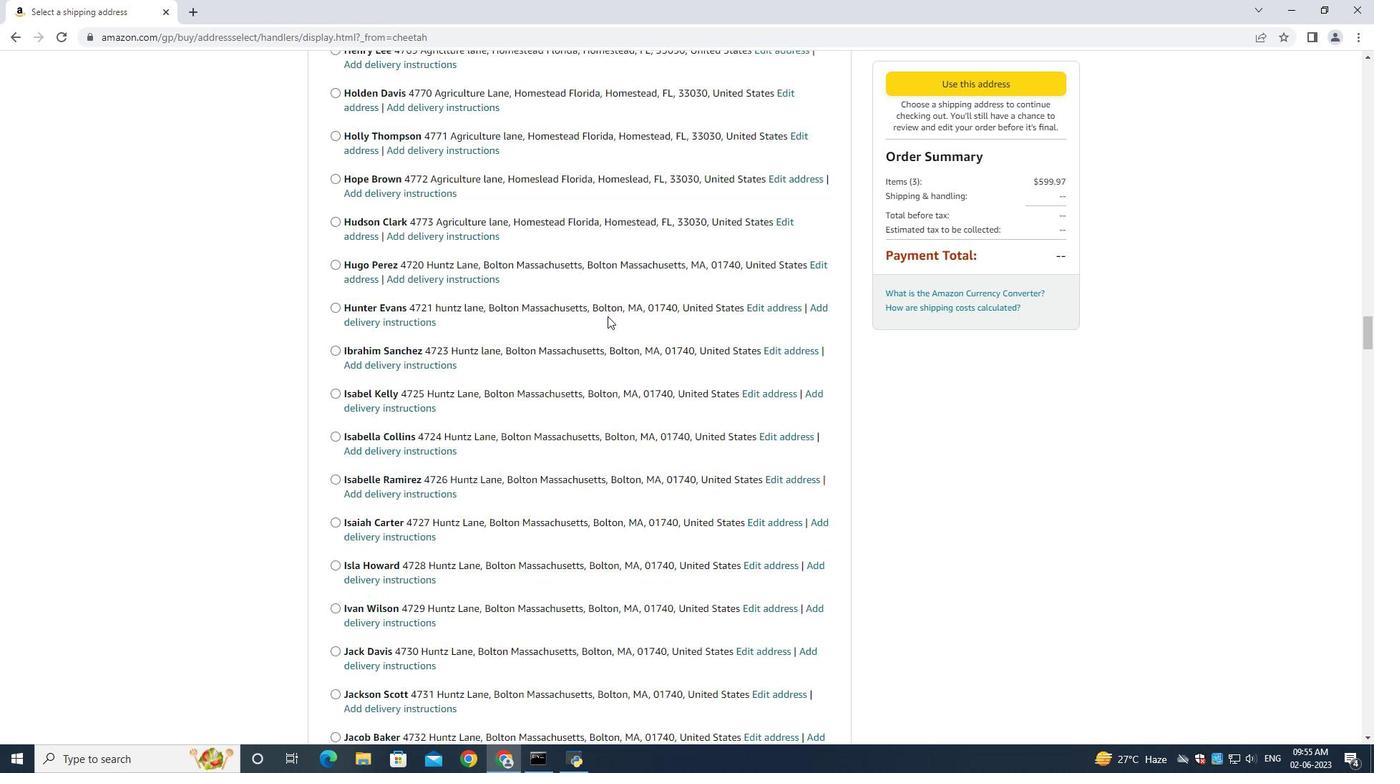 
Action: Mouse scrolled (607, 322) with delta (0, 0)
Screenshot: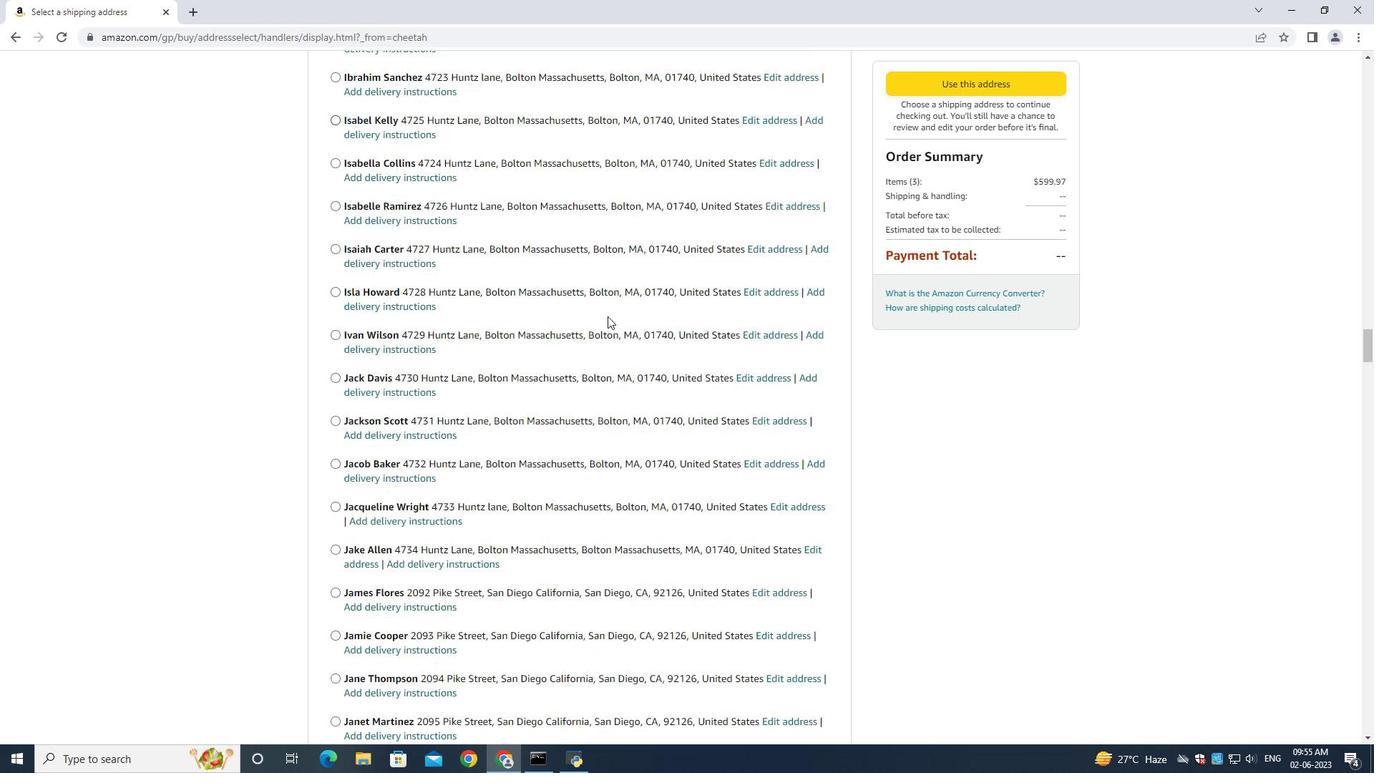 
Action: Mouse scrolled (607, 322) with delta (0, 0)
Screenshot: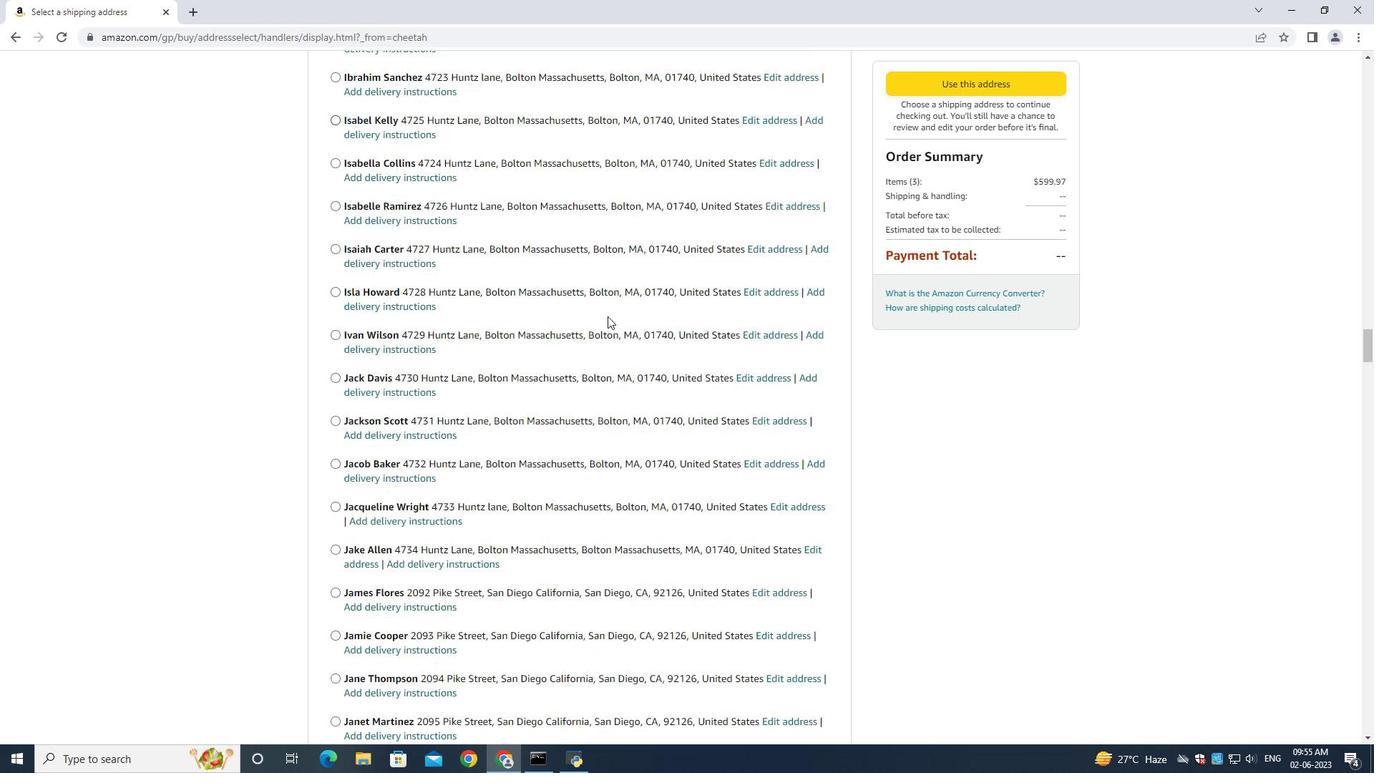 
Action: Mouse scrolled (607, 322) with delta (0, -1)
Screenshot: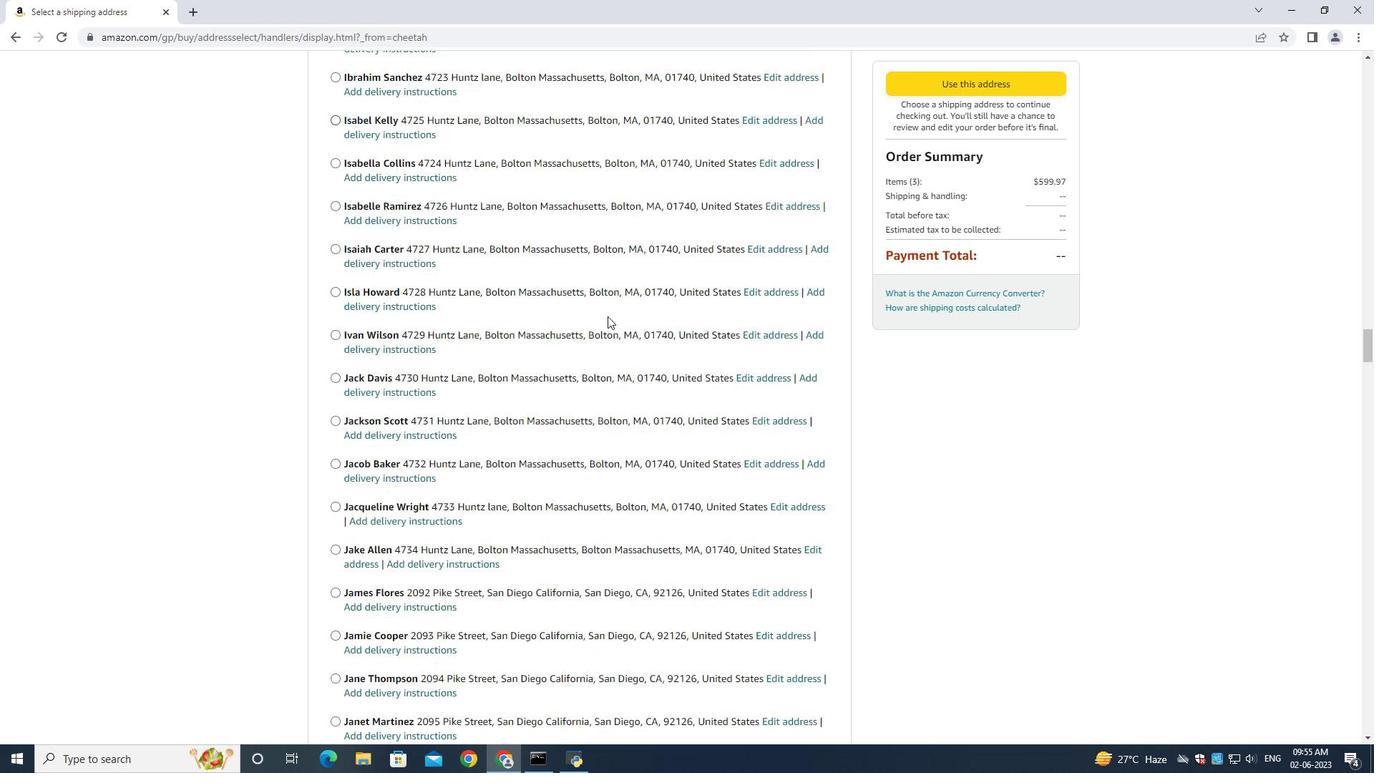 
Action: Mouse scrolled (607, 322) with delta (0, 0)
Screenshot: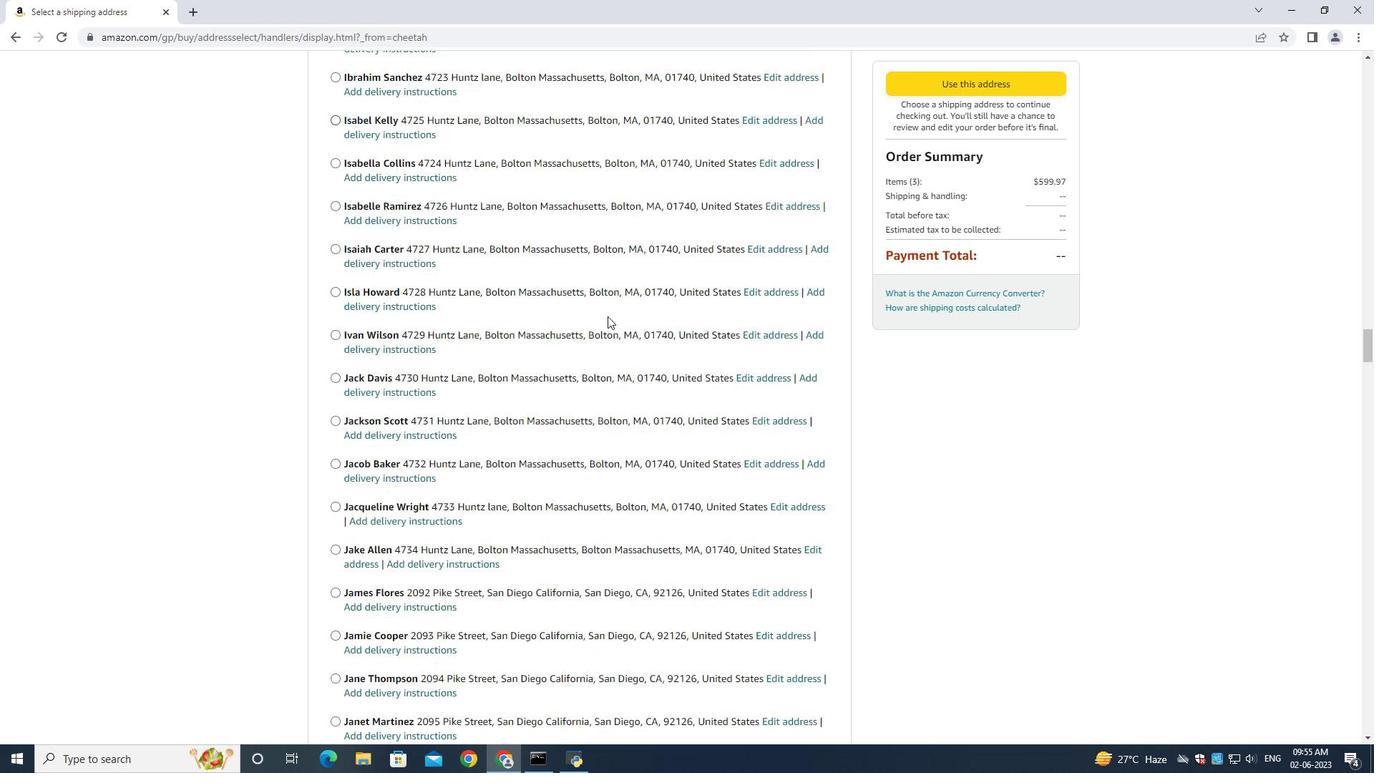 
Action: Mouse moved to (605, 324)
Screenshot: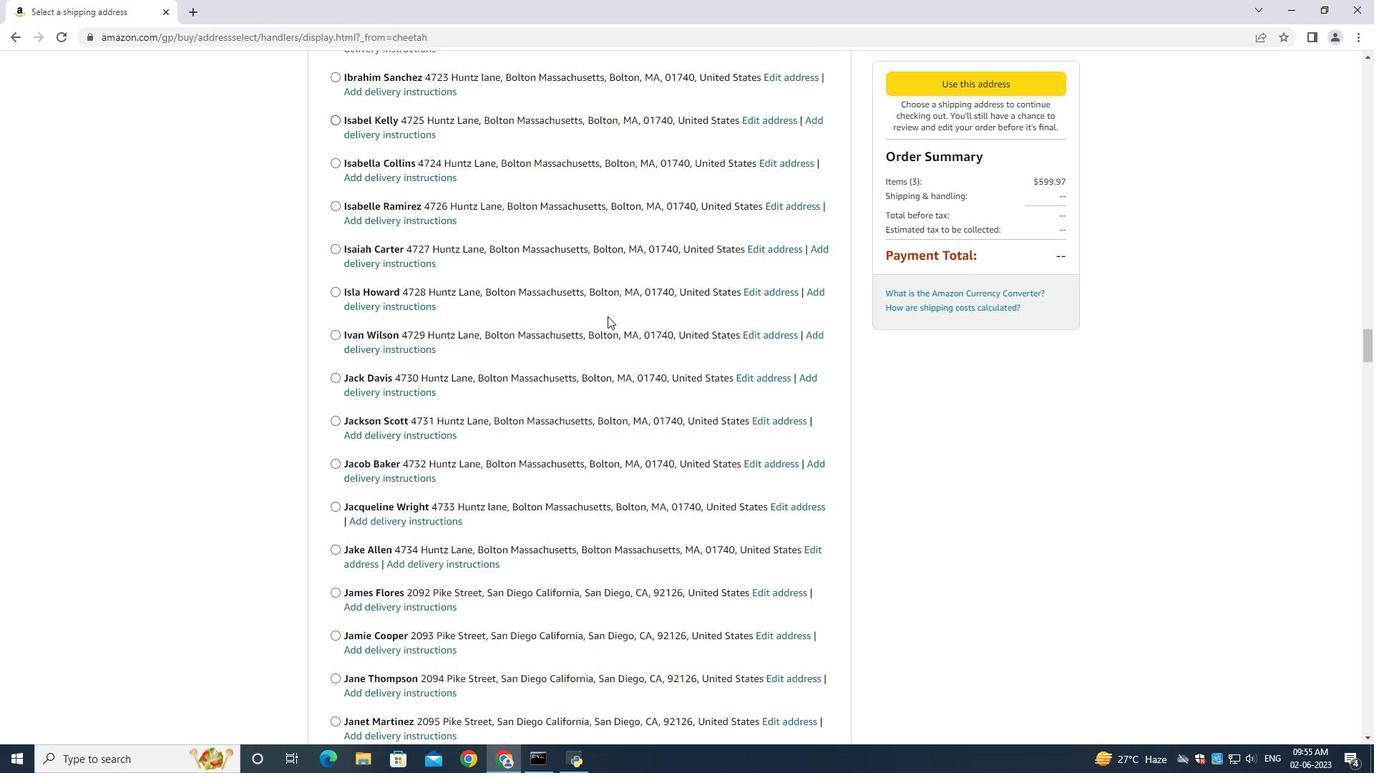 
Action: Mouse scrolled (605, 323) with delta (0, 0)
Screenshot: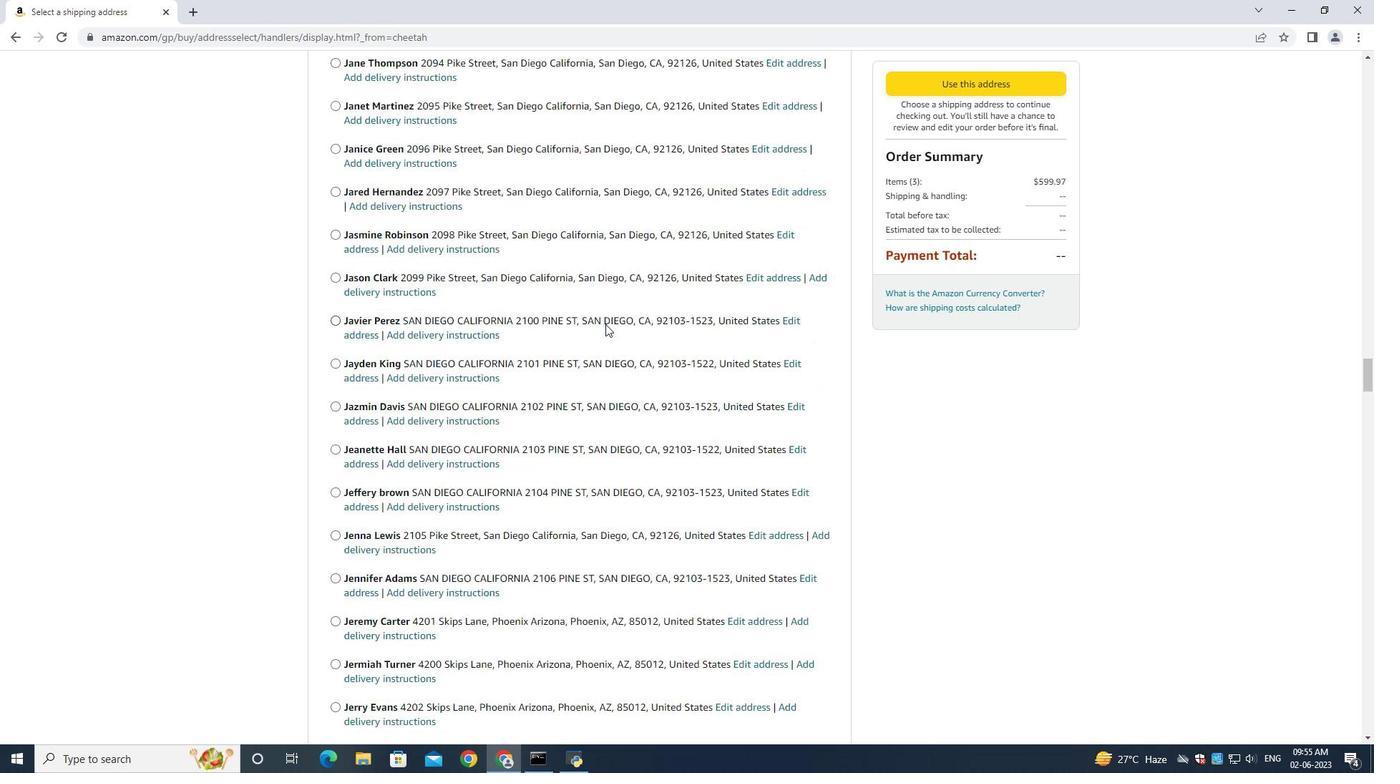
Action: Mouse scrolled (605, 323) with delta (0, 0)
Screenshot: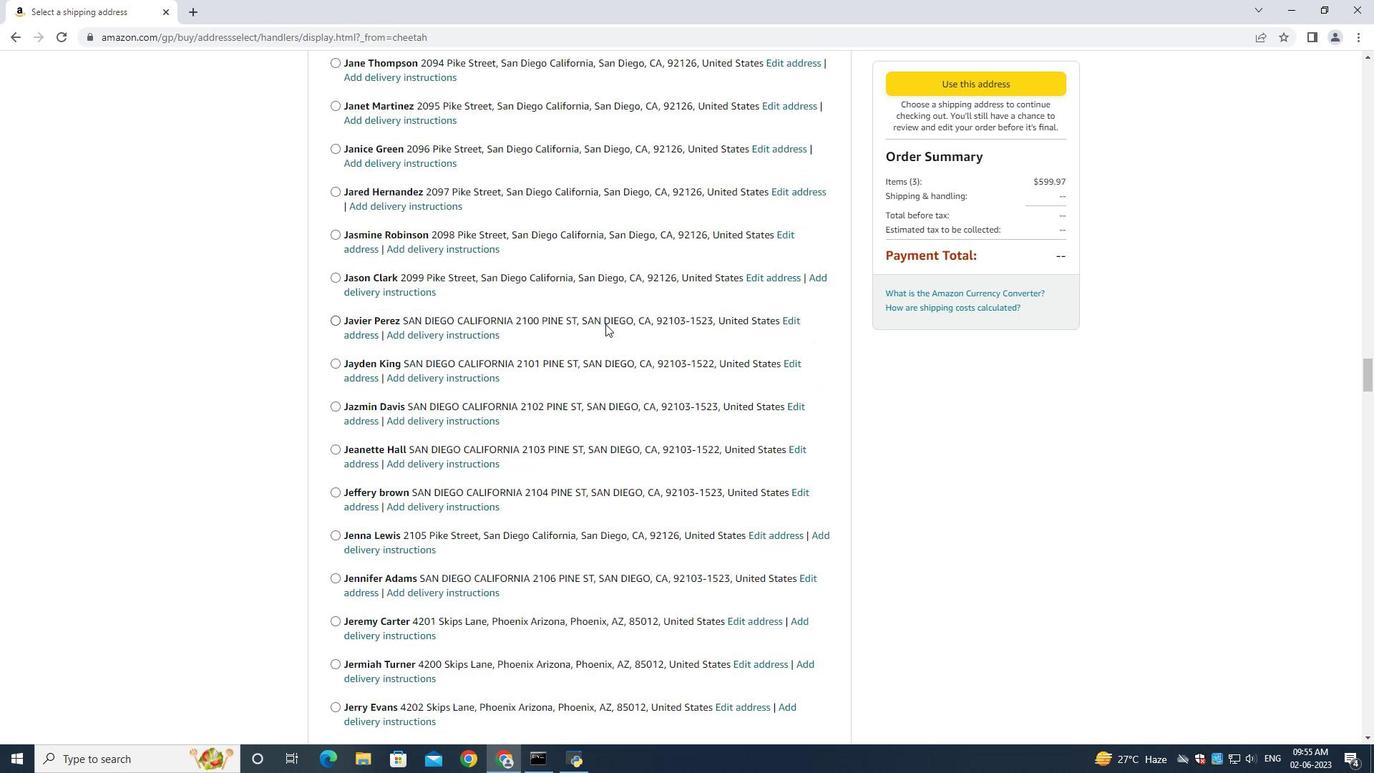 
Action: Mouse scrolled (605, 323) with delta (0, 0)
Screenshot: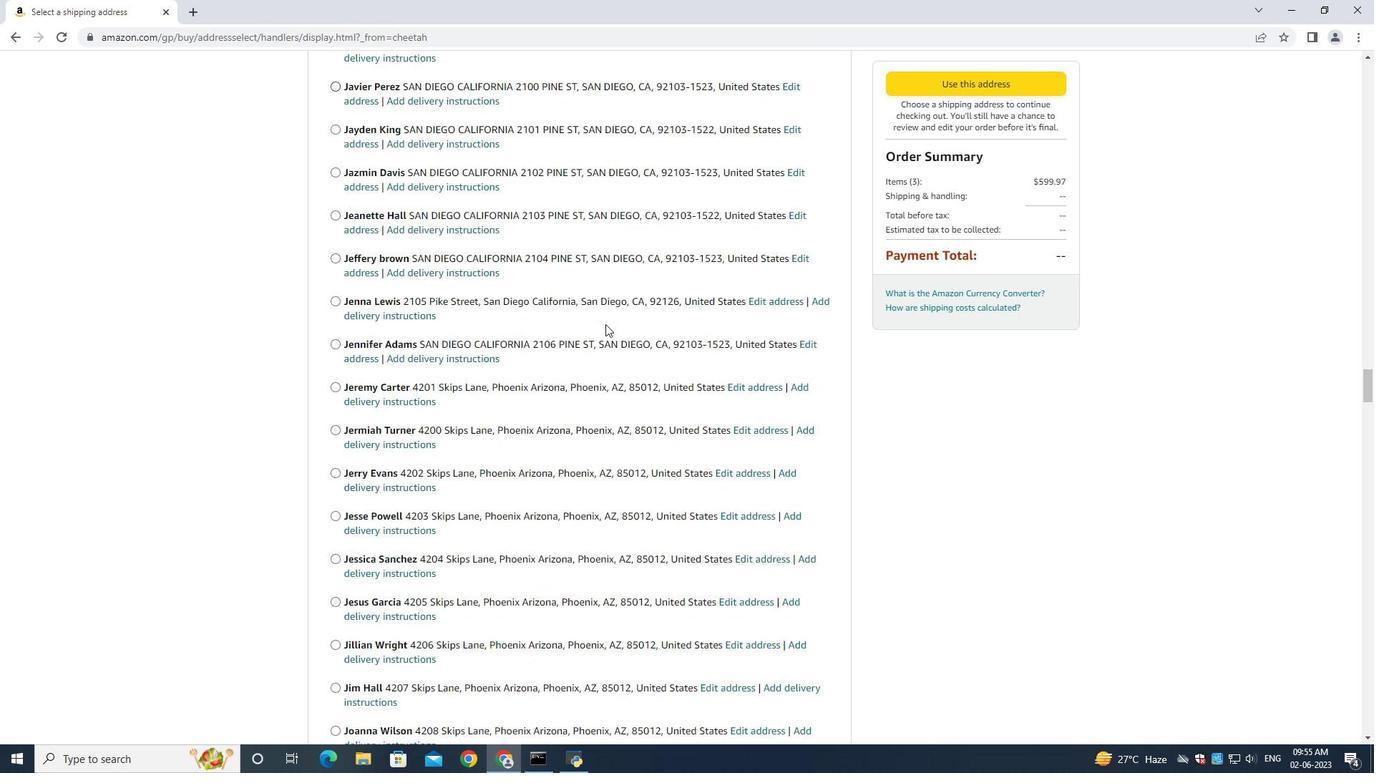 
Action: Mouse scrolled (605, 323) with delta (0, 0)
Screenshot: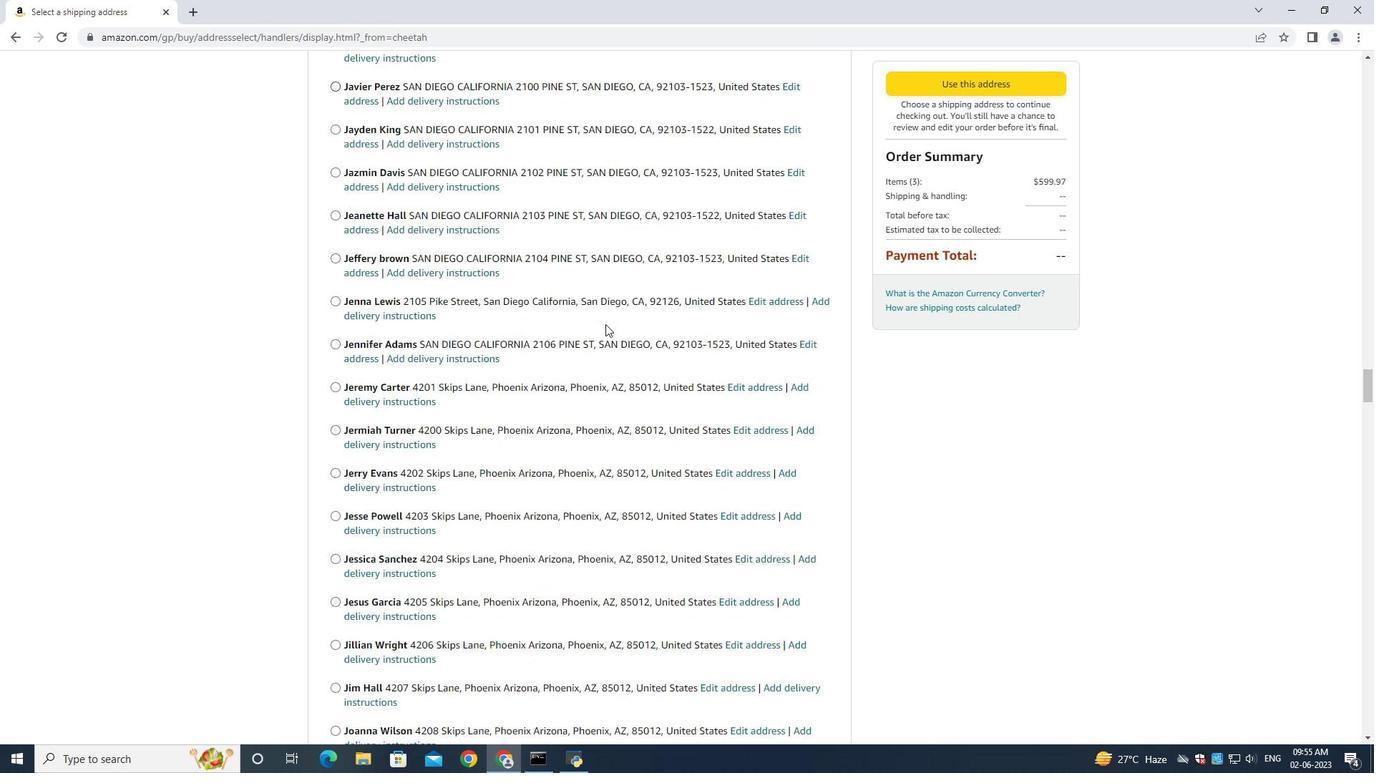 
Action: Mouse scrolled (605, 323) with delta (0, 0)
Screenshot: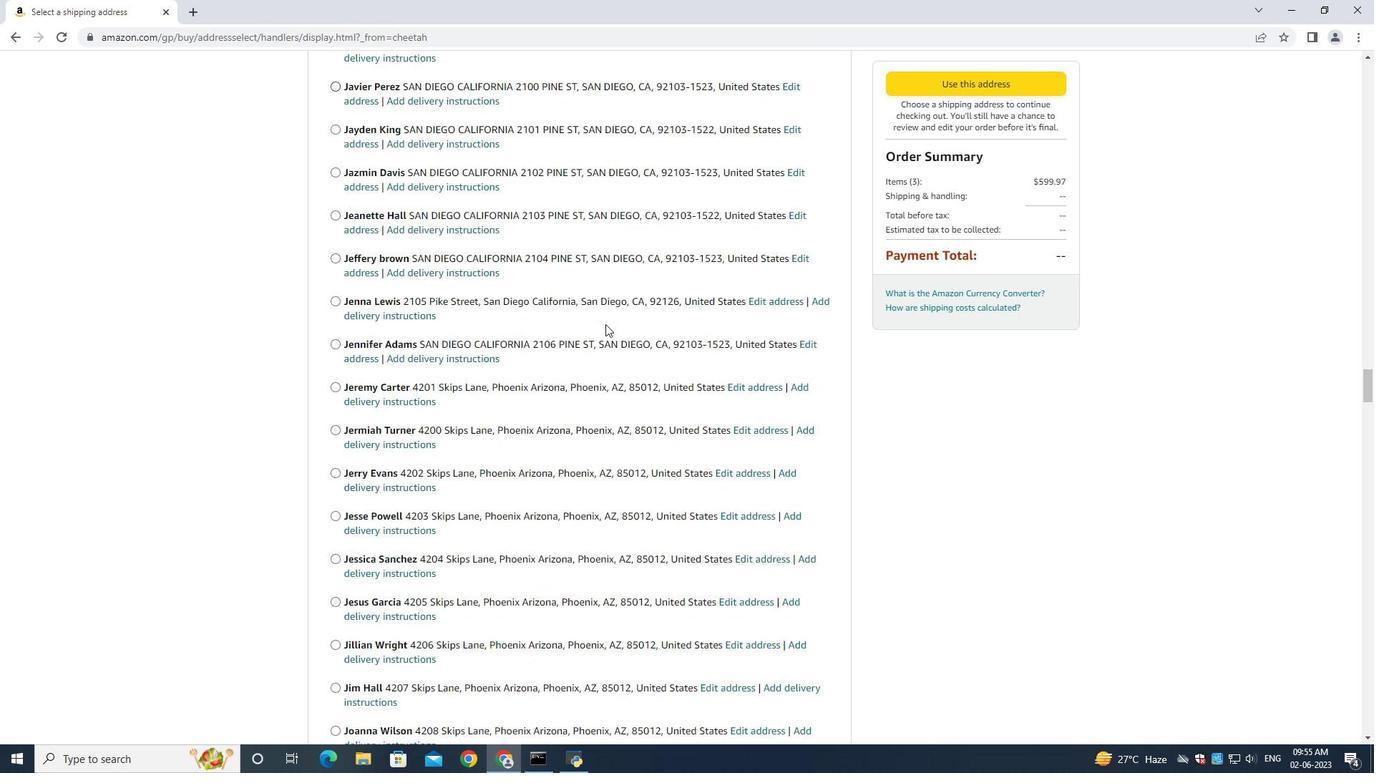 
Action: Mouse scrolled (605, 323) with delta (0, 0)
Screenshot: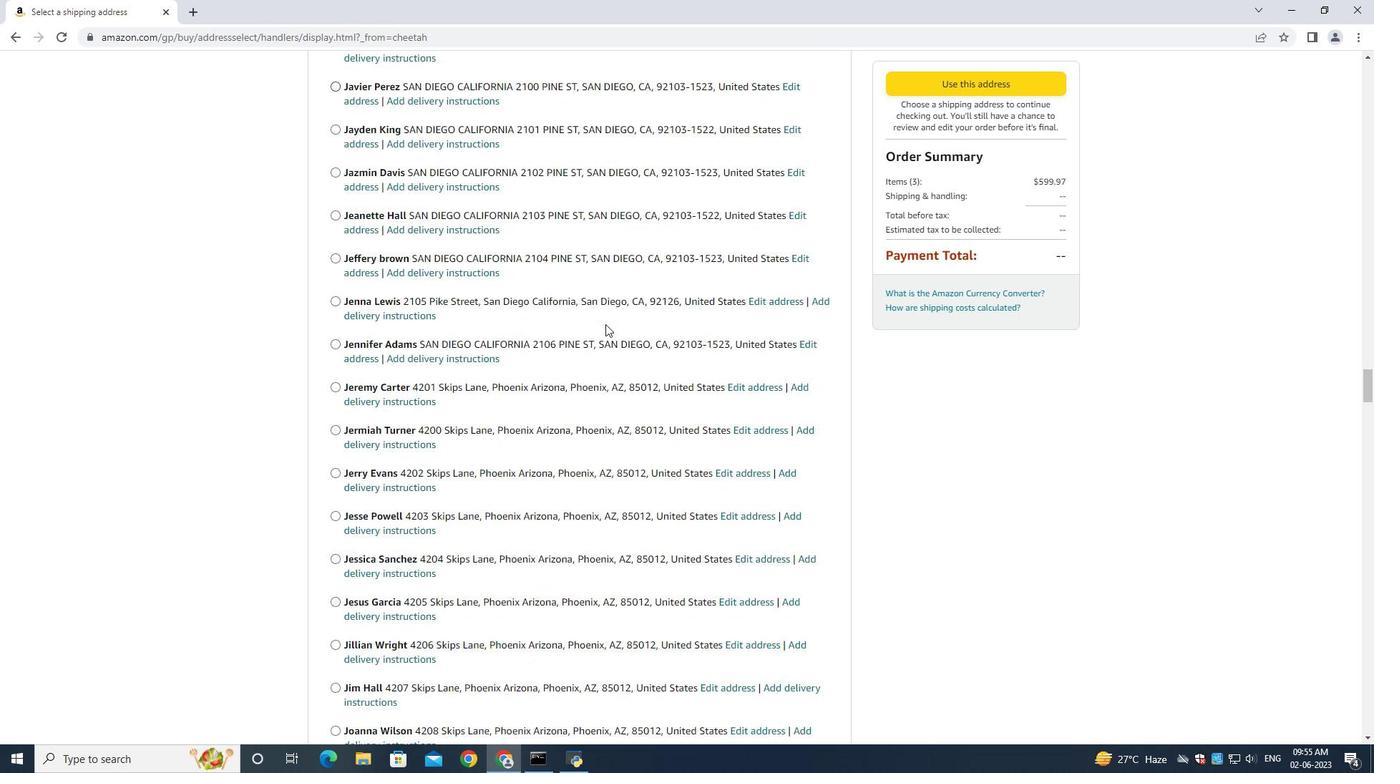 
Action: Mouse scrolled (605, 323) with delta (0, 0)
Screenshot: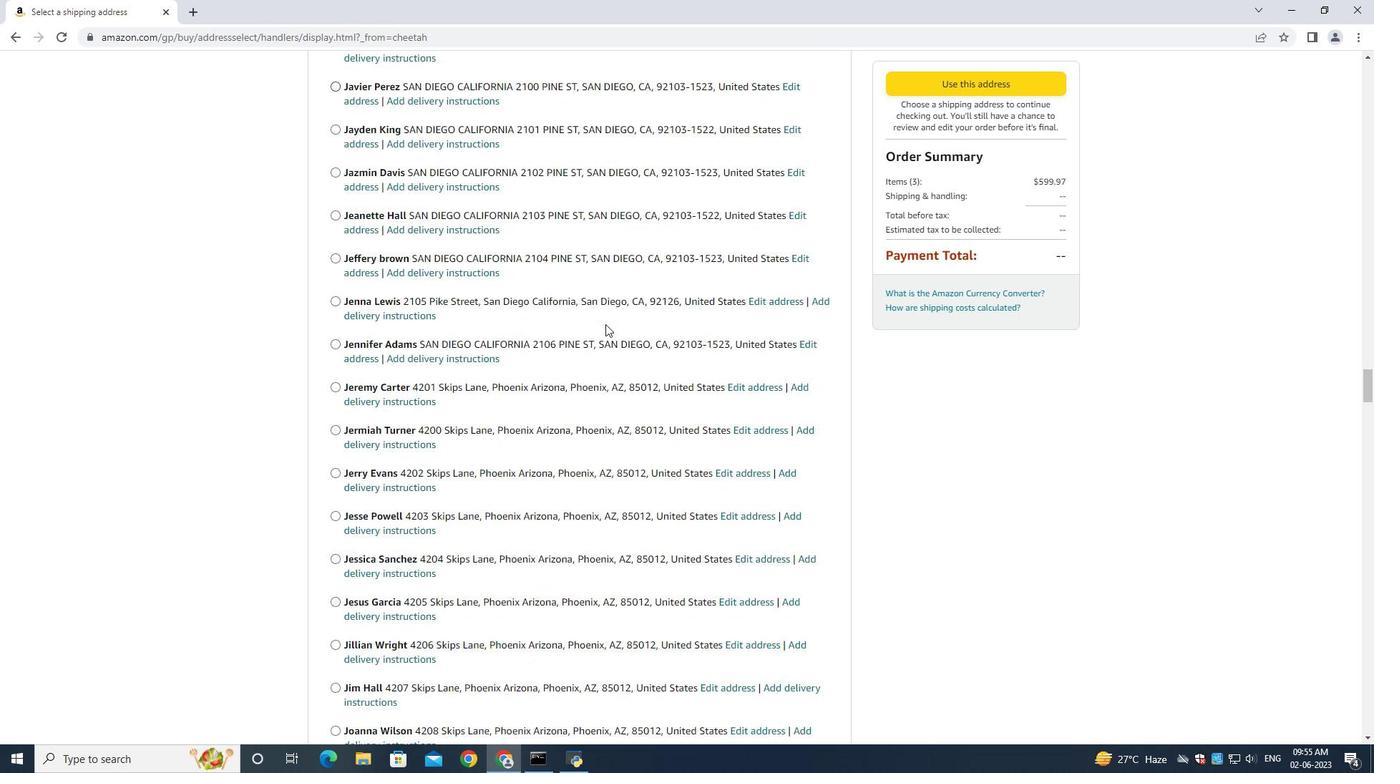 
Action: Mouse scrolled (605, 323) with delta (0, 0)
Screenshot: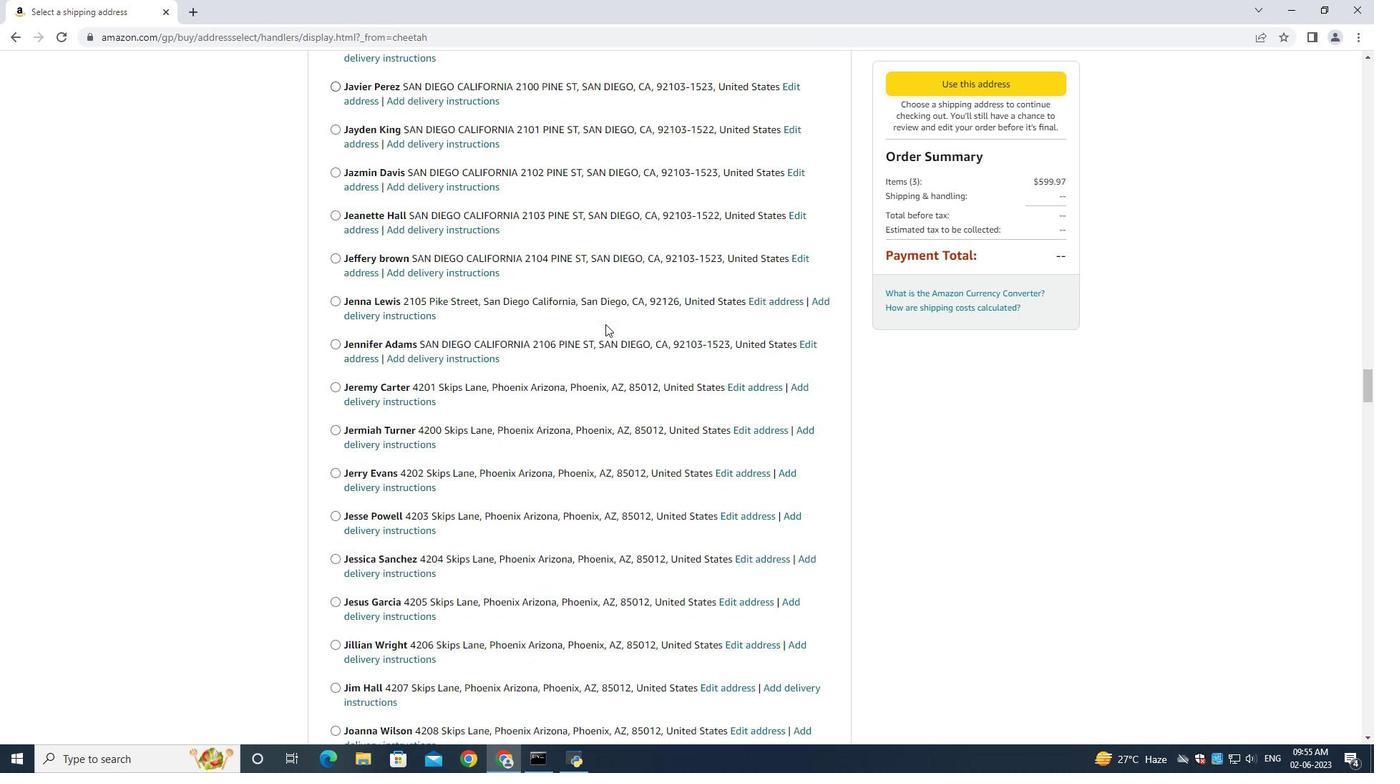 
Action: Mouse scrolled (605, 323) with delta (0, 0)
Screenshot: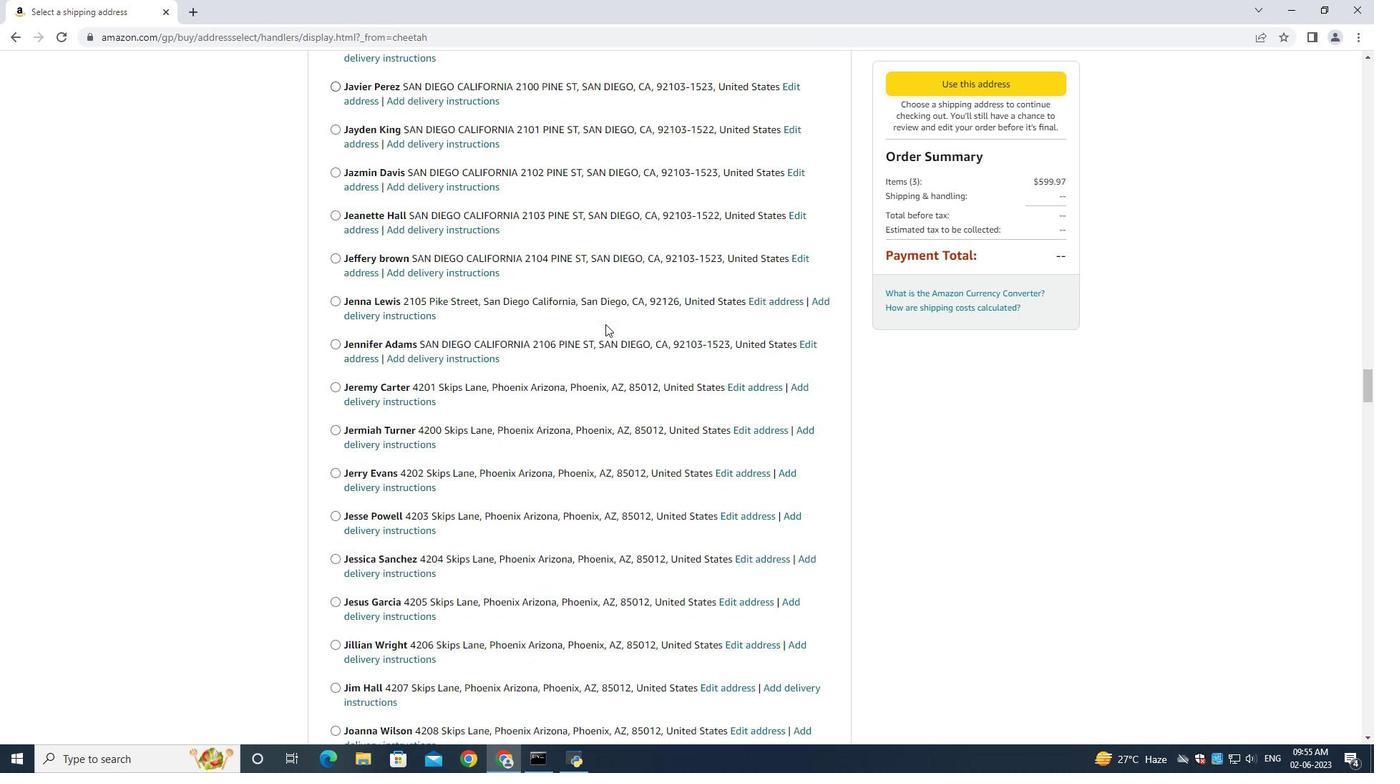 
Action: Mouse scrolled (605, 323) with delta (0, 0)
Screenshot: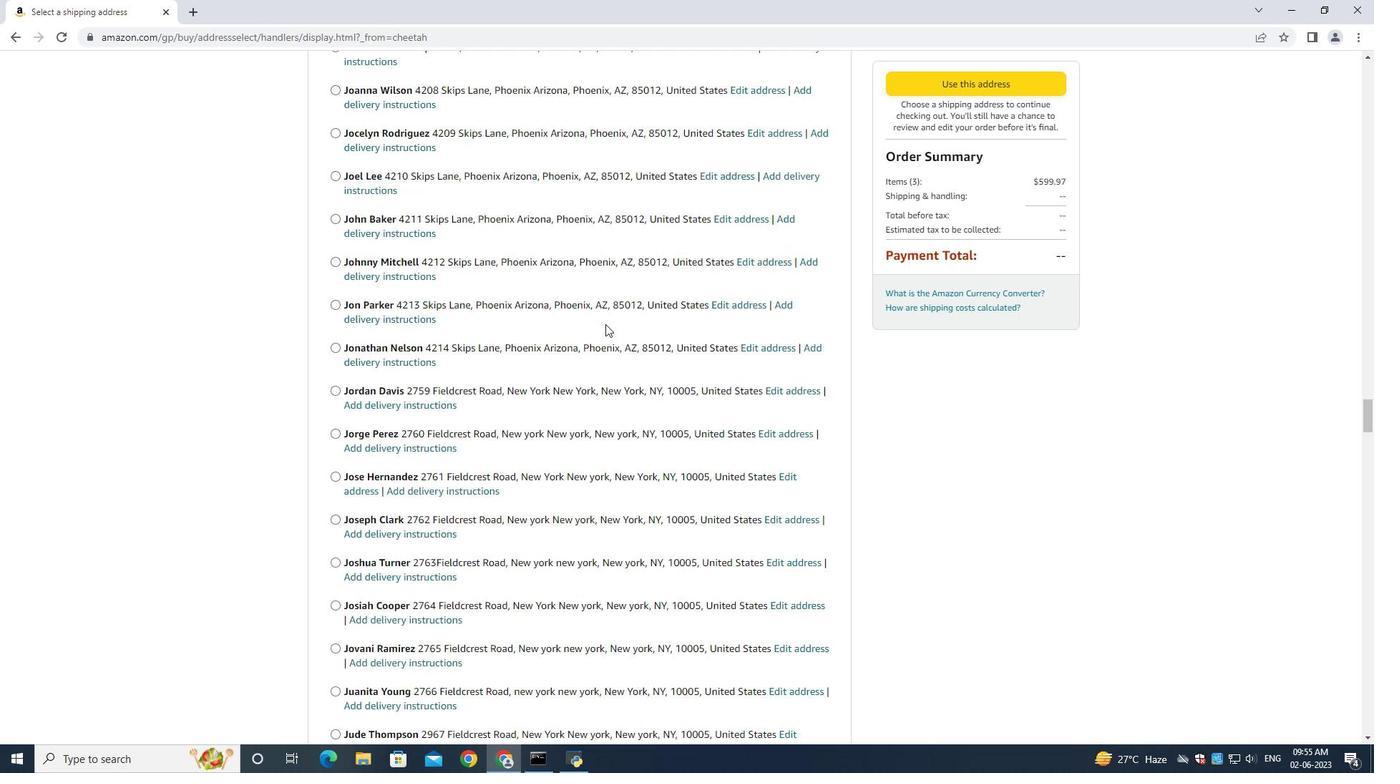 
Action: Mouse scrolled (605, 323) with delta (0, 0)
Screenshot: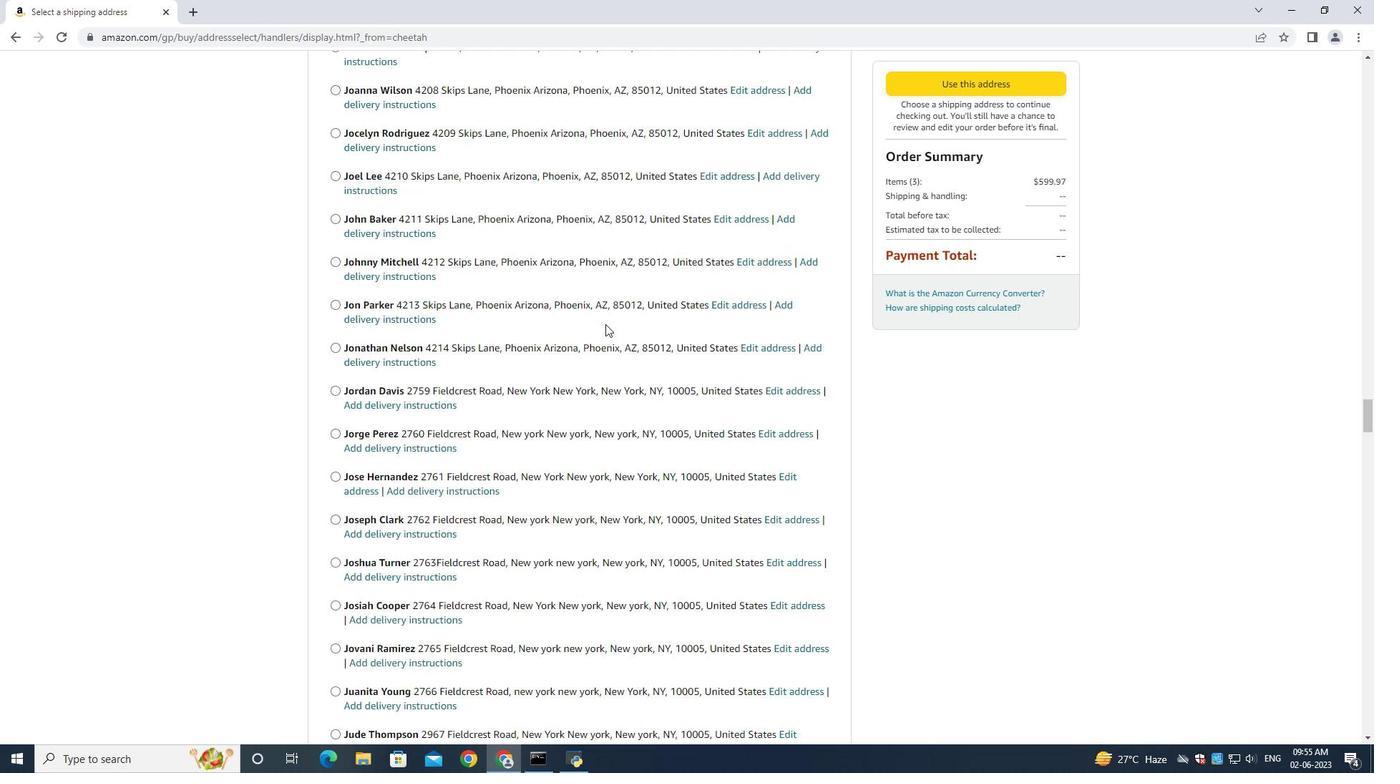 
Action: Mouse scrolled (605, 323) with delta (0, 0)
Screenshot: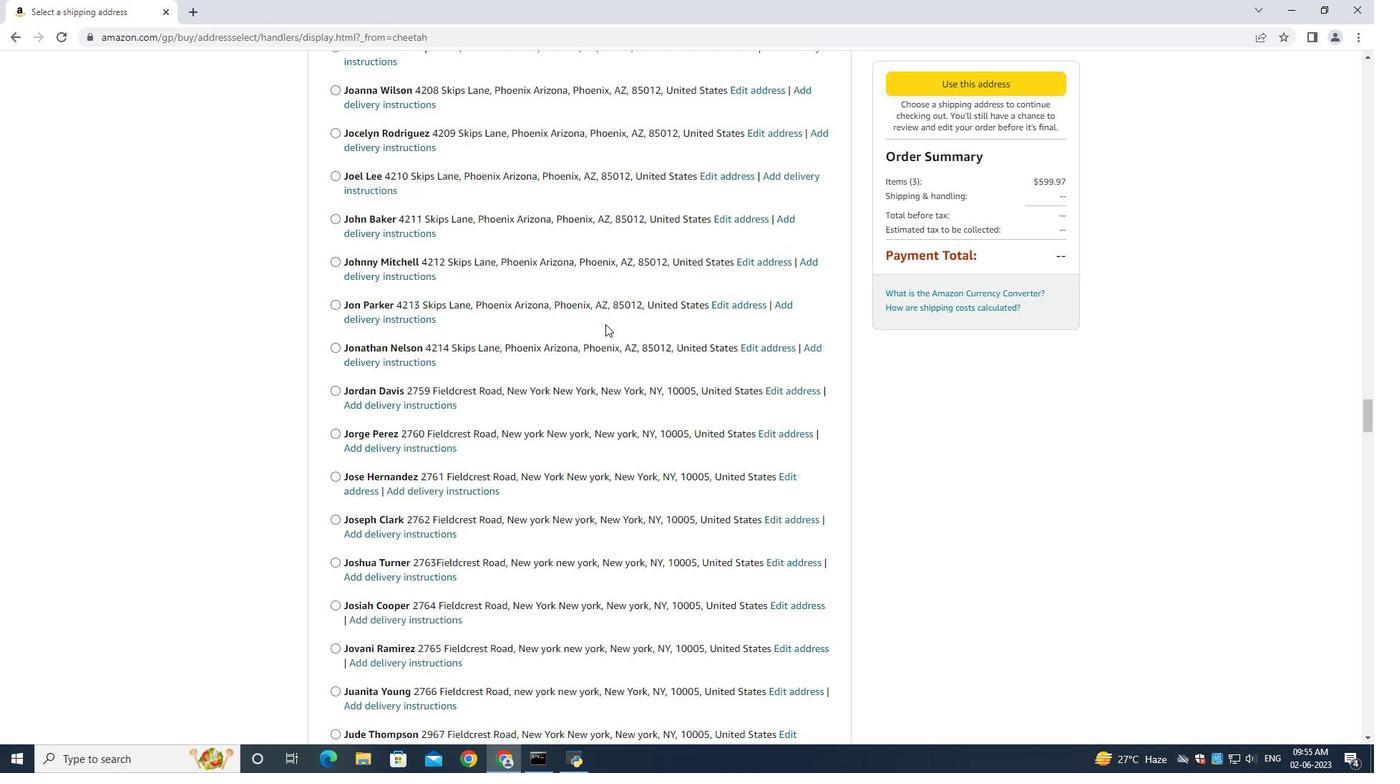 
Action: Mouse scrolled (605, 323) with delta (0, 0)
Screenshot: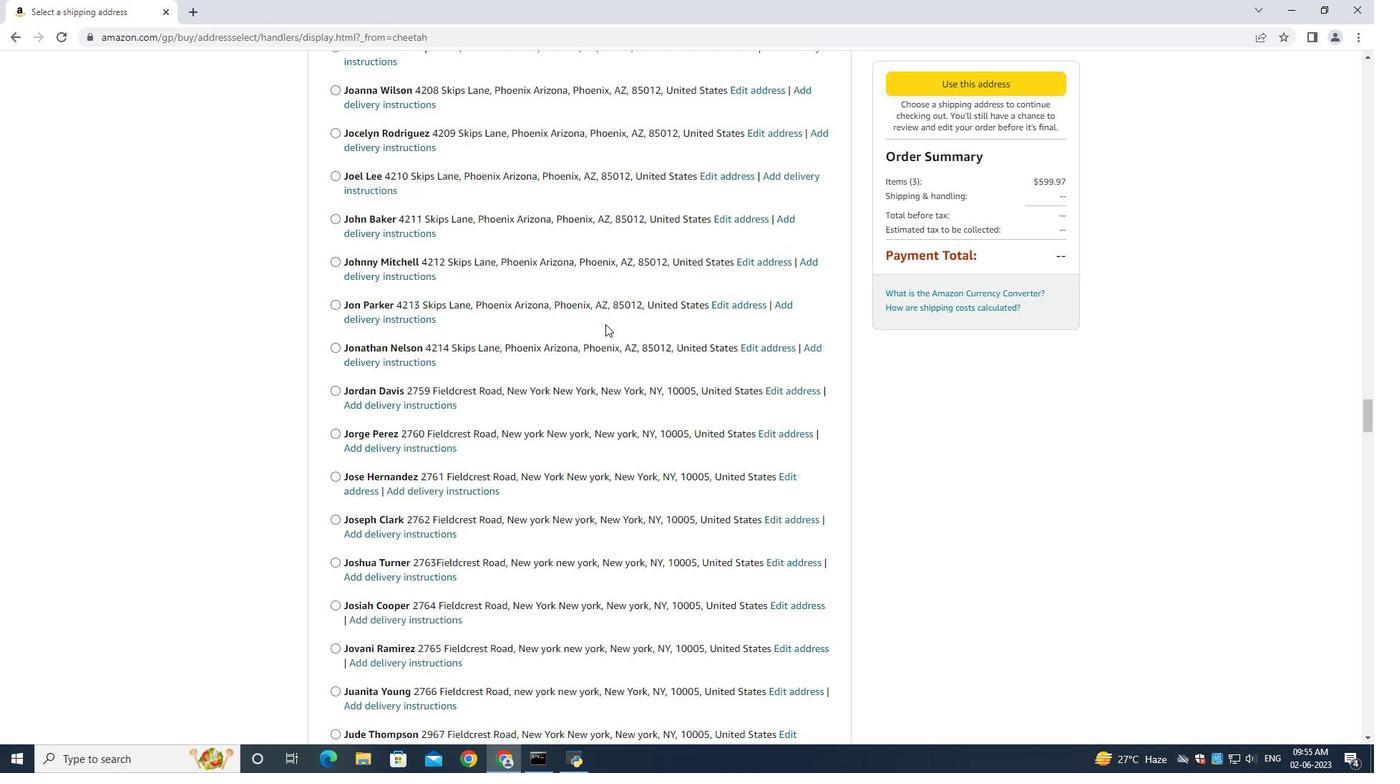 
Action: Mouse scrolled (605, 323) with delta (0, 0)
Screenshot: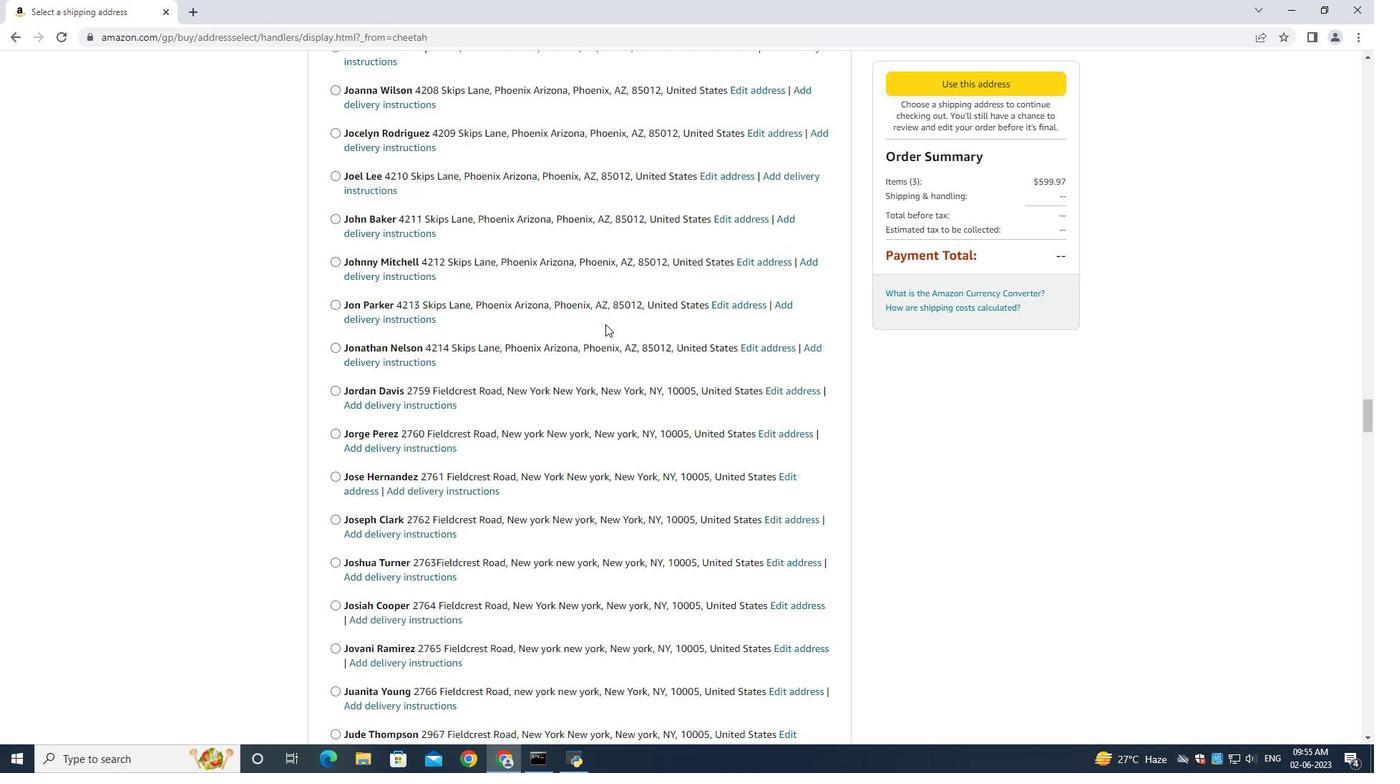 
Action: Mouse scrolled (605, 323) with delta (0, 0)
Screenshot: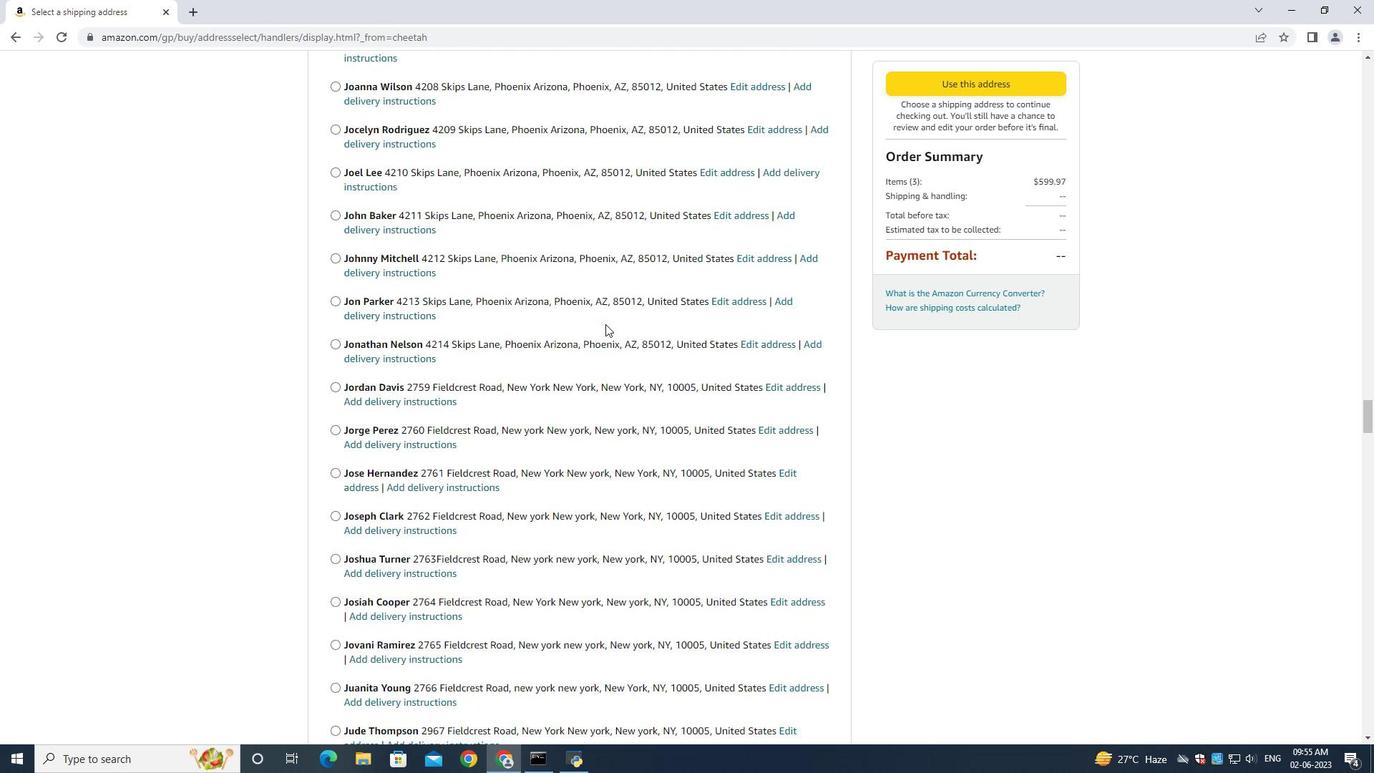 
Action: Mouse scrolled (605, 323) with delta (0, 0)
Screenshot: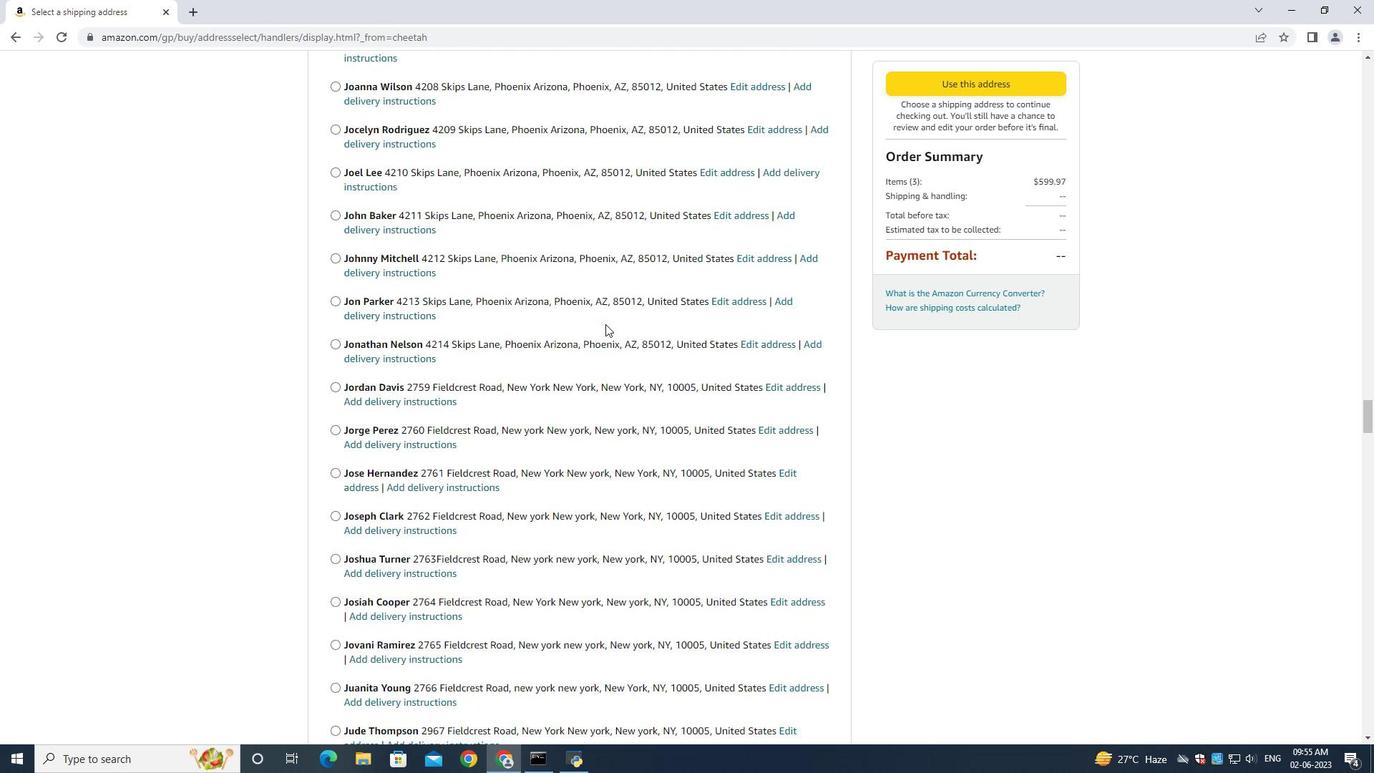 
Action: Mouse scrolled (605, 323) with delta (0, 0)
Screenshot: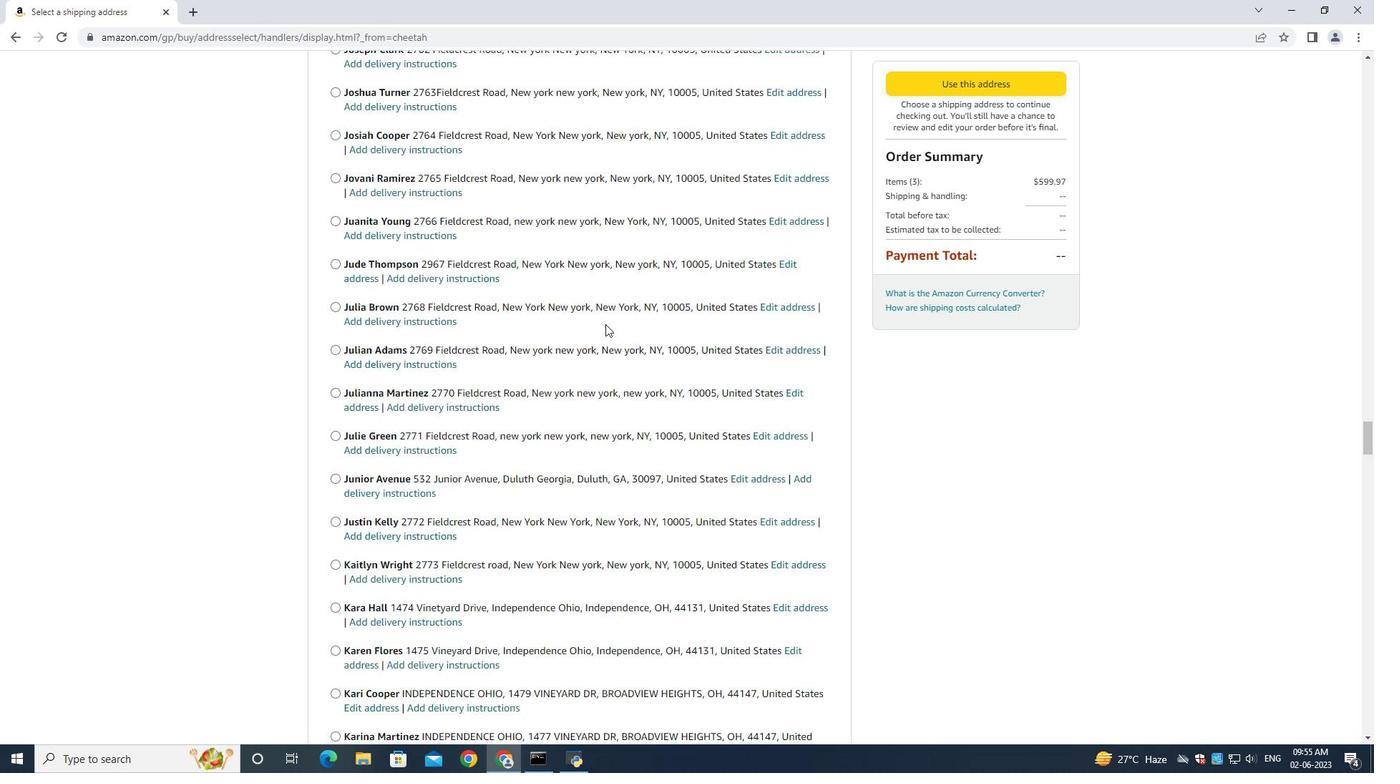 
Action: Mouse scrolled (605, 323) with delta (0, 0)
Screenshot: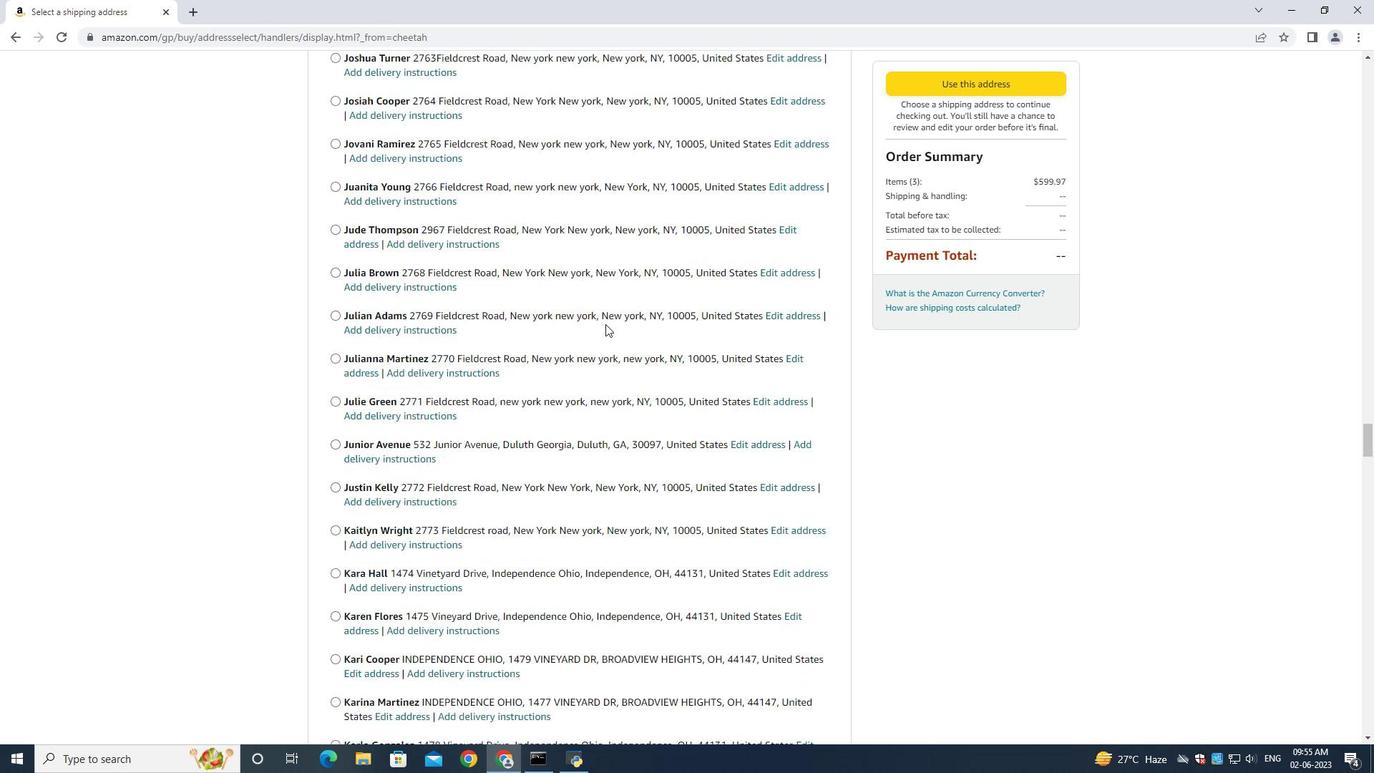 
Action: Mouse scrolled (605, 323) with delta (0, 0)
Screenshot: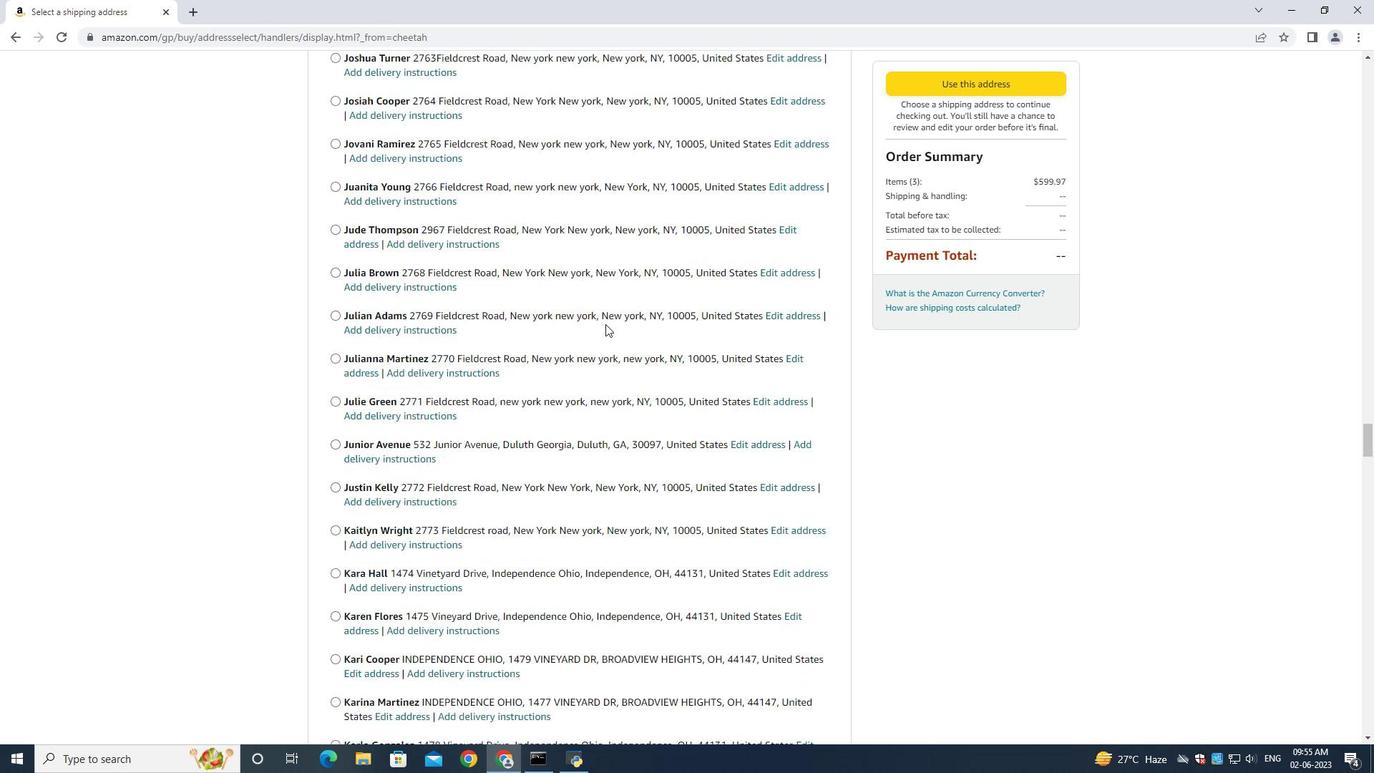
Action: Mouse moved to (605, 324)
Screenshot: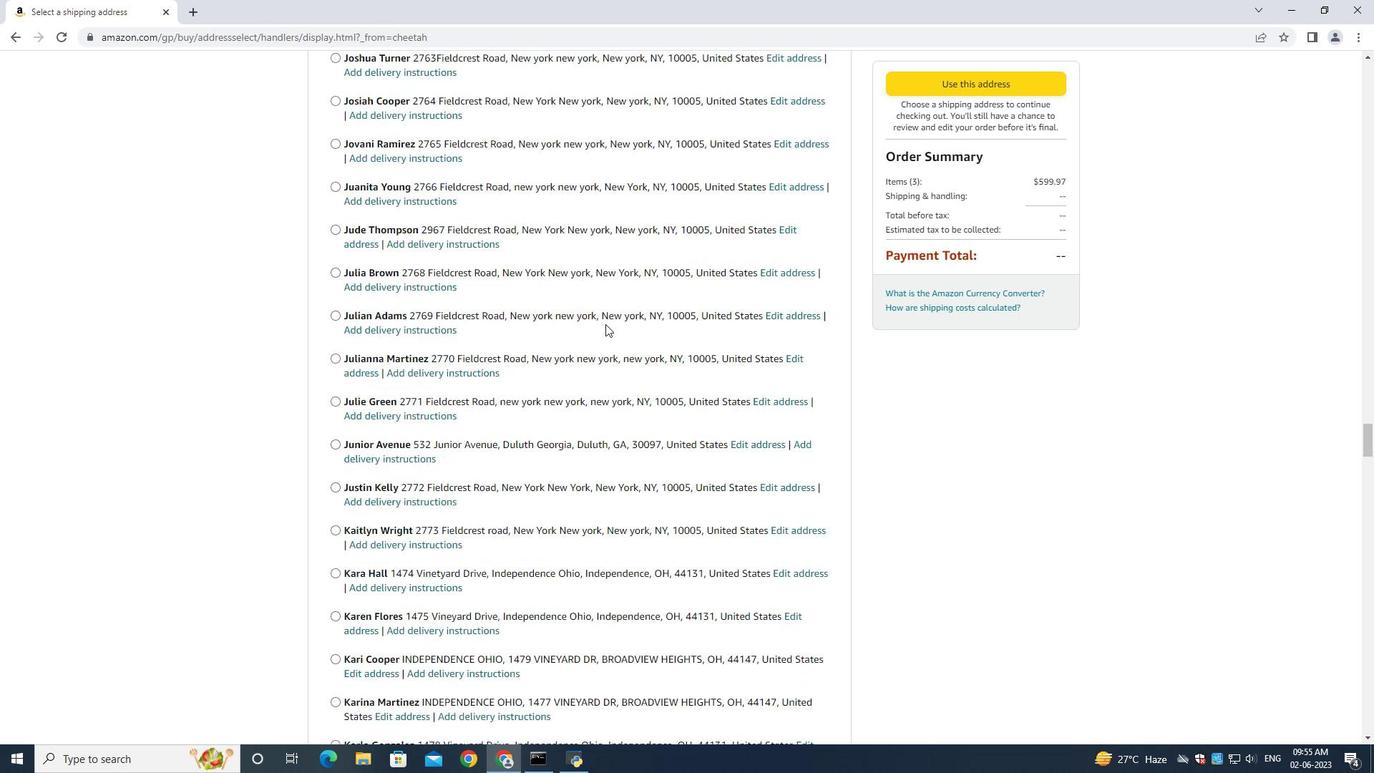
Action: Mouse scrolled (605, 322) with delta (0, -1)
Screenshot: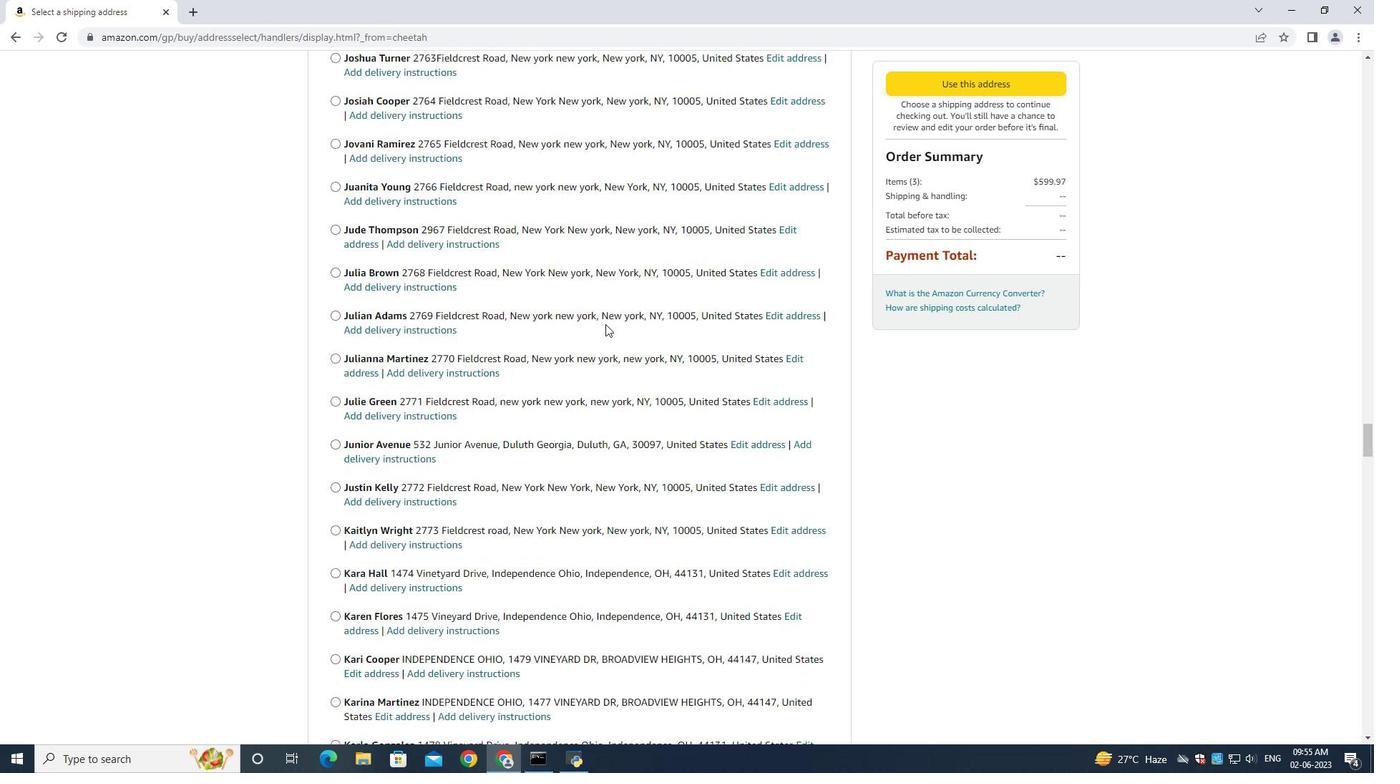 
Action: Mouse moved to (605, 325)
Screenshot: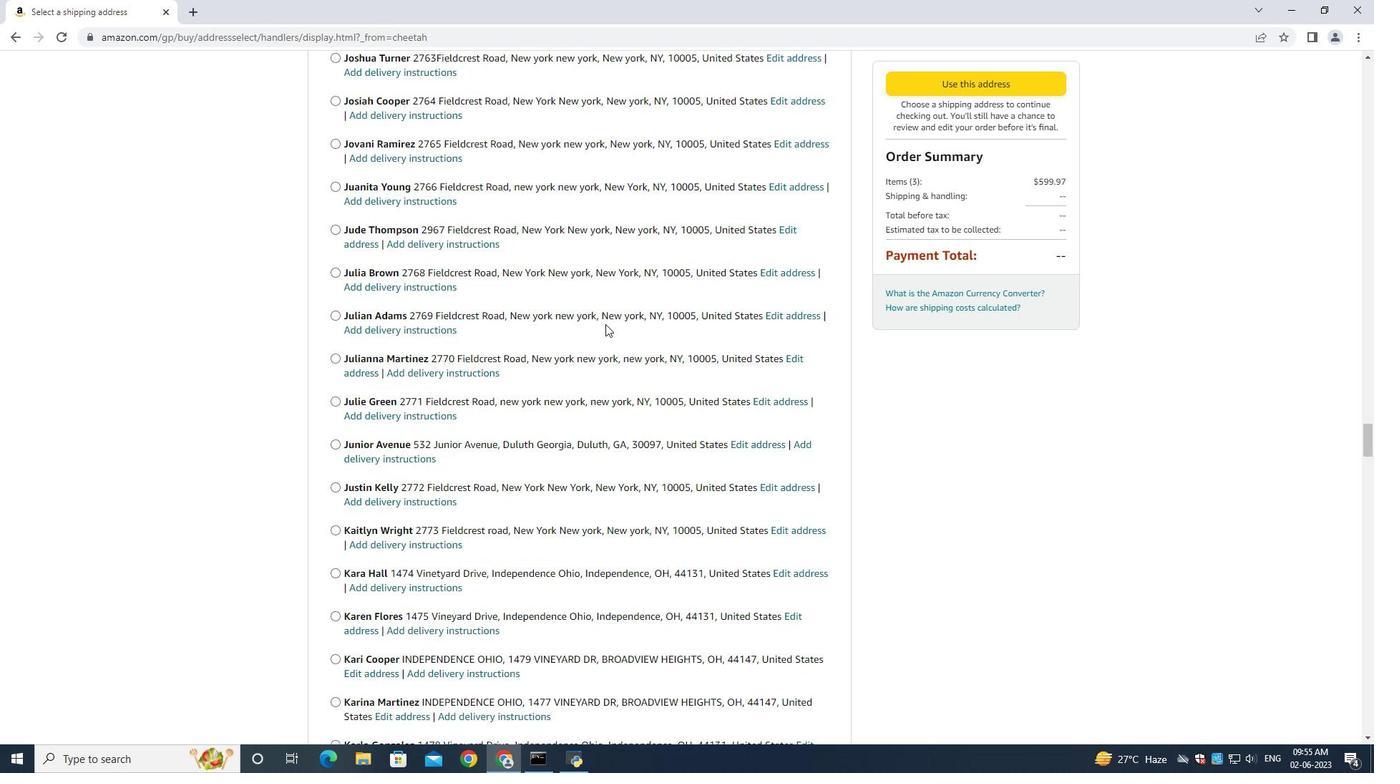 
Action: Mouse scrolled (605, 324) with delta (0, 0)
Screenshot: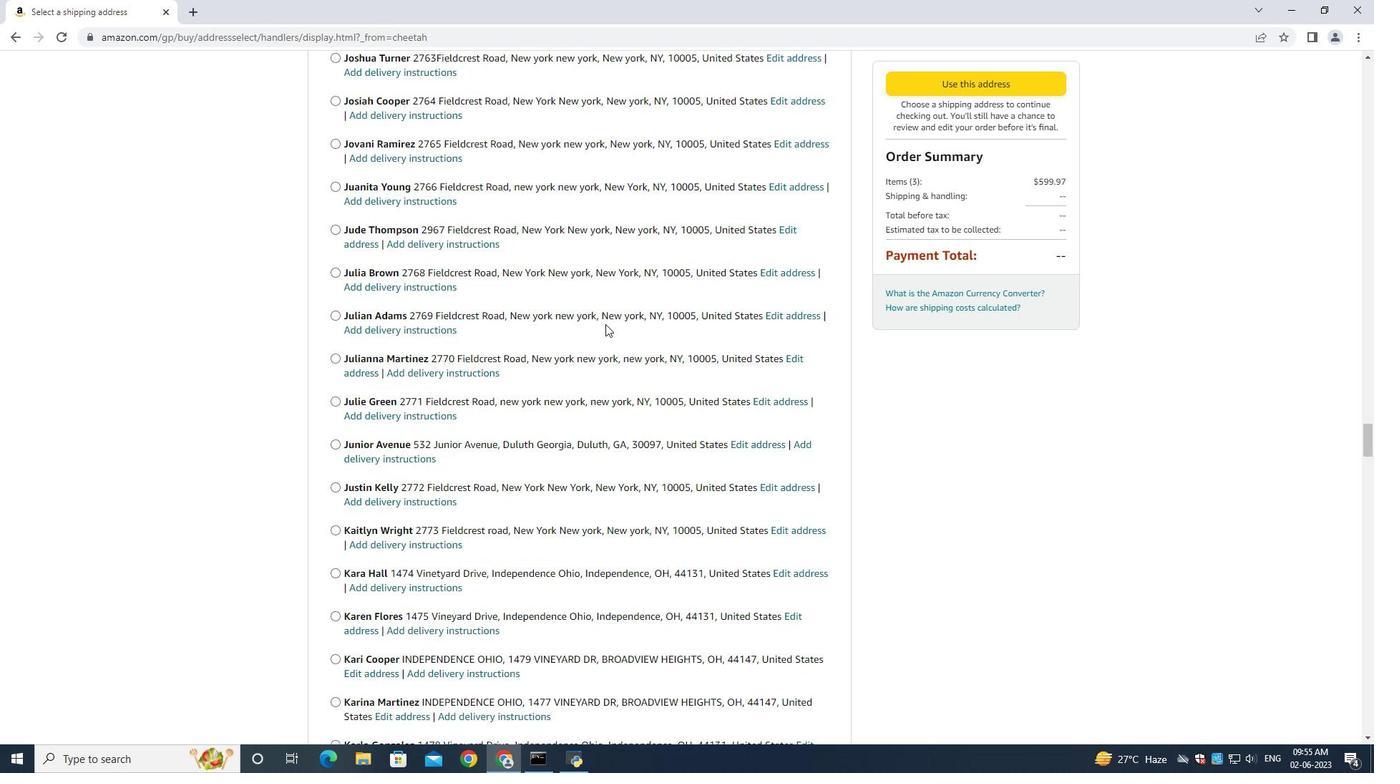 
Action: Mouse scrolled (605, 324) with delta (0, 0)
Screenshot: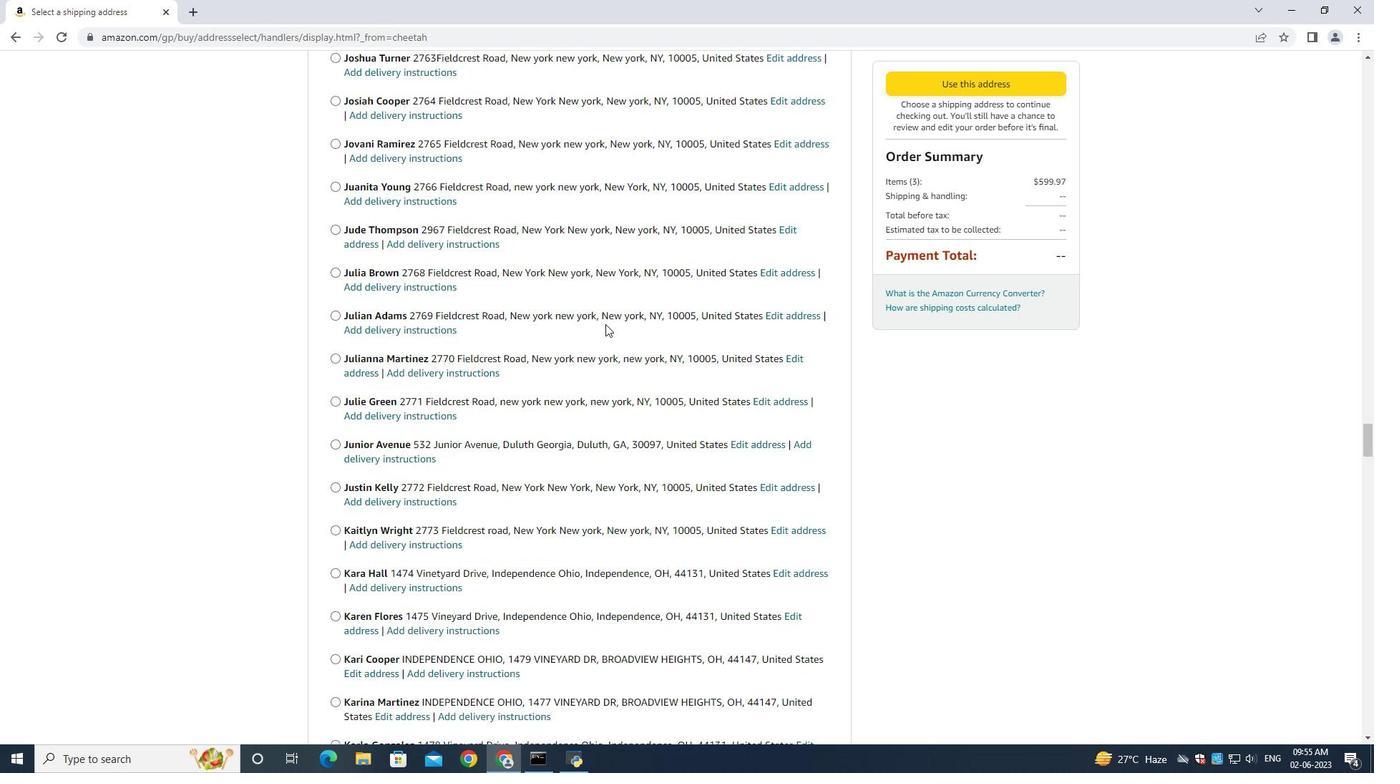 
Action: Mouse scrolled (605, 324) with delta (0, 0)
Screenshot: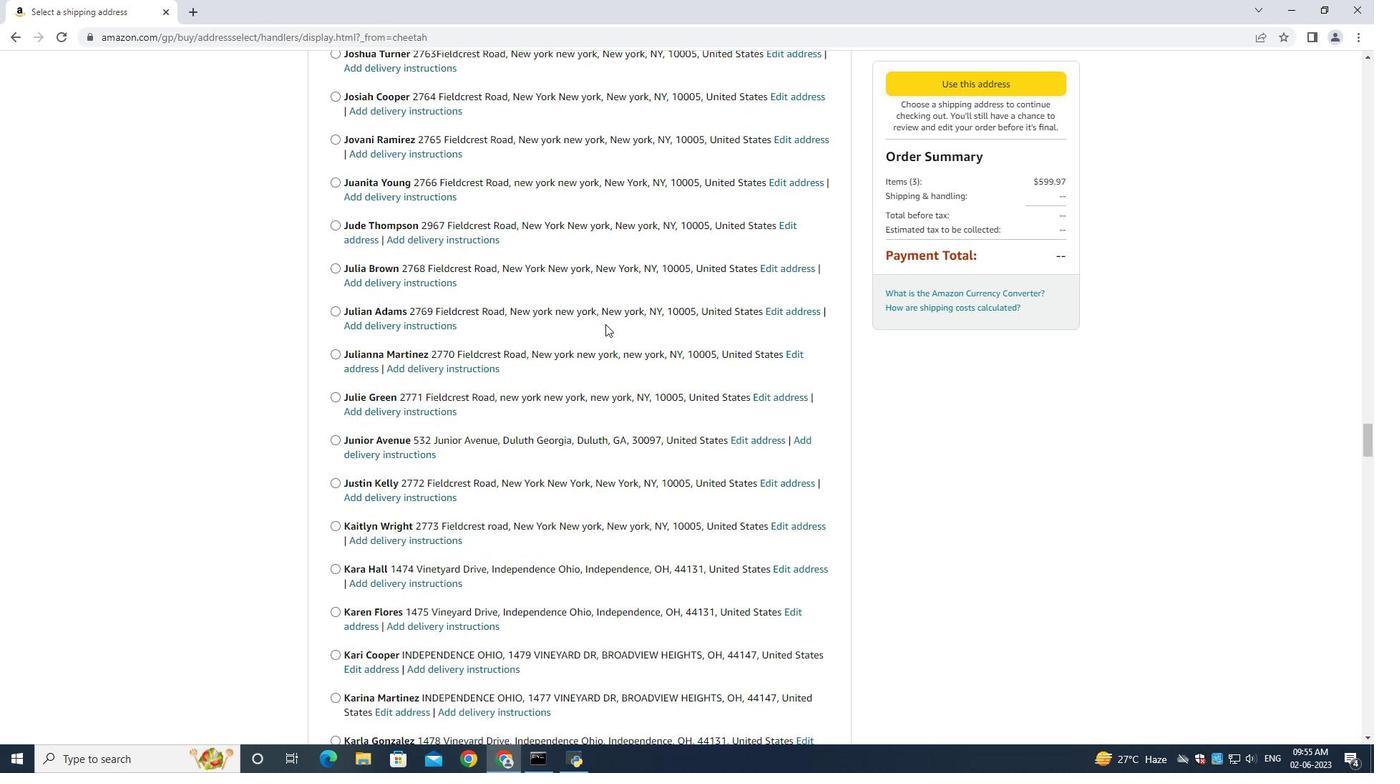 
Action: Mouse moved to (606, 322)
Screenshot: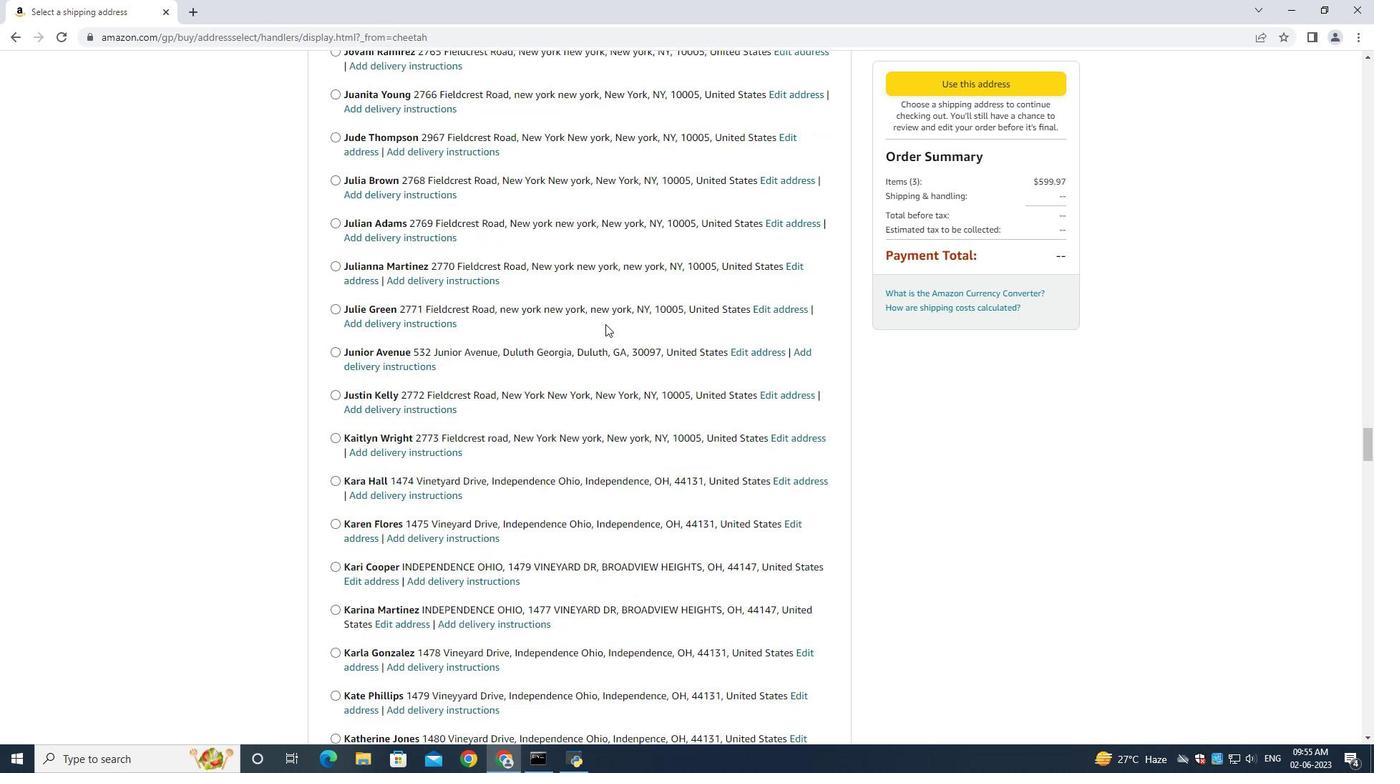 
Action: Mouse scrolled (606, 322) with delta (0, 0)
Screenshot: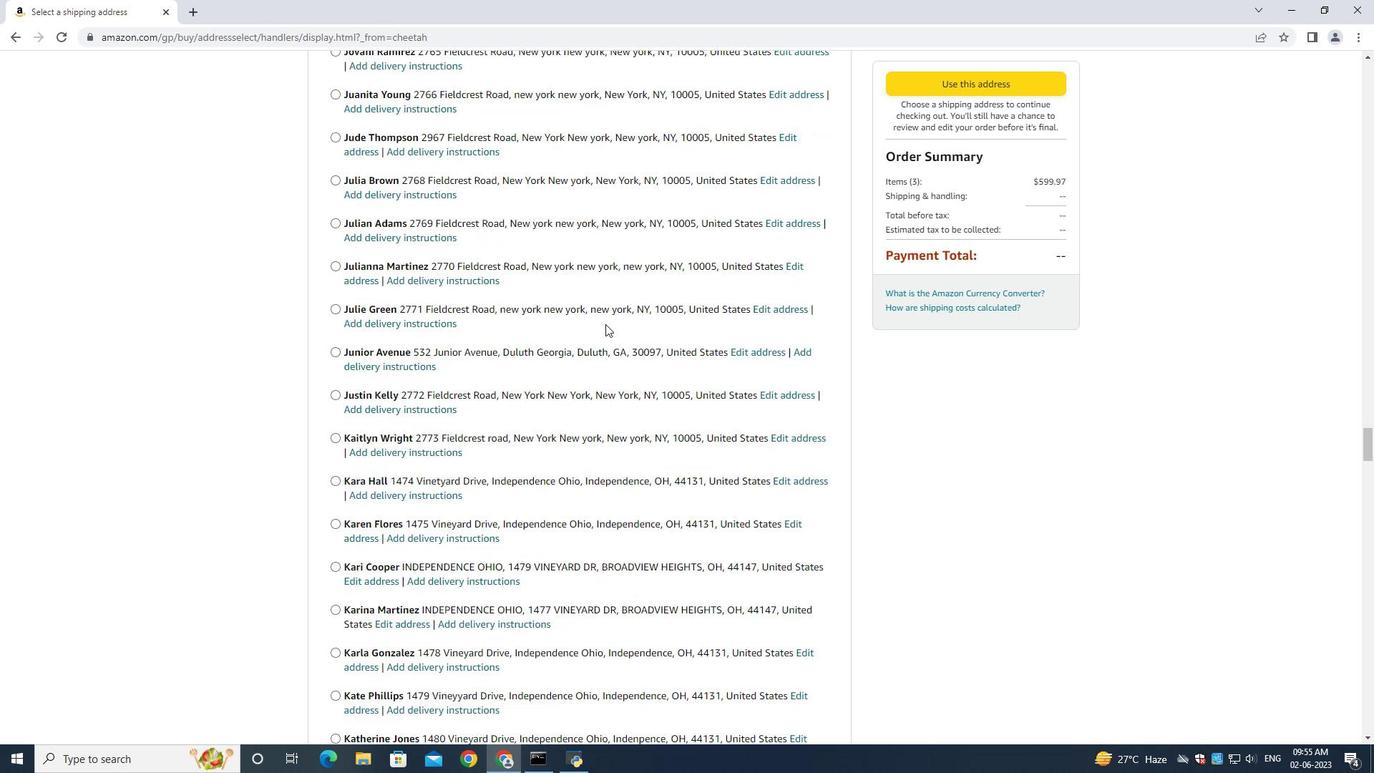 
Action: Mouse scrolled (606, 322) with delta (0, 0)
Screenshot: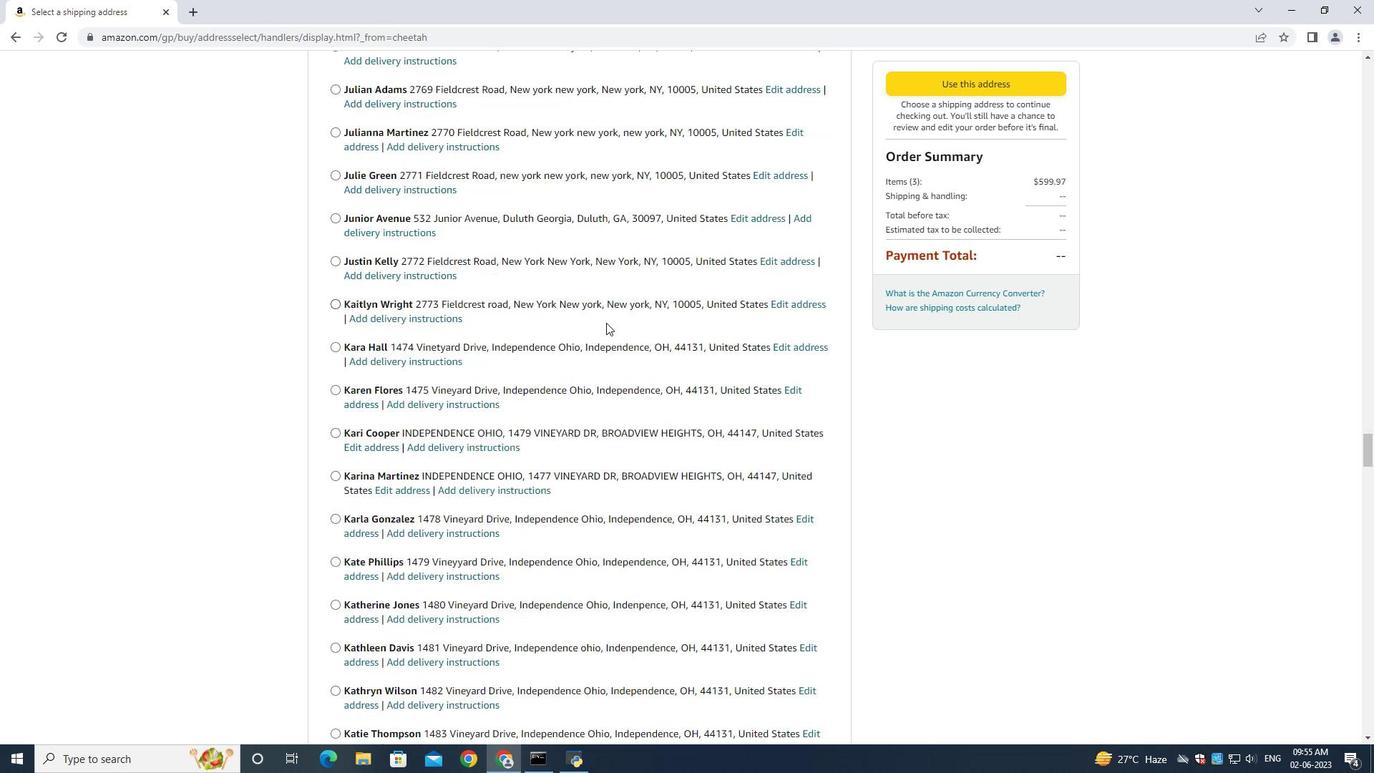 
Action: Mouse scrolled (606, 322) with delta (0, 0)
Screenshot: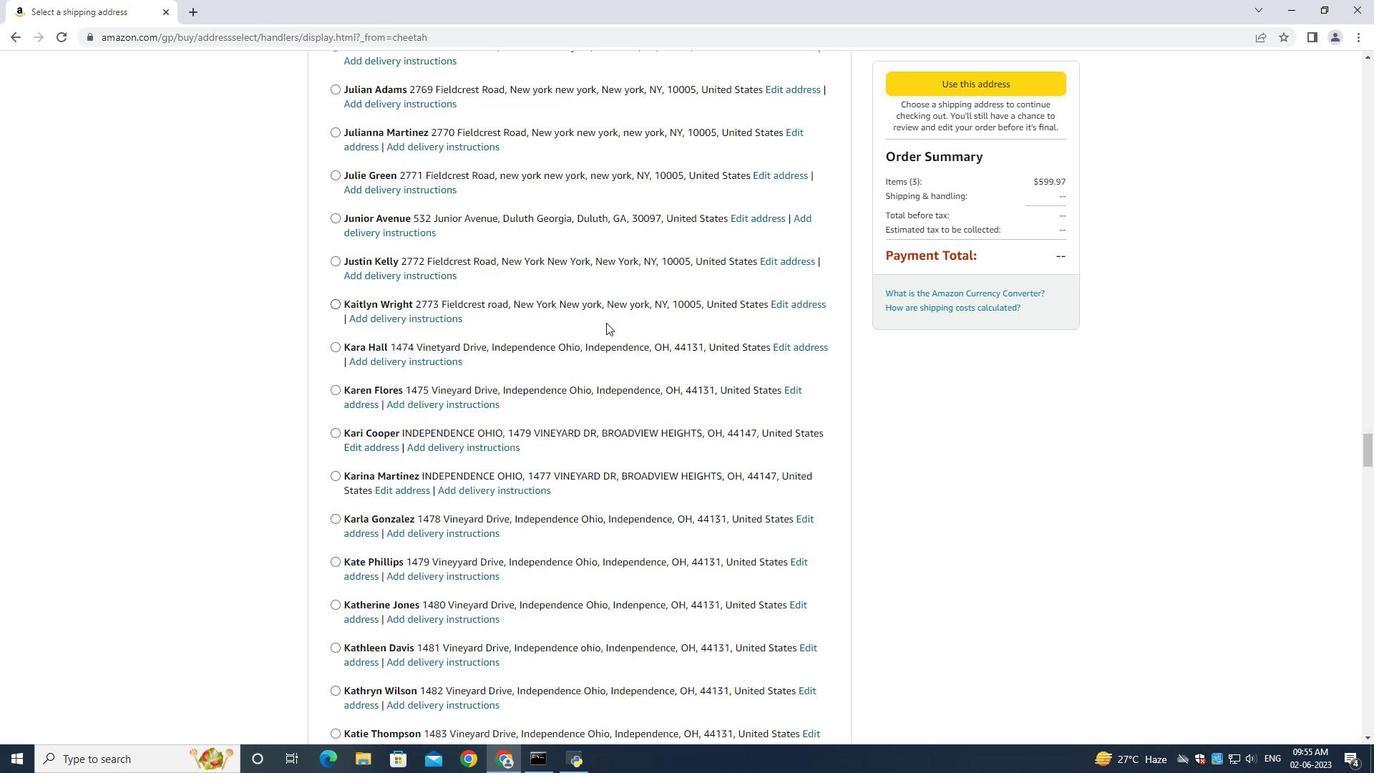 
Action: Mouse scrolled (606, 322) with delta (0, 0)
Screenshot: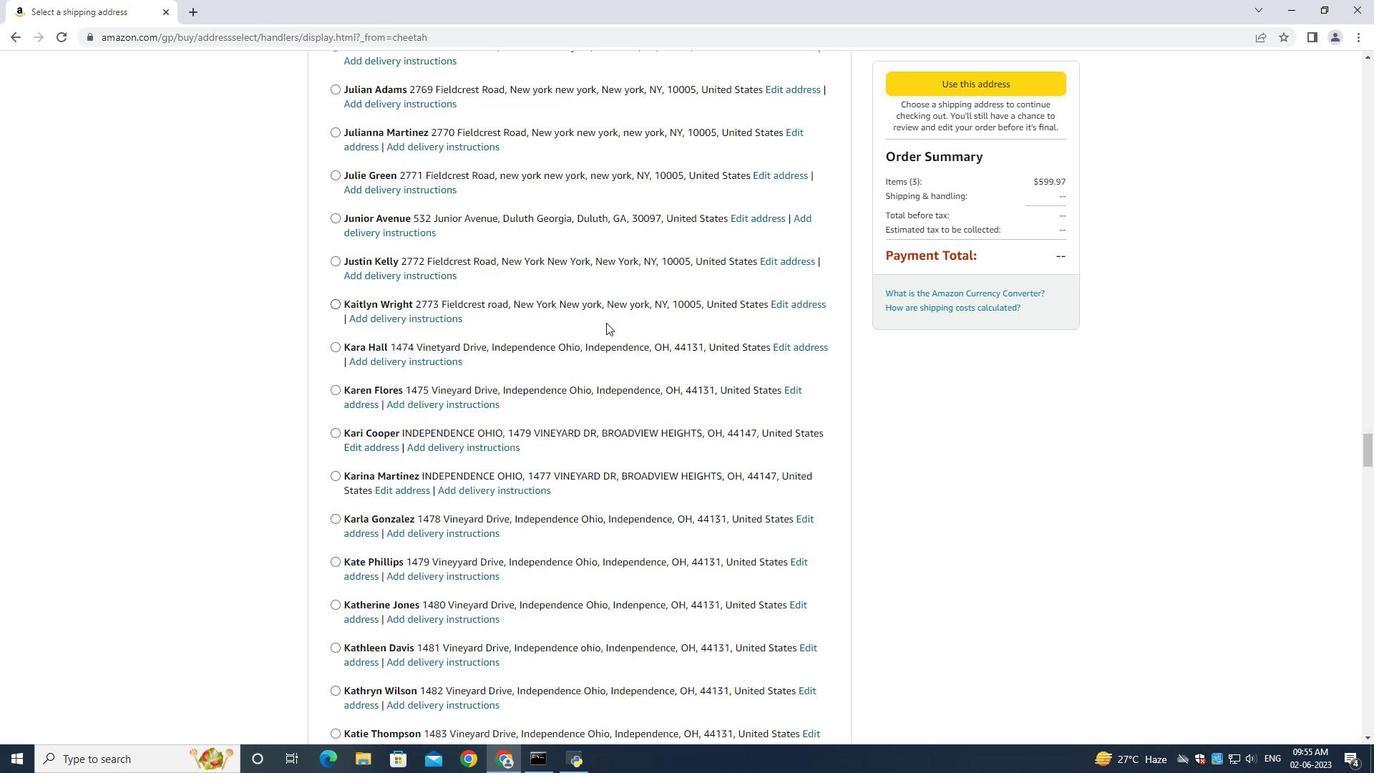 
Action: Mouse scrolled (606, 322) with delta (0, 0)
Screenshot: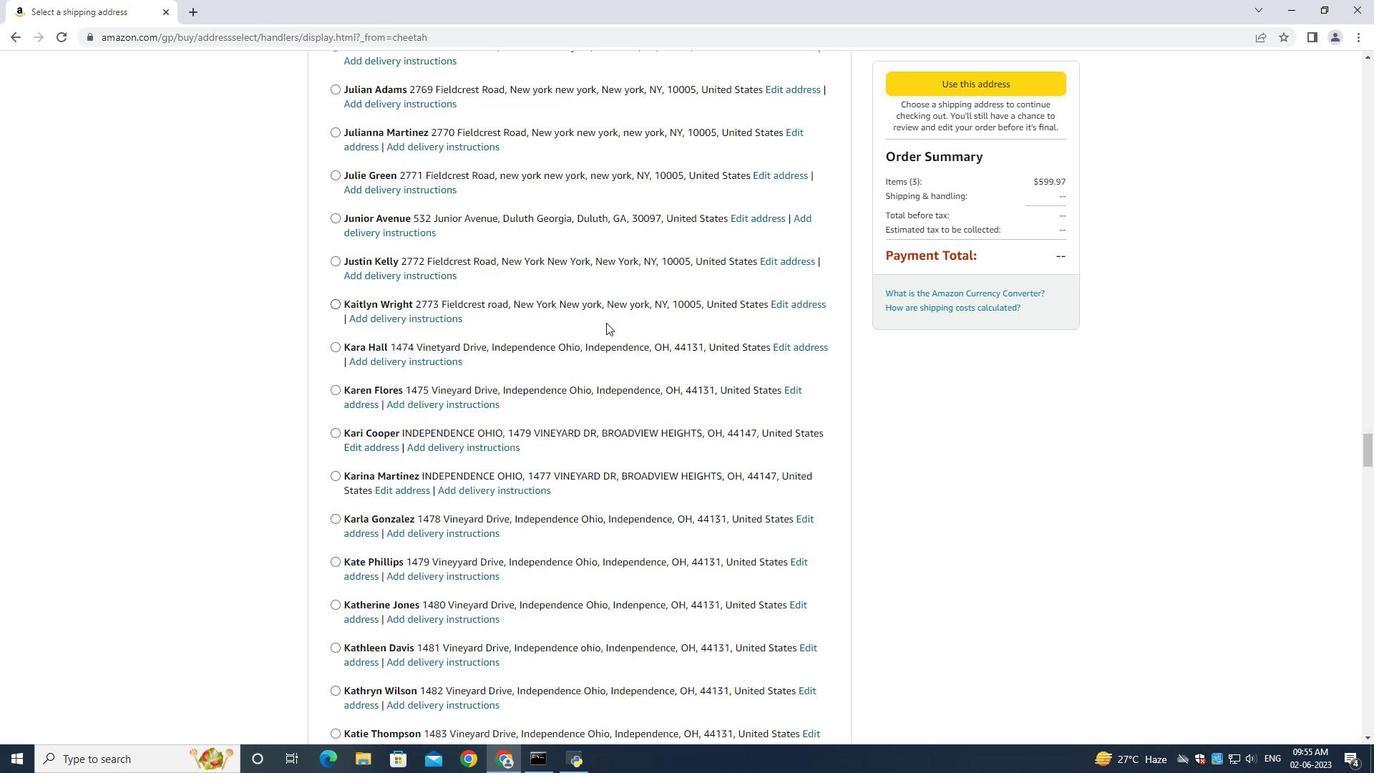 
Action: Mouse scrolled (606, 322) with delta (0, 0)
Screenshot: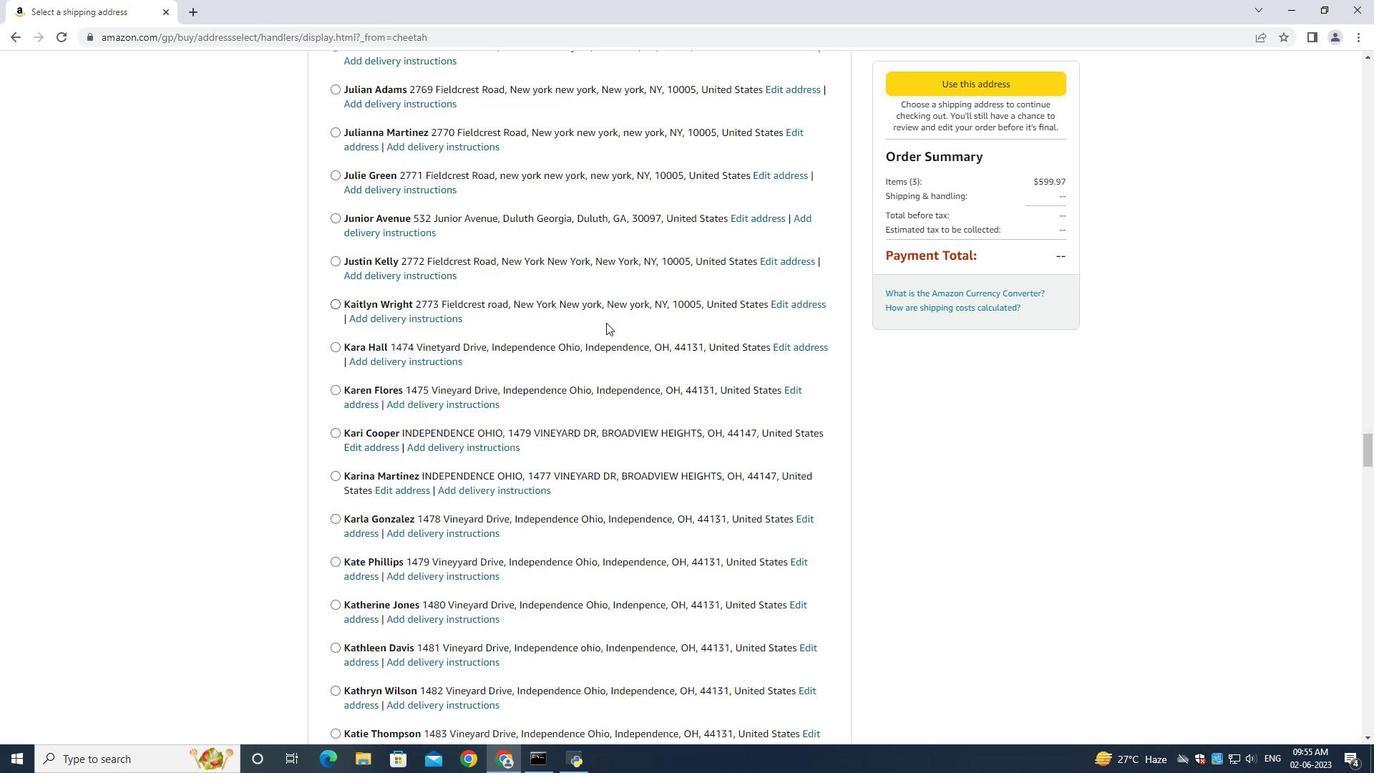 
Action: Mouse moved to (614, 309)
Screenshot: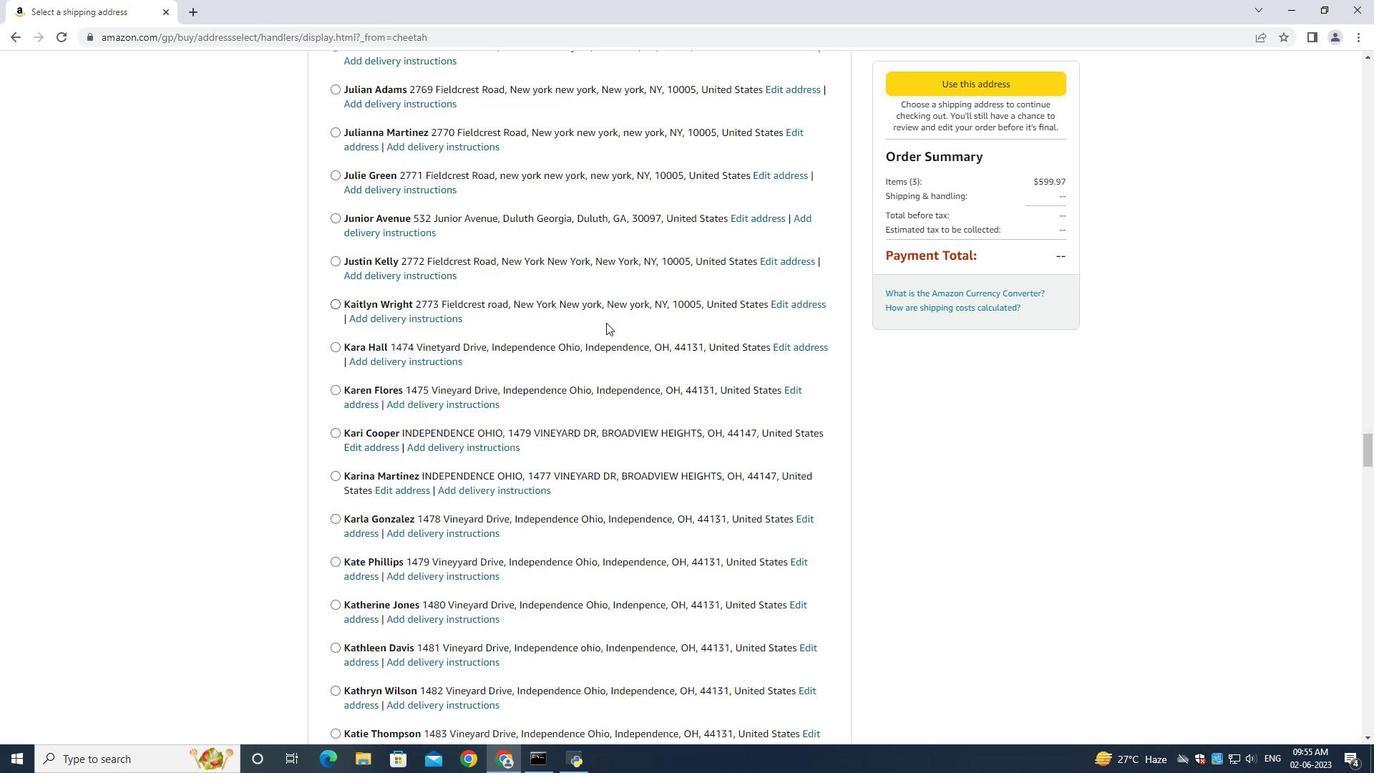 
Action: Mouse scrolled (612, 313) with delta (0, -1)
Screenshot: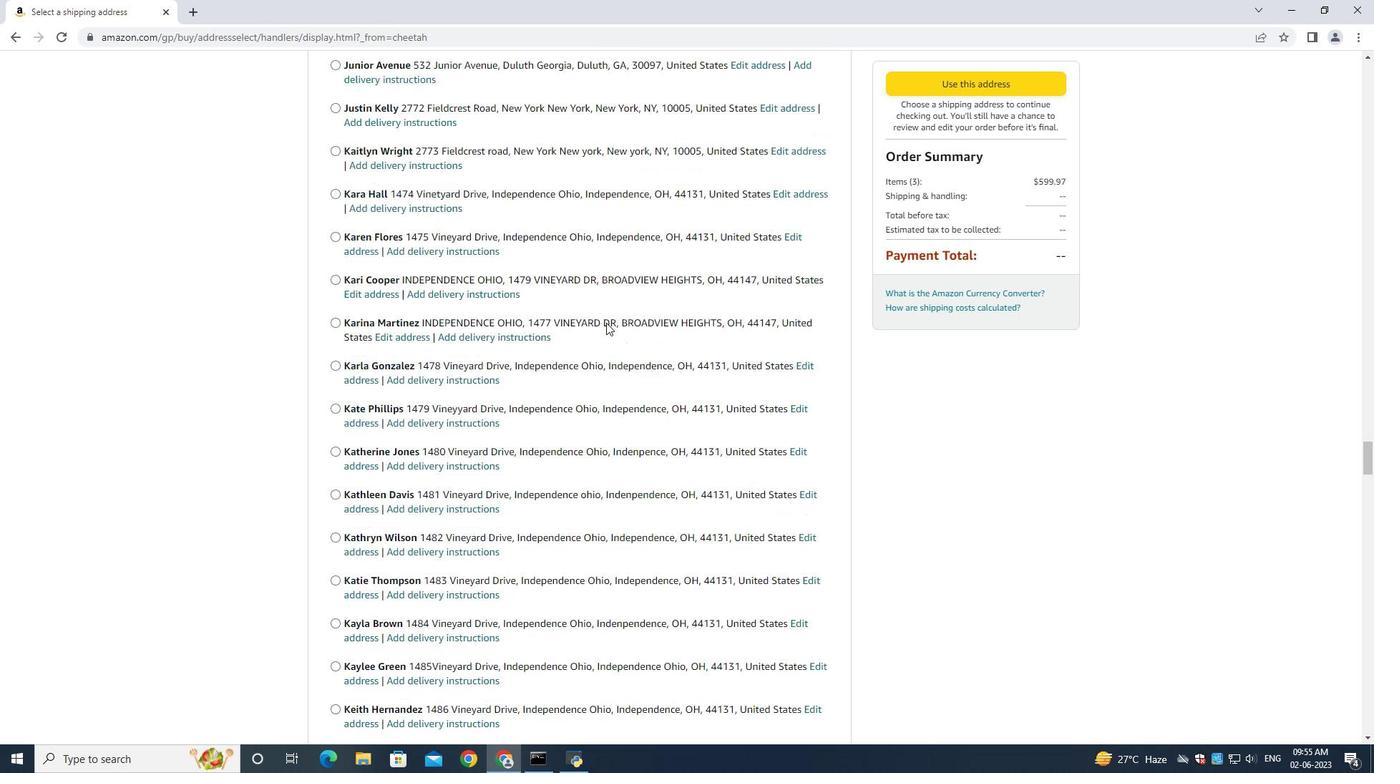
Action: Mouse moved to (615, 307)
Screenshot: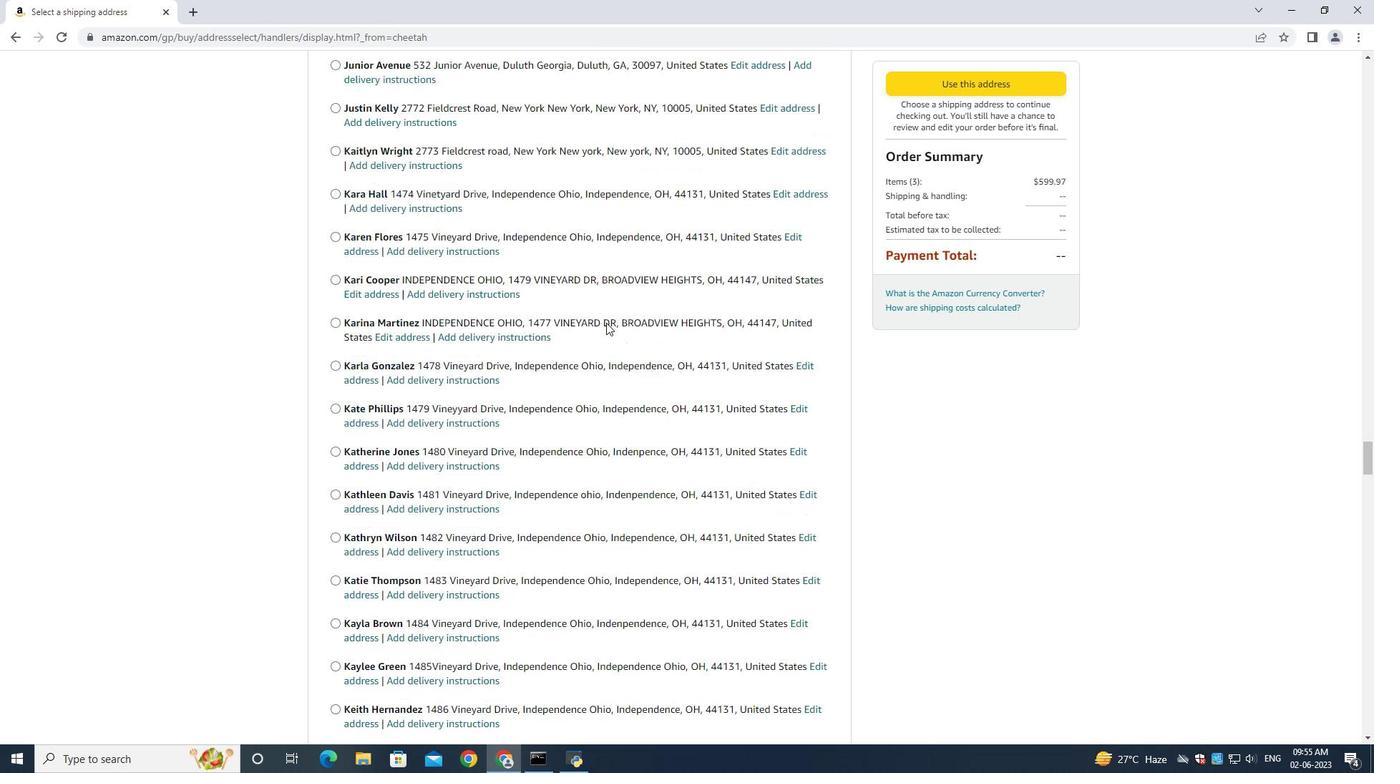 
Action: Mouse scrolled (615, 307) with delta (0, 0)
Screenshot: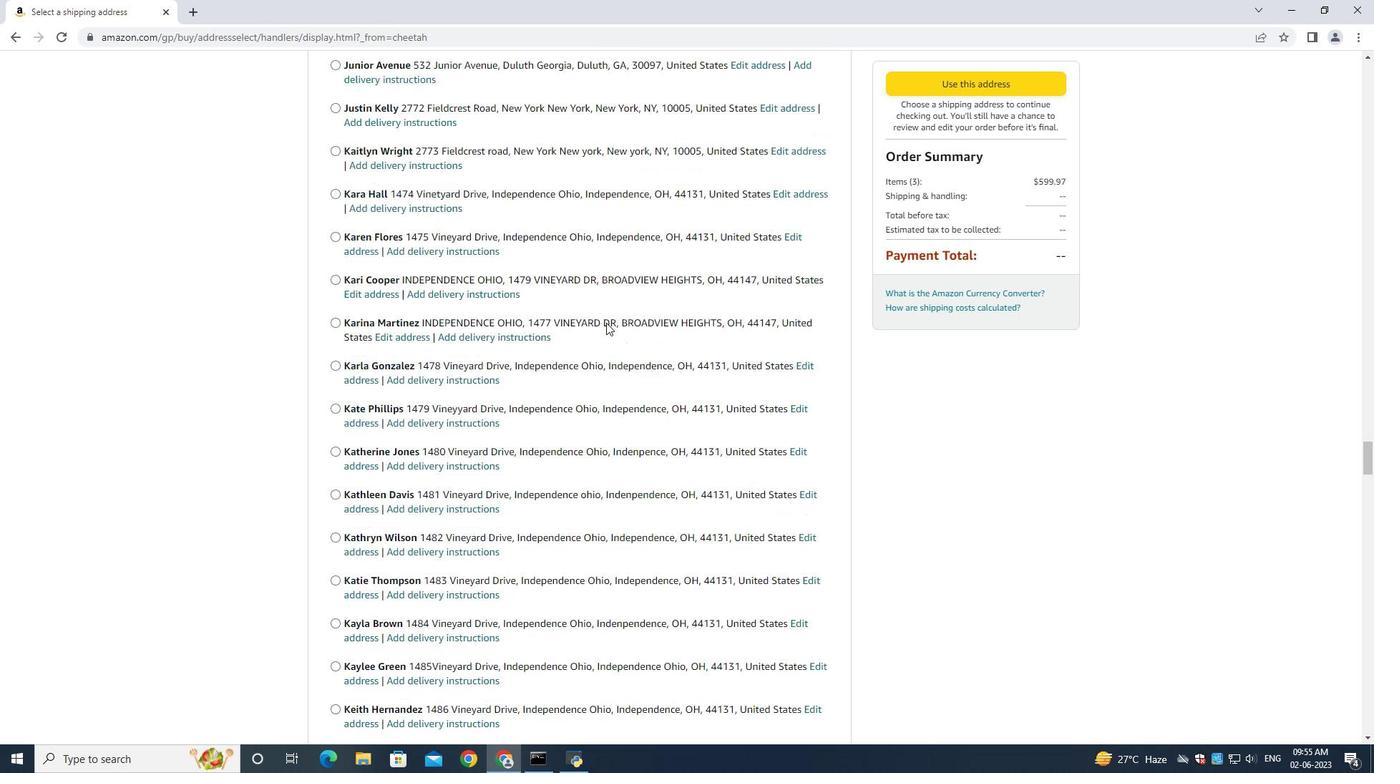 
Action: Mouse moved to (617, 302)
Screenshot: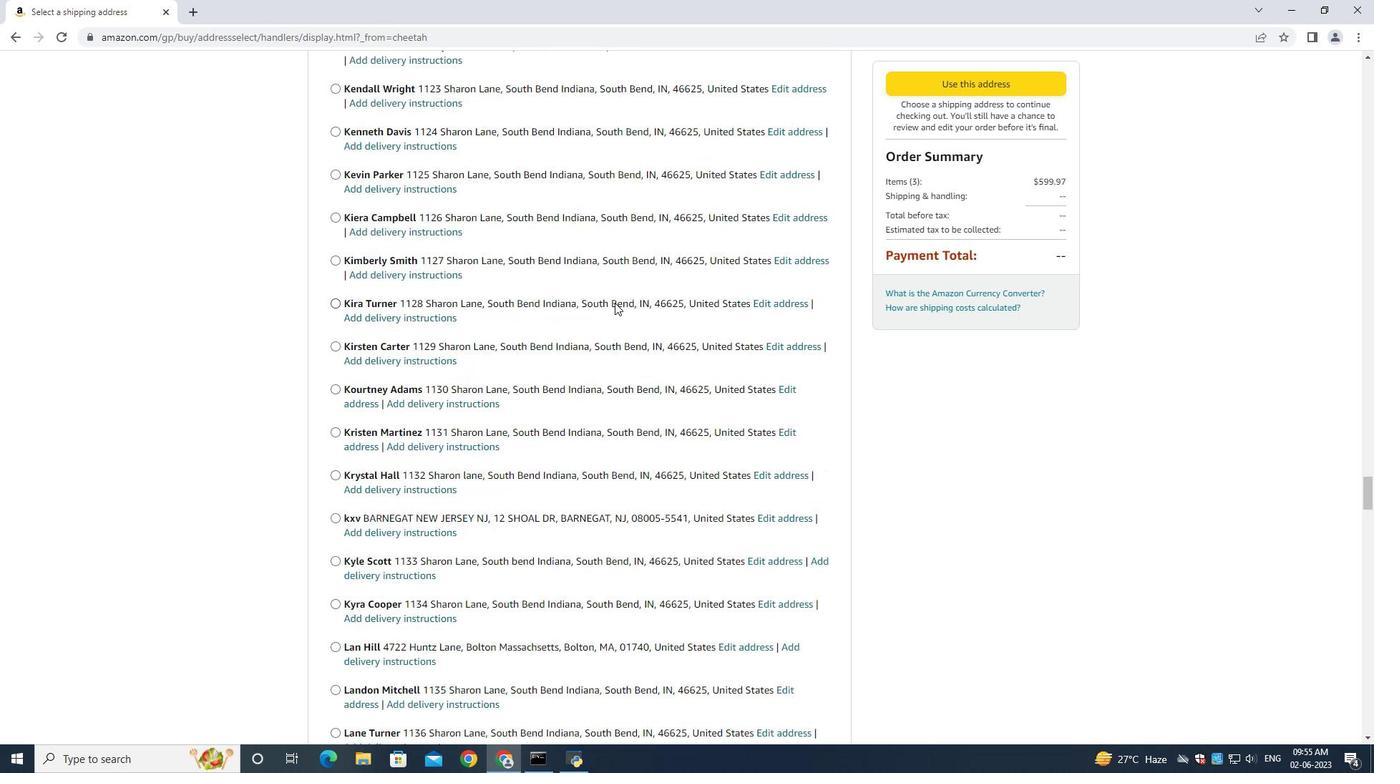 
Action: Mouse scrolled (617, 302) with delta (0, 0)
Screenshot: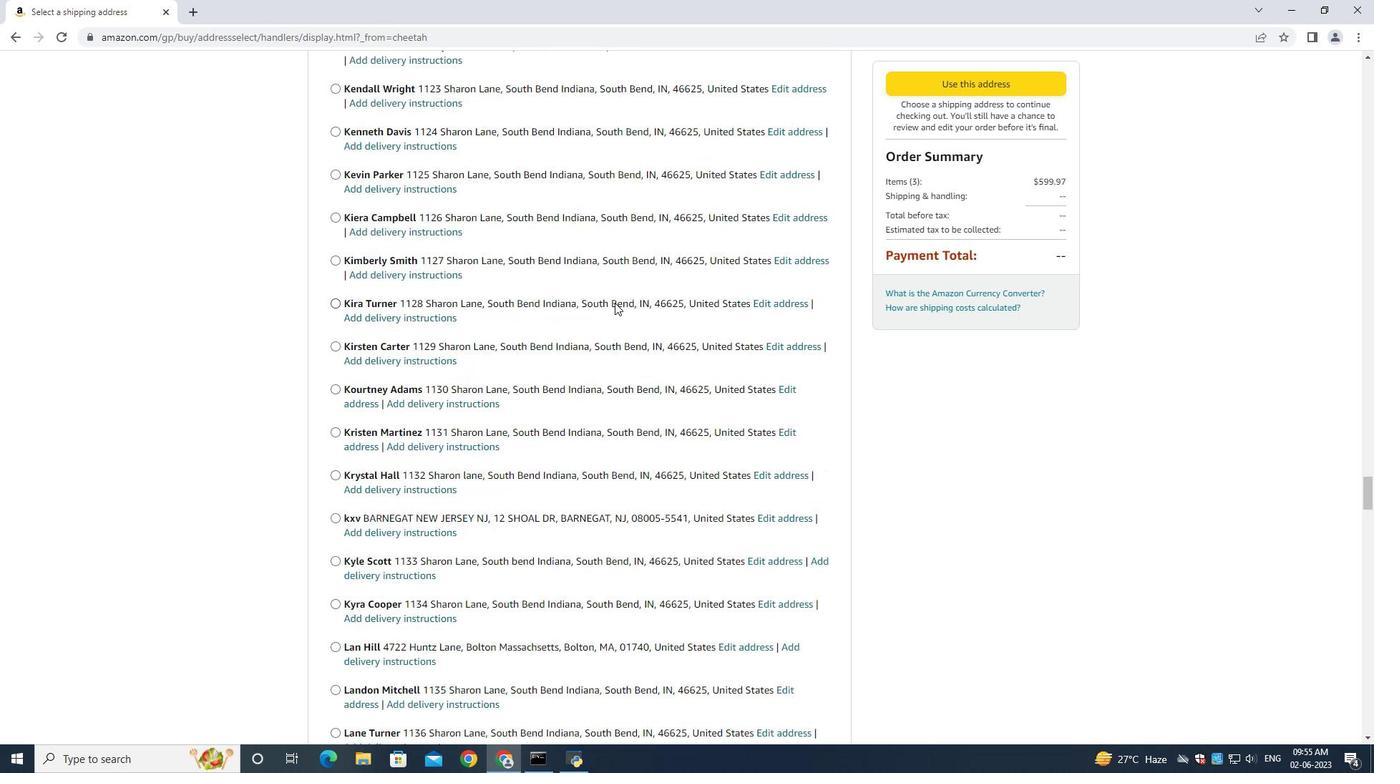 
Action: Mouse moved to (617, 303)
Screenshot: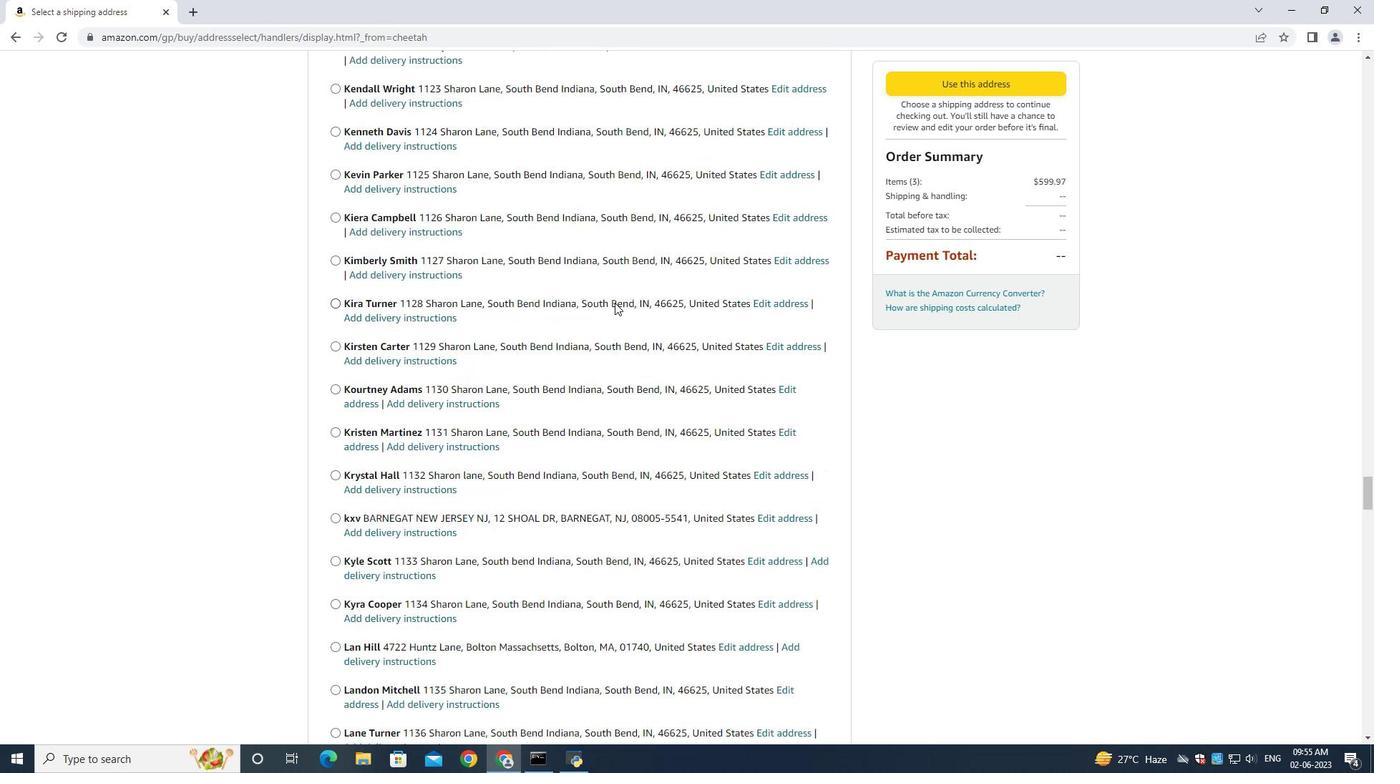 
Action: Mouse scrolled (617, 302) with delta (0, 0)
Screenshot: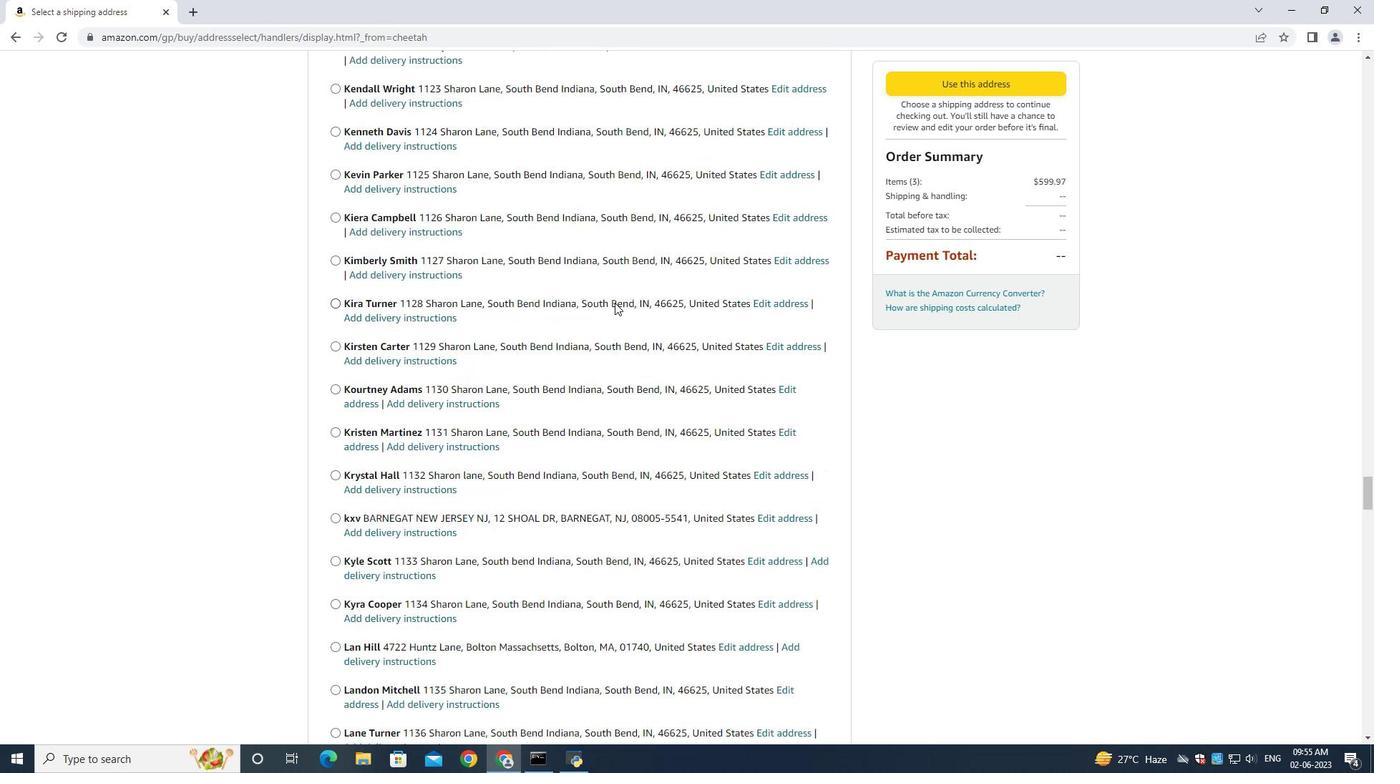 
Action: Mouse moved to (617, 303)
Screenshot: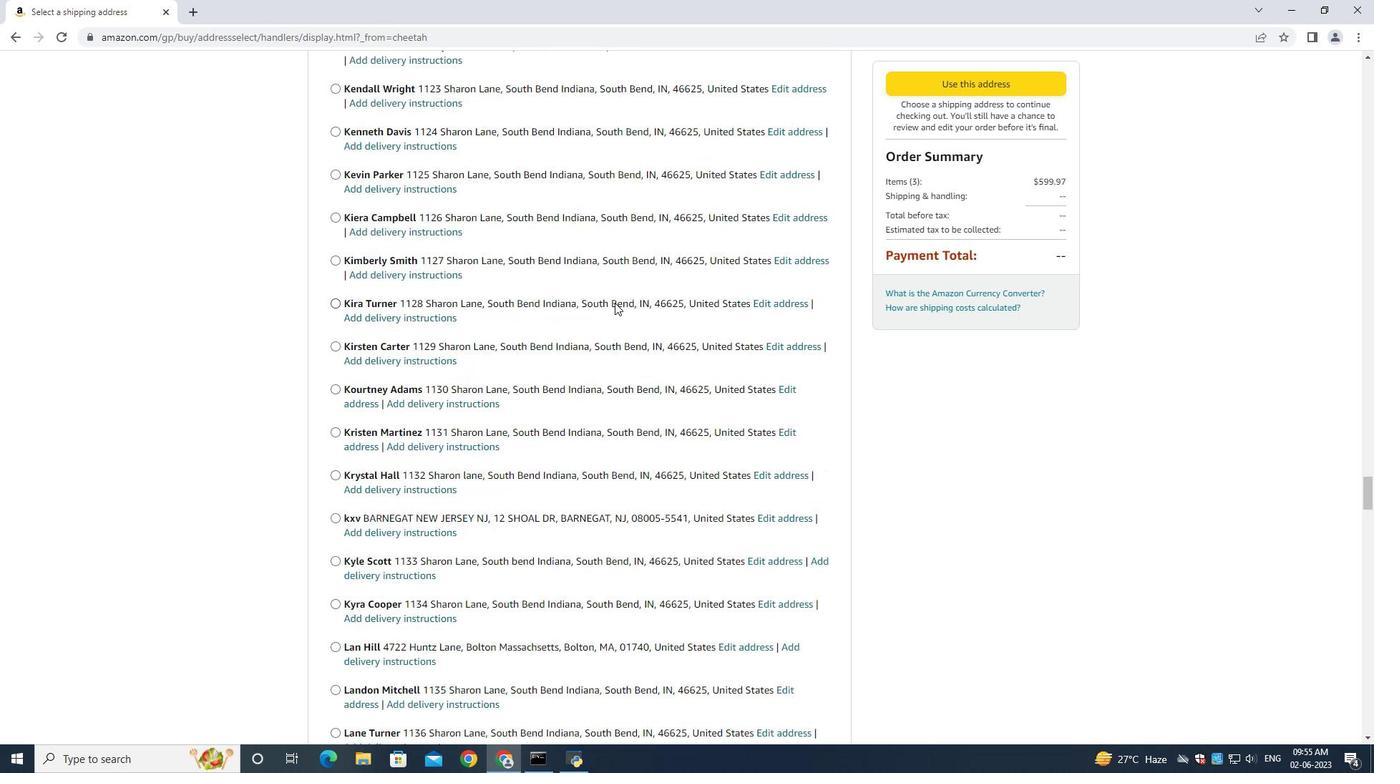 
Action: Mouse scrolled (617, 302) with delta (0, 0)
Screenshot: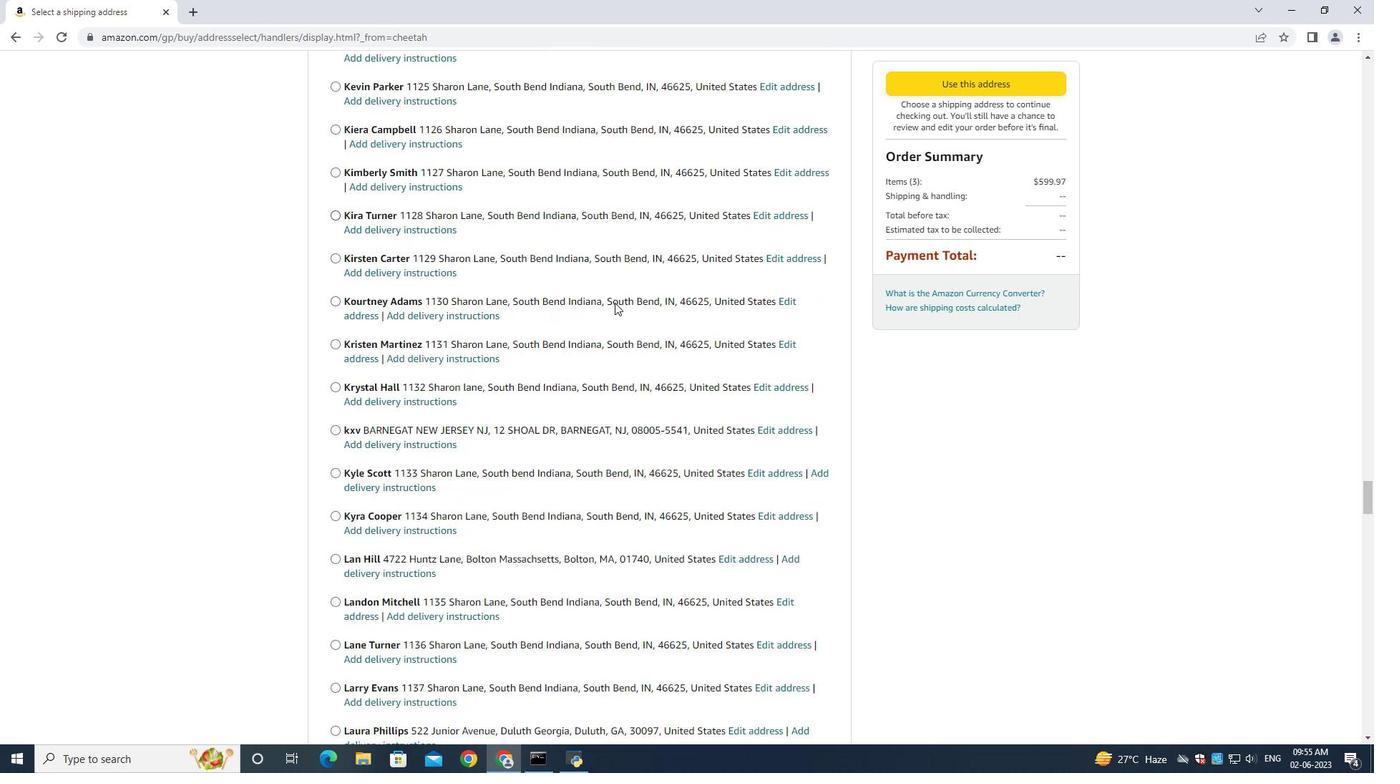 
Action: Mouse scrolled (617, 302) with delta (0, 0)
Screenshot: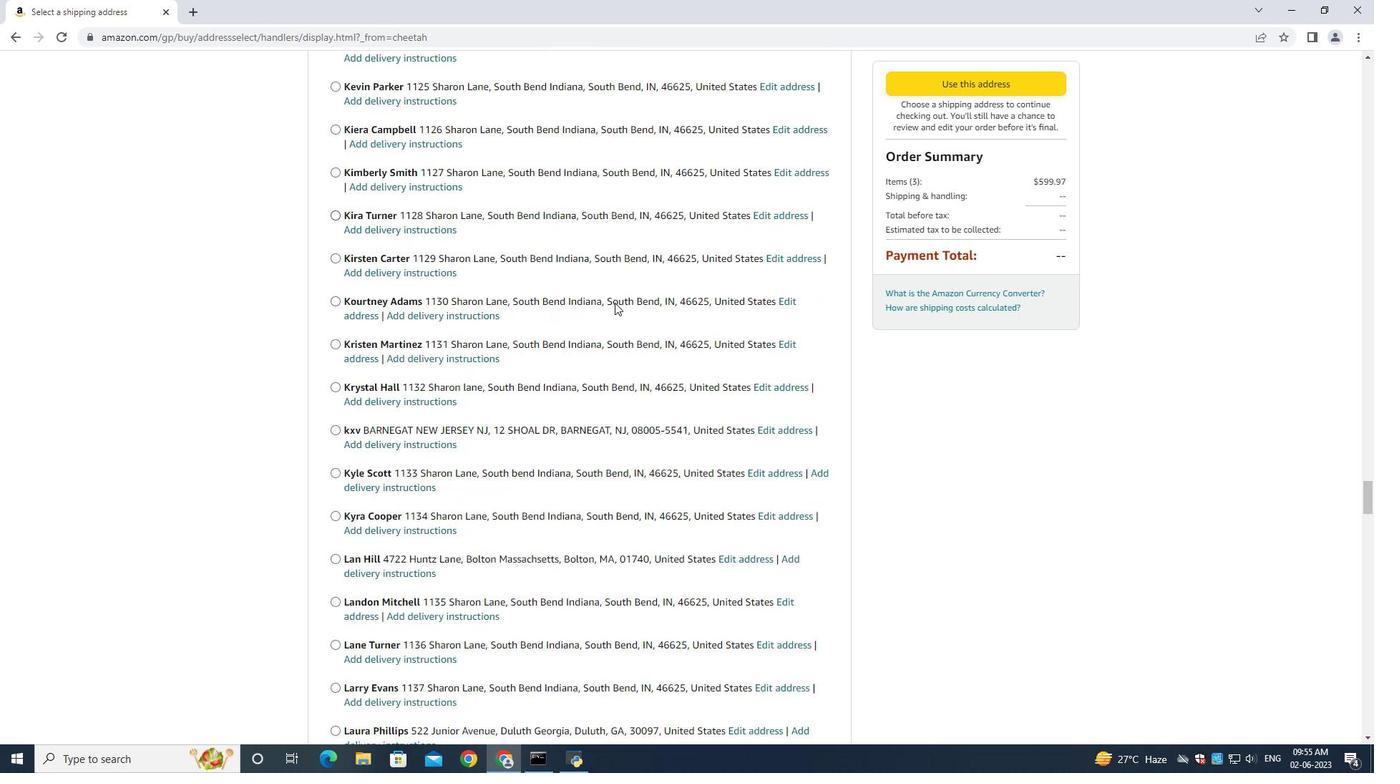 
Action: Mouse scrolled (617, 302) with delta (0, -1)
Screenshot: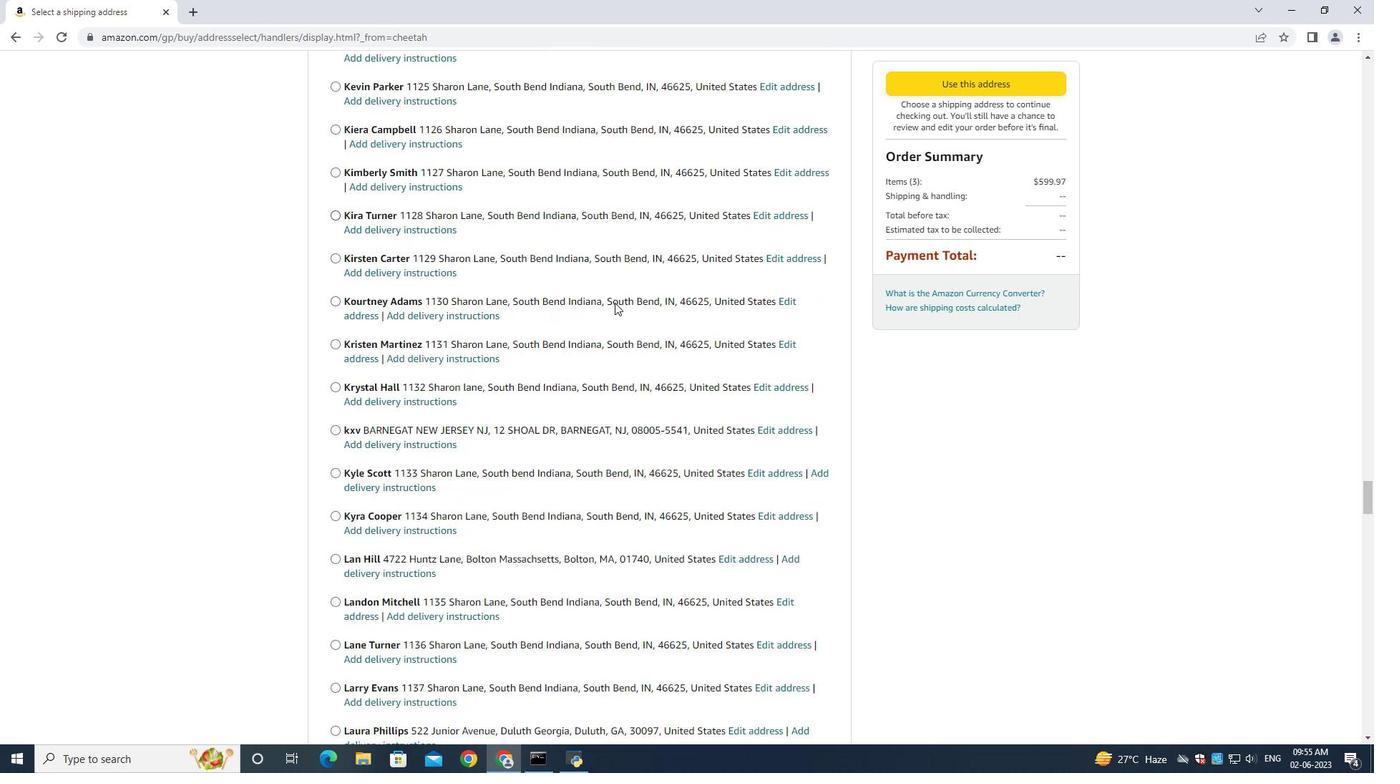 
Action: Mouse scrolled (617, 302) with delta (0, 0)
Screenshot: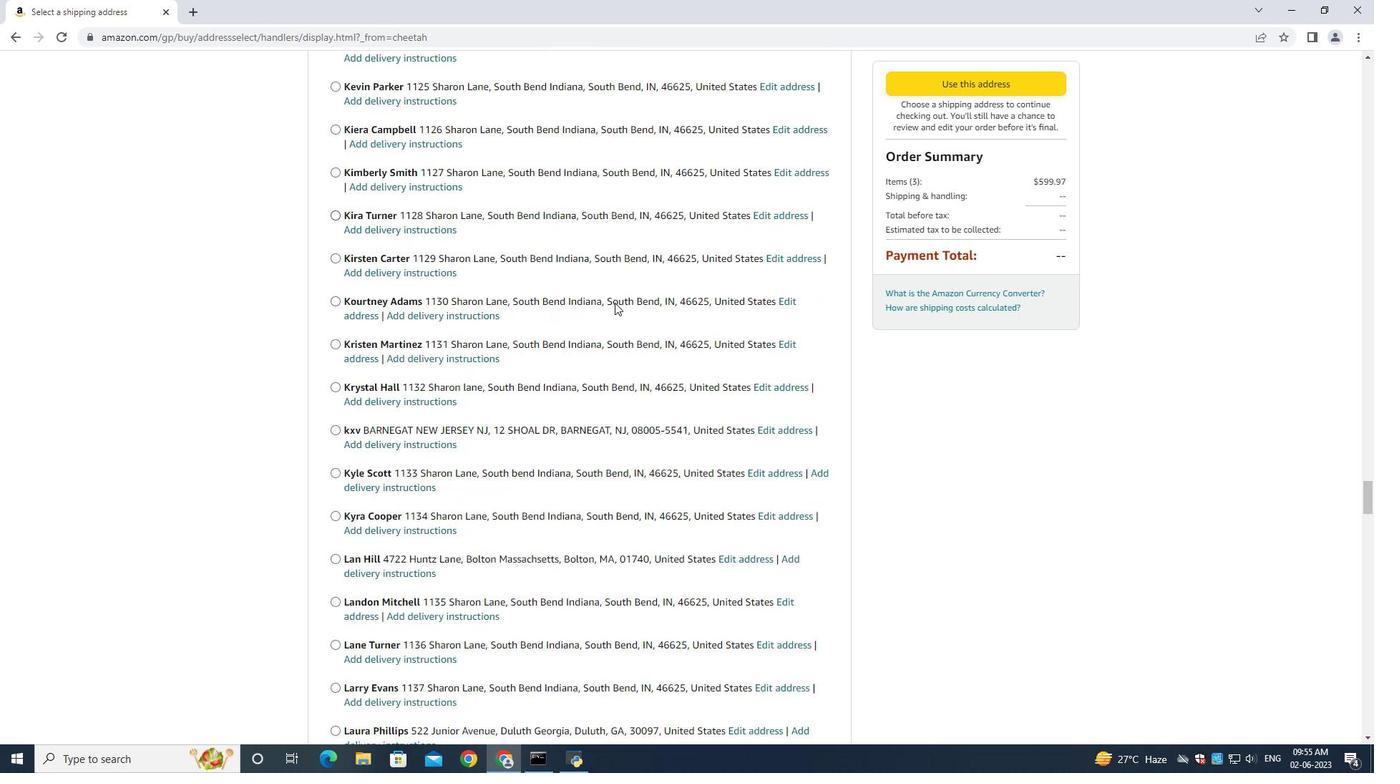 
Action: Mouse scrolled (617, 302) with delta (0, 0)
Screenshot: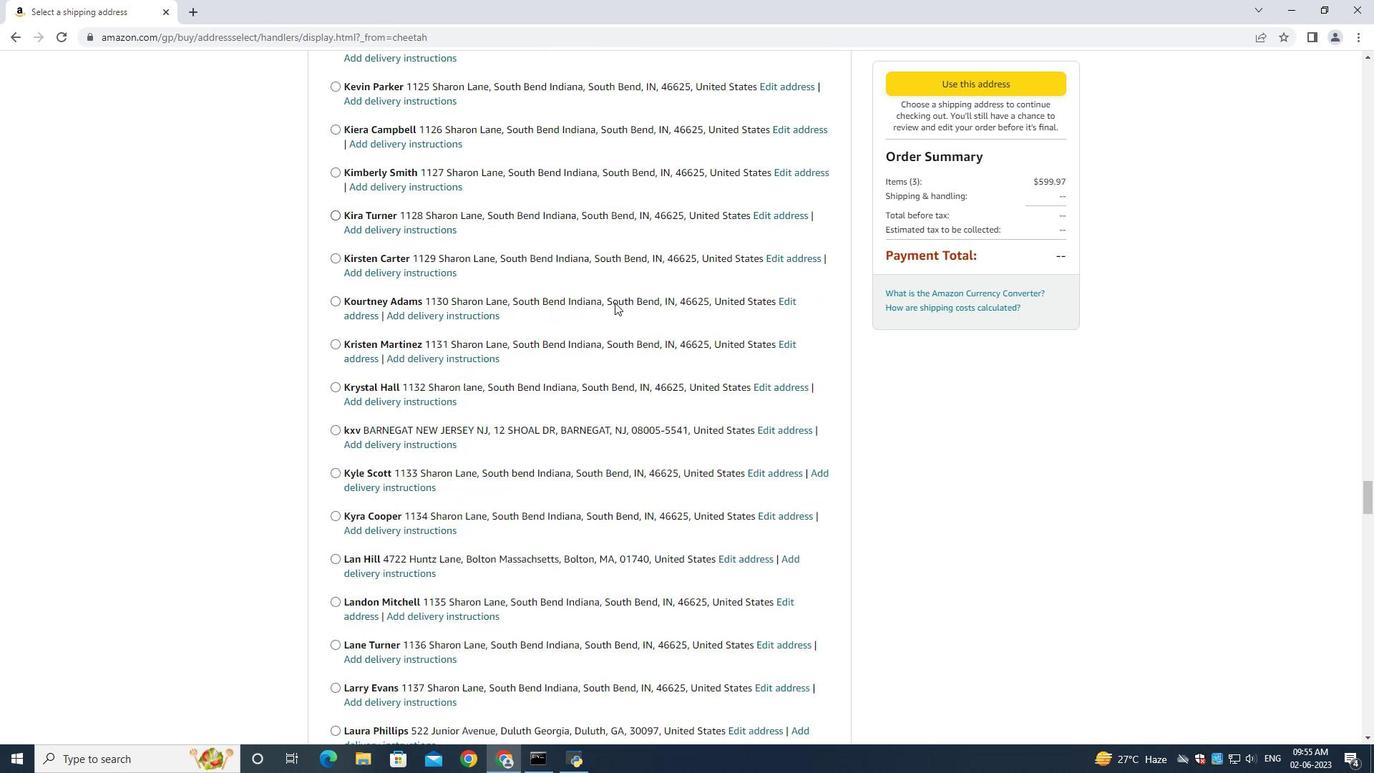 
Action: Mouse moved to (617, 299)
Screenshot: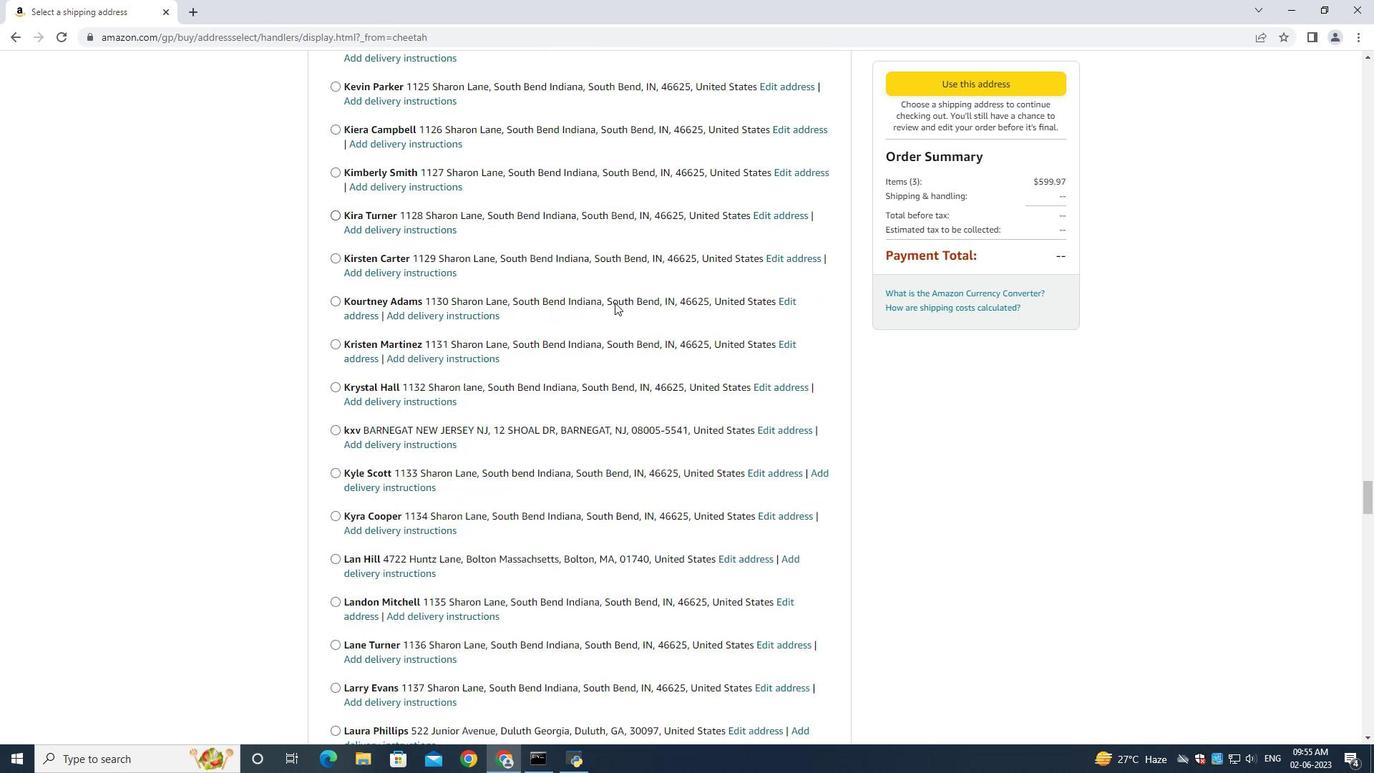 
Action: Mouse scrolled (617, 298) with delta (0, 0)
Screenshot: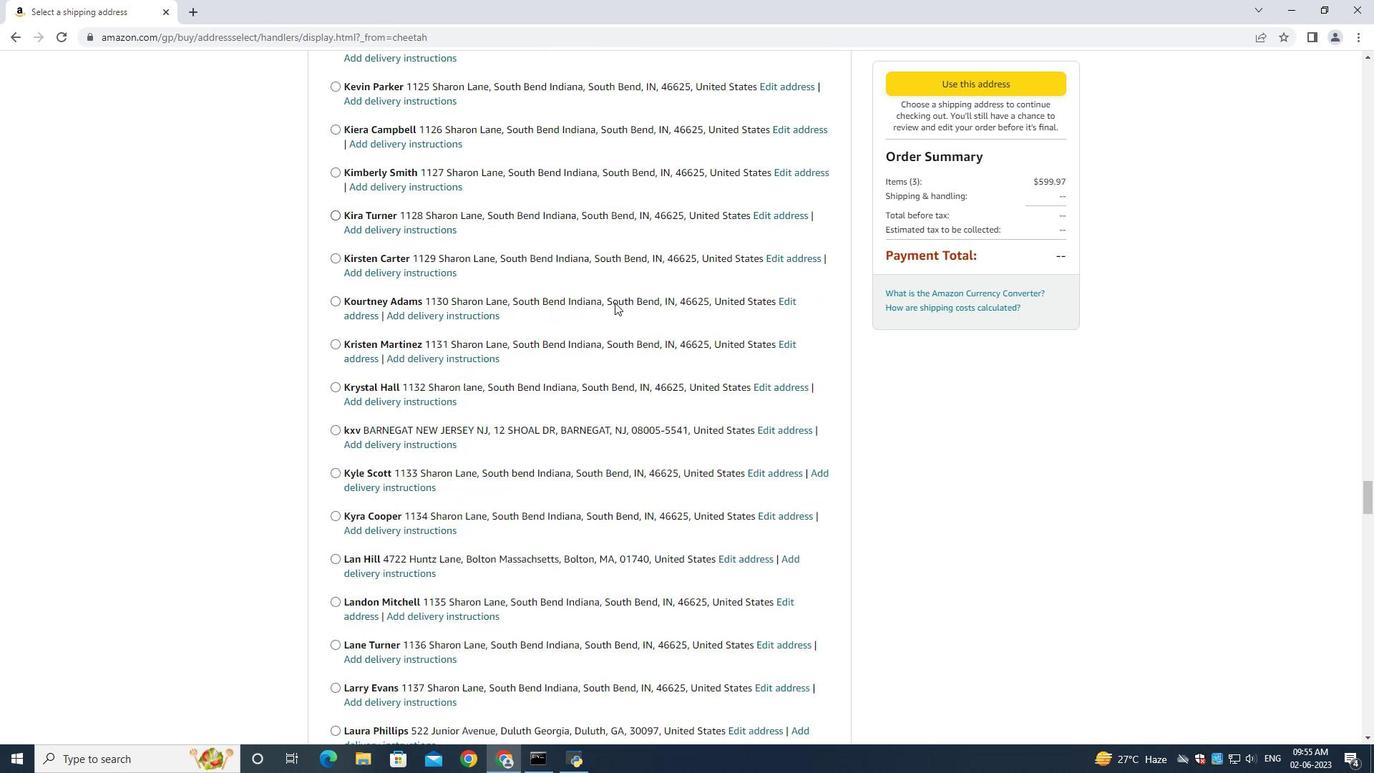 
Action: Mouse moved to (620, 299)
Screenshot: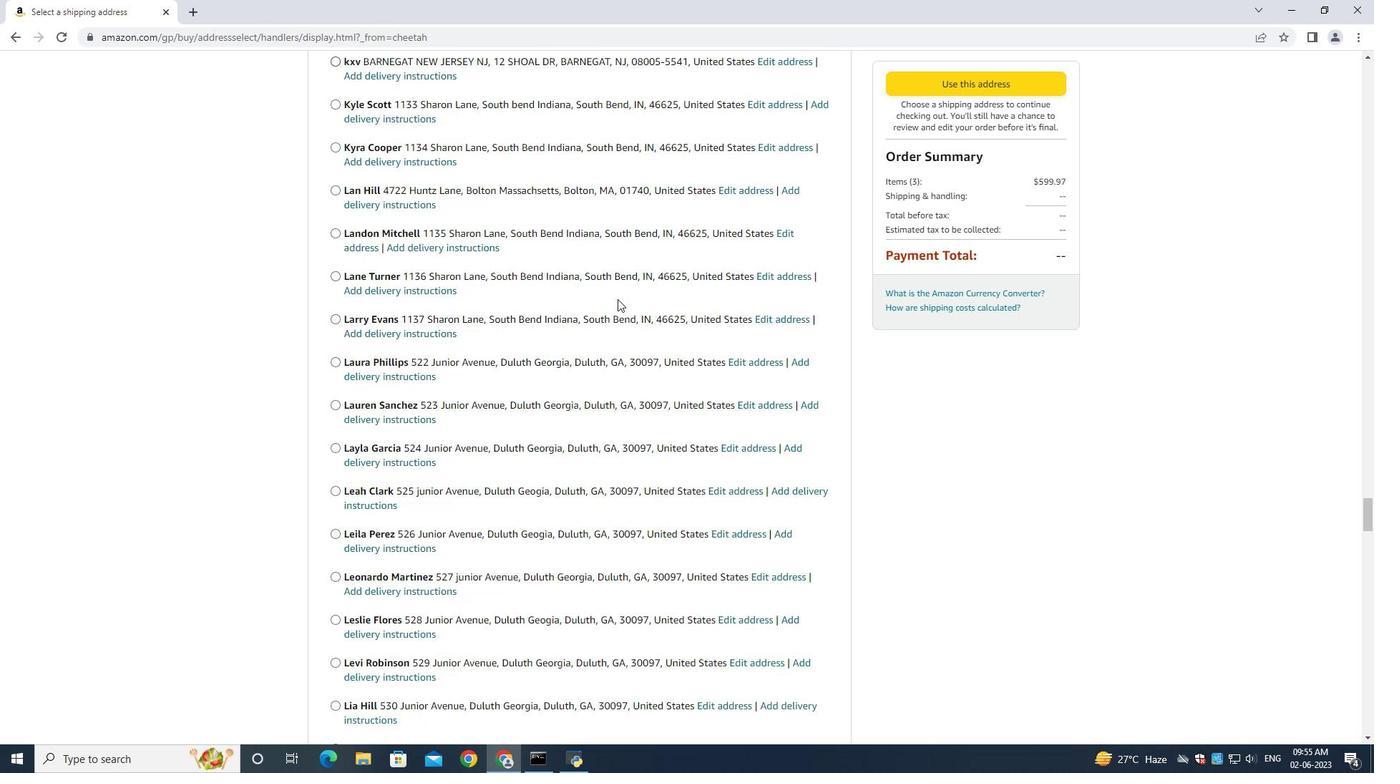 
Action: Mouse scrolled (620, 299) with delta (0, 0)
Screenshot: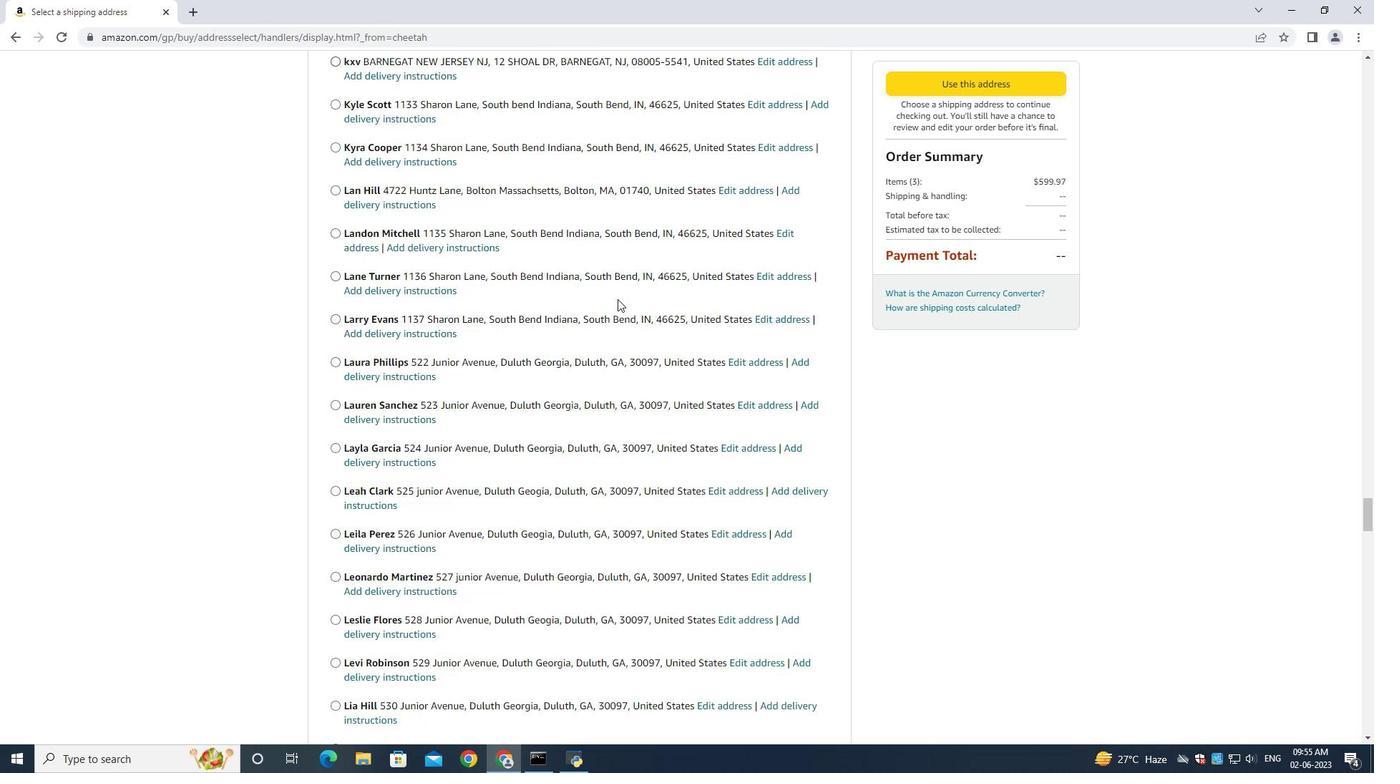 
Action: Mouse scrolled (620, 299) with delta (0, 0)
Screenshot: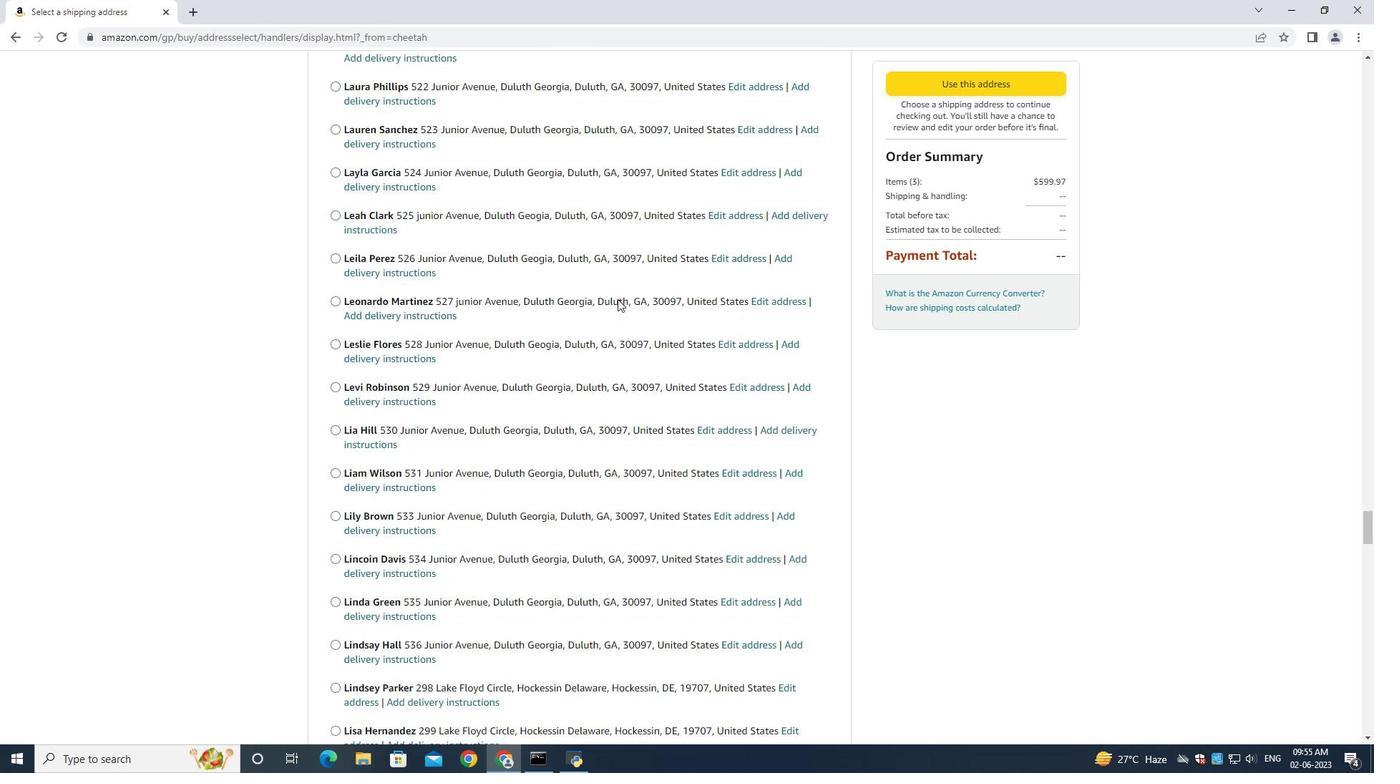 
Action: Mouse scrolled (620, 299) with delta (0, 0)
Screenshot: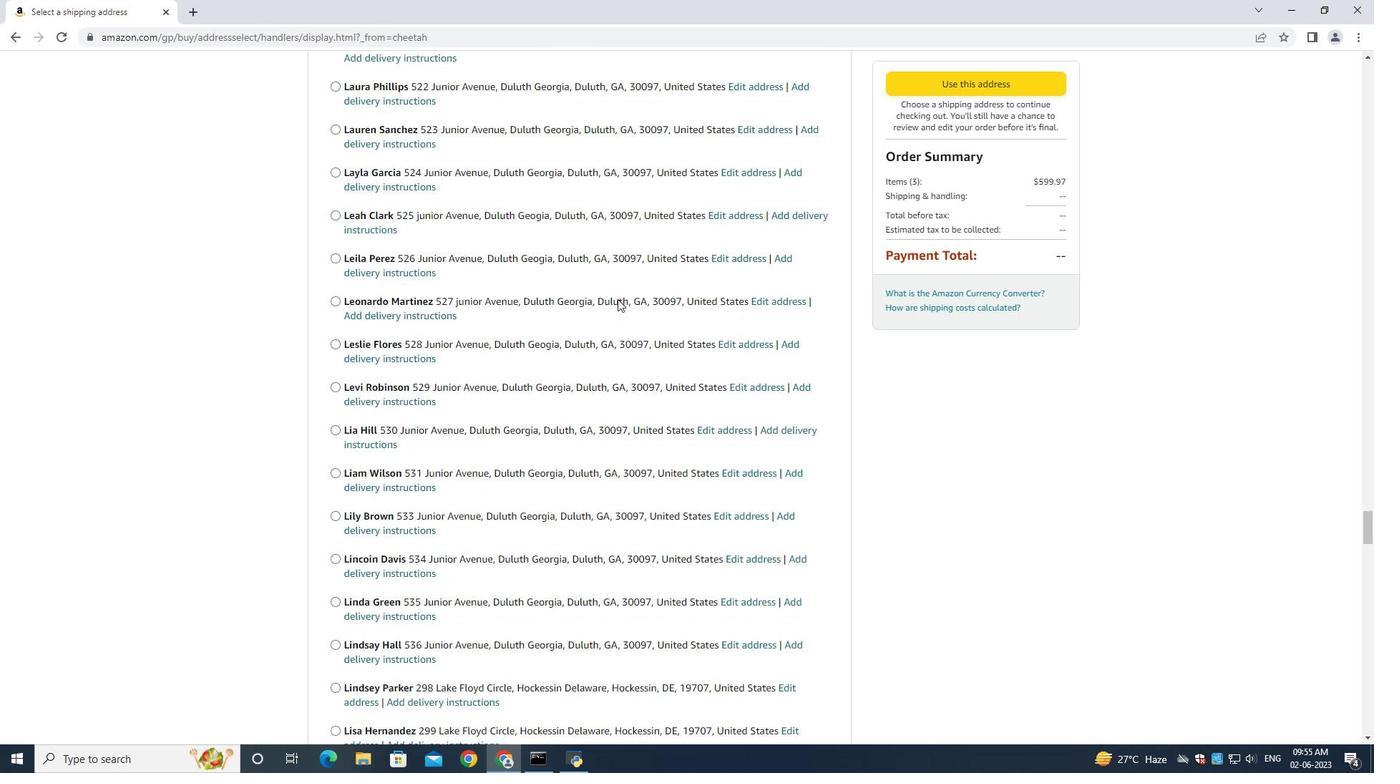 
Action: Mouse scrolled (620, 299) with delta (0, 0)
Screenshot: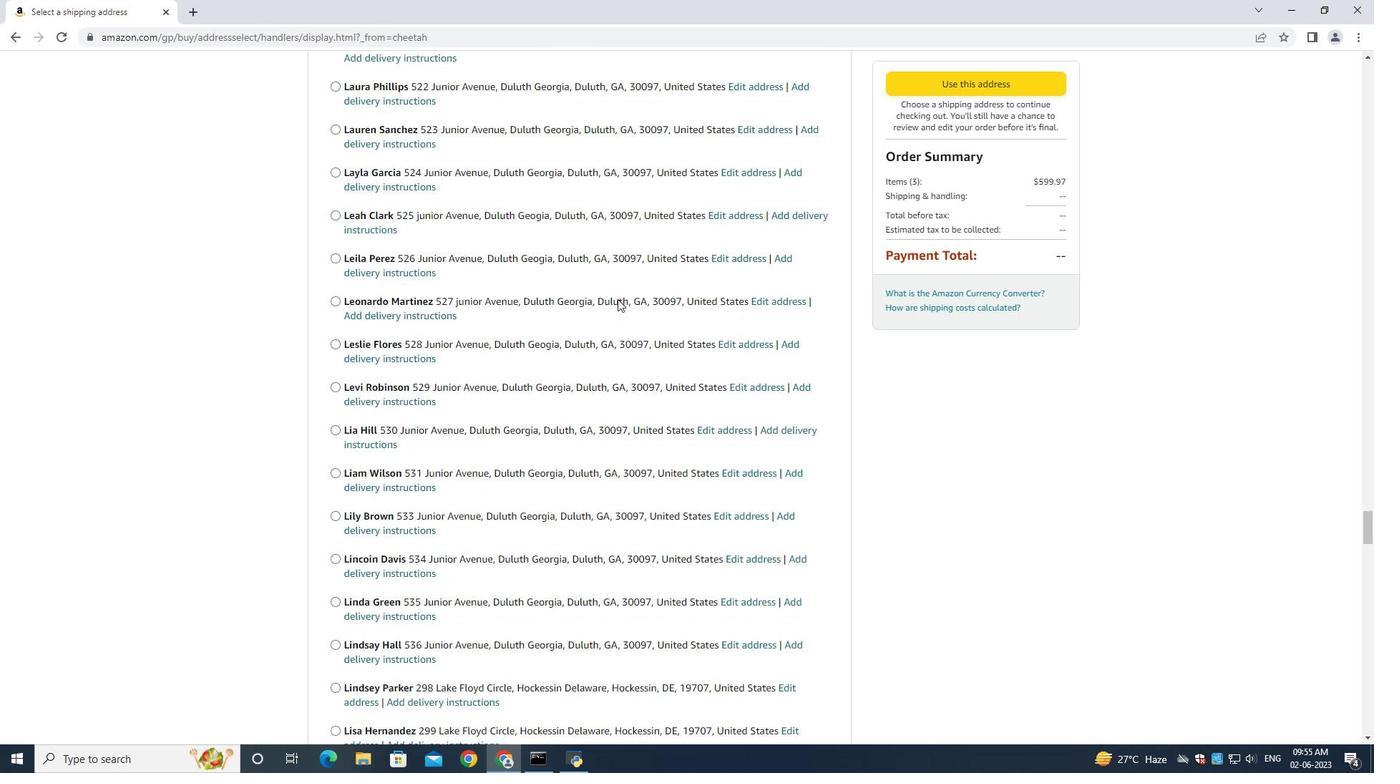 
Action: Mouse scrolled (620, 299) with delta (0, 0)
Screenshot: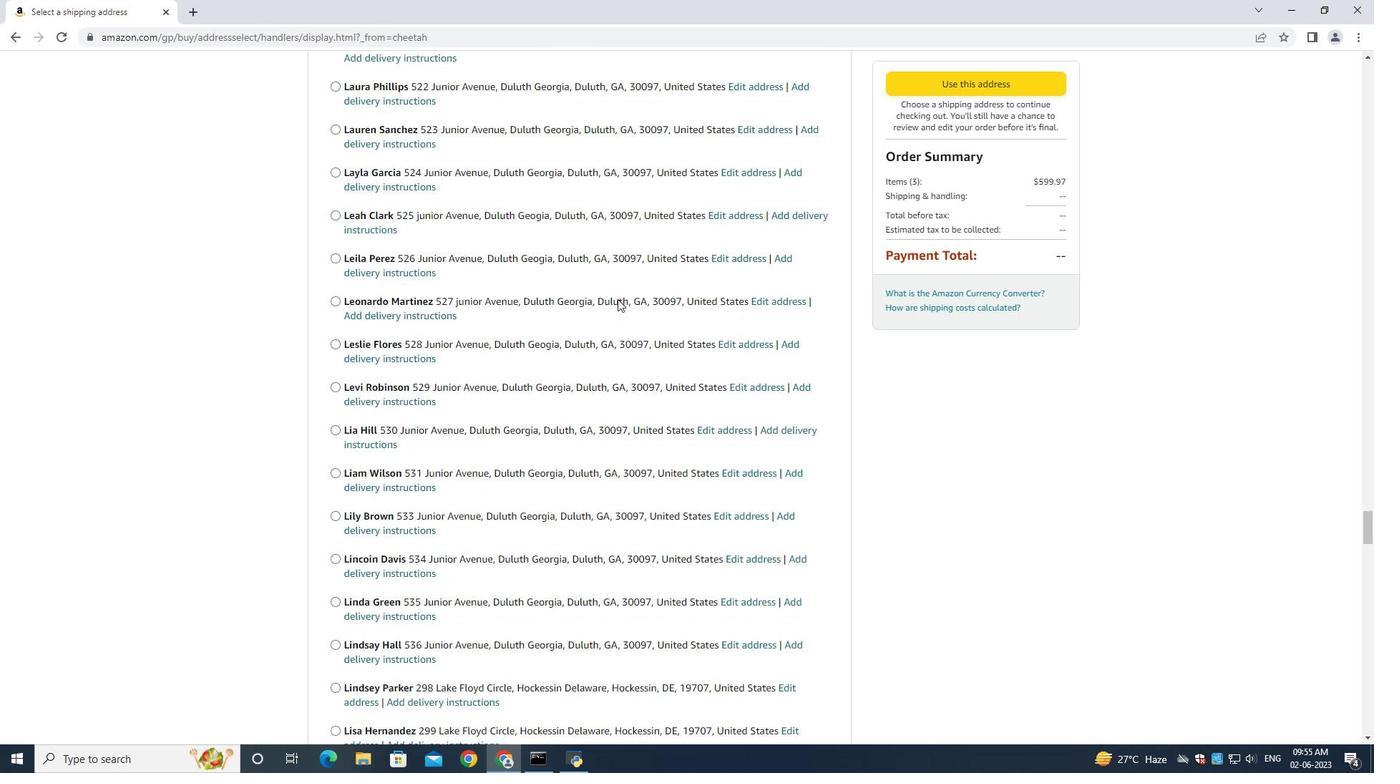 
Action: Mouse moved to (620, 299)
Screenshot: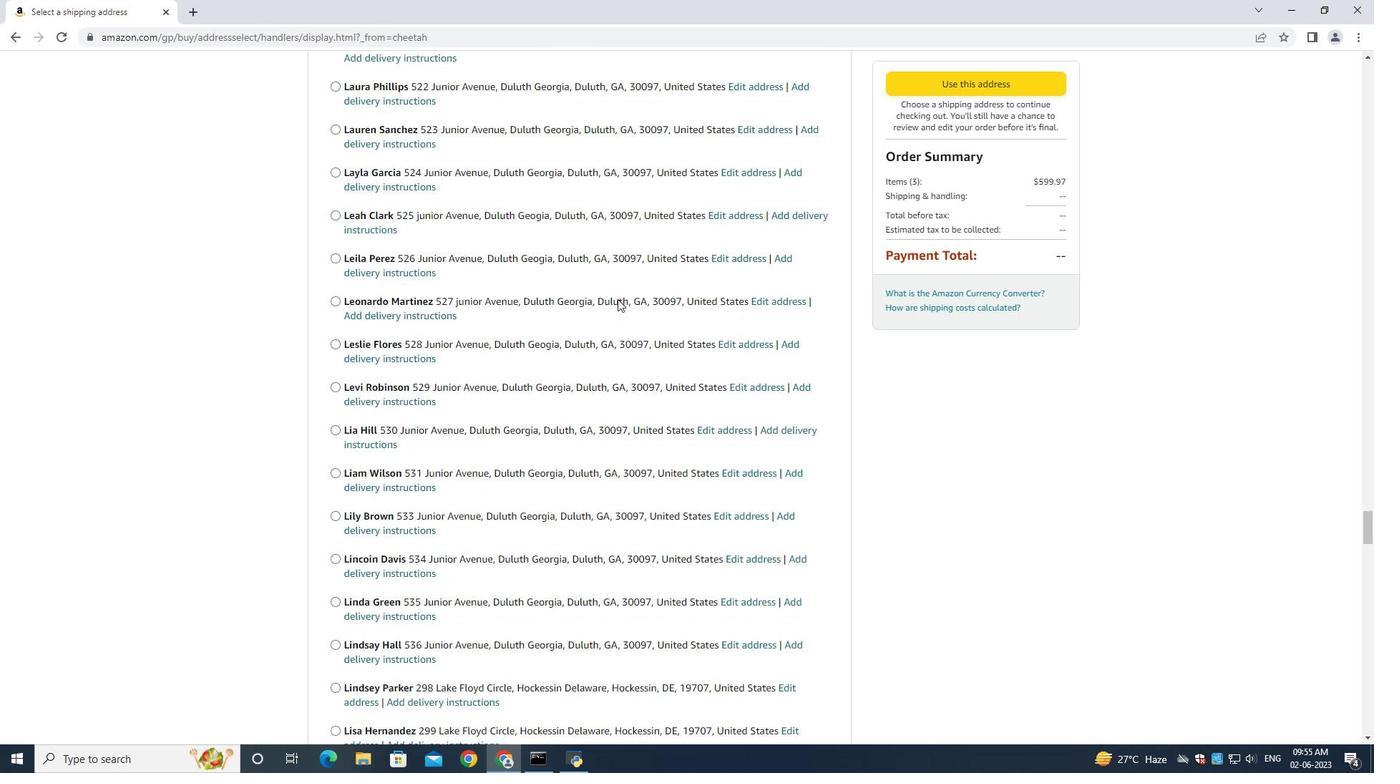 
Action: Mouse scrolled (620, 298) with delta (0, -1)
Screenshot: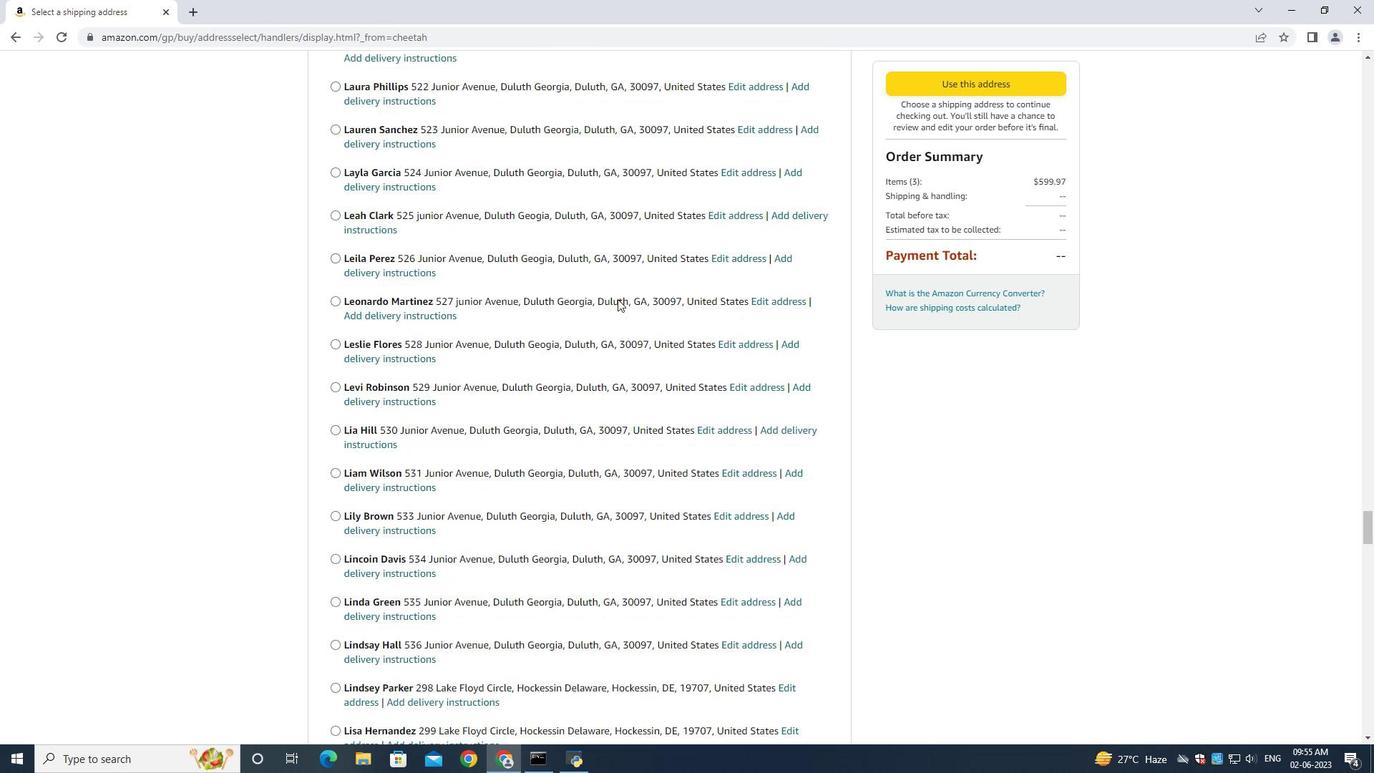 
Action: Mouse moved to (620, 299)
Screenshot: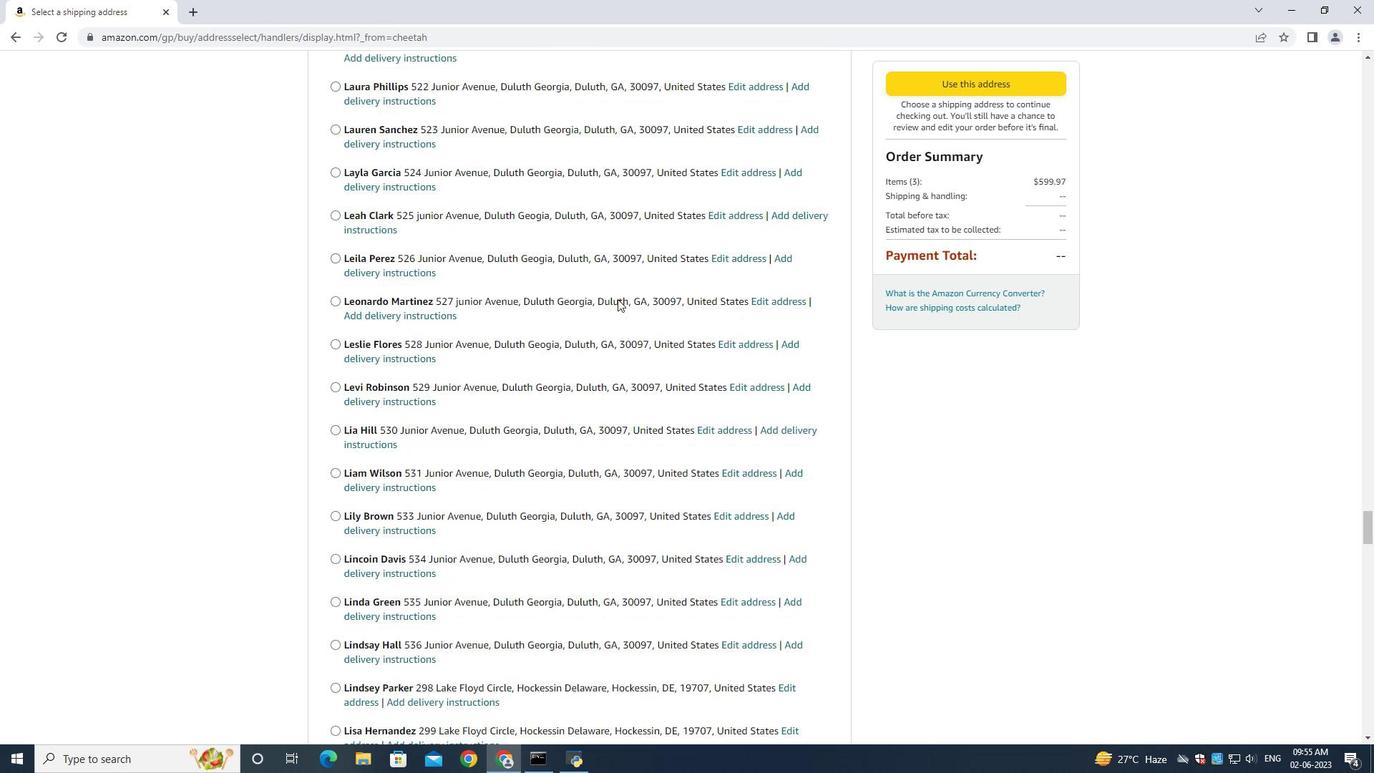 
Action: Mouse scrolled (620, 299) with delta (0, 0)
Screenshot: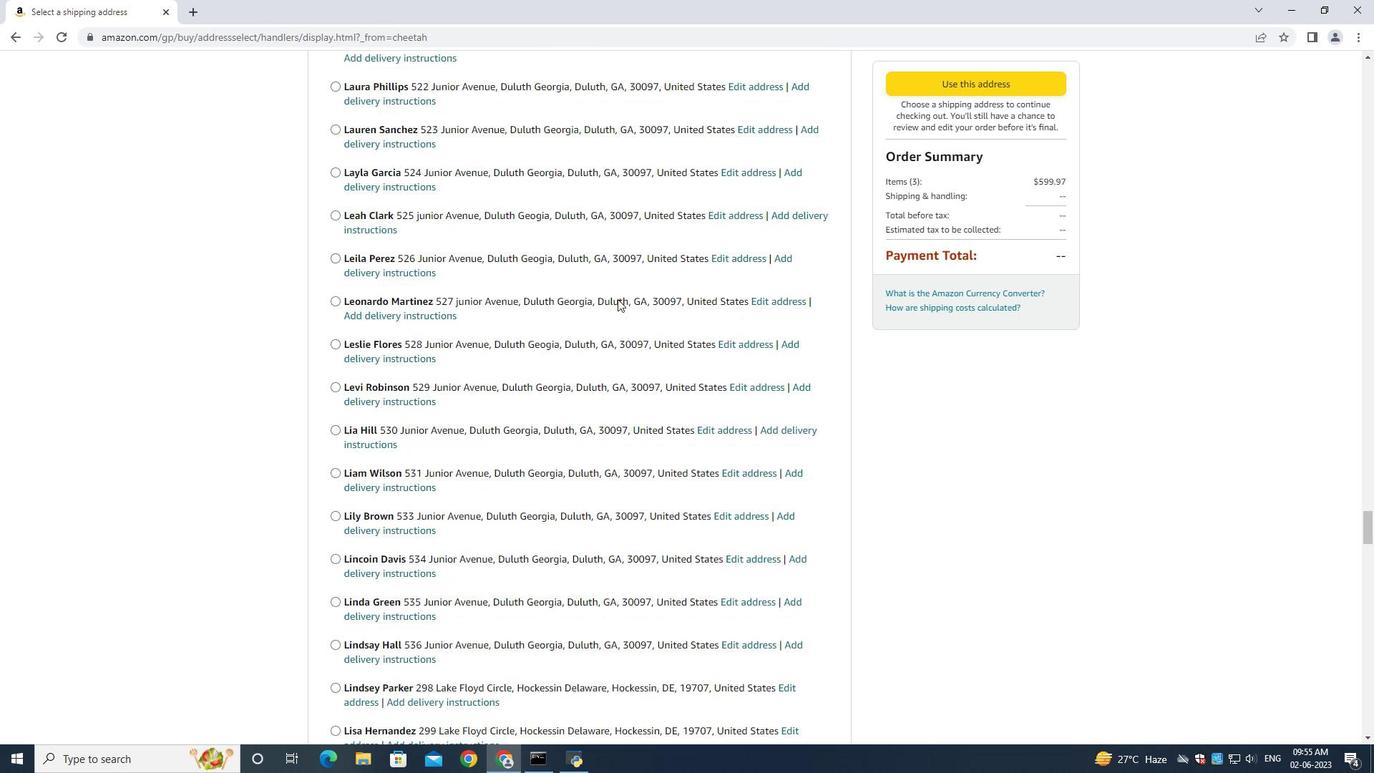
Action: Mouse moved to (623, 296)
Screenshot: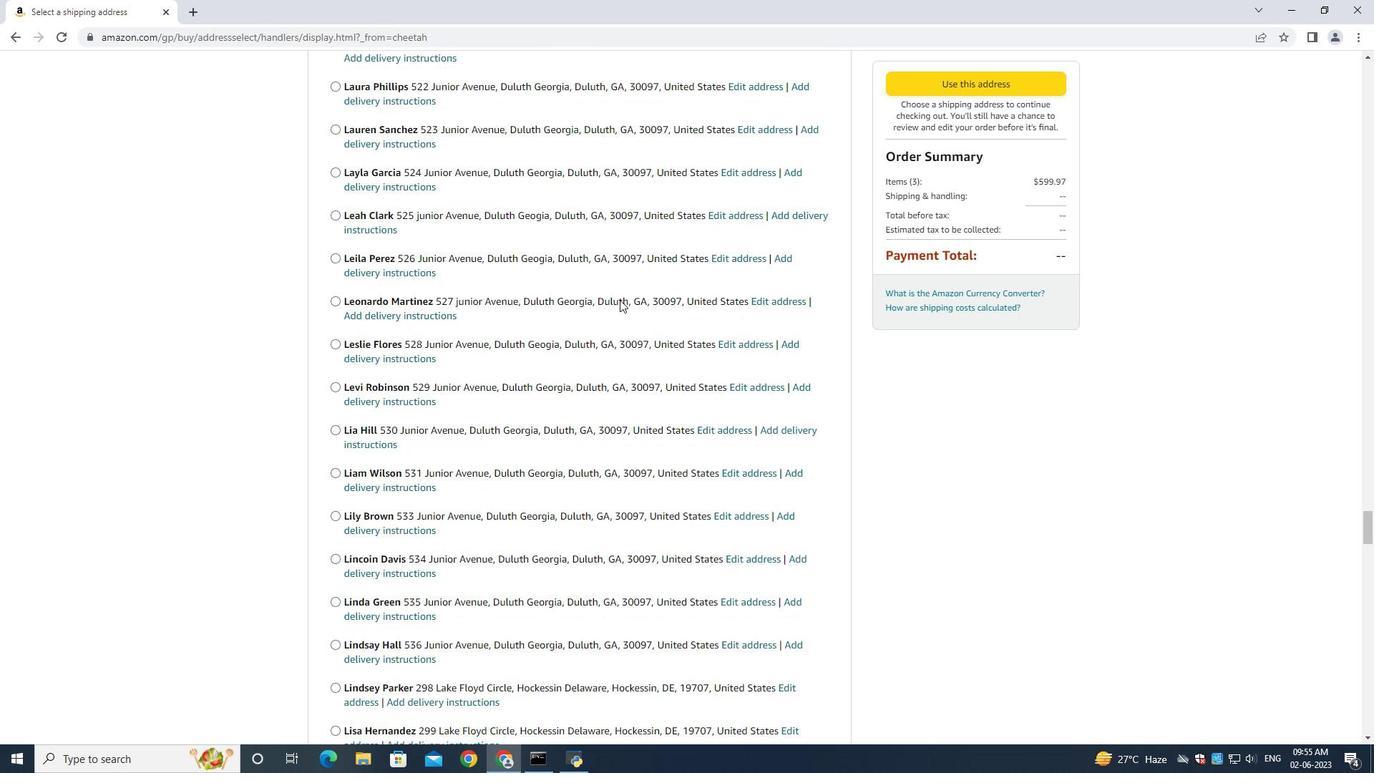
Action: Mouse scrolled (623, 295) with delta (0, 0)
Screenshot: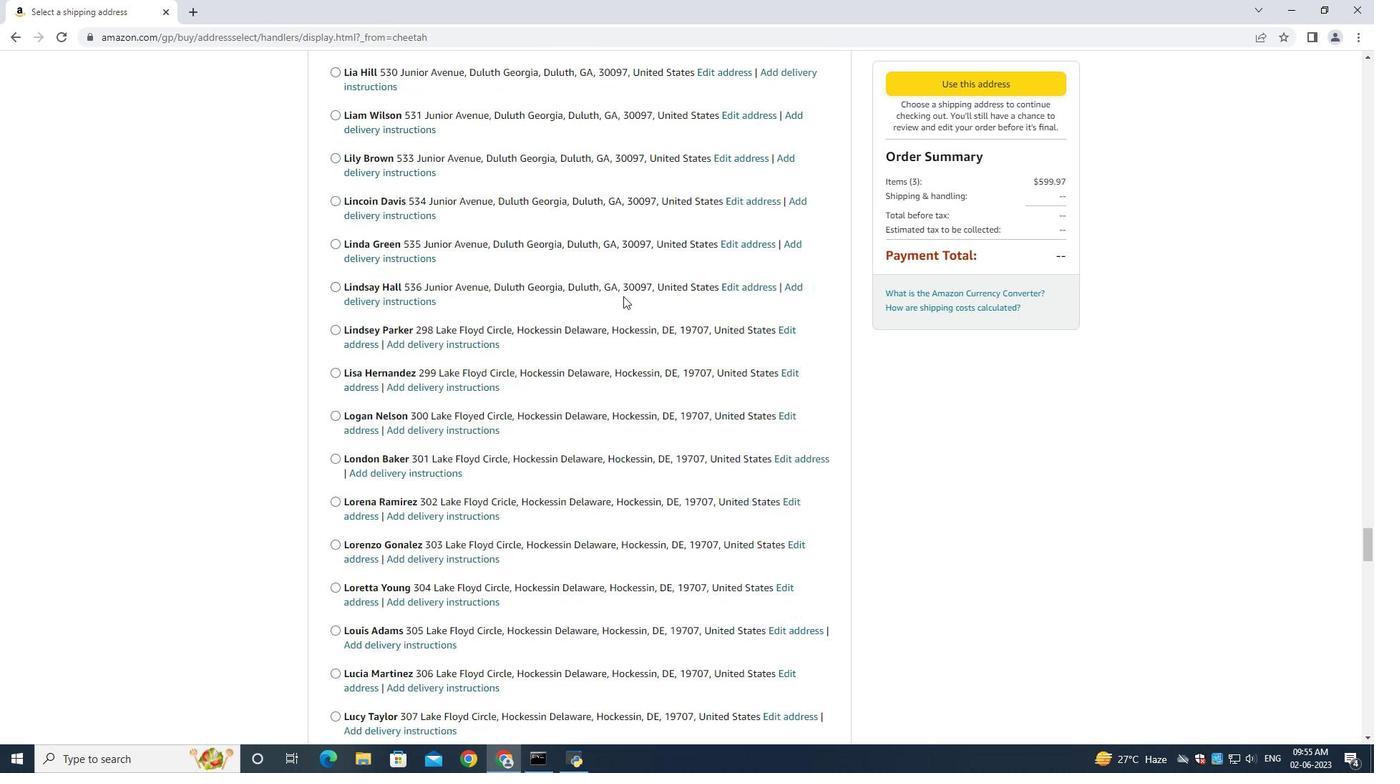 
Action: Mouse scrolled (623, 295) with delta (0, 0)
Screenshot: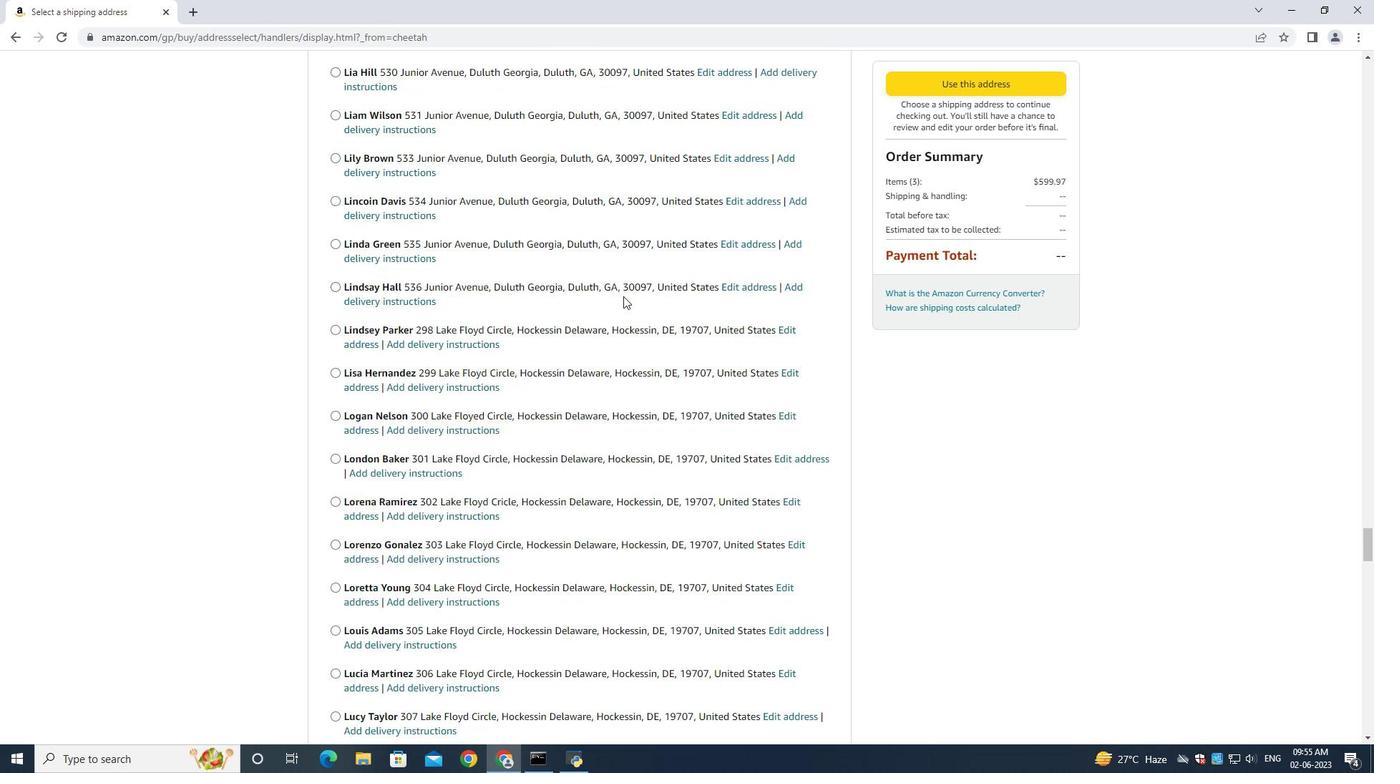 
Action: Mouse scrolled (623, 295) with delta (0, 0)
Screenshot: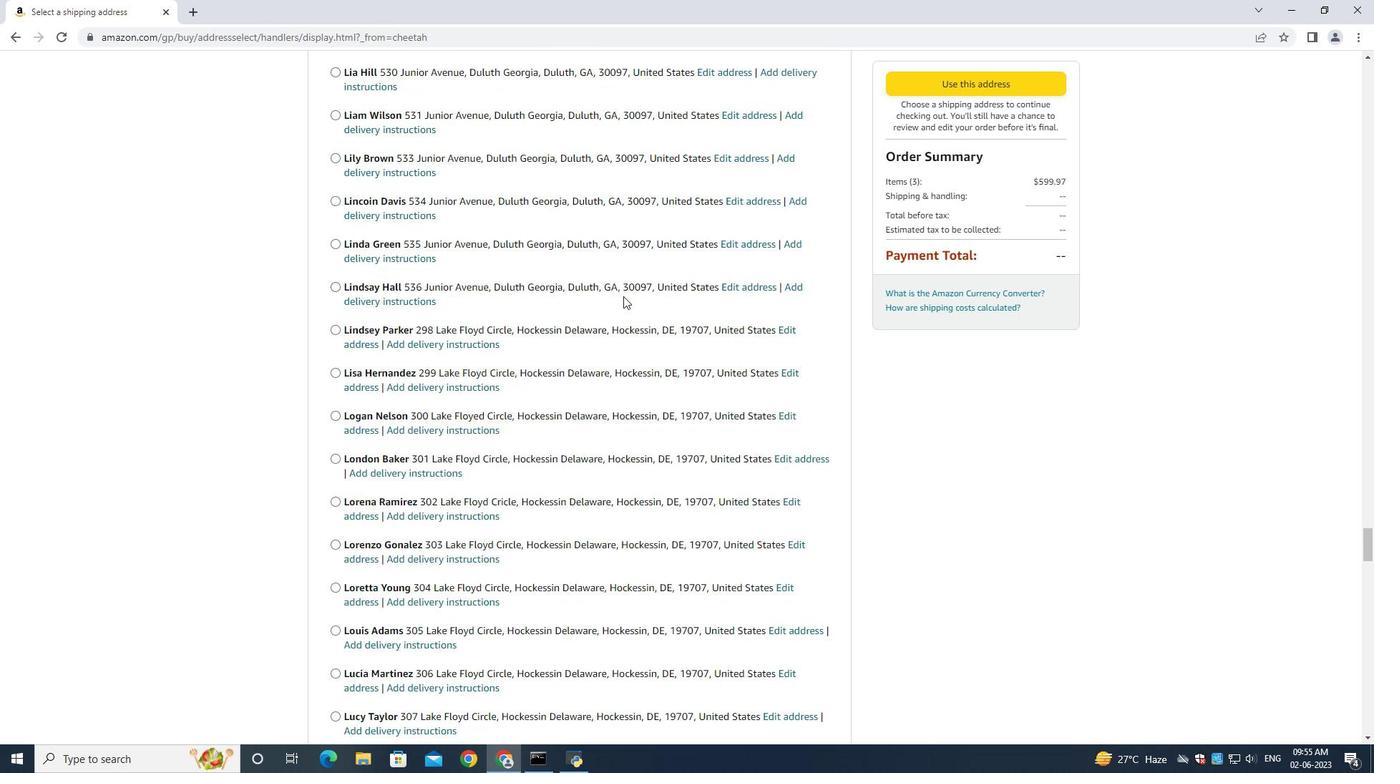 
Action: Mouse scrolled (623, 294) with delta (0, -1)
Screenshot: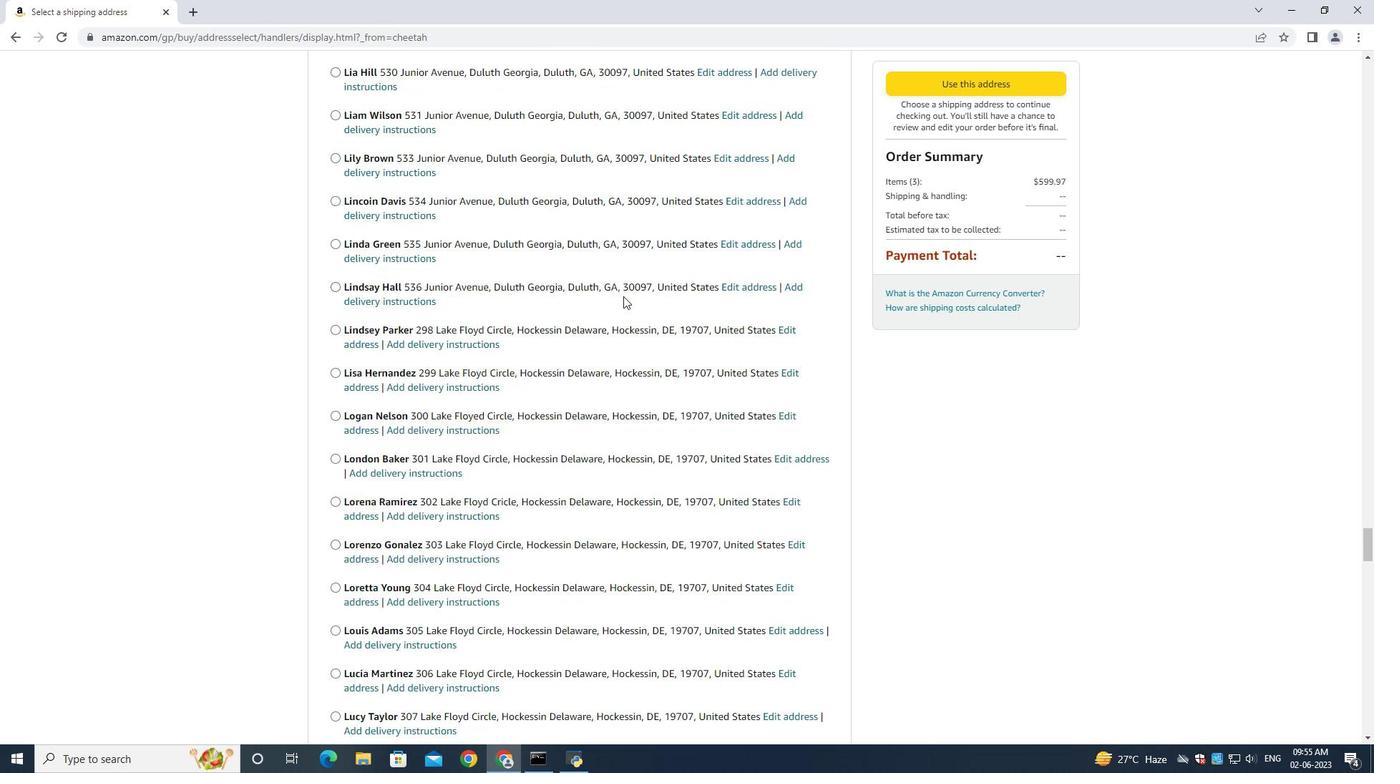 
Action: Mouse scrolled (623, 295) with delta (0, 0)
Screenshot: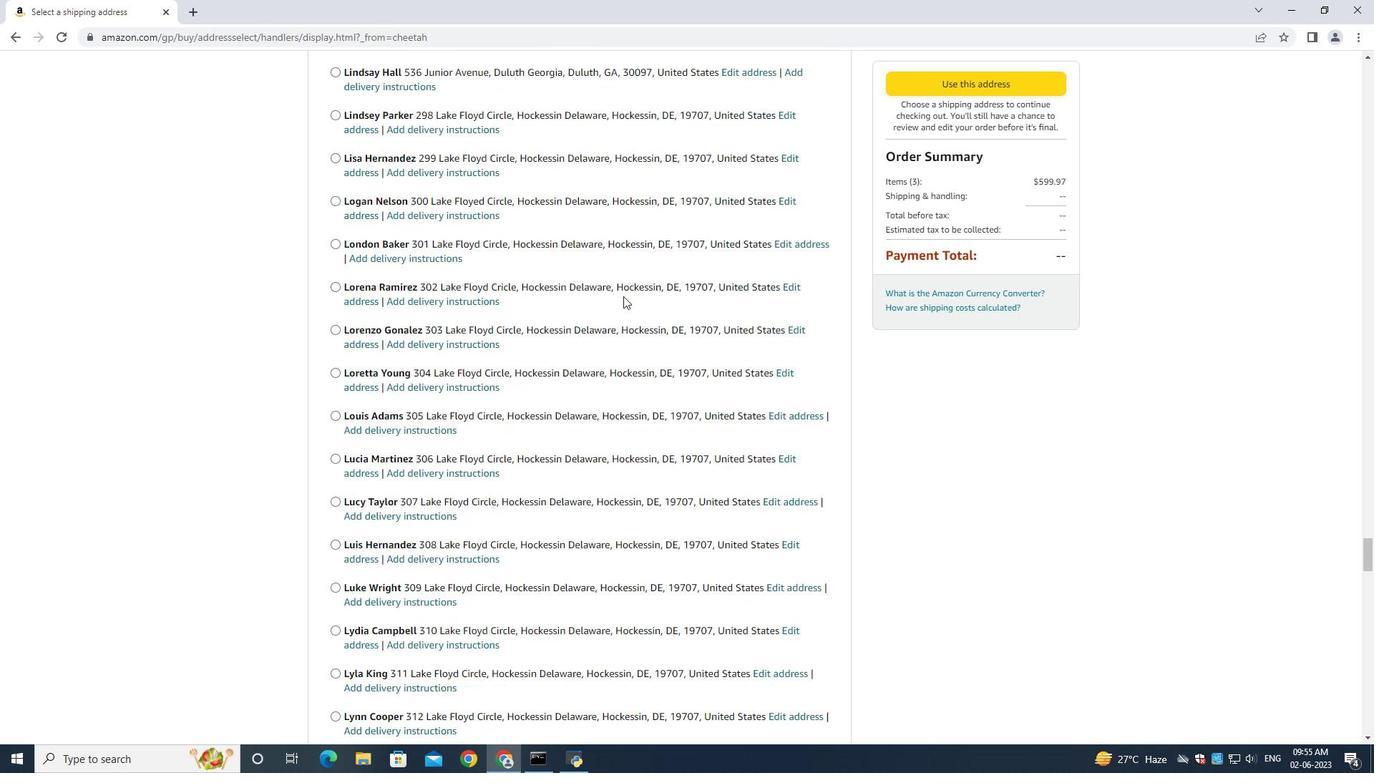 
Action: Mouse scrolled (623, 295) with delta (0, 0)
Screenshot: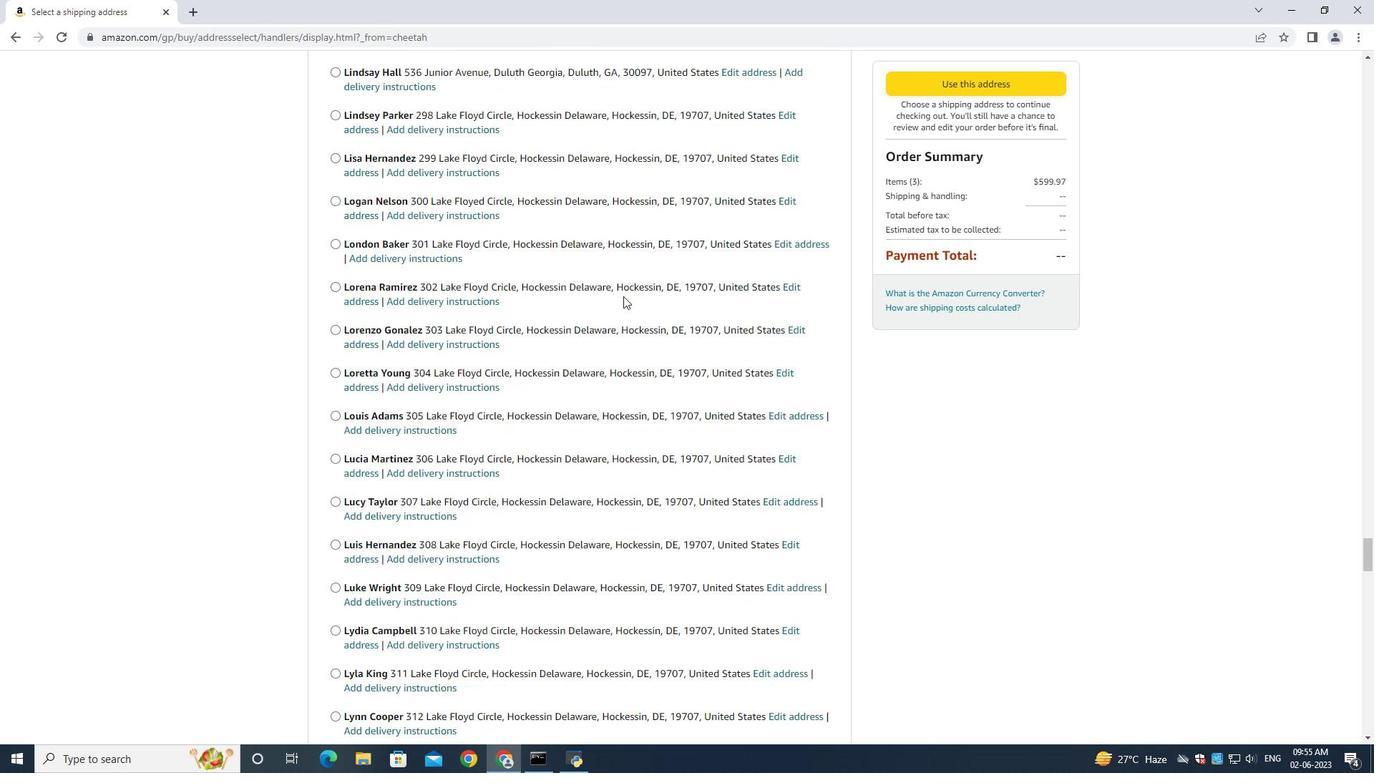 
Action: Mouse scrolled (623, 295) with delta (0, 0)
Screenshot: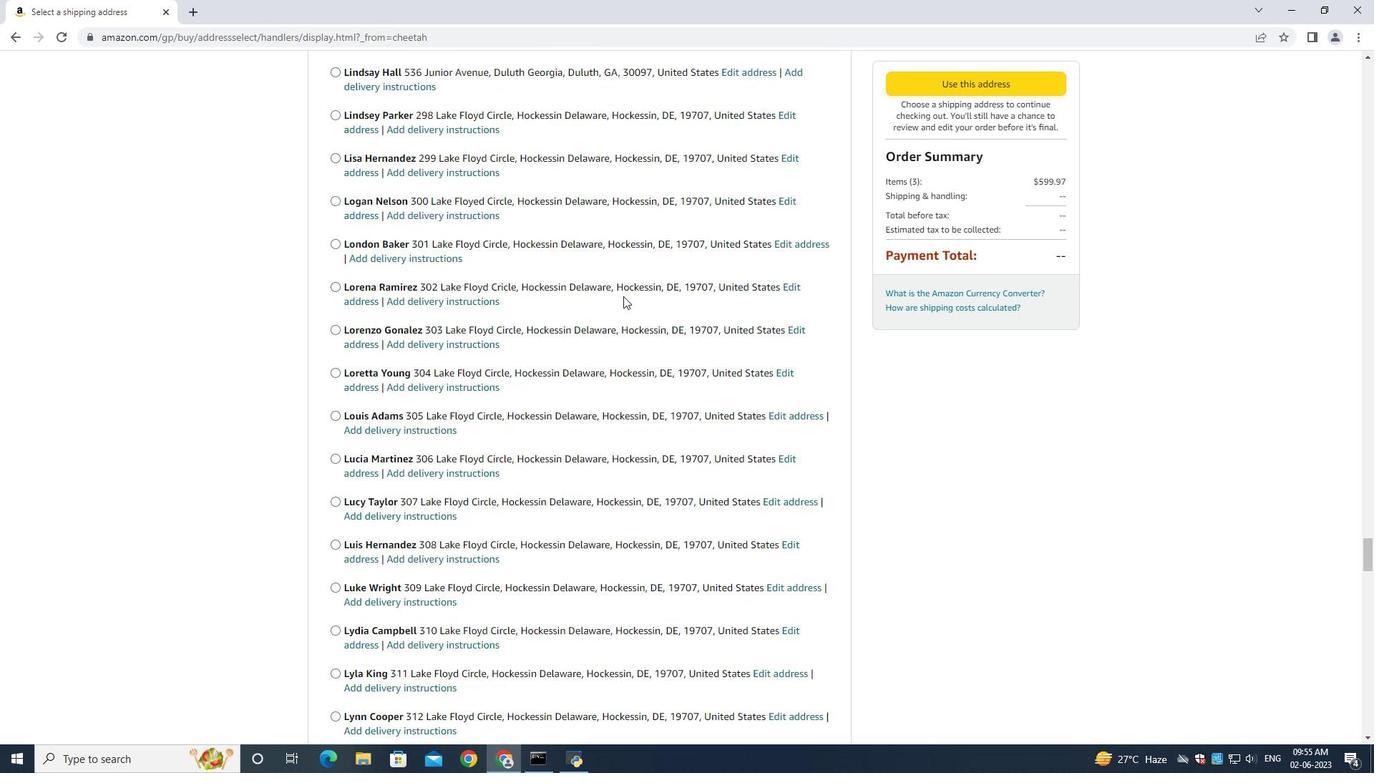 
Action: Mouse moved to (625, 299)
Screenshot: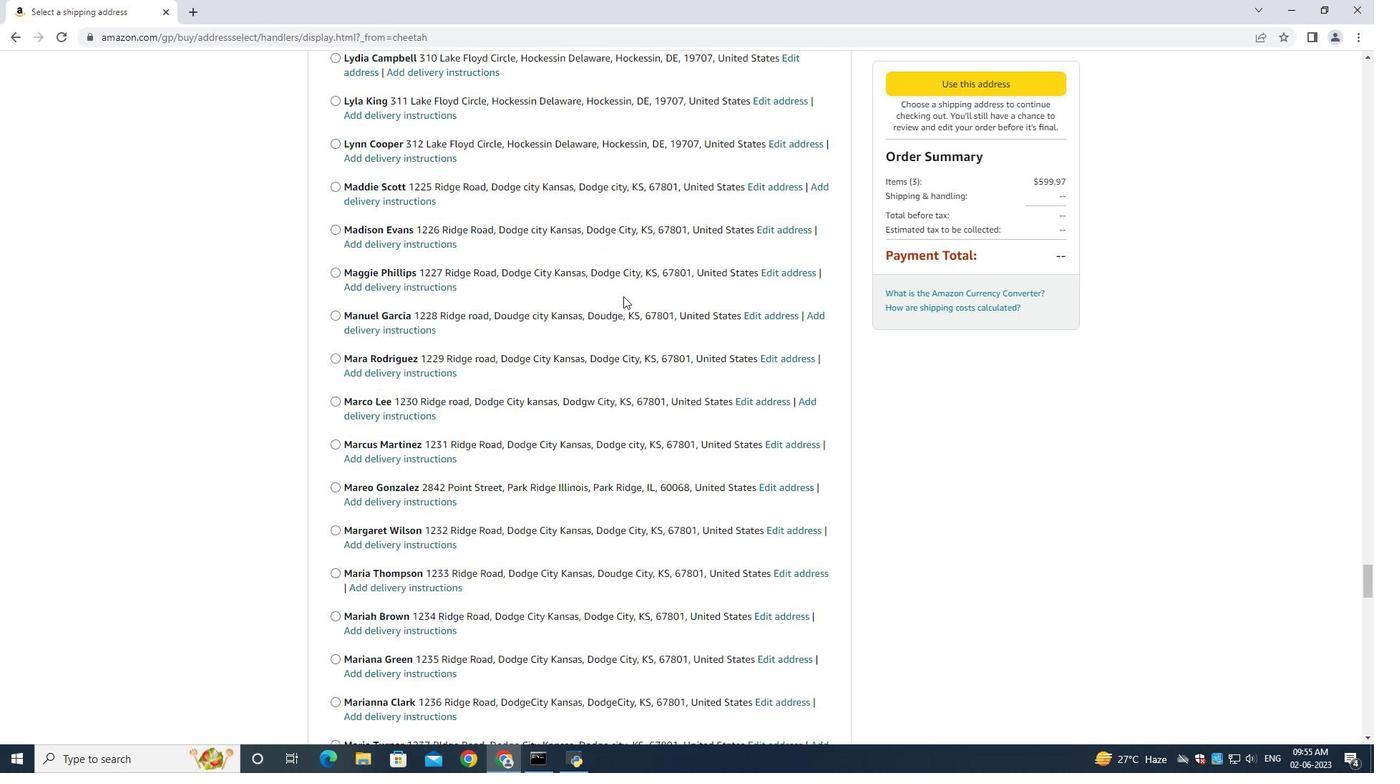 
Action: Mouse scrolled (625, 298) with delta (0, 0)
Screenshot: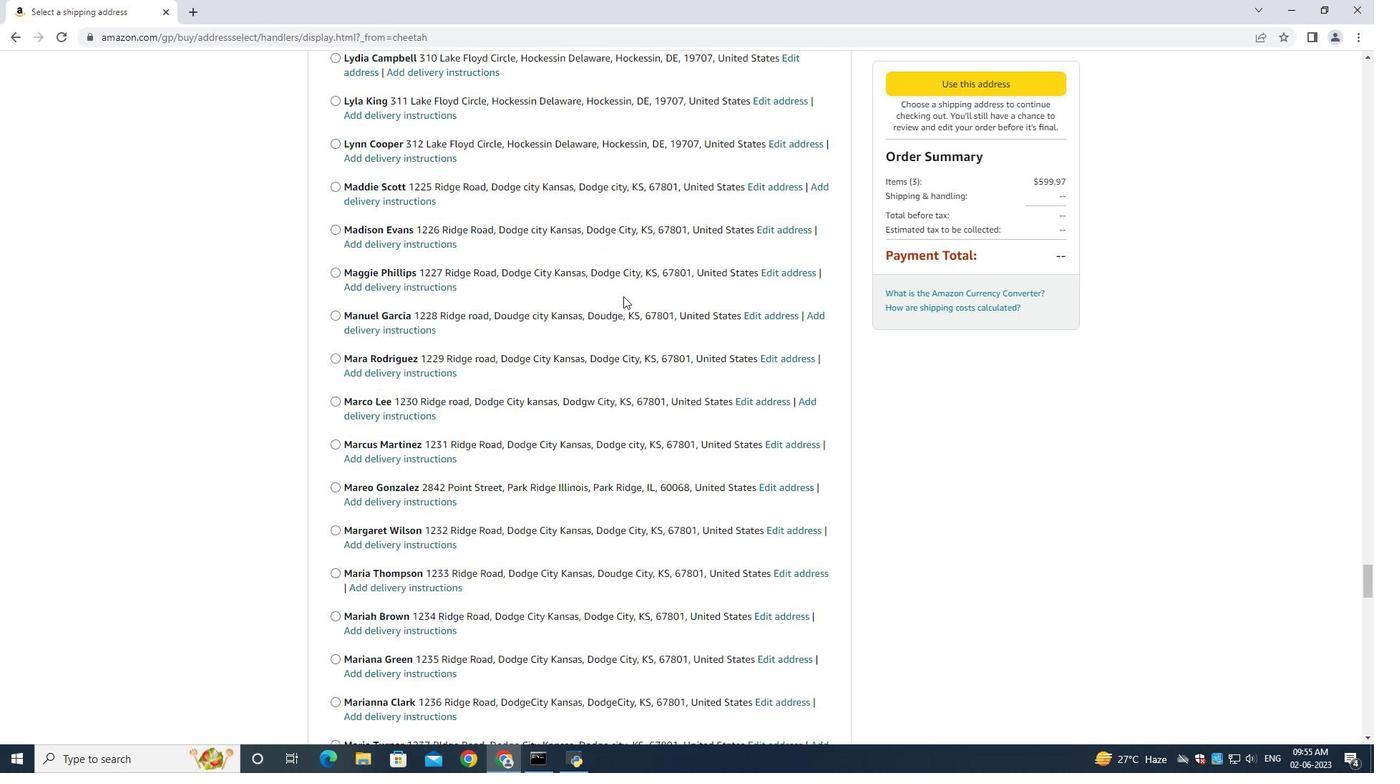 
Action: Mouse moved to (625, 299)
Screenshot: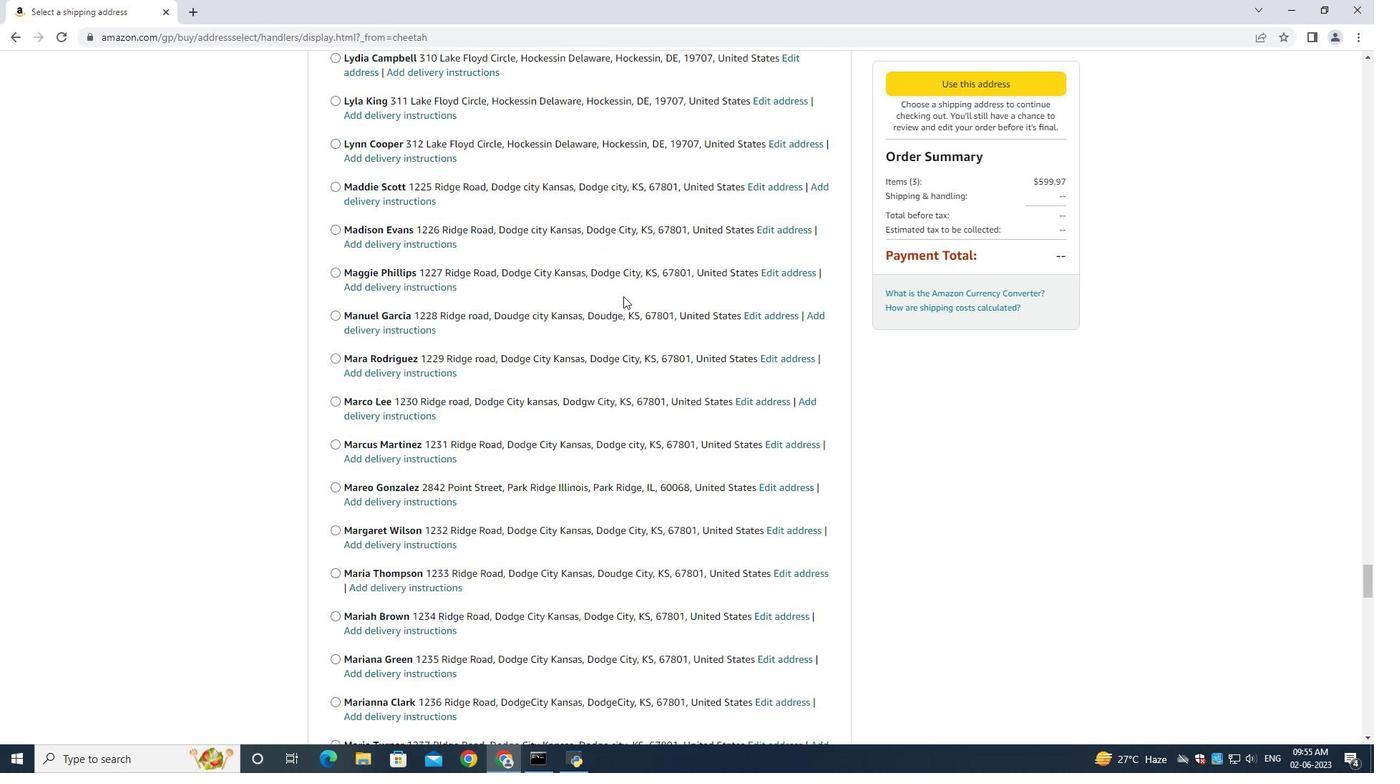 
Action: Mouse scrolled (625, 299) with delta (0, 0)
Screenshot: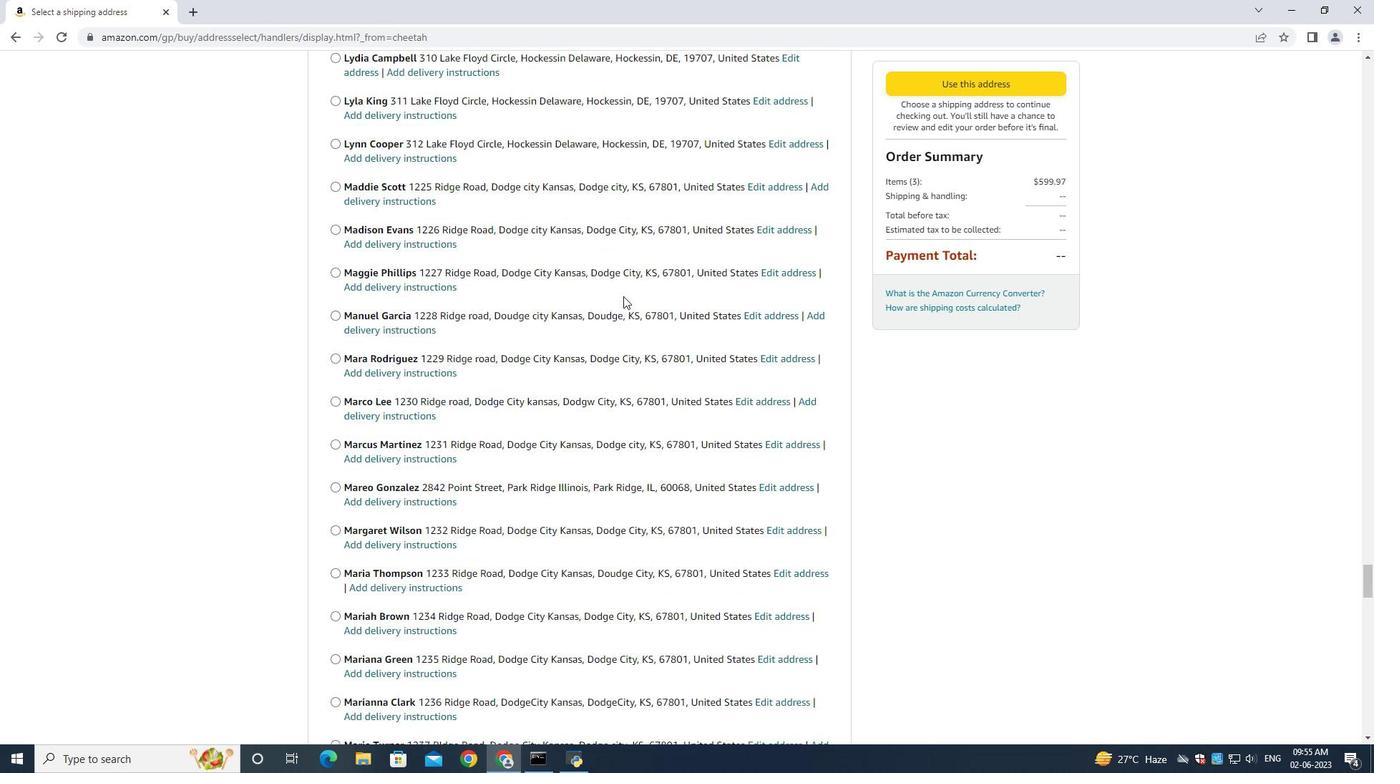 
Action: Mouse scrolled (625, 299) with delta (0, 0)
Screenshot: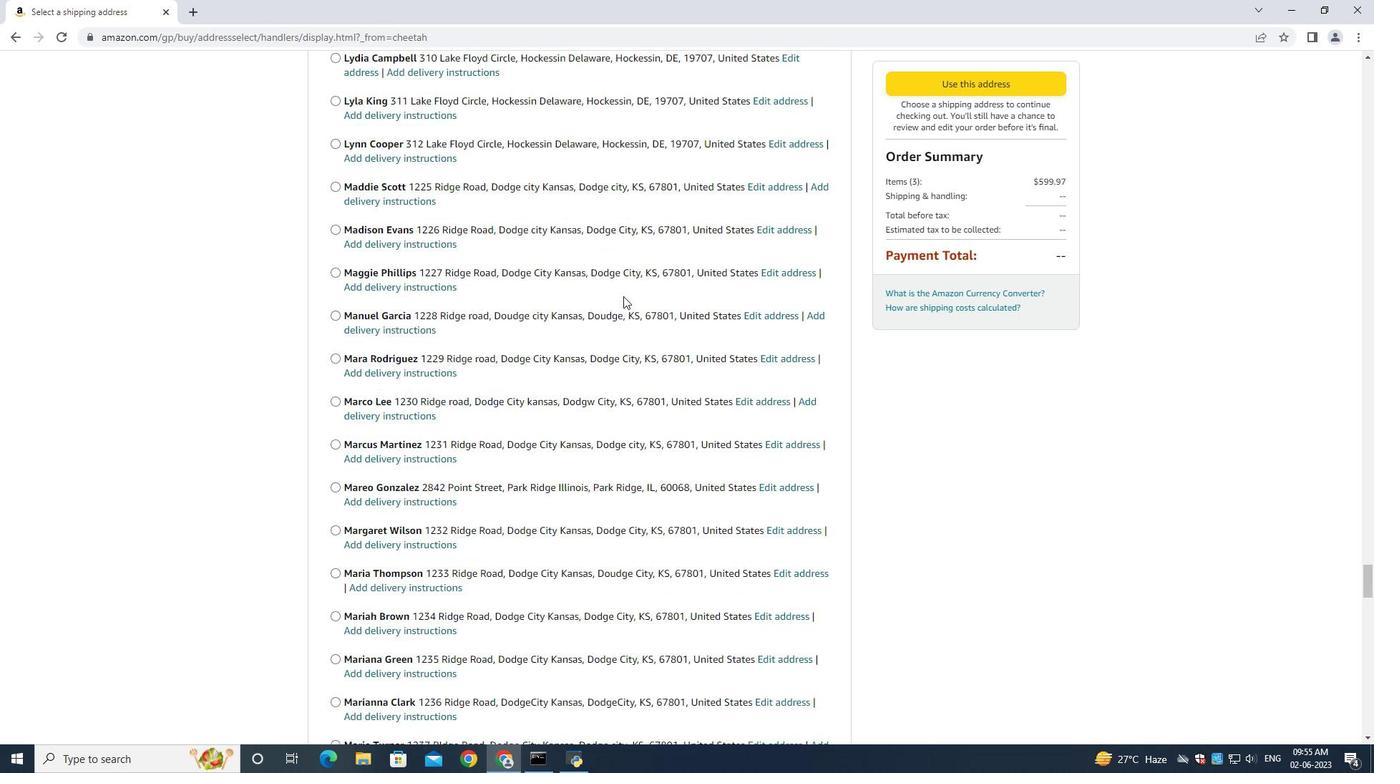 
Action: Mouse scrolled (625, 298) with delta (0, -1)
Screenshot: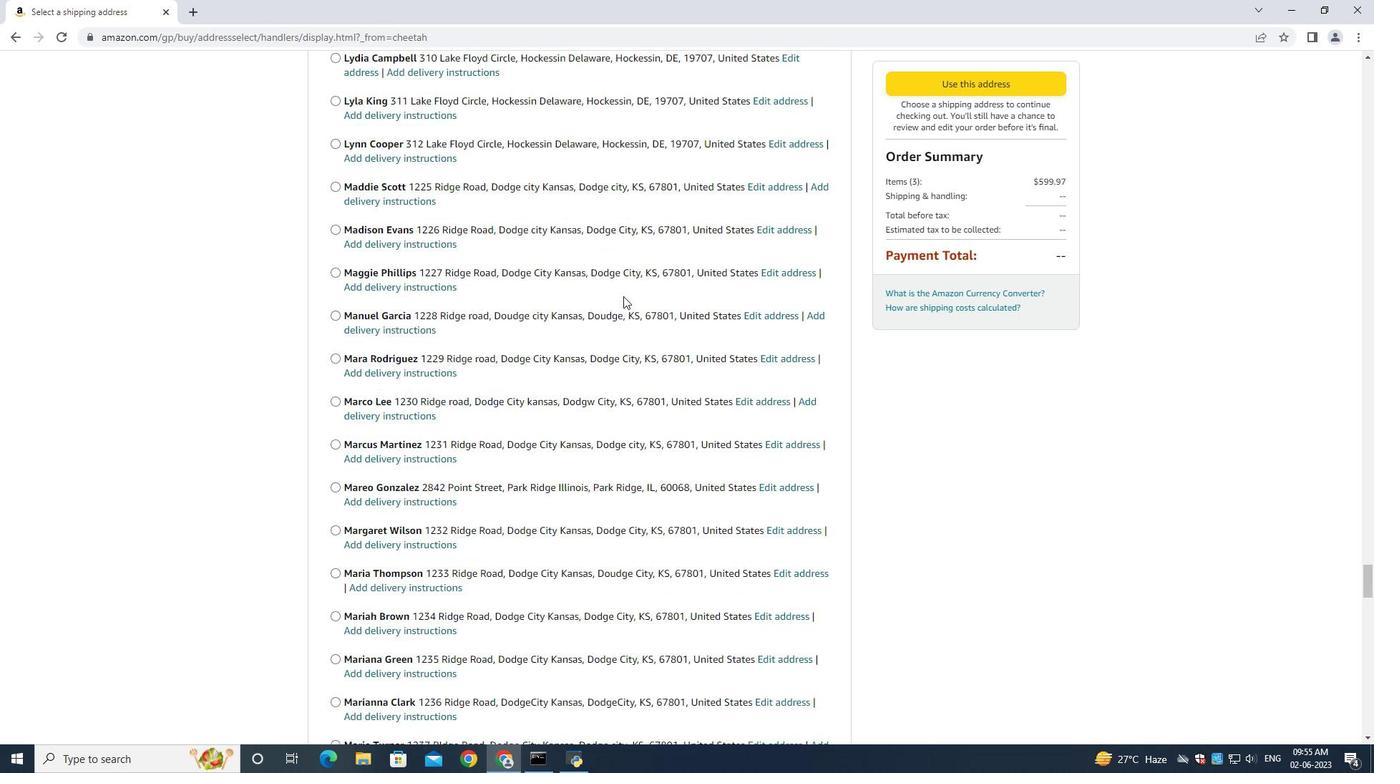 
Action: Mouse scrolled (625, 299) with delta (0, 0)
Screenshot: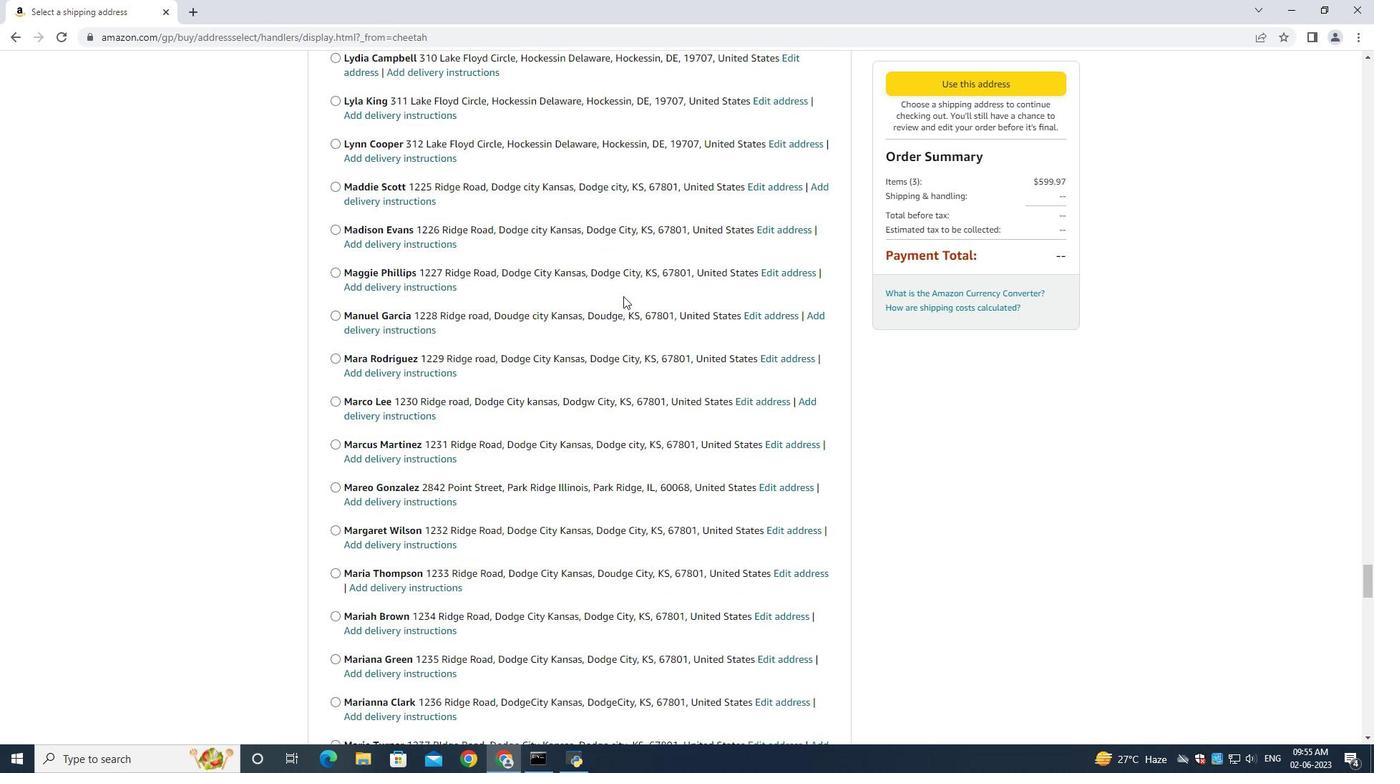 
Action: Mouse scrolled (625, 299) with delta (0, 0)
Screenshot: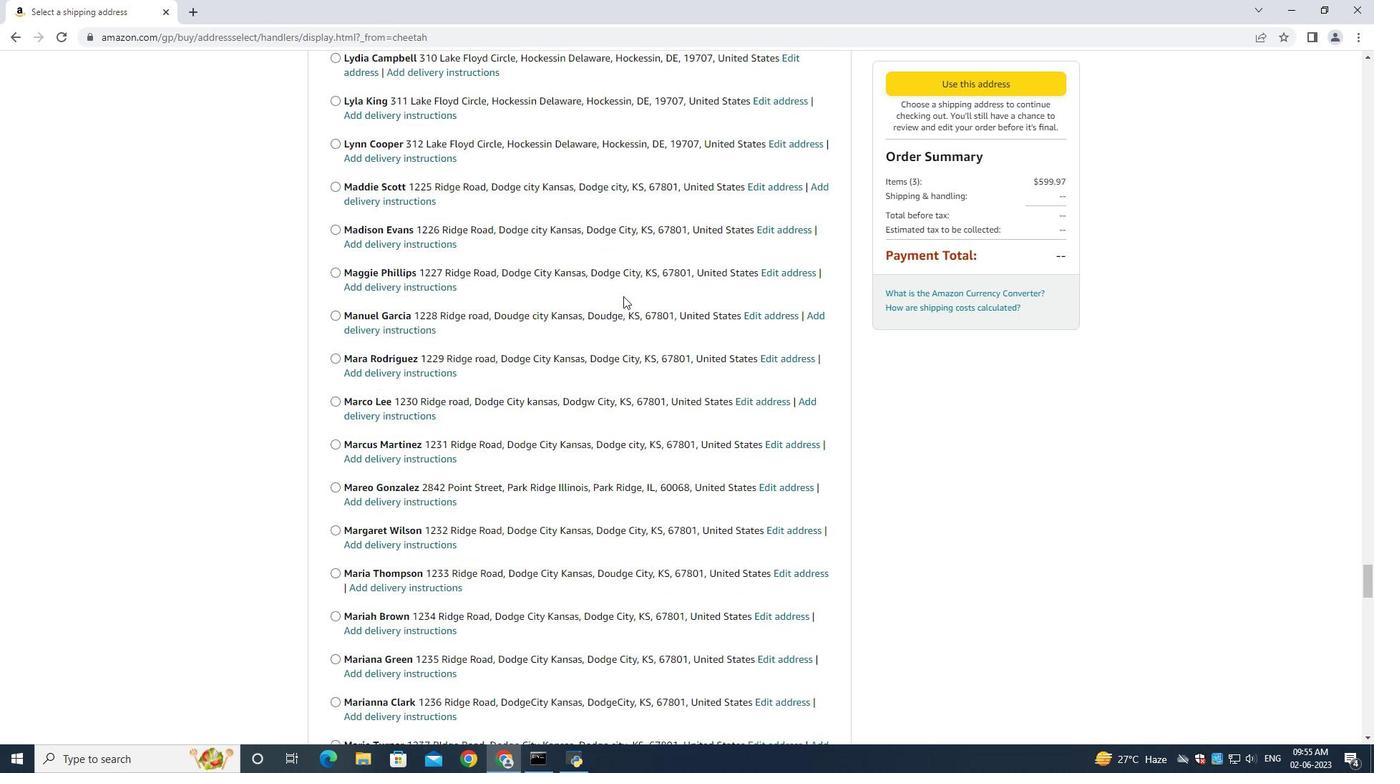 
Action: Mouse scrolled (625, 299) with delta (0, 0)
Screenshot: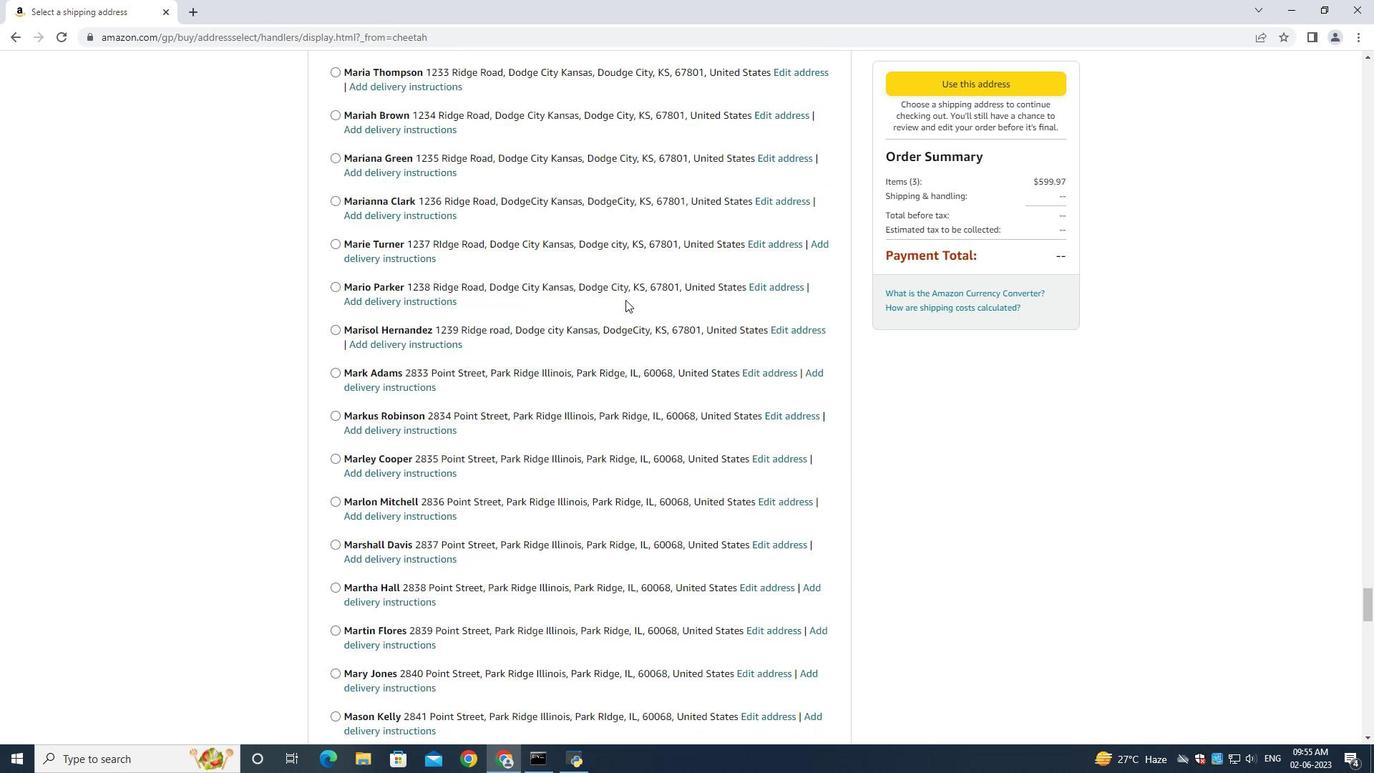 
Action: Mouse scrolled (625, 299) with delta (0, 0)
Screenshot: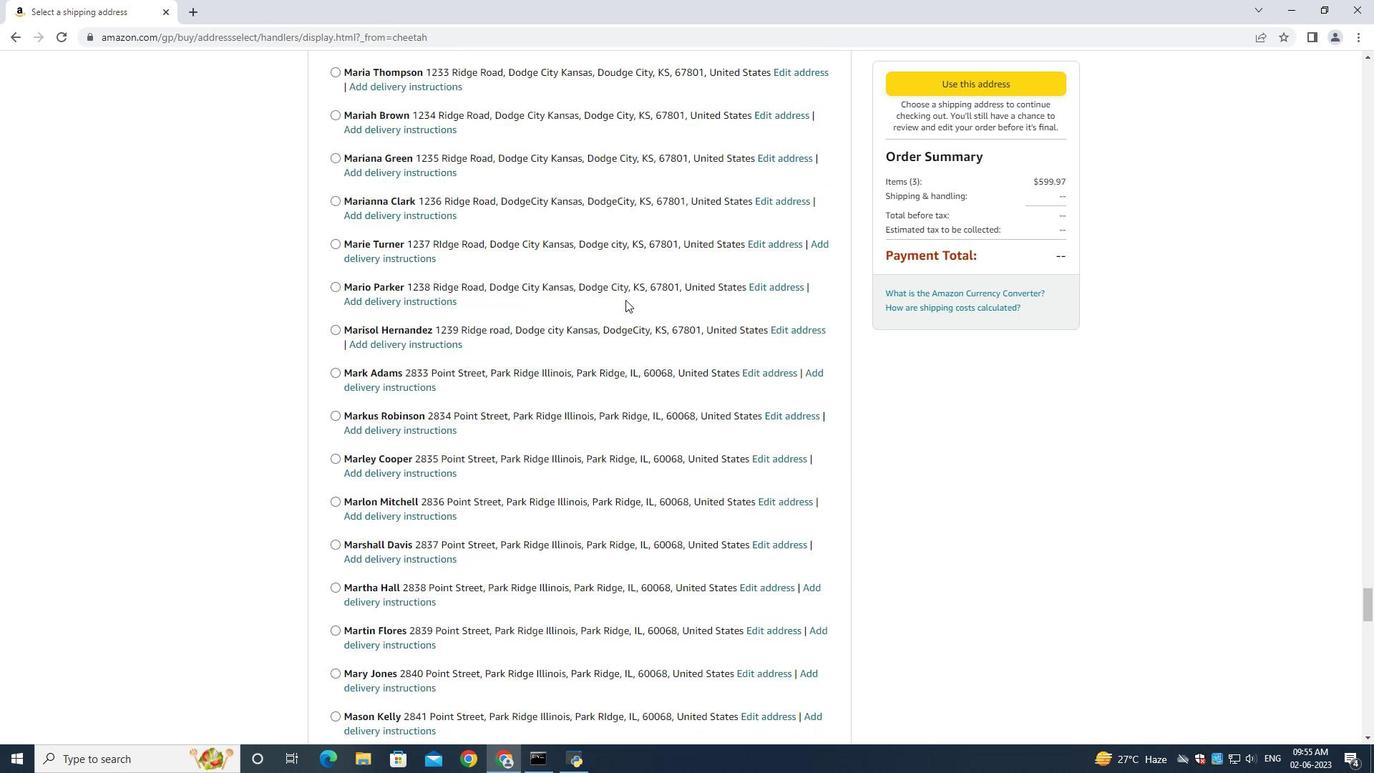 
Action: Mouse scrolled (625, 299) with delta (0, 0)
Screenshot: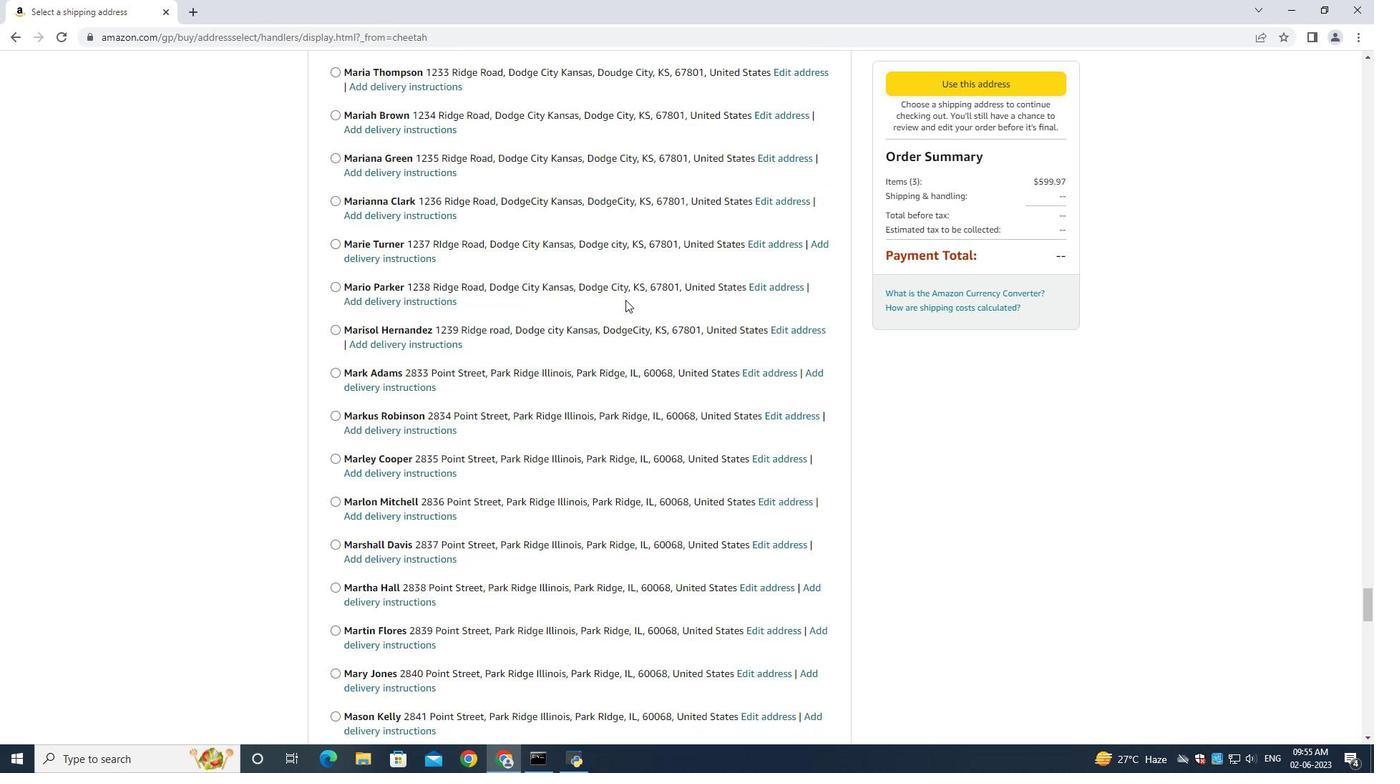 
Action: Mouse scrolled (625, 299) with delta (0, 0)
Screenshot: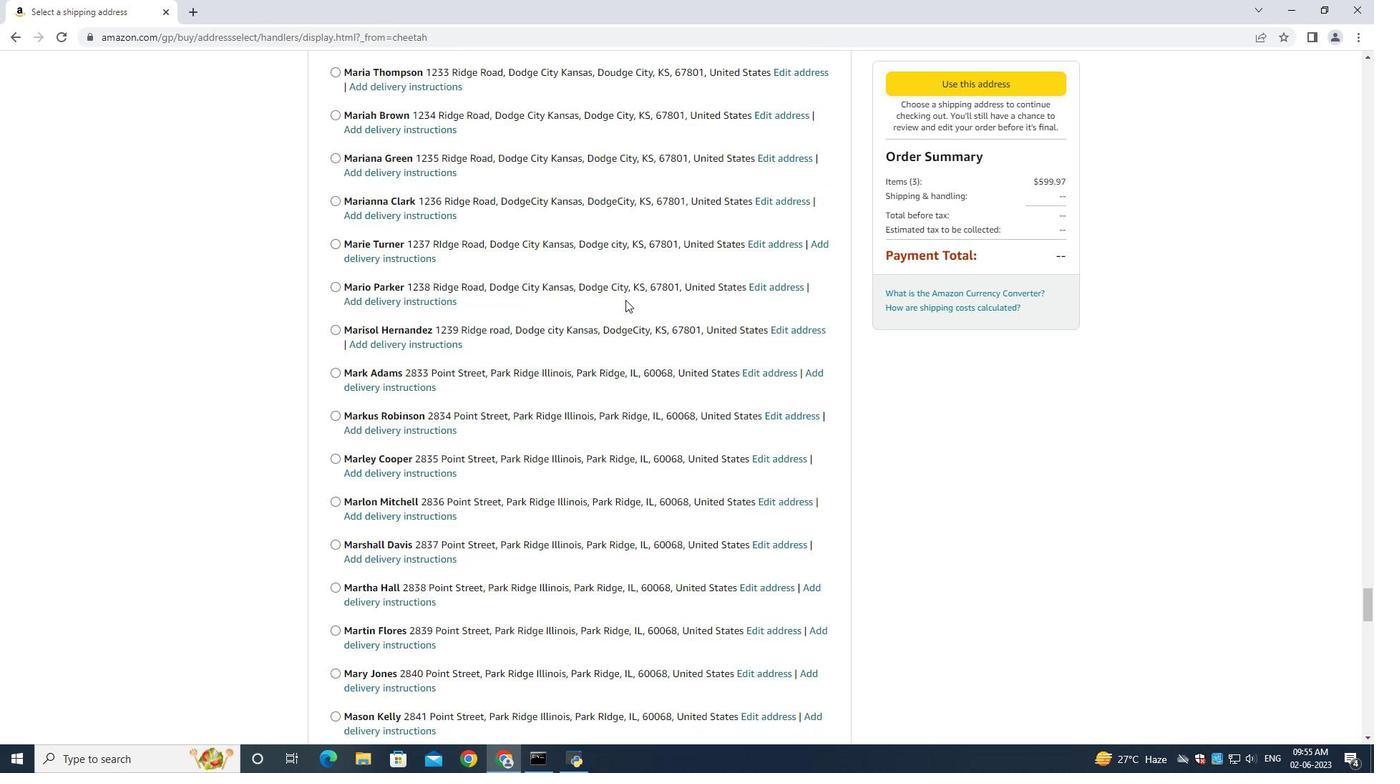 
Action: Mouse scrolled (625, 299) with delta (0, 0)
Screenshot: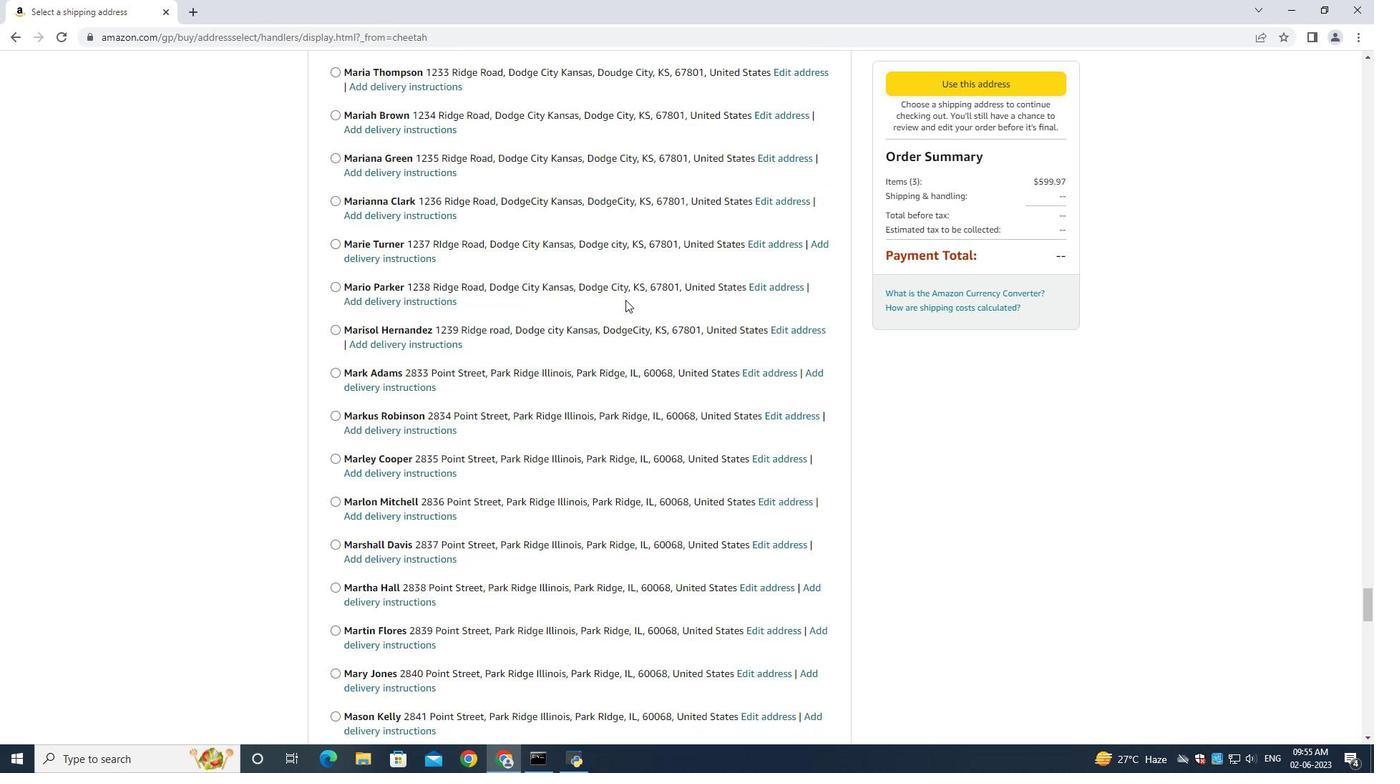 
Action: Mouse scrolled (625, 299) with delta (0, 0)
Screenshot: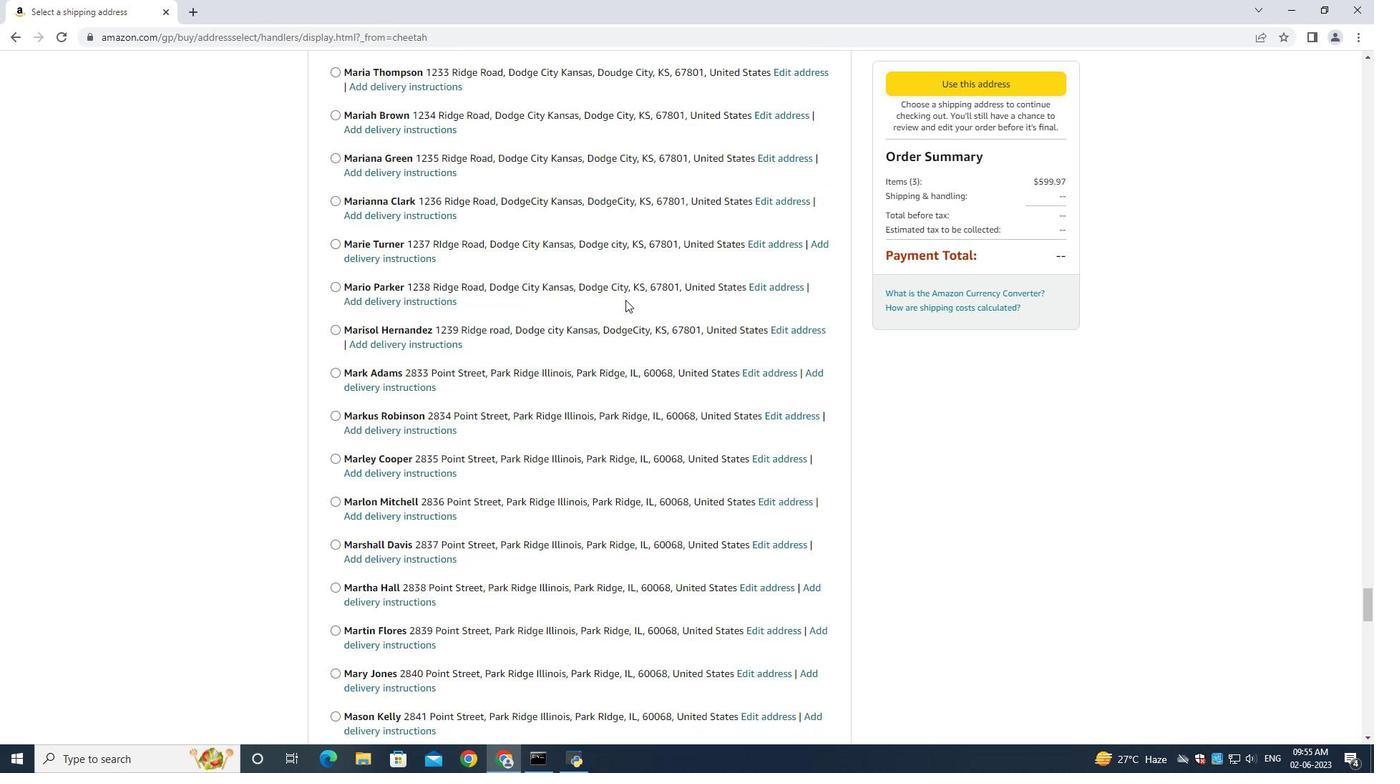 
Action: Mouse moved to (625, 293)
Screenshot: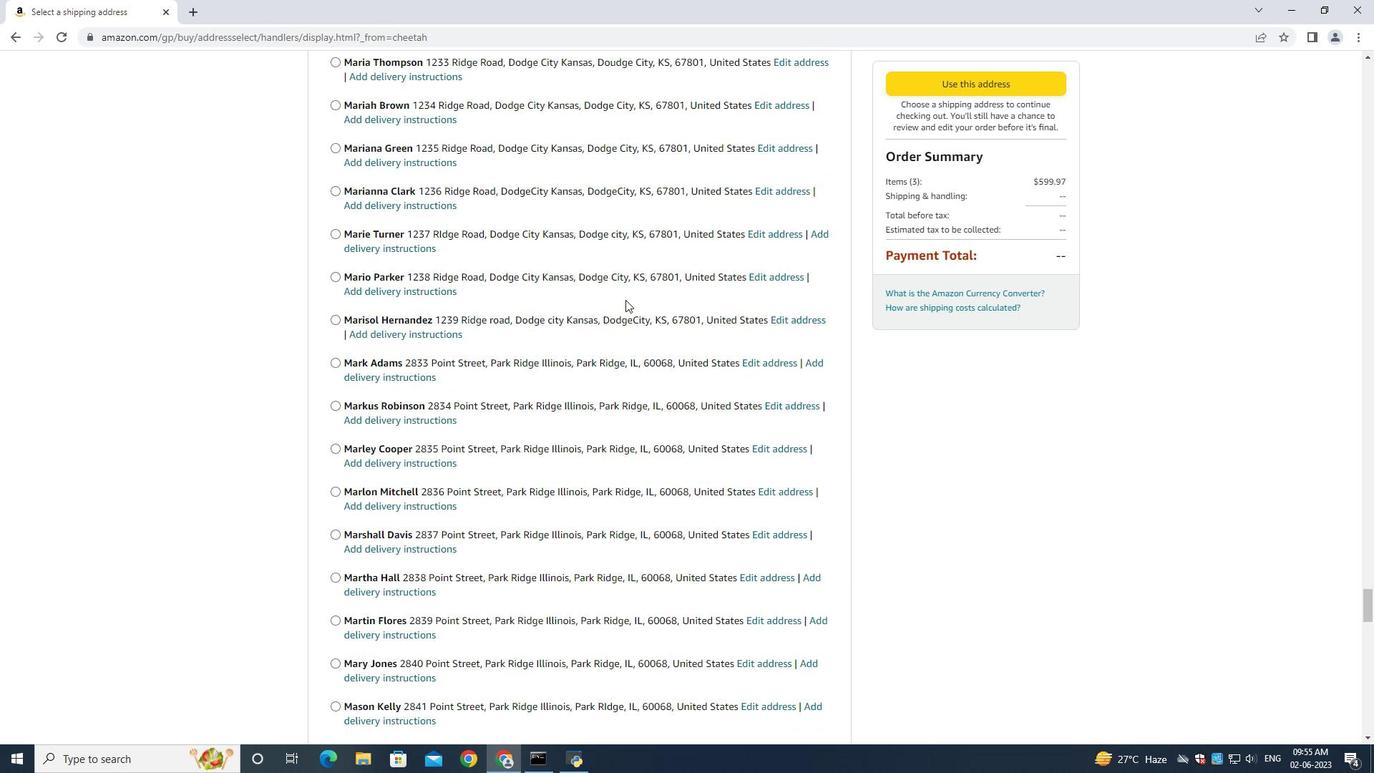 
Action: Mouse scrolled (625, 292) with delta (0, 0)
Screenshot: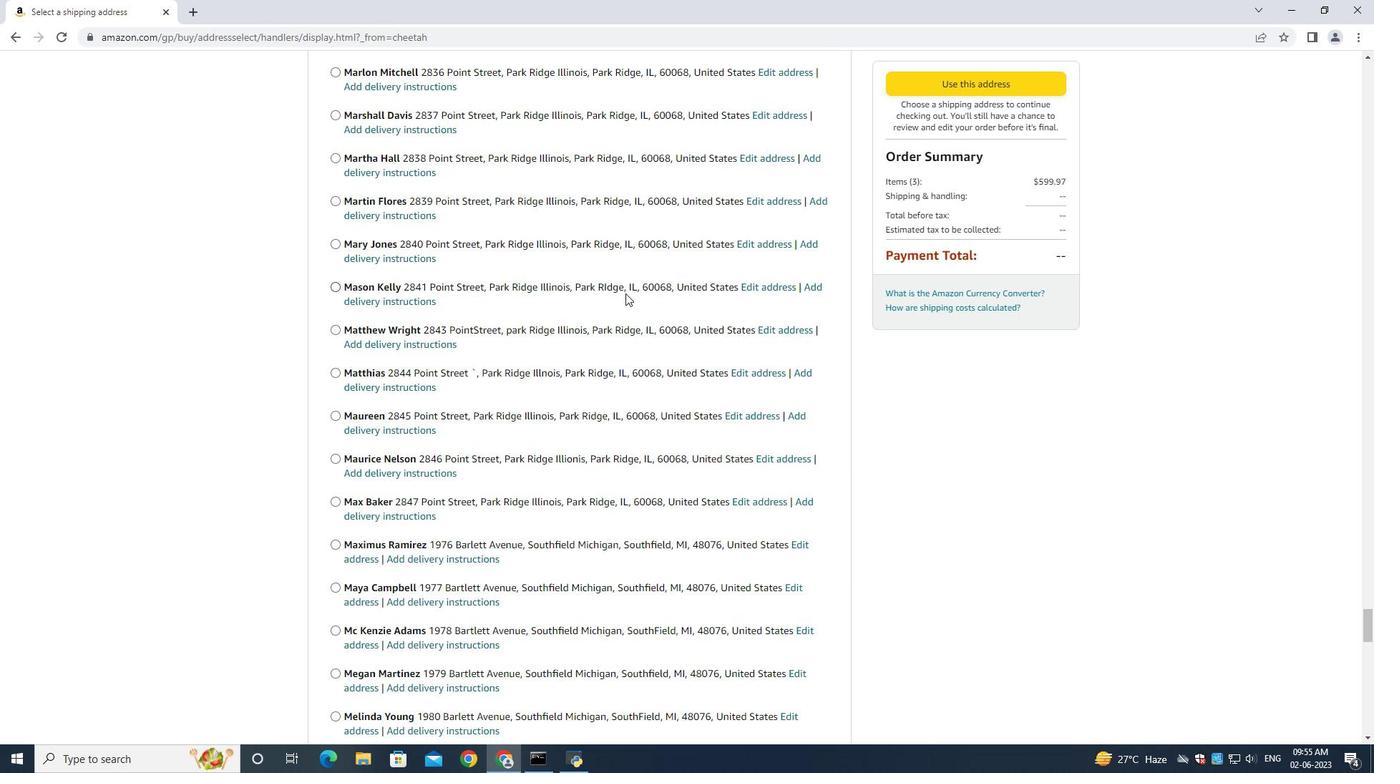 
Action: Mouse scrolled (625, 292) with delta (0, 0)
Screenshot: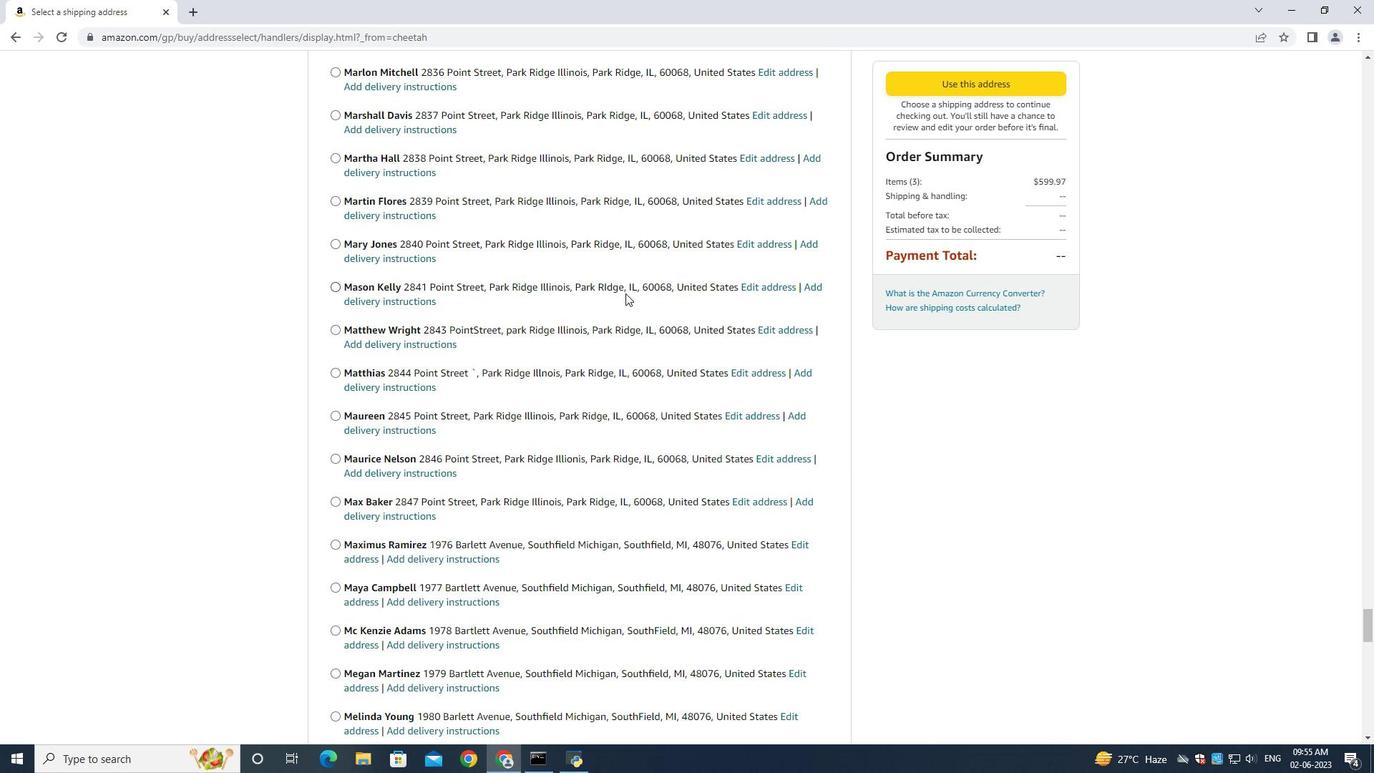 
Action: Mouse scrolled (625, 292) with delta (0, 0)
Screenshot: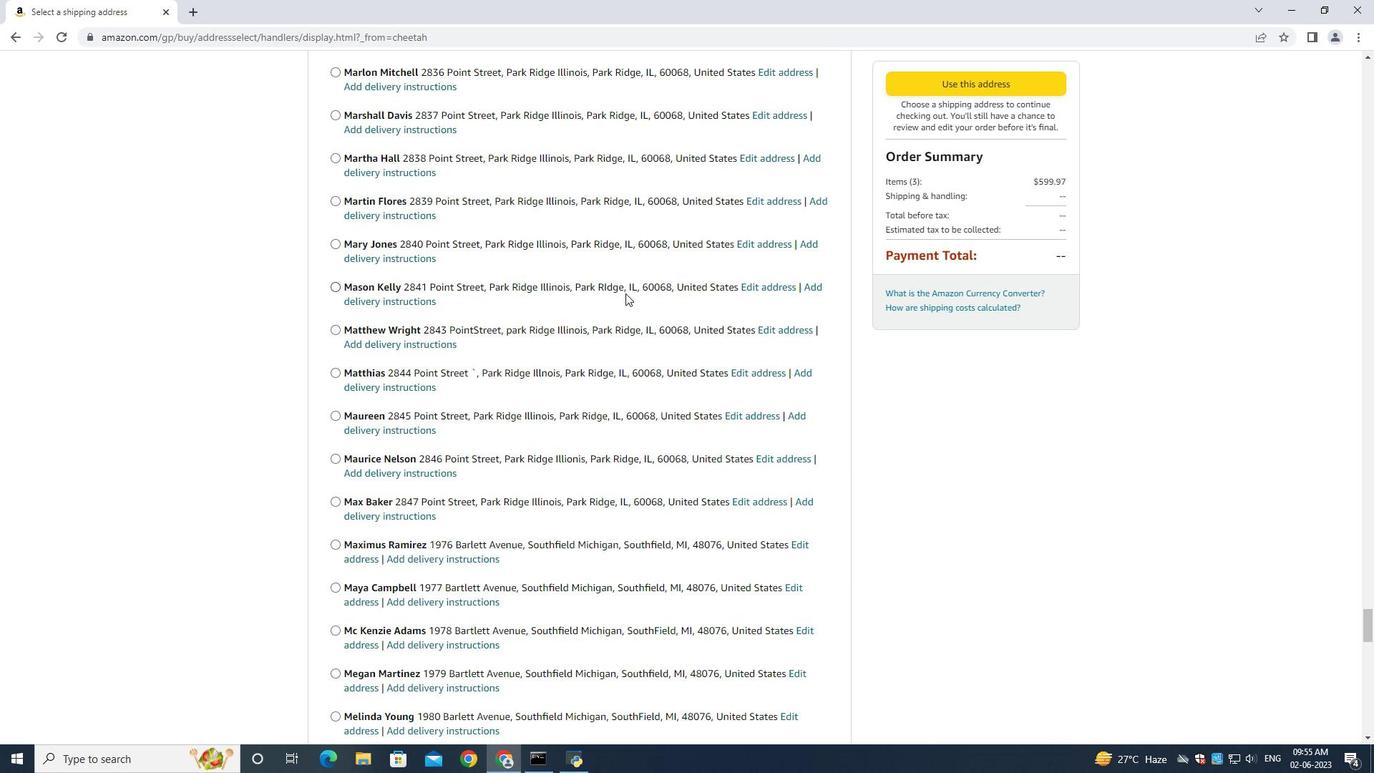 
Action: Mouse scrolled (625, 292) with delta (0, 0)
Screenshot: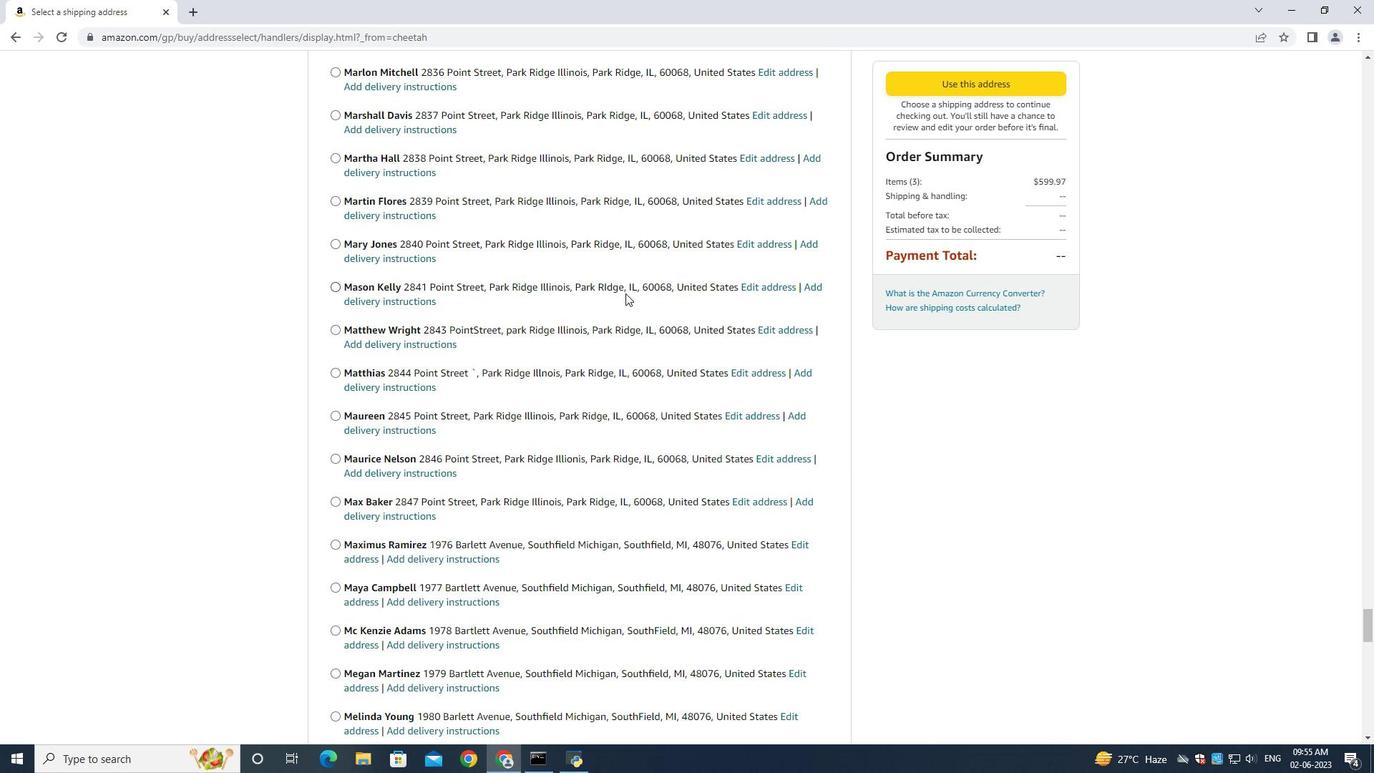 
Action: Mouse scrolled (625, 292) with delta (0, 0)
Screenshot: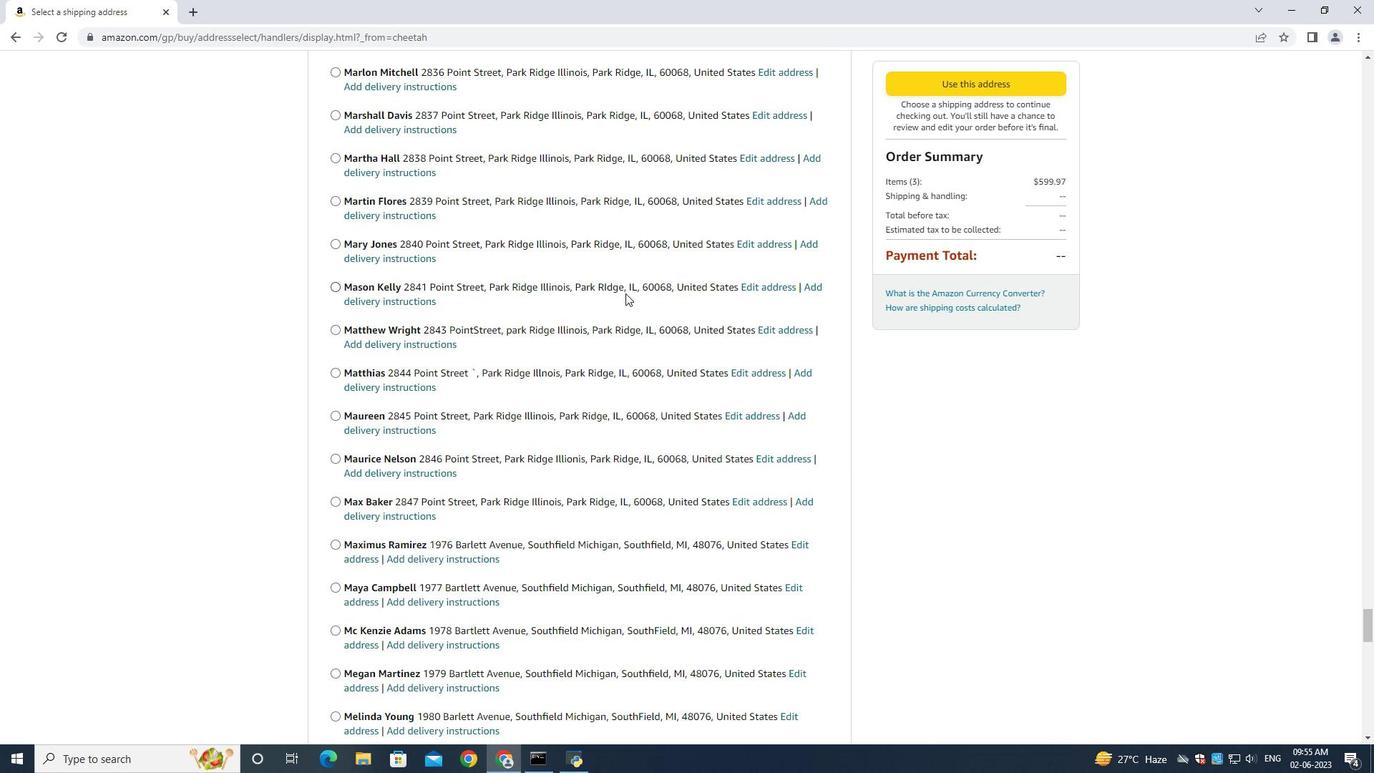
Action: Mouse moved to (627, 287)
Screenshot: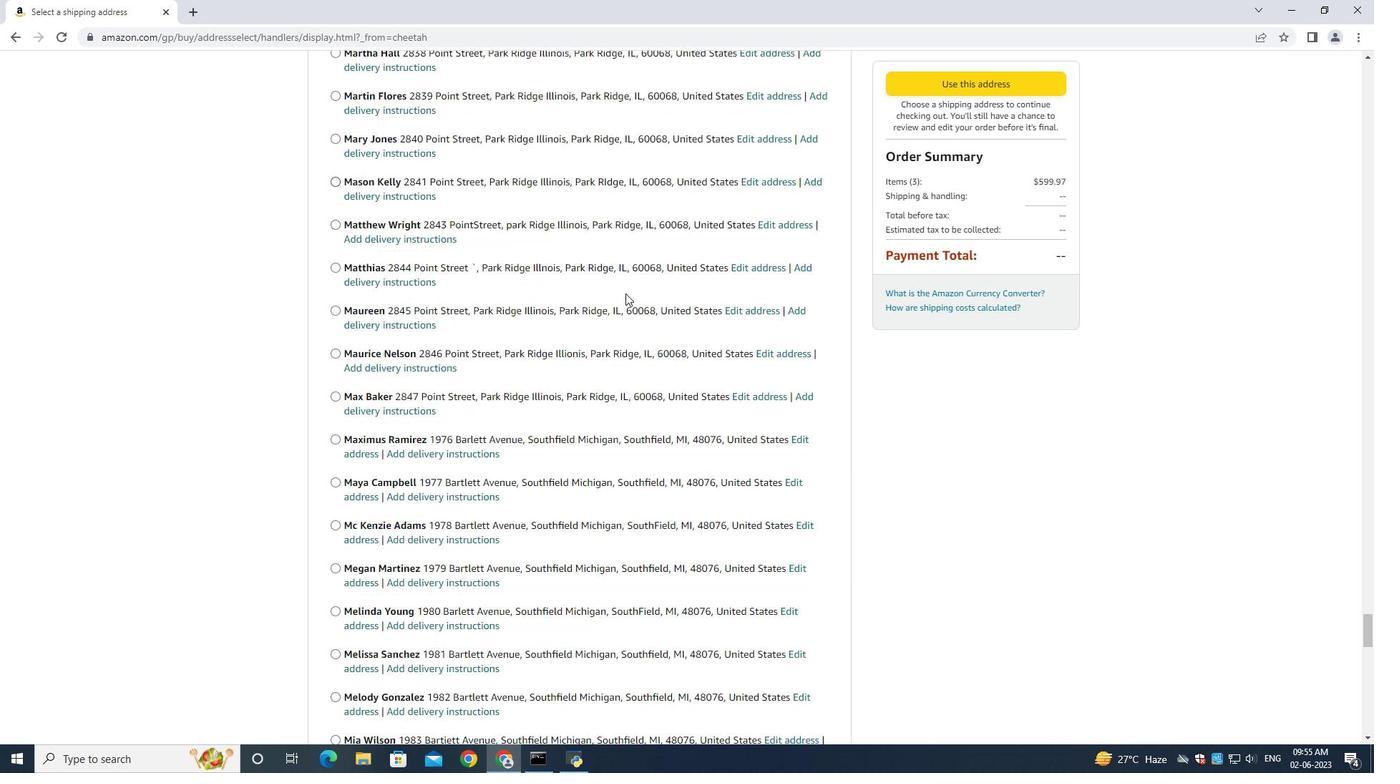 
Action: Mouse scrolled (627, 287) with delta (0, 0)
Screenshot: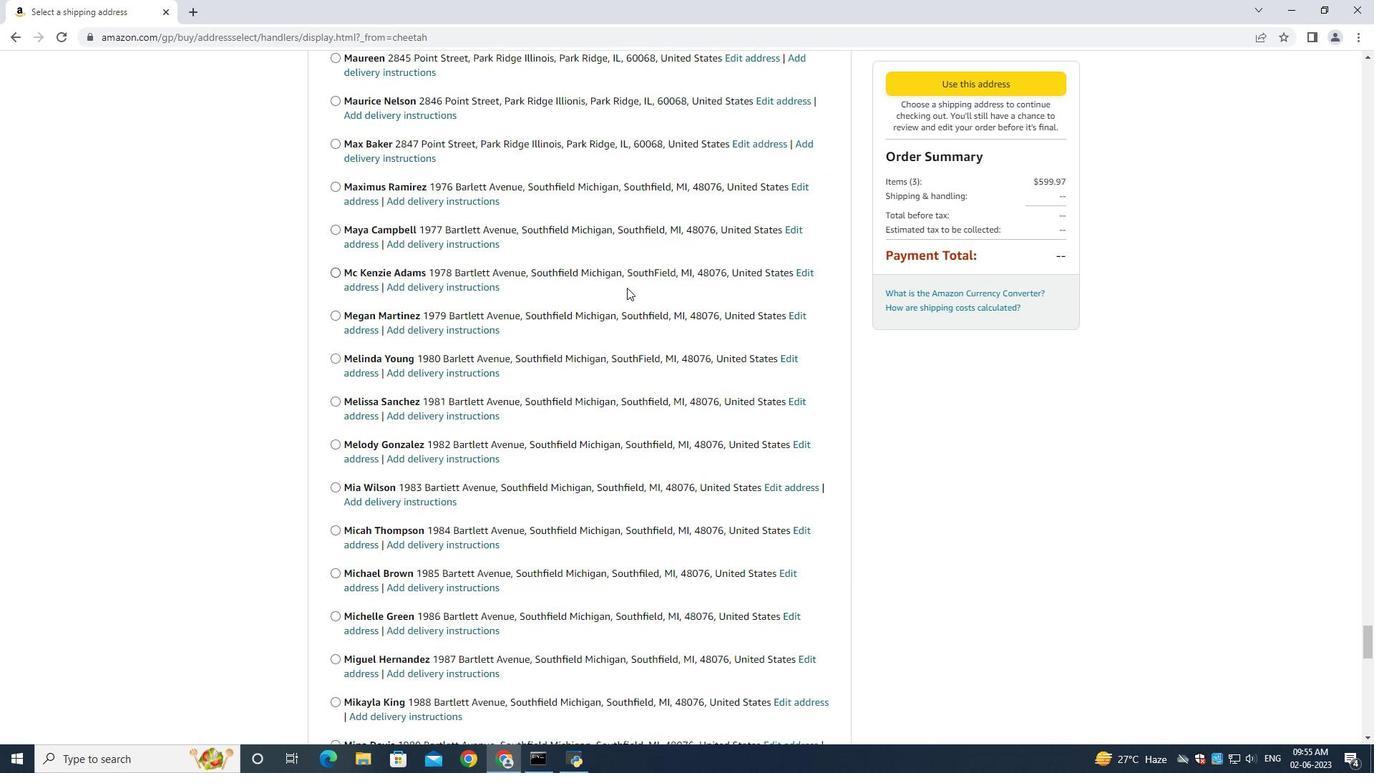 
Action: Mouse scrolled (627, 287) with delta (0, 0)
Screenshot: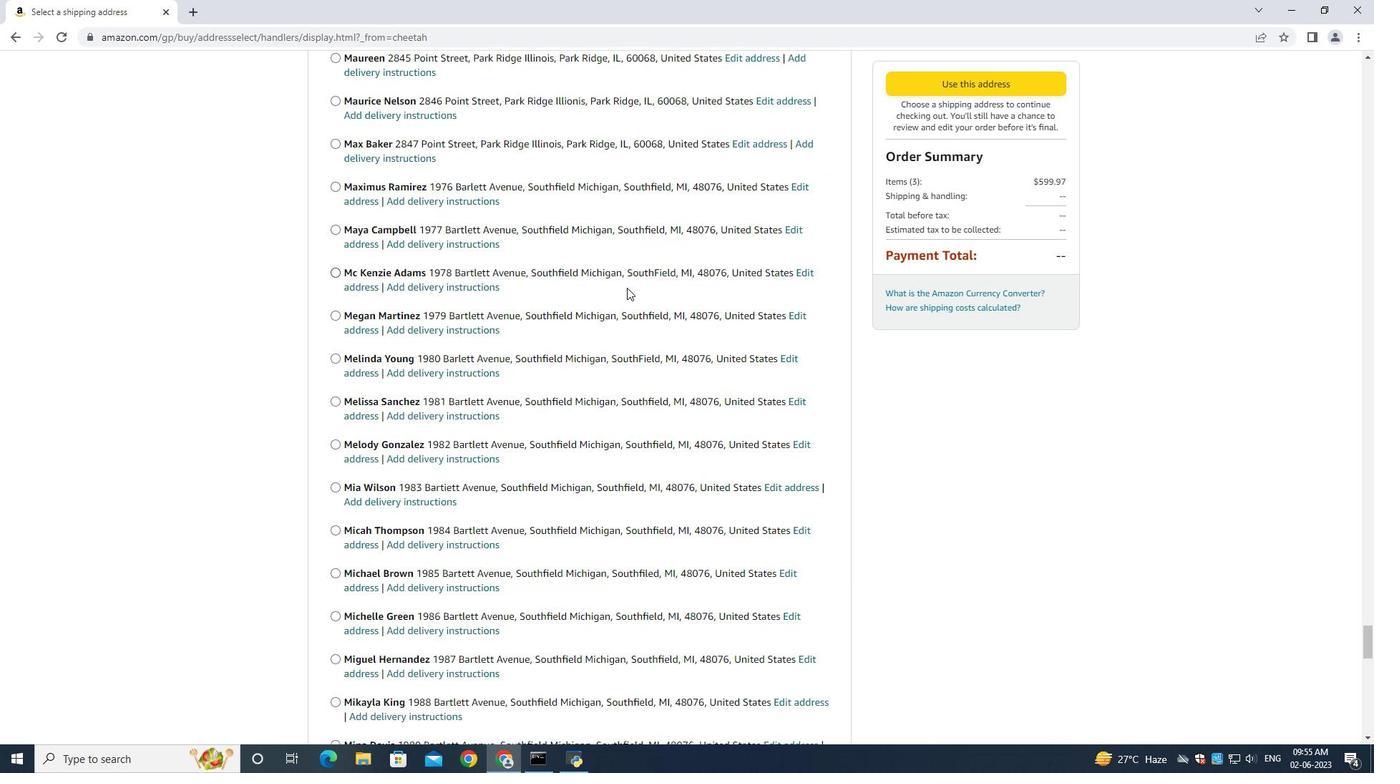
Action: Mouse scrolled (627, 287) with delta (0, 0)
Screenshot: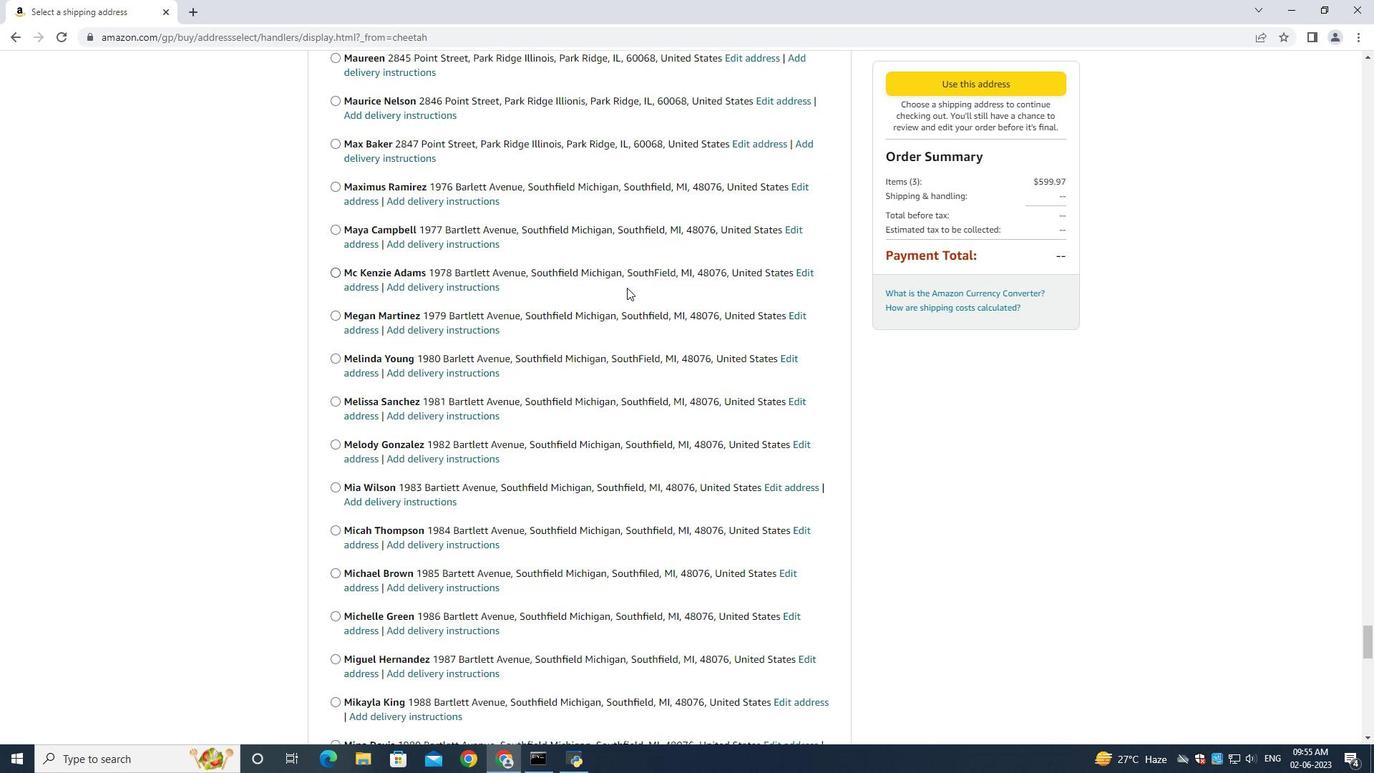 
Action: Mouse scrolled (627, 287) with delta (0, 0)
Screenshot: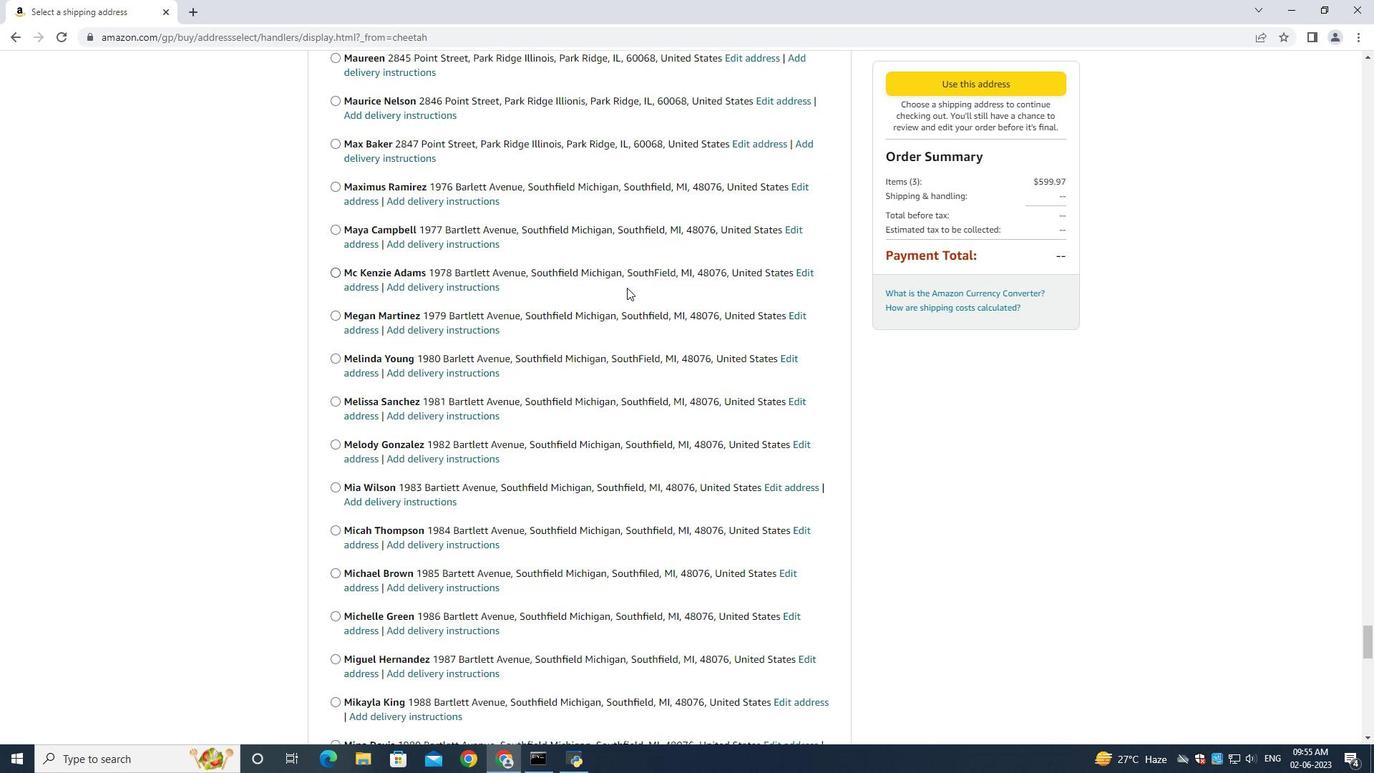 
Action: Mouse scrolled (627, 287) with delta (0, 0)
Screenshot: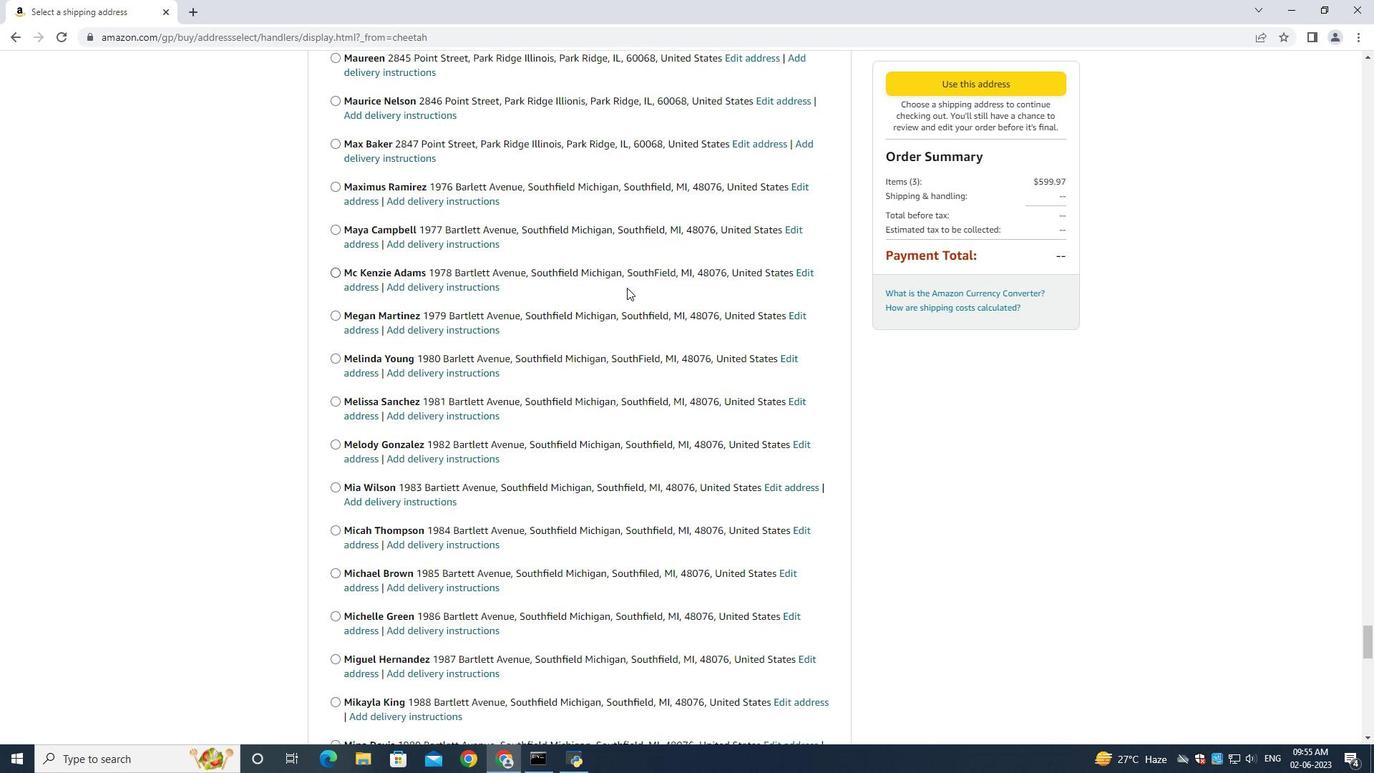 
Action: Mouse scrolled (627, 287) with delta (0, 0)
Screenshot: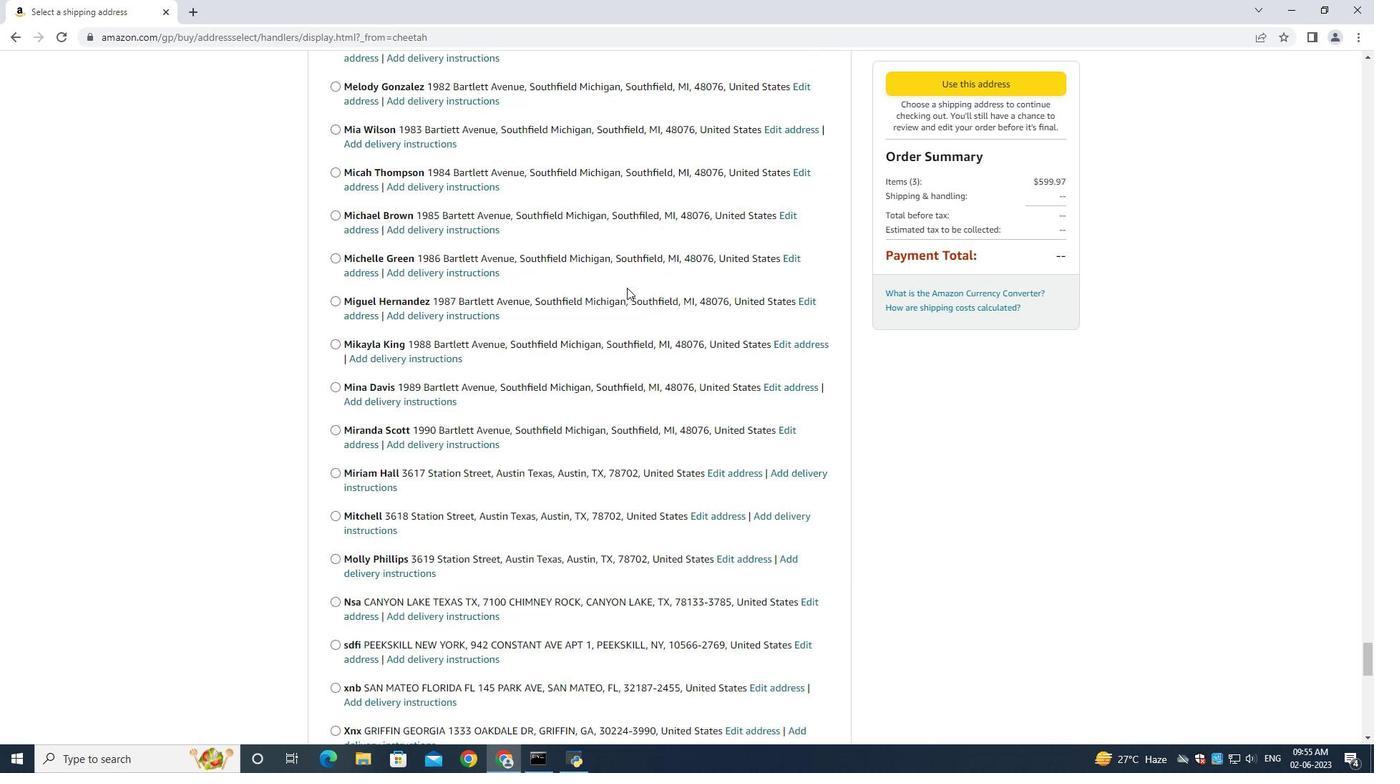 
Action: Mouse scrolled (627, 287) with delta (0, 0)
Screenshot: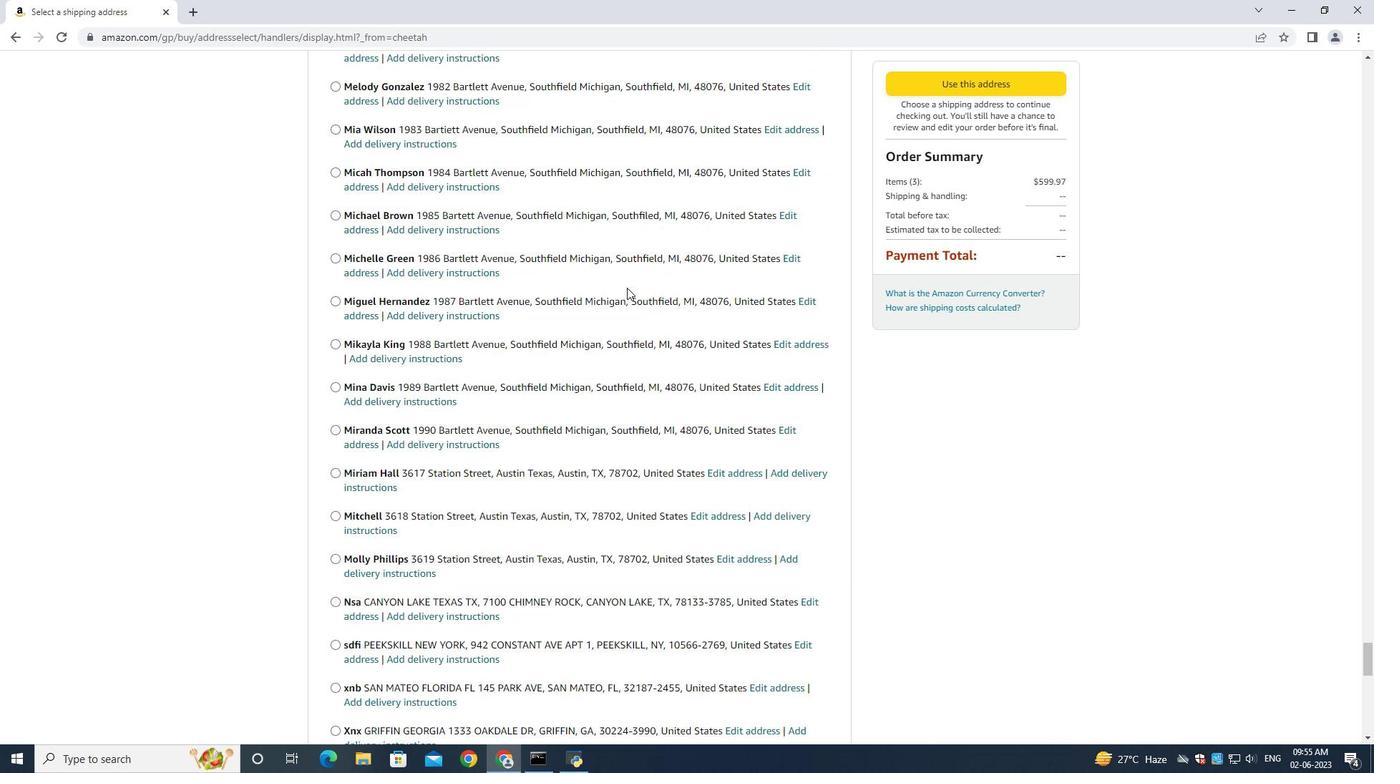 
Action: Mouse scrolled (627, 287) with delta (0, 0)
Screenshot: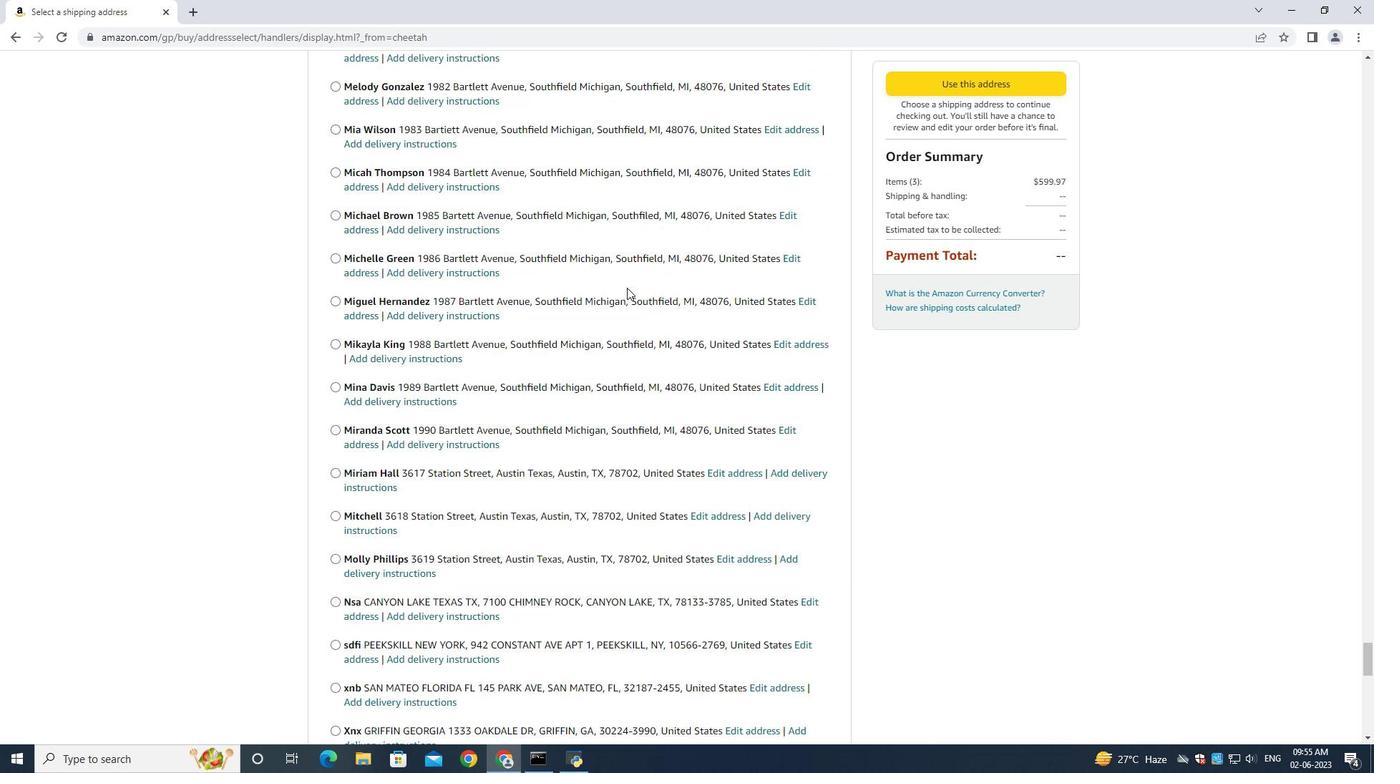 
Action: Mouse scrolled (627, 287) with delta (0, 0)
Screenshot: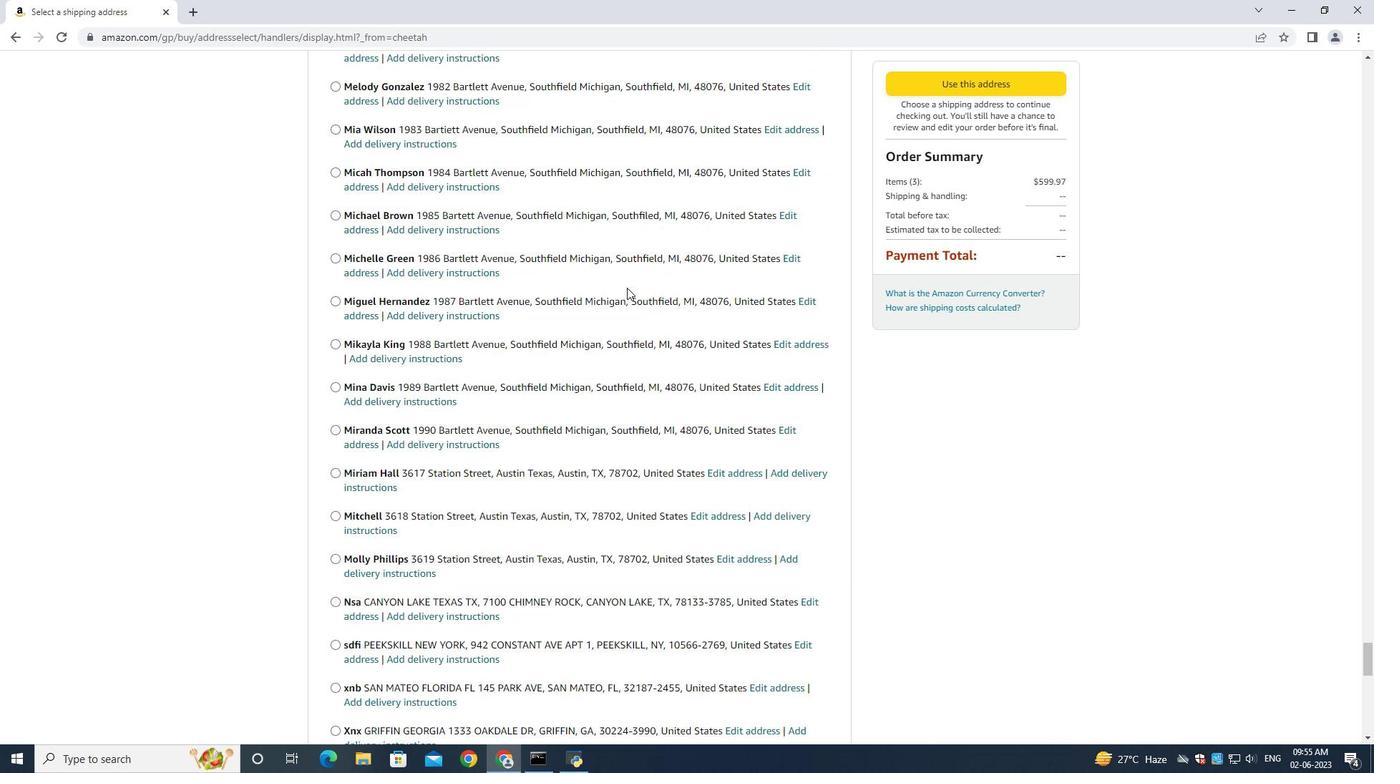 
Action: Mouse scrolled (627, 287) with delta (0, 0)
Screenshot: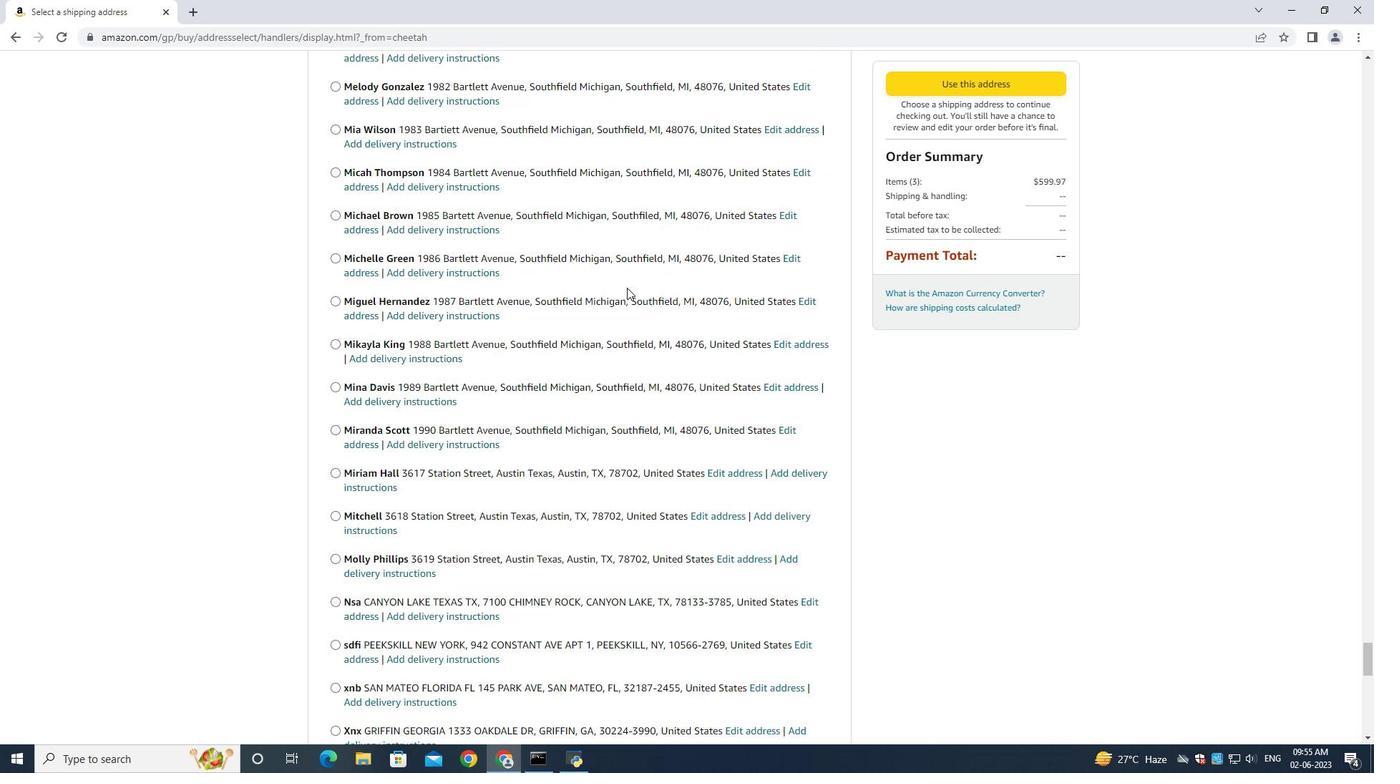 
Action: Mouse scrolled (627, 287) with delta (0, 0)
Screenshot: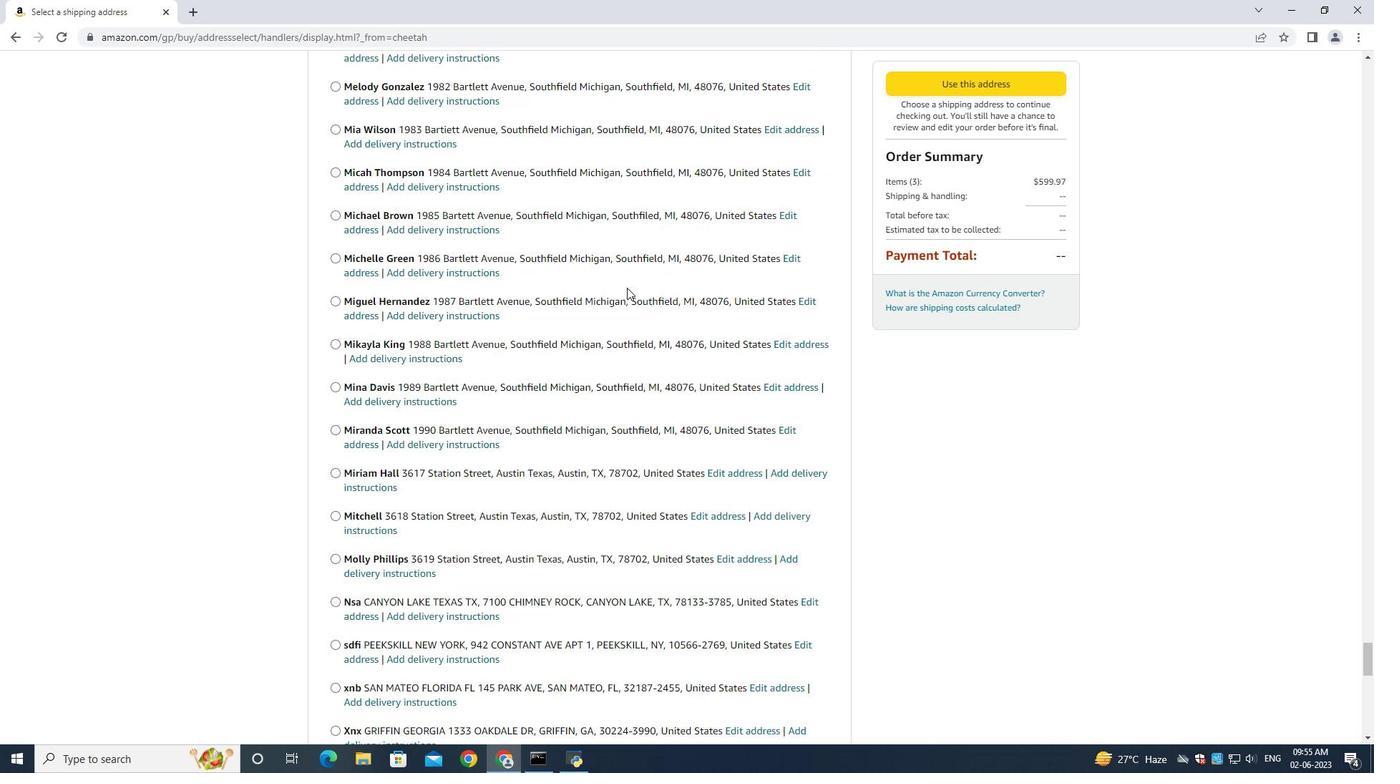 
Action: Mouse scrolled (627, 287) with delta (0, 0)
Screenshot: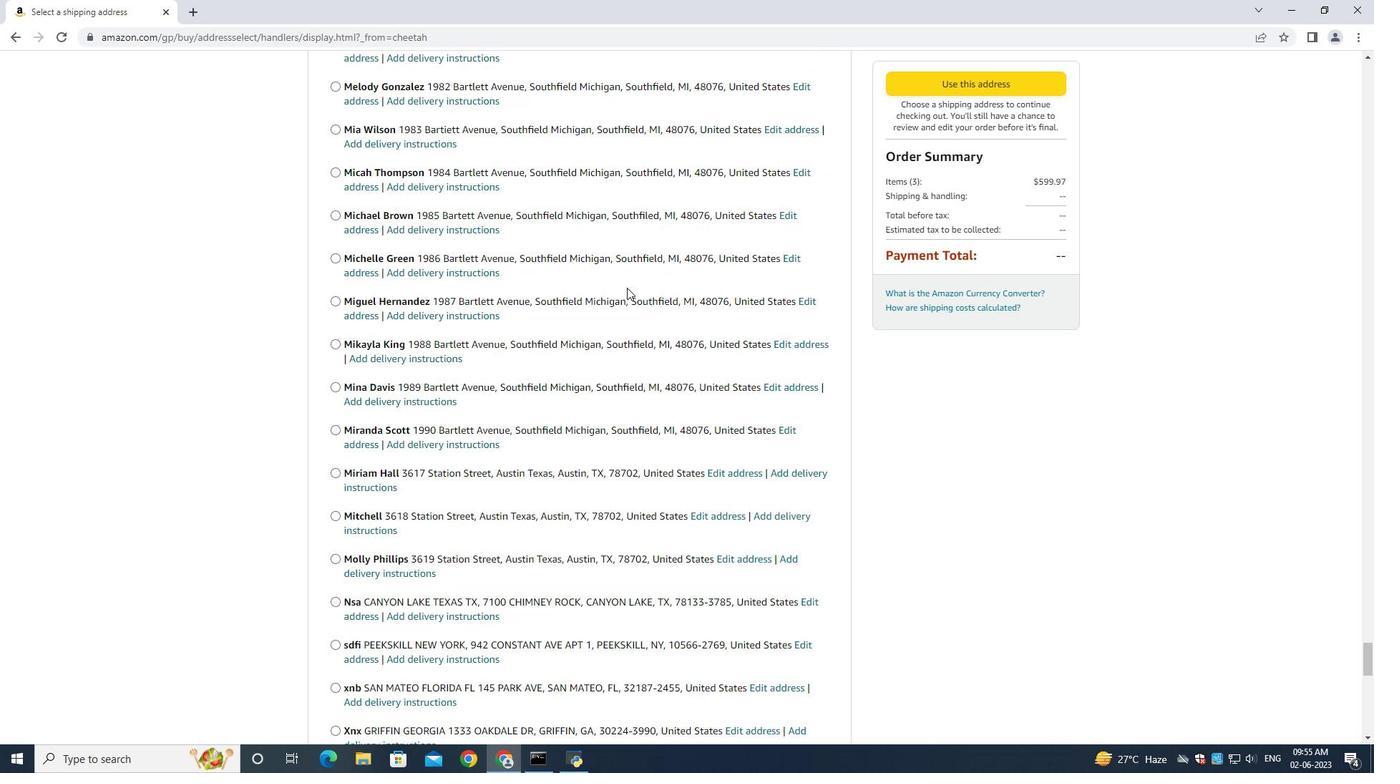 
Action: Mouse scrolled (627, 287) with delta (0, 0)
Screenshot: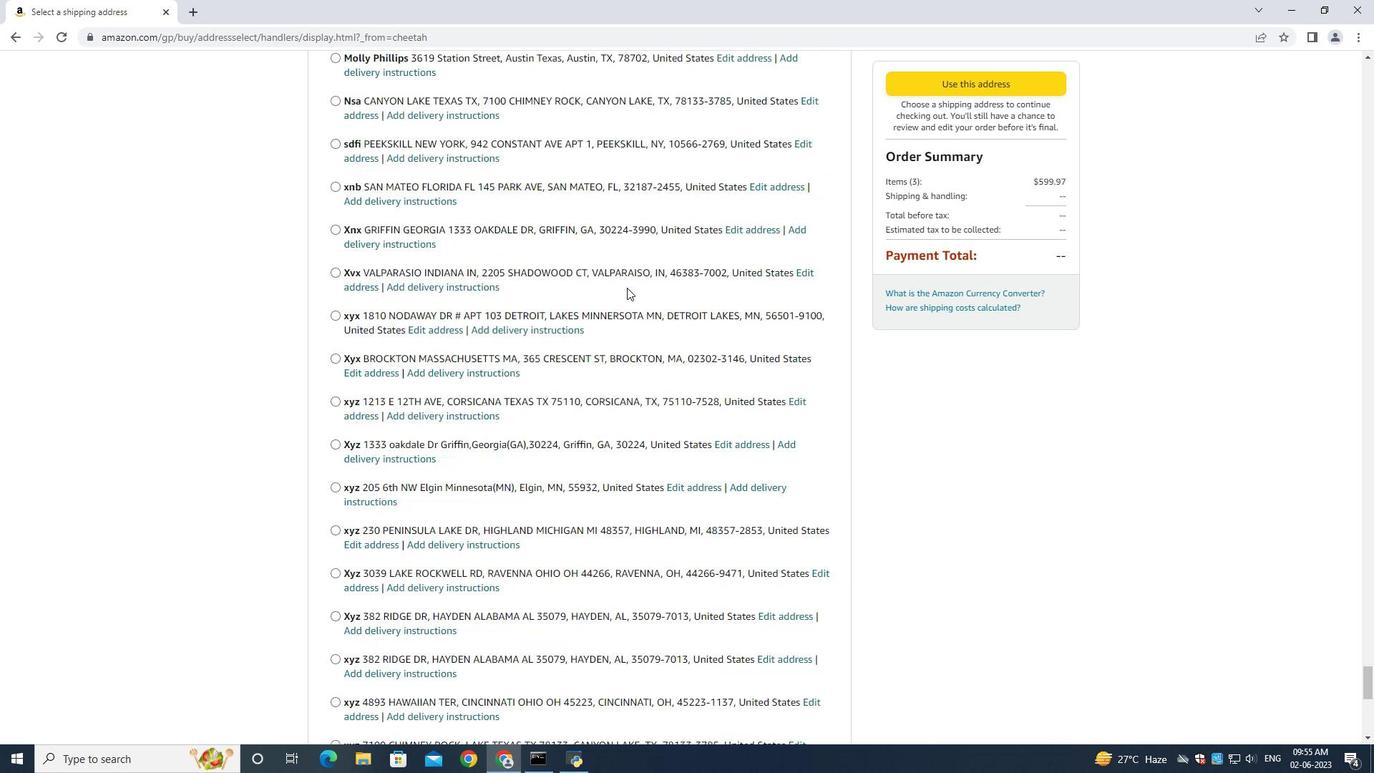 
Action: Mouse scrolled (627, 287) with delta (0, 0)
Screenshot: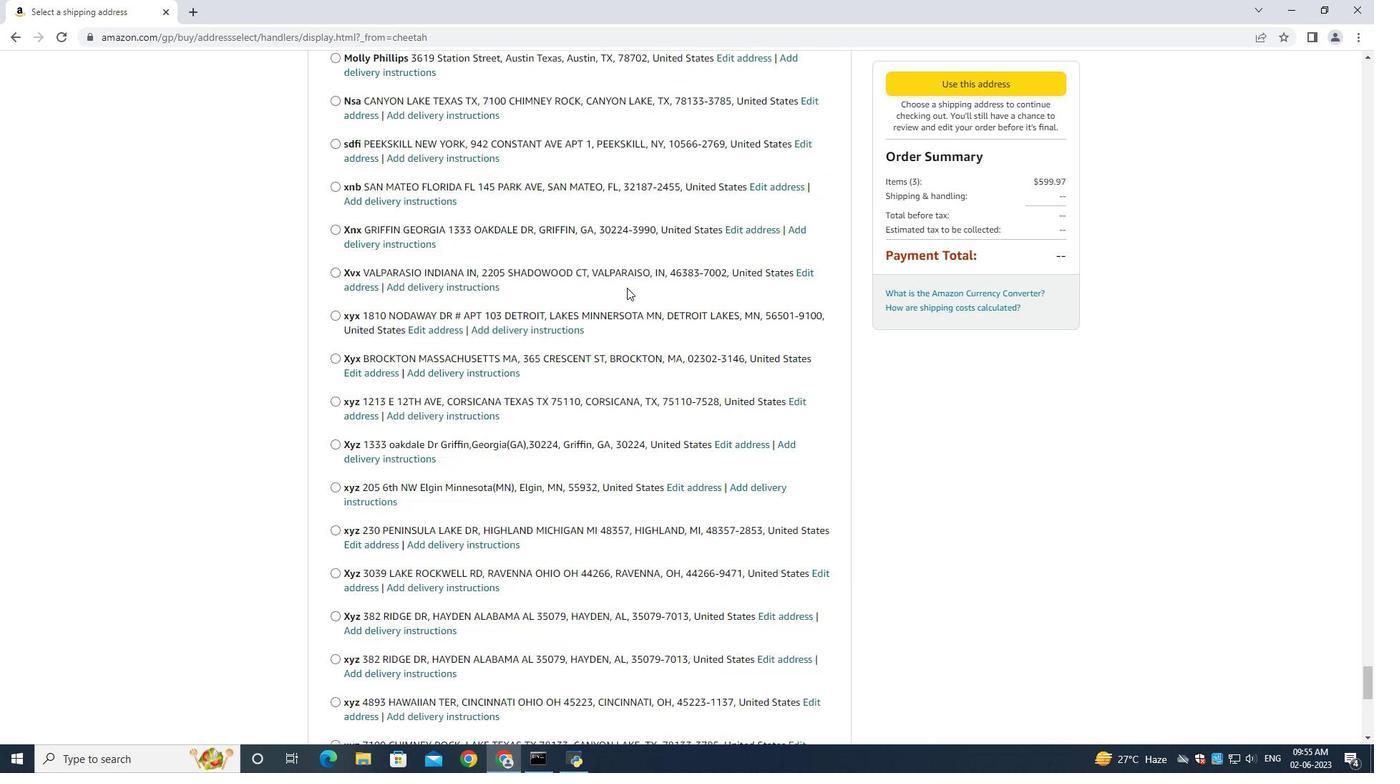 
Action: Mouse scrolled (627, 287) with delta (0, 0)
Screenshot: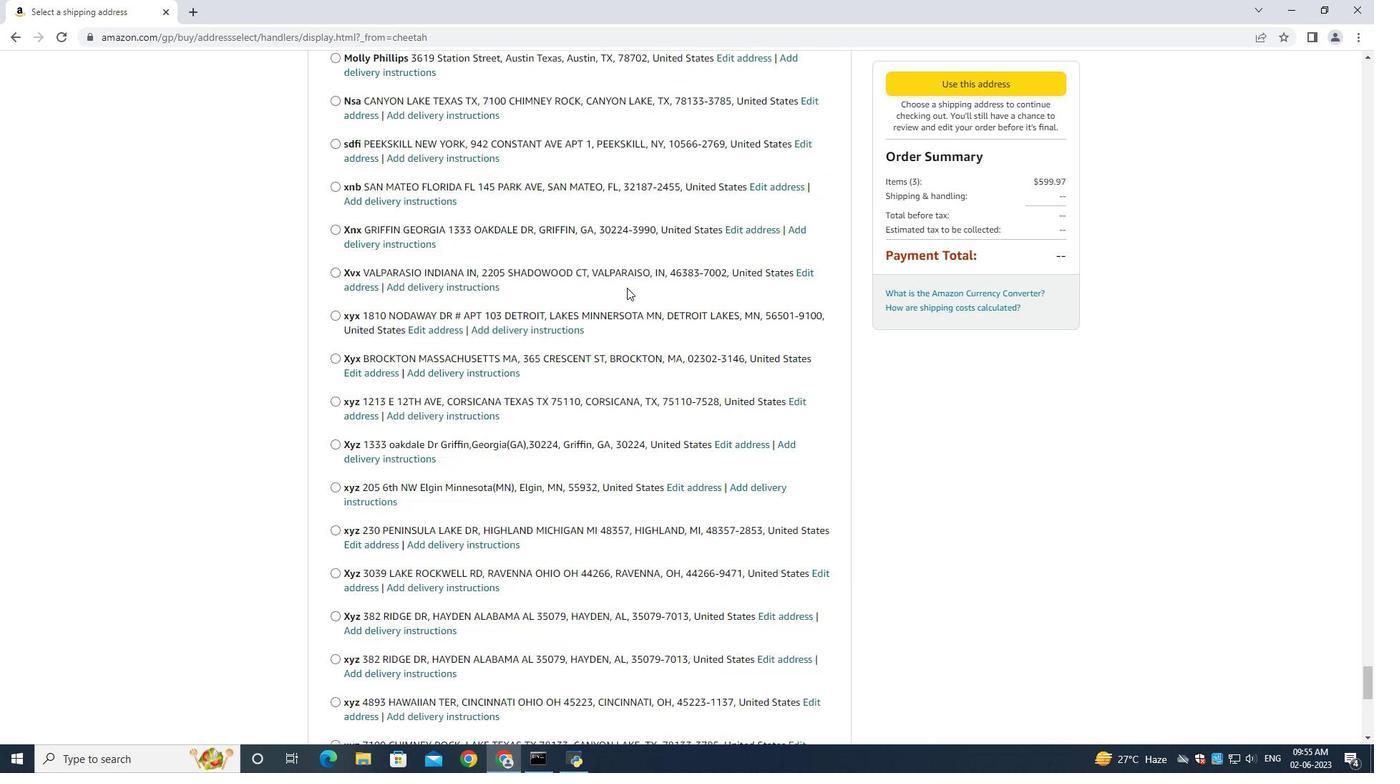 
Action: Mouse scrolled (627, 287) with delta (0, 0)
Screenshot: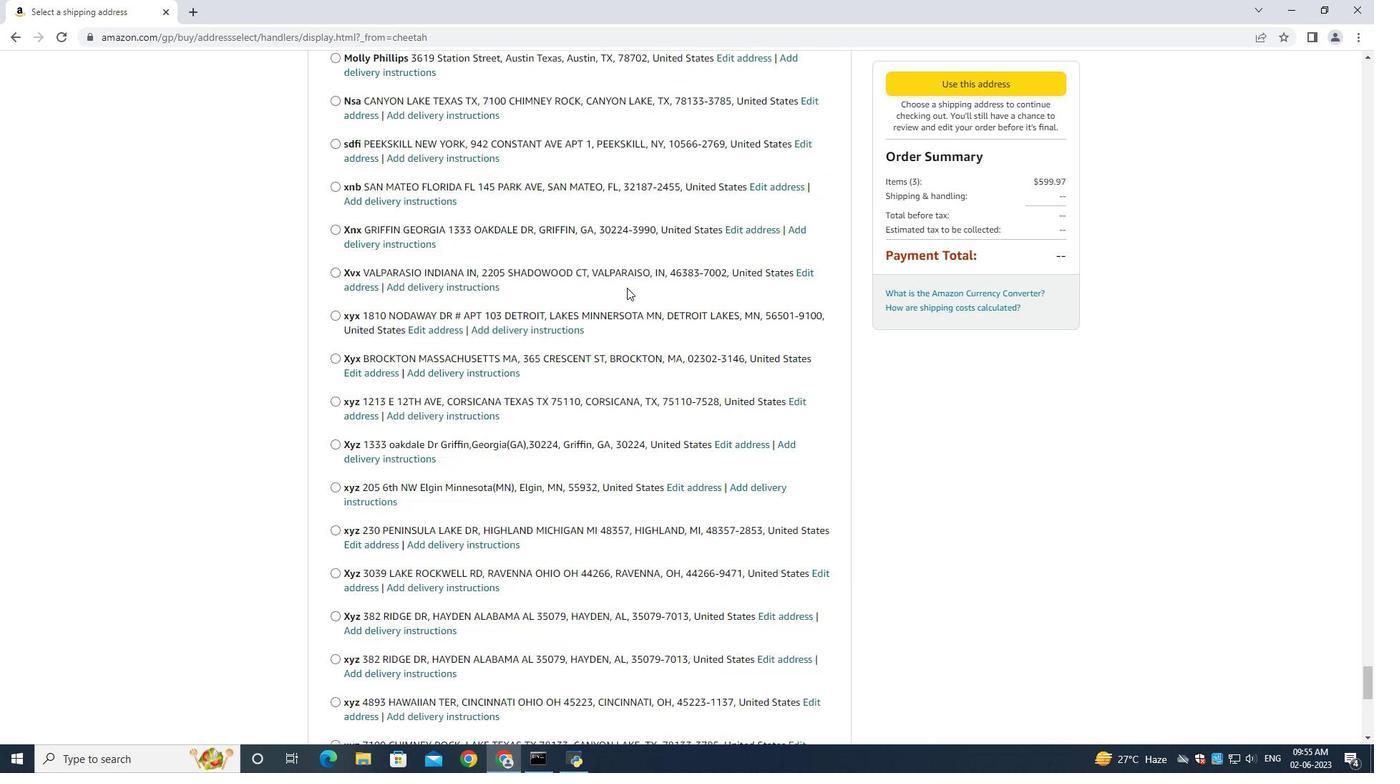 
Action: Mouse scrolled (627, 287) with delta (0, 0)
Screenshot: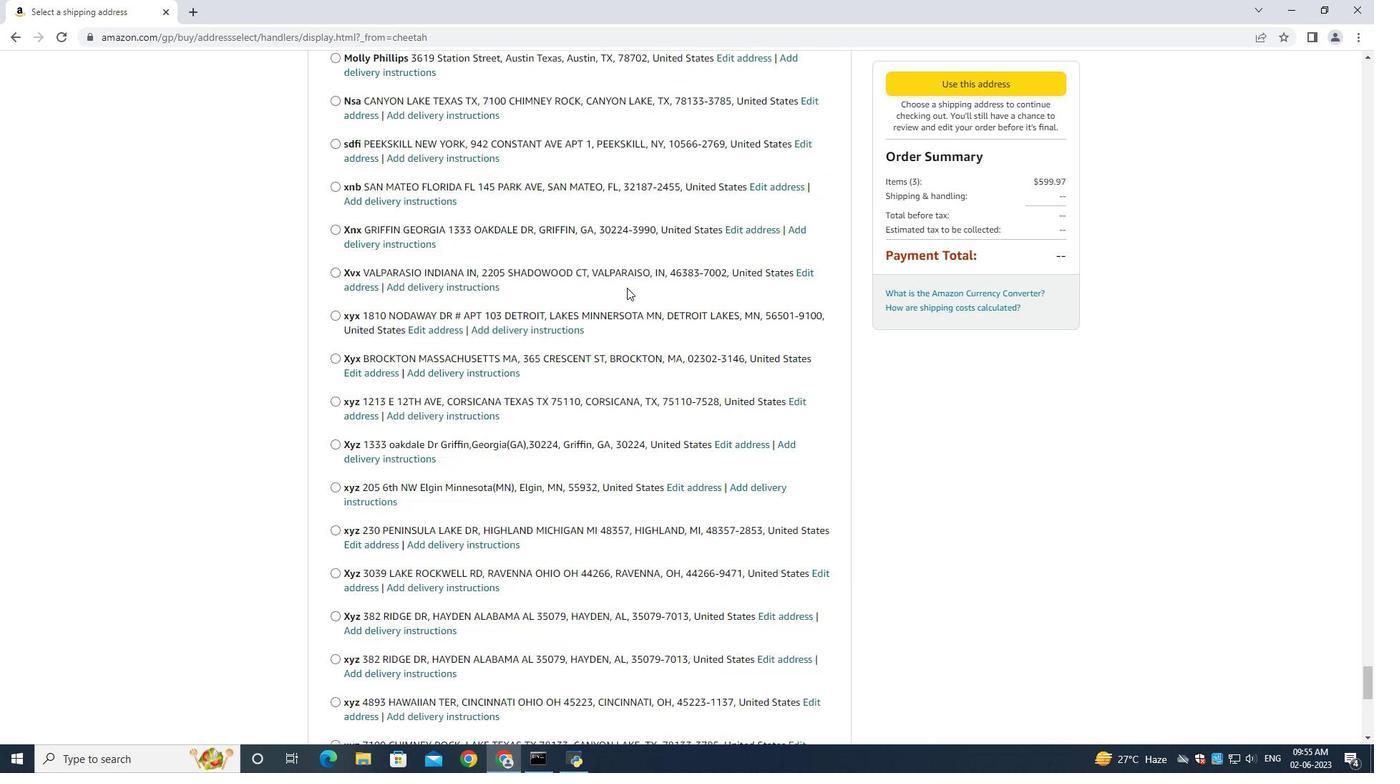 
Action: Mouse scrolled (627, 287) with delta (0, 0)
Screenshot: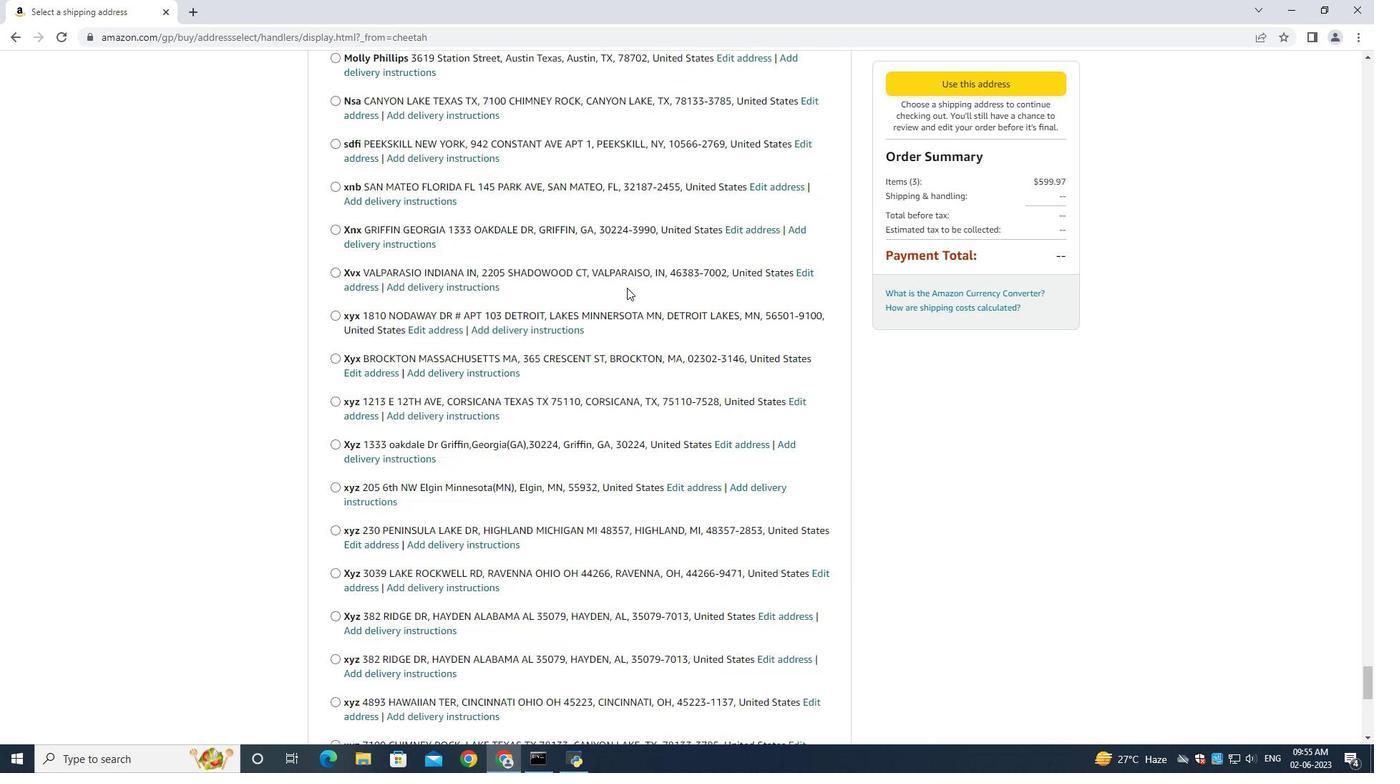 
Action: Mouse scrolled (627, 287) with delta (0, 0)
Screenshot: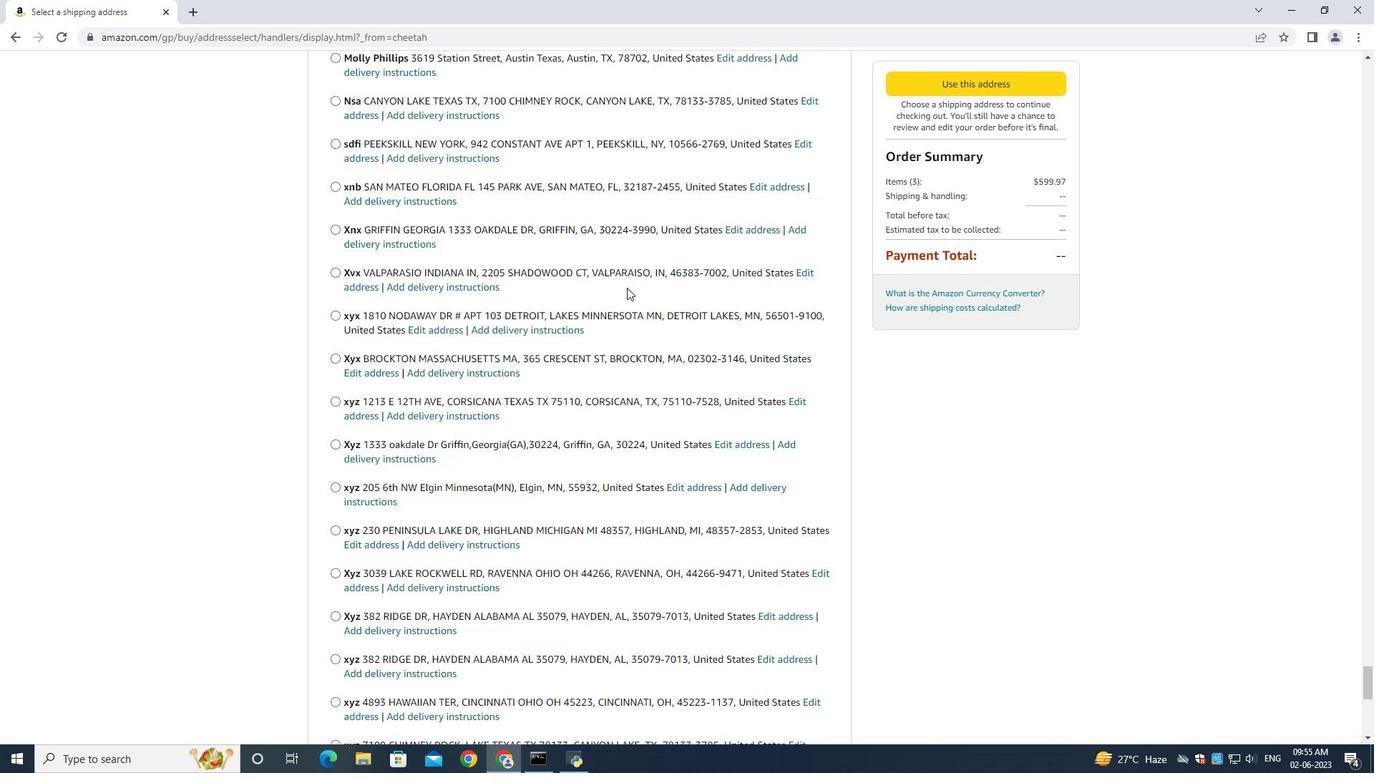 
Action: Mouse scrolled (627, 287) with delta (0, 0)
Screenshot: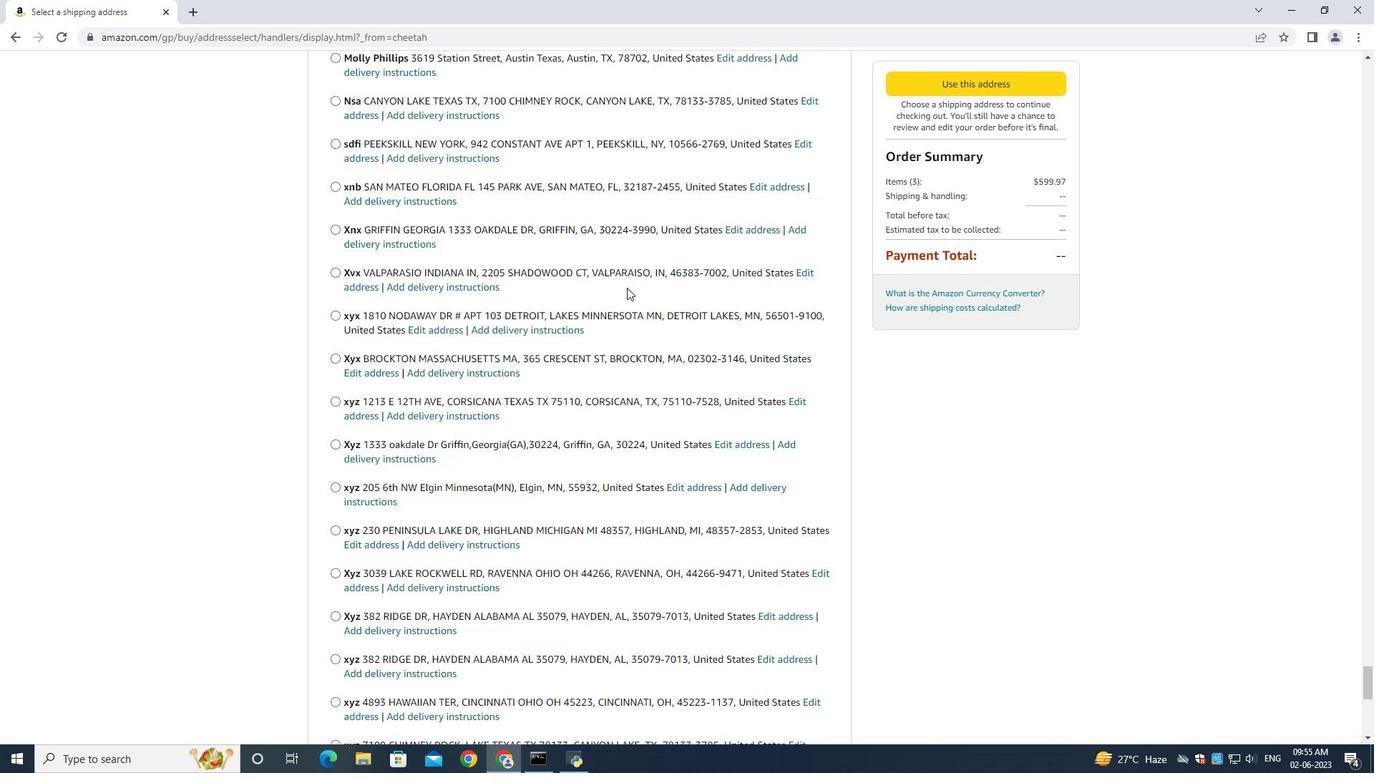
Action: Mouse scrolled (627, 287) with delta (0, 0)
Screenshot: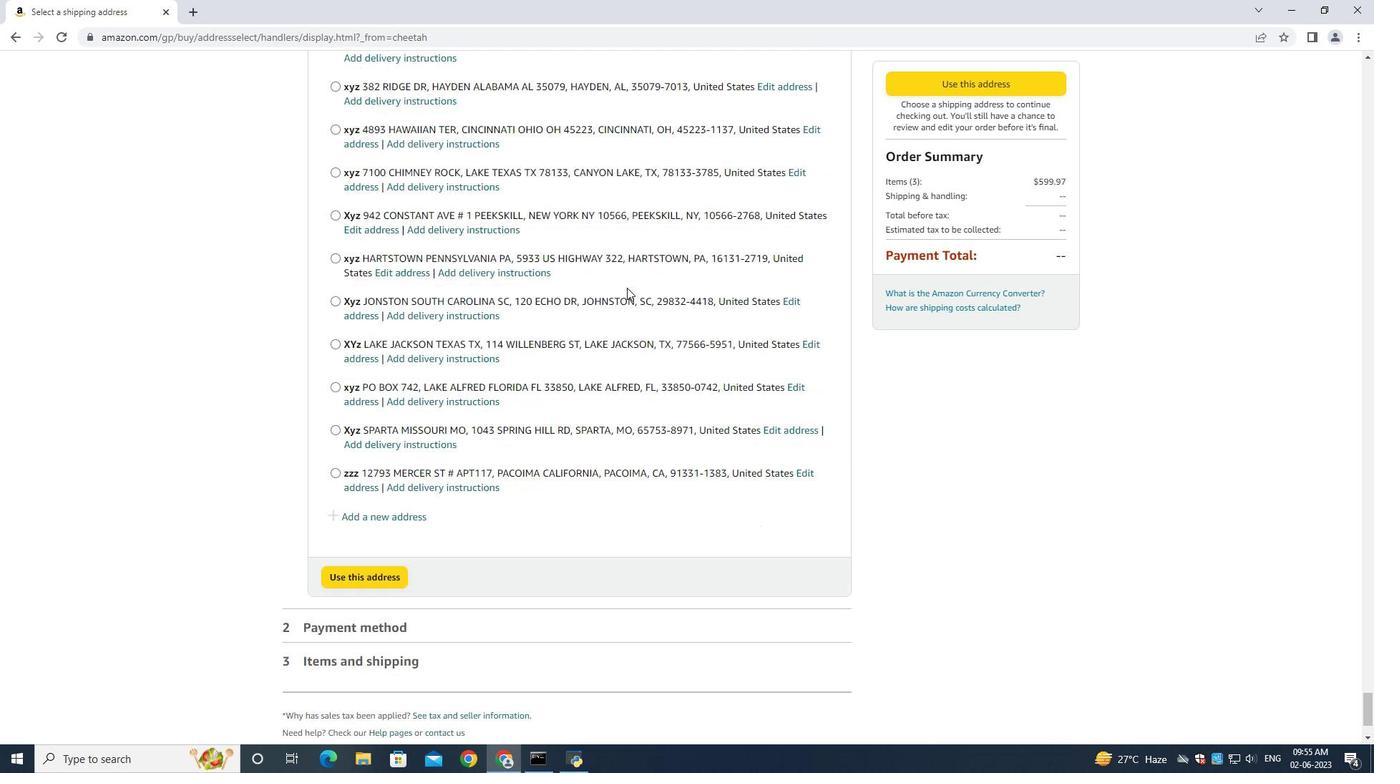 
Action: Mouse scrolled (627, 287) with delta (0, 0)
Screenshot: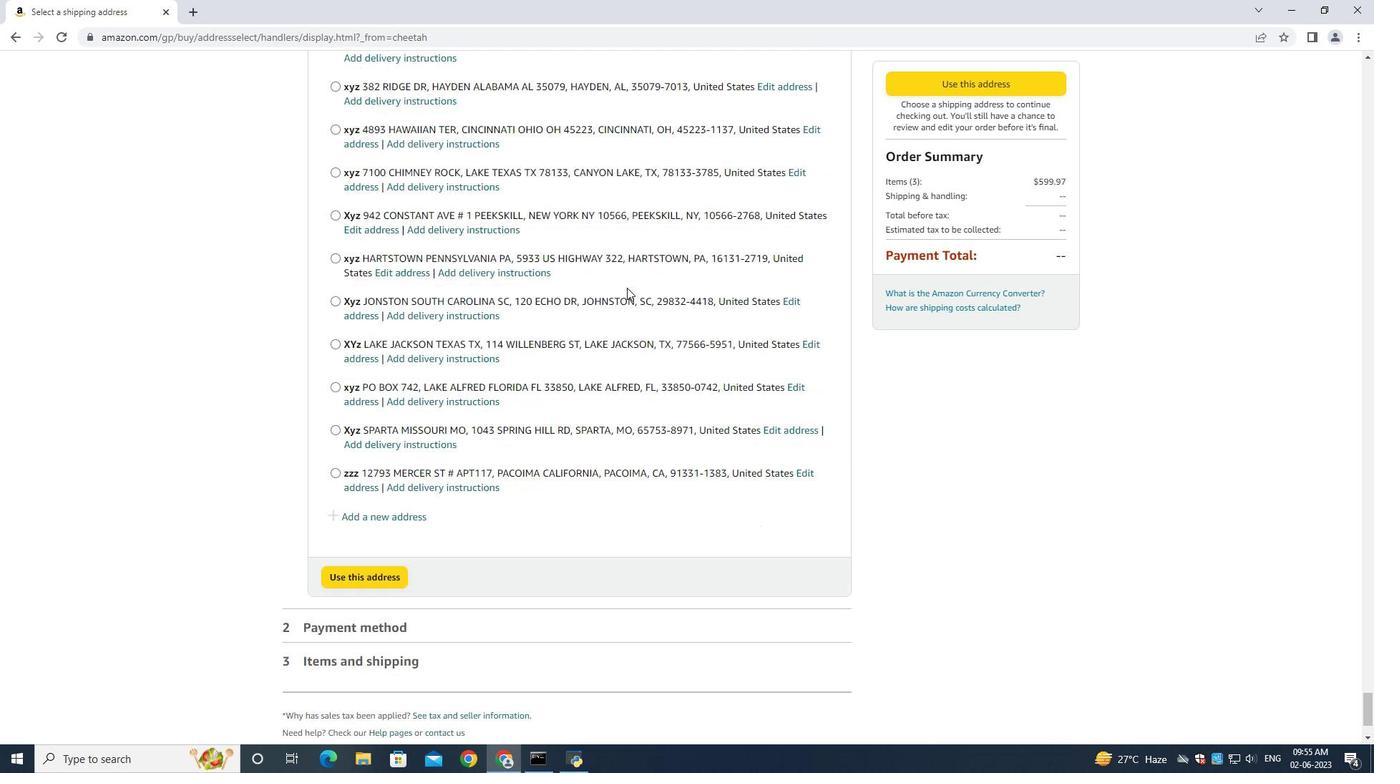 
Action: Mouse scrolled (627, 287) with delta (0, 0)
Screenshot: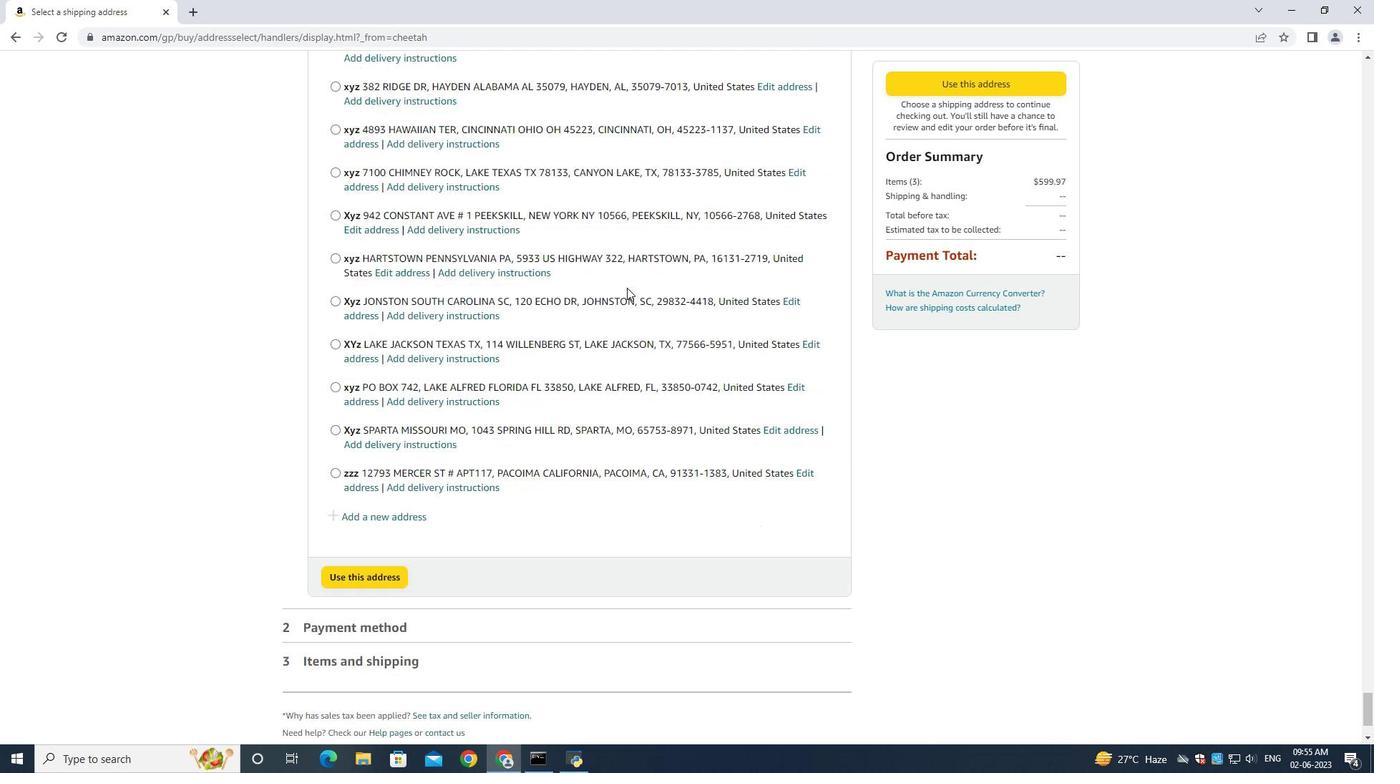 
Action: Mouse scrolled (627, 286) with delta (0, -1)
Screenshot: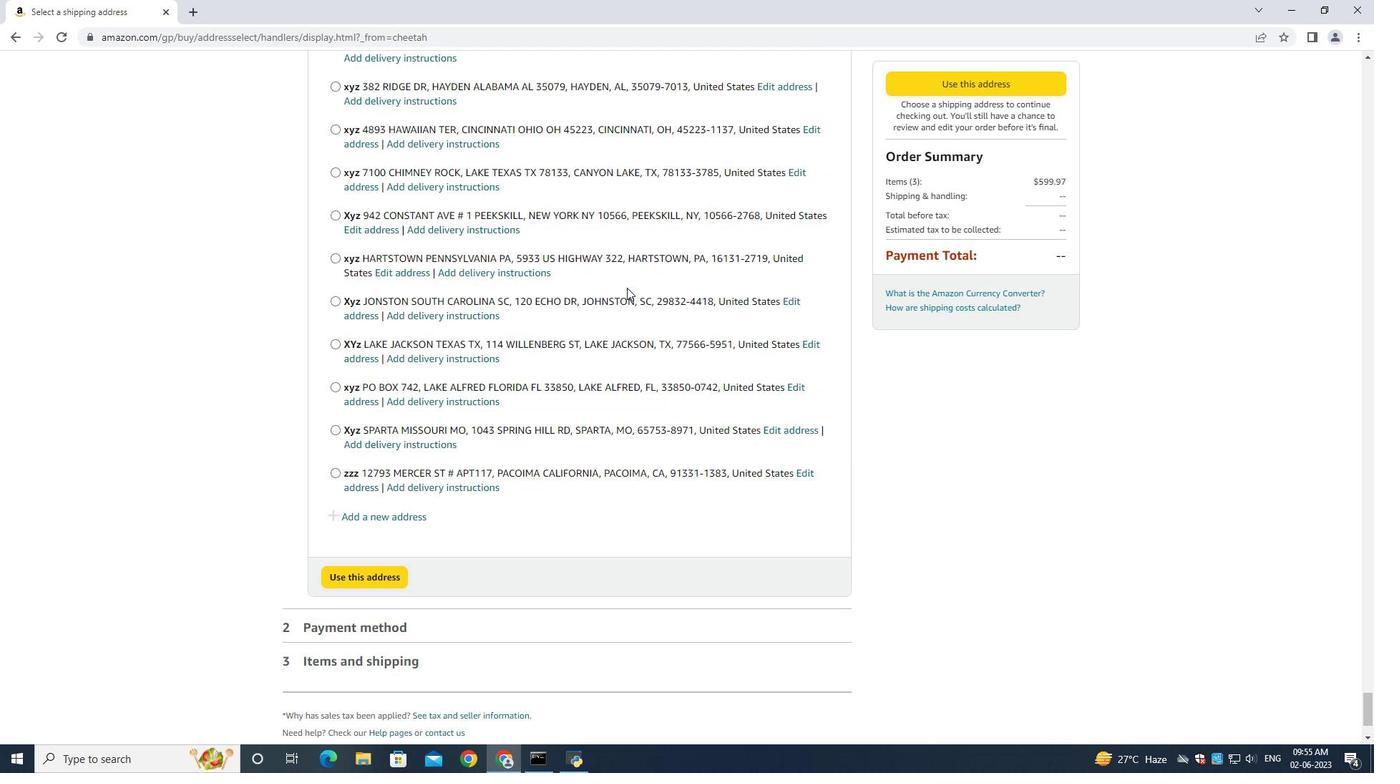 
Action: Mouse scrolled (627, 287) with delta (0, 0)
Screenshot: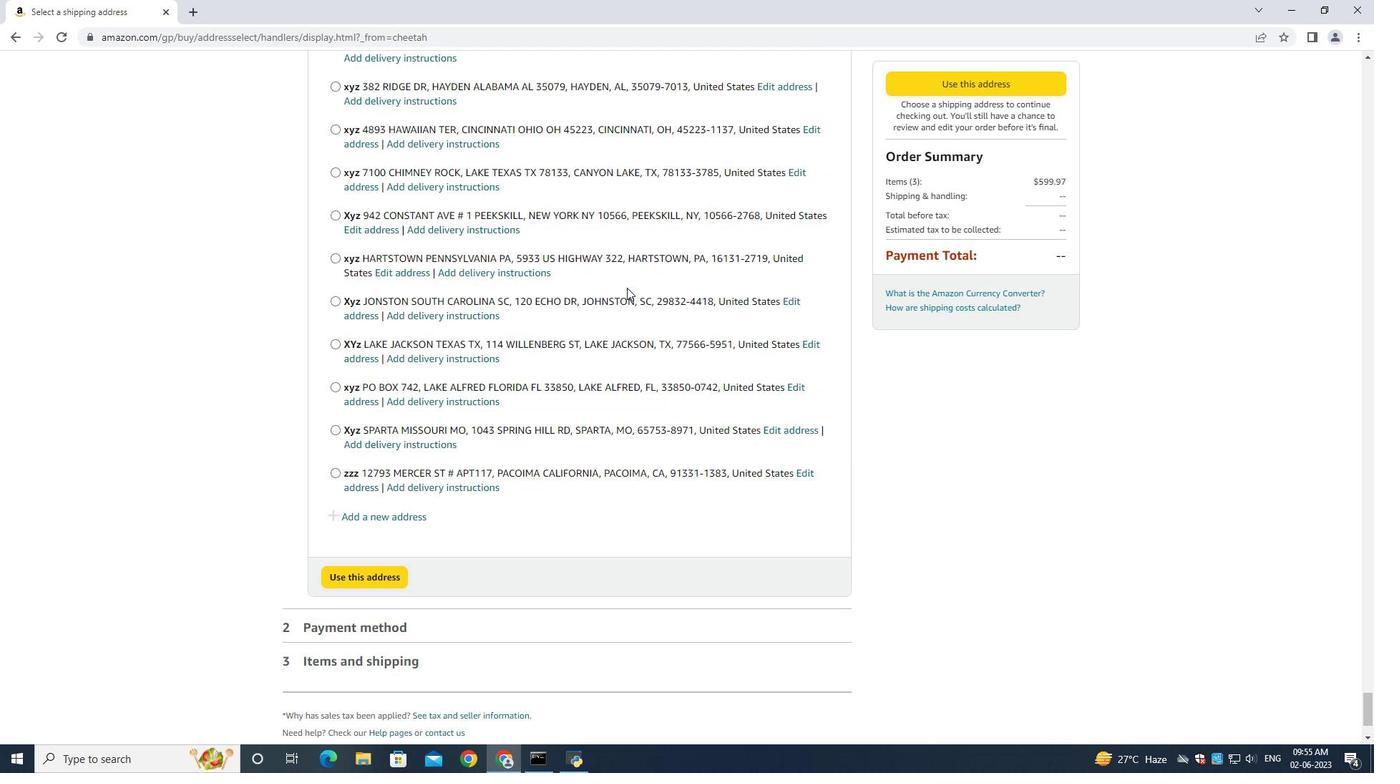 
Action: Mouse scrolled (627, 287) with delta (0, 0)
Screenshot: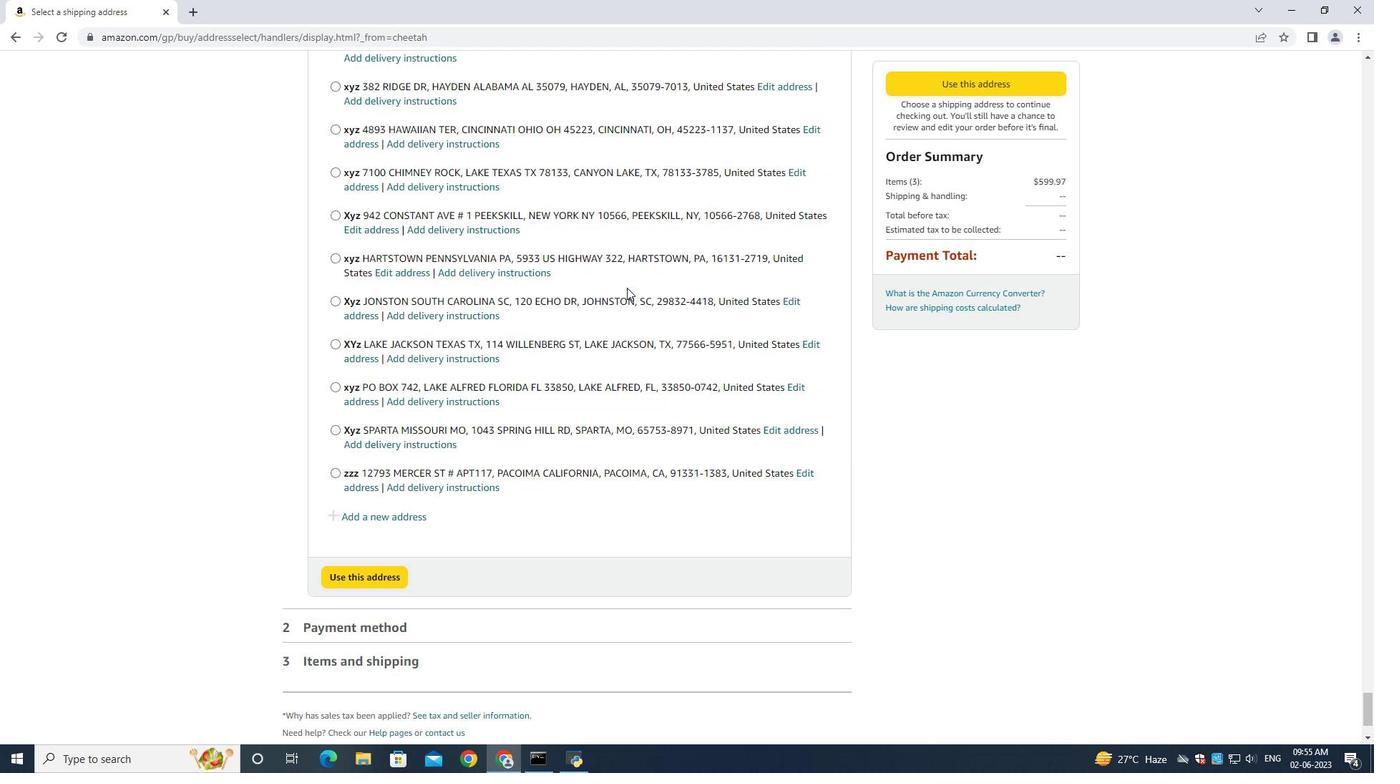 
Action: Mouse scrolled (627, 287) with delta (0, 0)
Screenshot: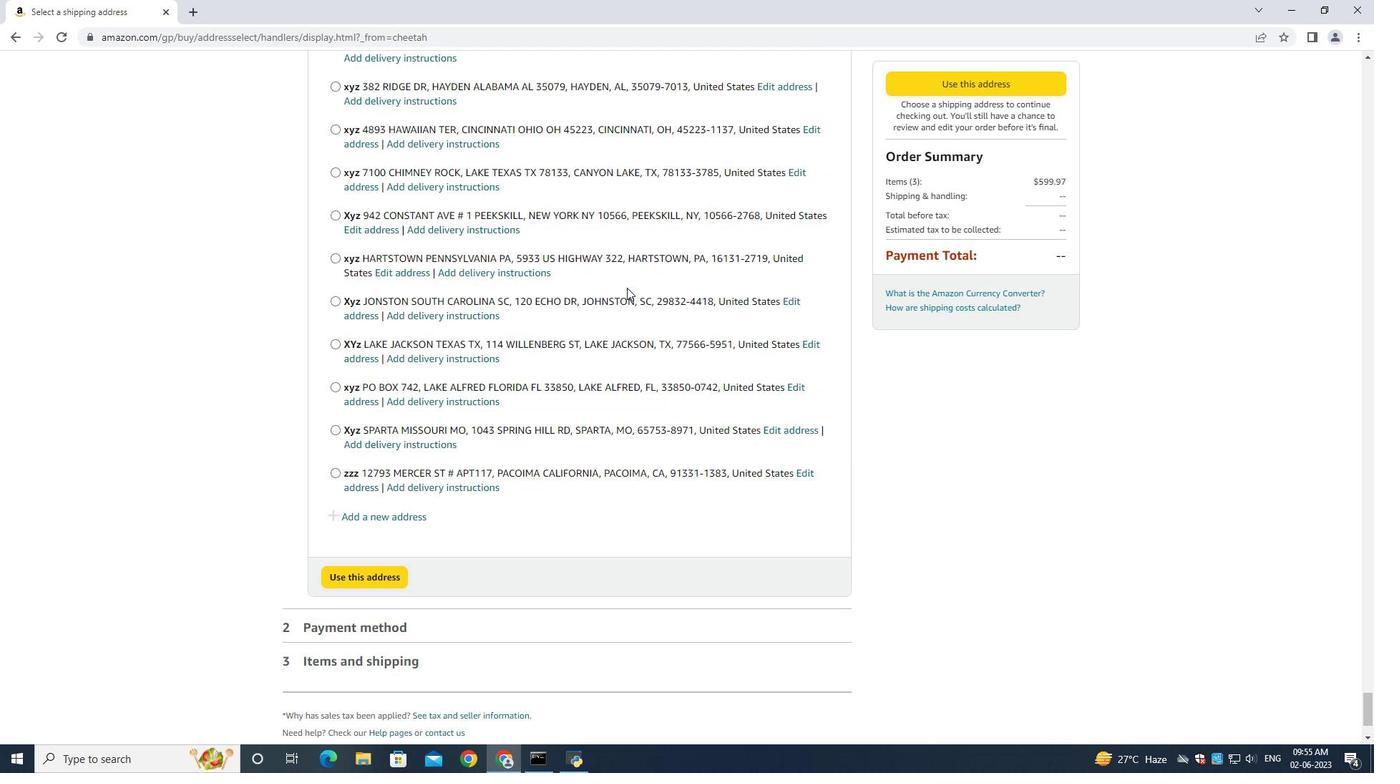 
Action: Mouse moved to (386, 388)
Screenshot: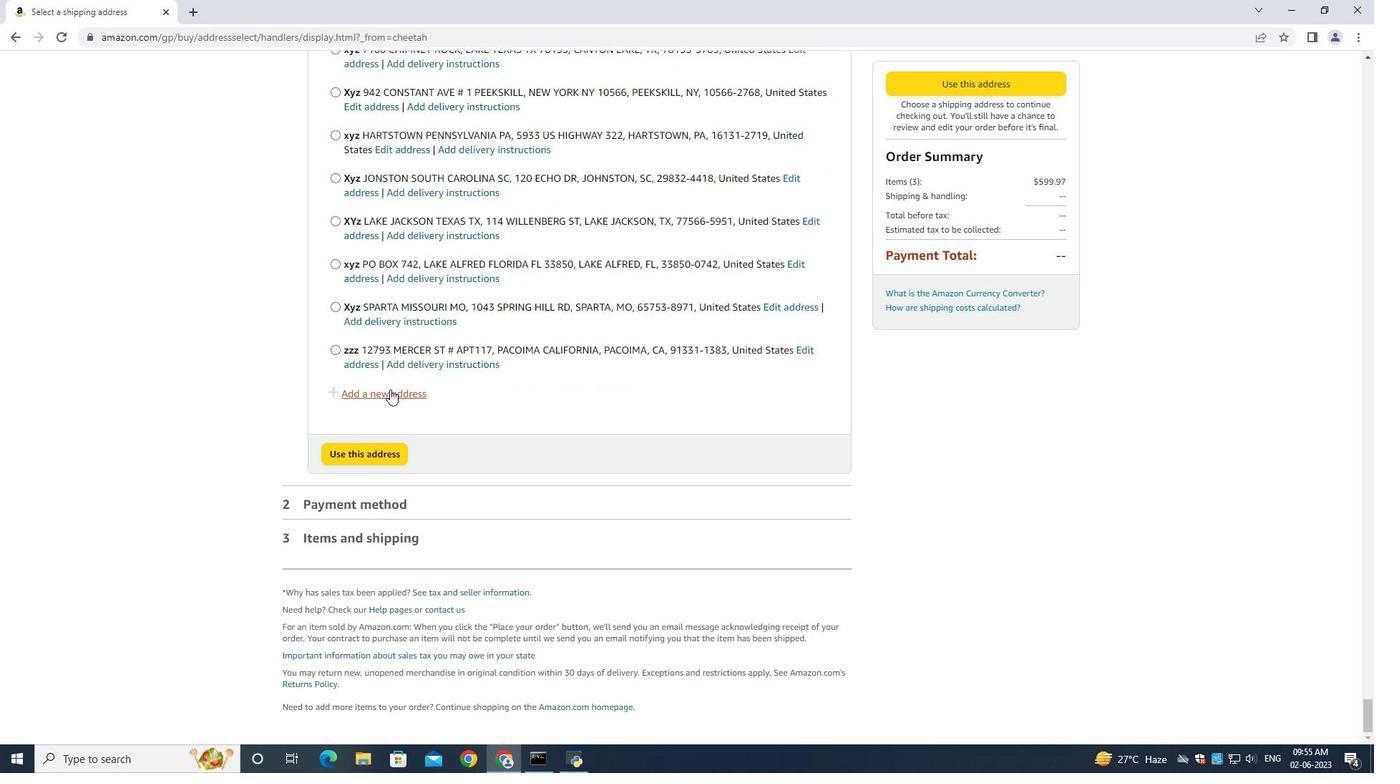 
Action: Mouse pressed left at (386, 388)
Screenshot: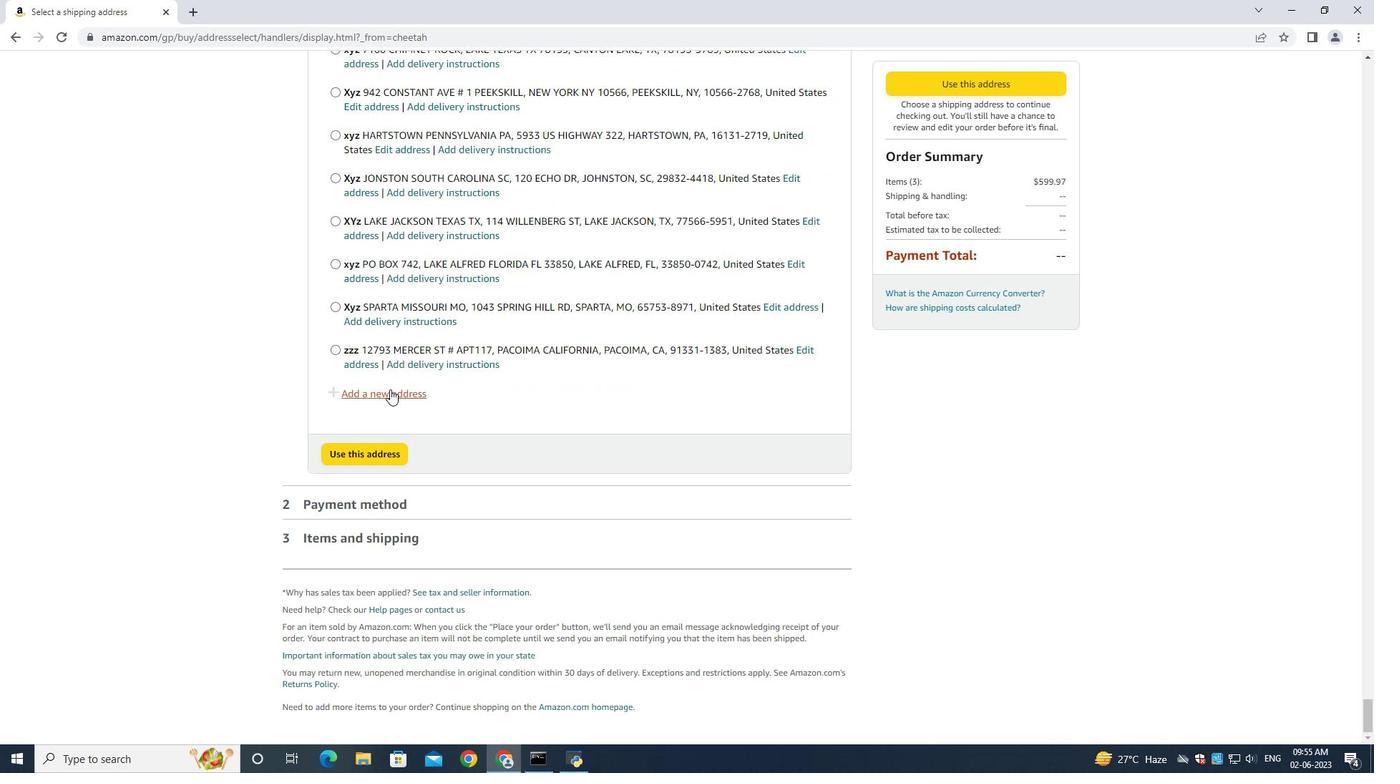 
Action: Mouse moved to (486, 341)
